 Task: Play online Dominion games in medium mode.
Action: Mouse moved to (242, 520)
Screenshot: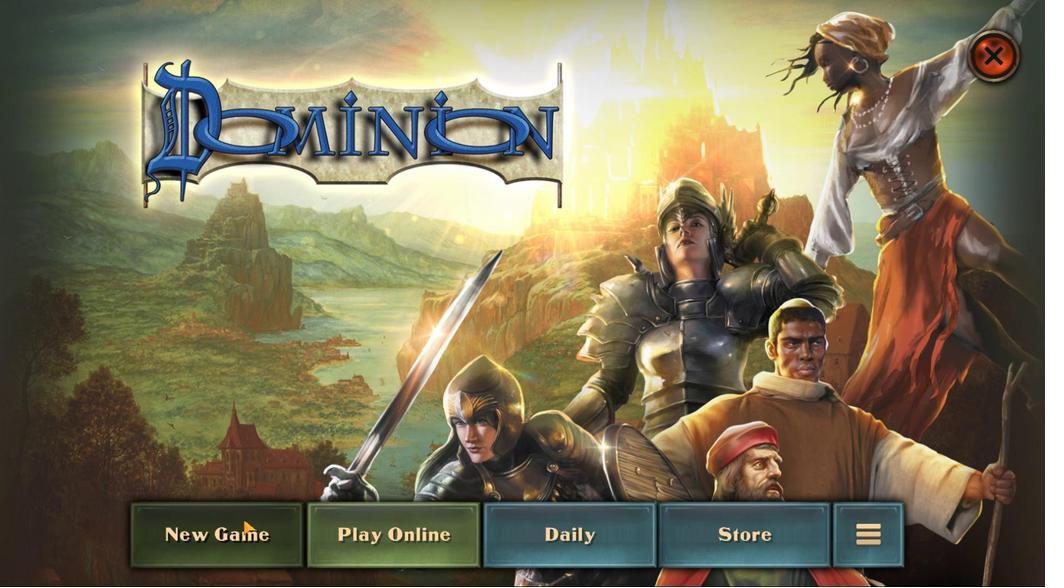 
Action: Mouse pressed left at (242, 520)
Screenshot: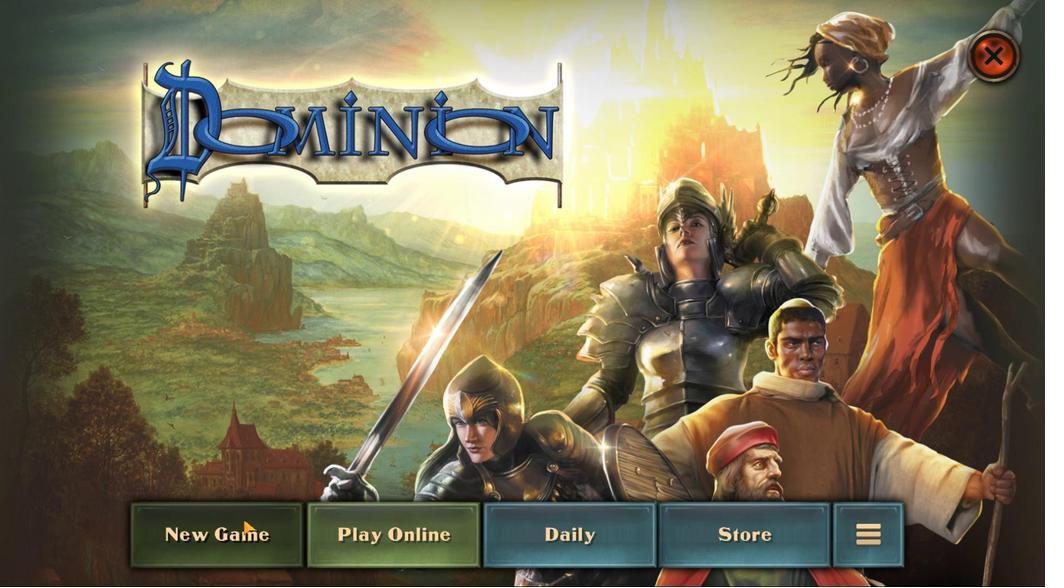 
Action: Mouse moved to (495, 240)
Screenshot: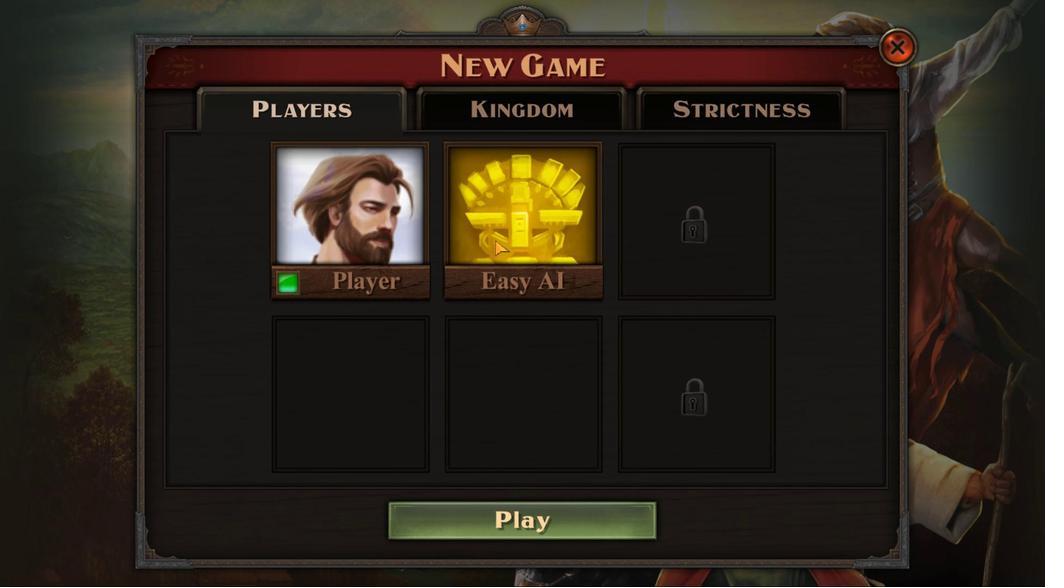 
Action: Mouse pressed left at (495, 240)
Screenshot: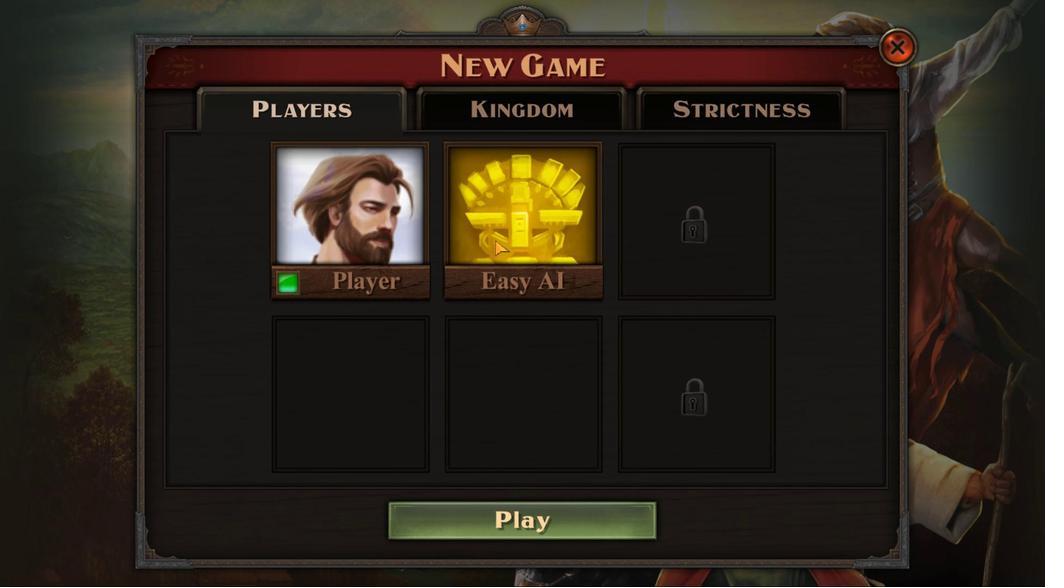 
Action: Mouse moved to (322, 377)
Screenshot: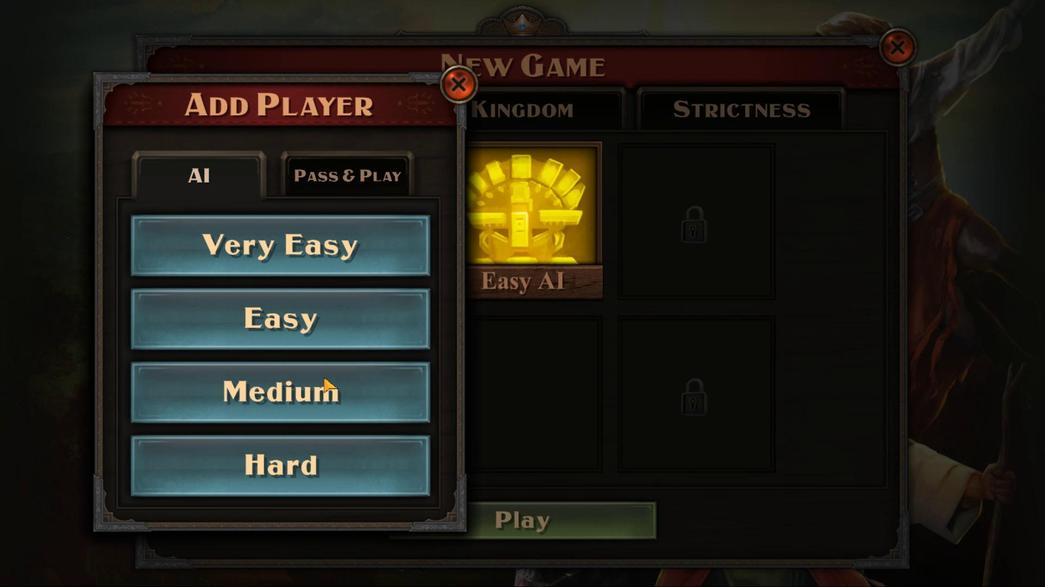 
Action: Mouse pressed left at (322, 377)
Screenshot: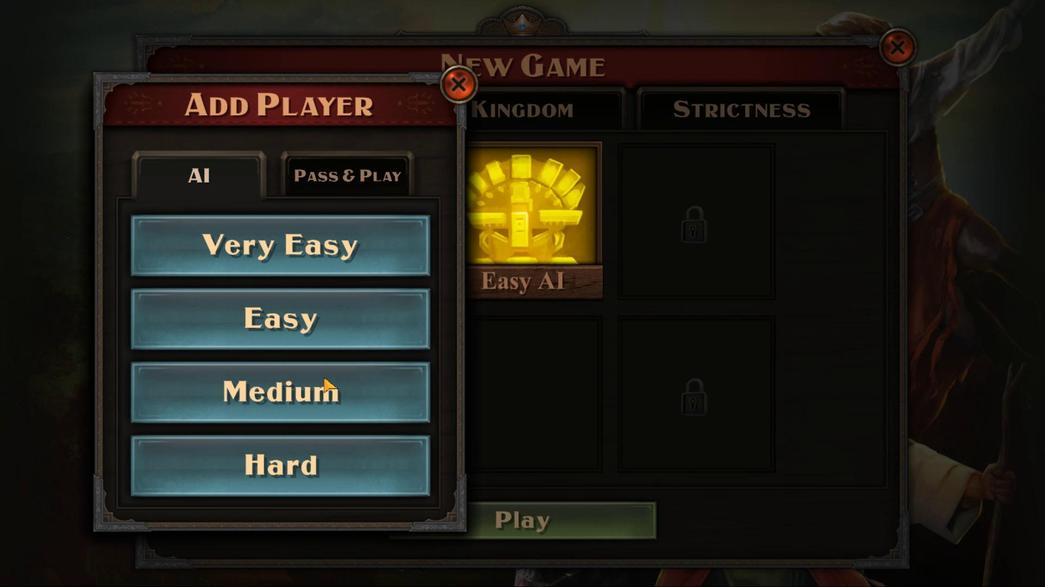 
Action: Mouse moved to (490, 520)
Screenshot: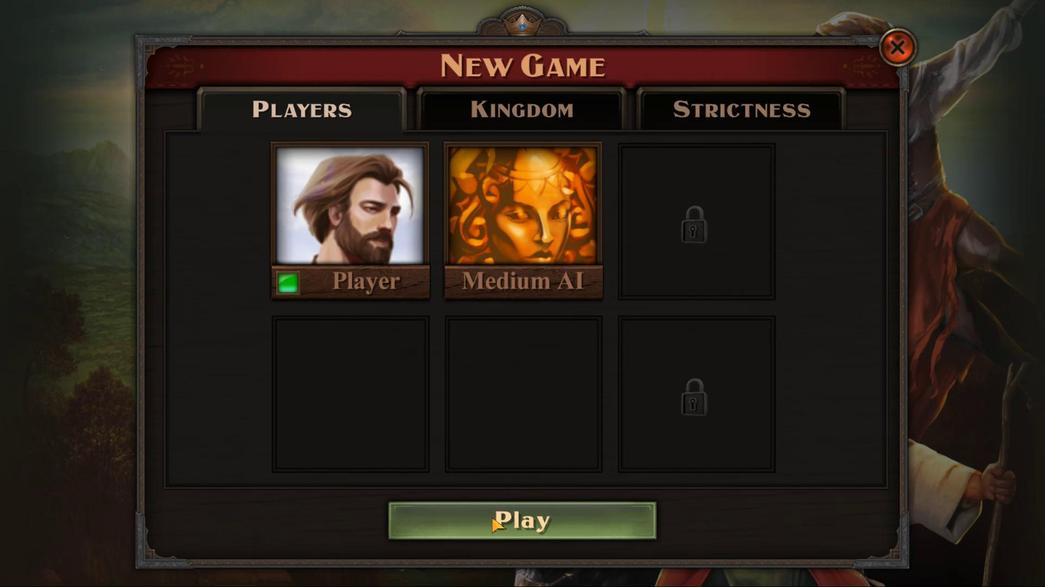 
Action: Mouse pressed left at (490, 520)
Screenshot: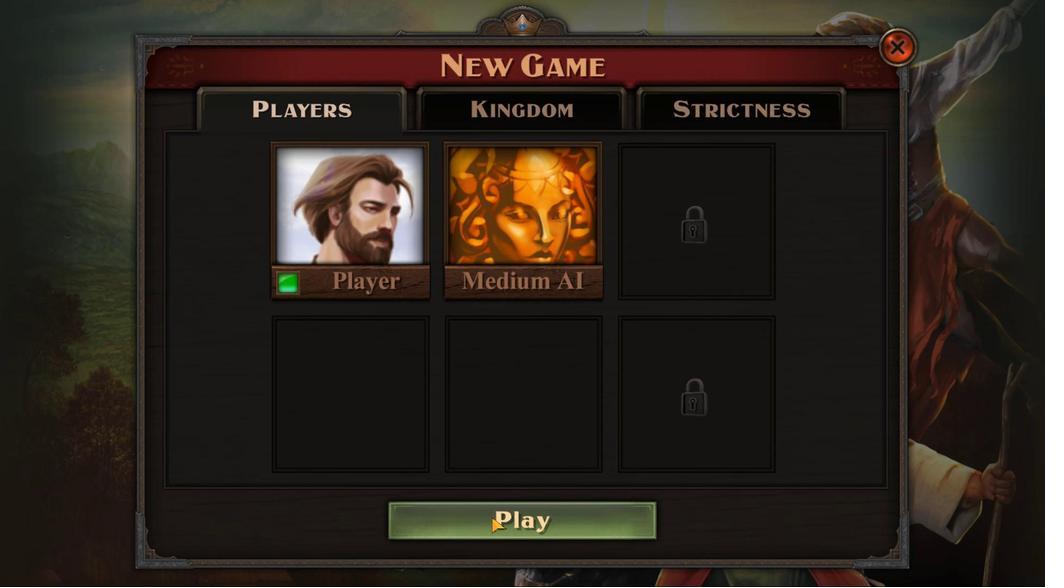 
Action: Mouse moved to (382, 533)
Screenshot: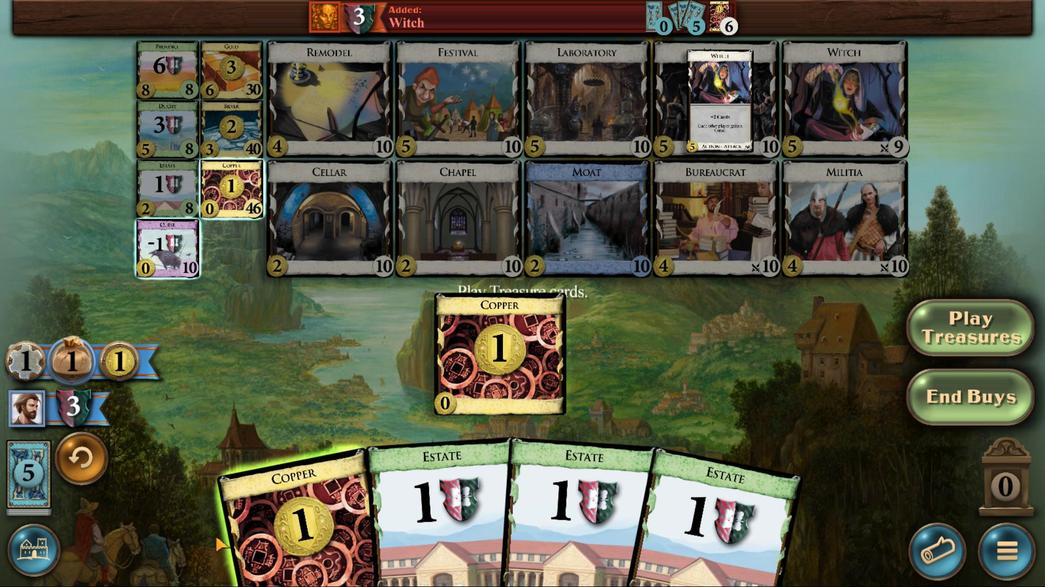 
Action: Mouse scrolled (382, 532) with delta (0, 0)
Screenshot: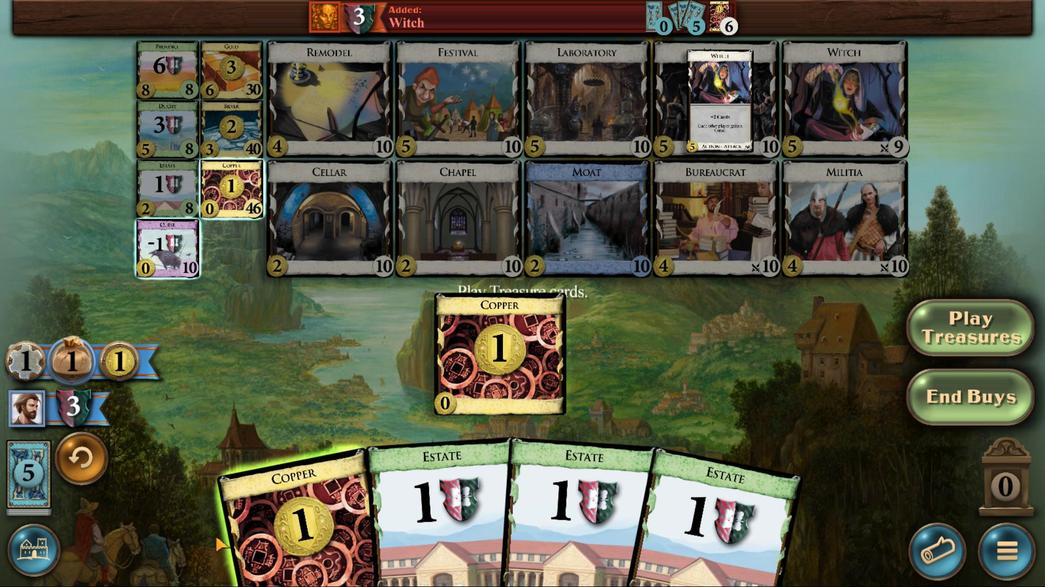 
Action: Mouse moved to (231, 532)
Screenshot: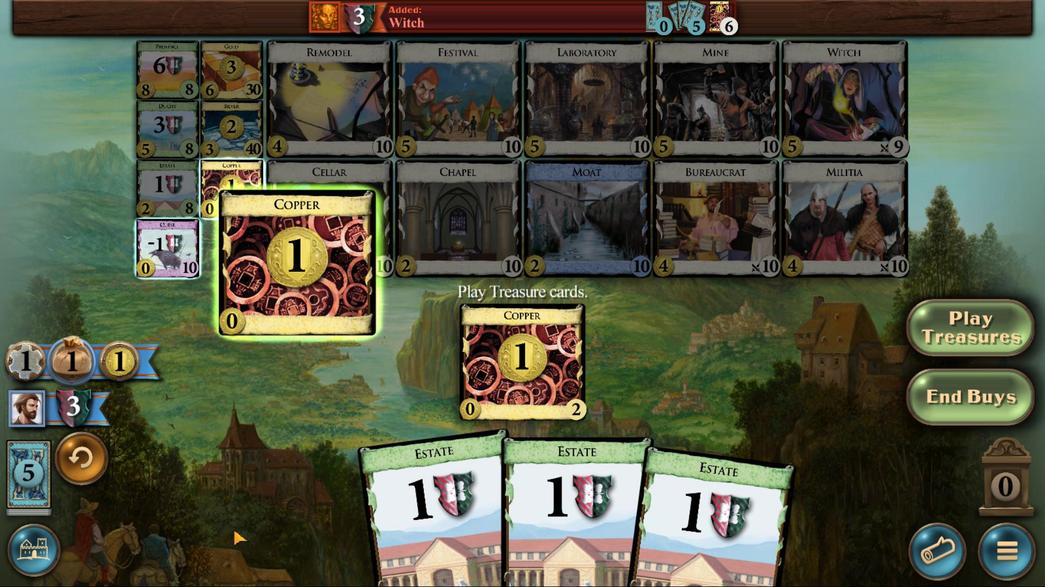 
Action: Mouse scrolled (231, 531) with delta (0, 0)
Screenshot: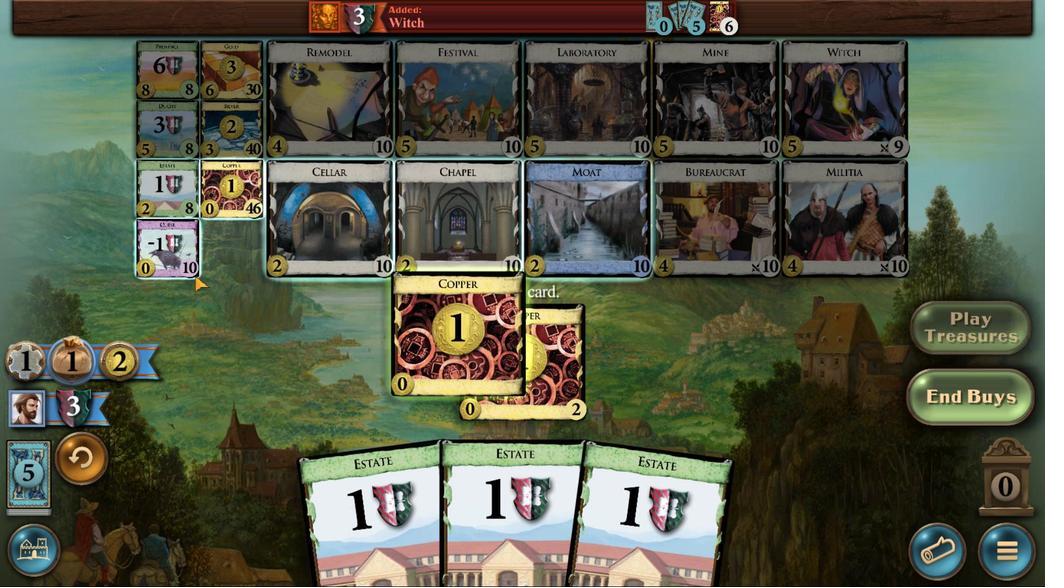 
Action: Mouse moved to (232, 532)
Screenshot: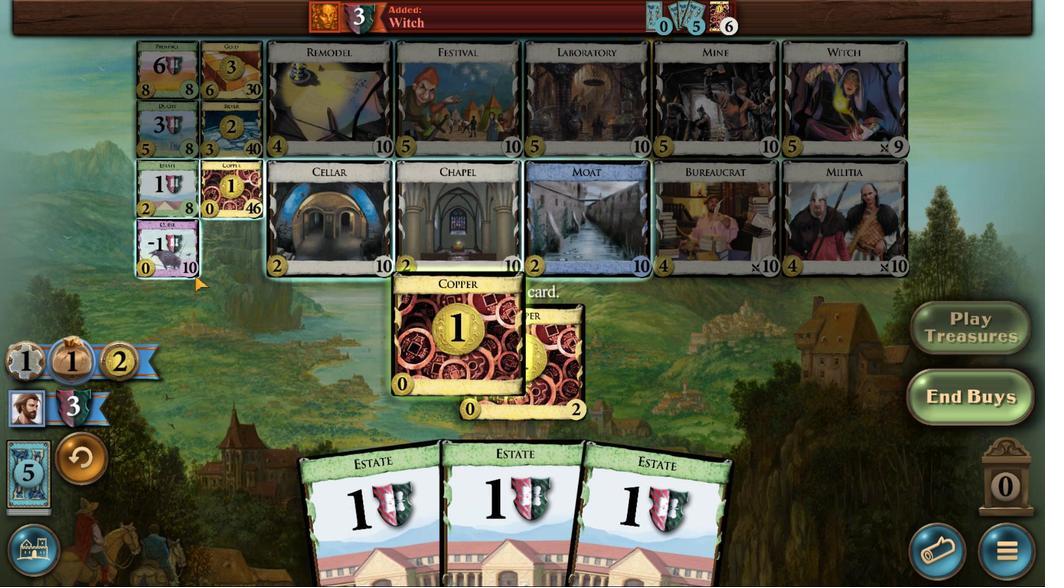 
Action: Mouse scrolled (232, 531) with delta (0, 0)
Screenshot: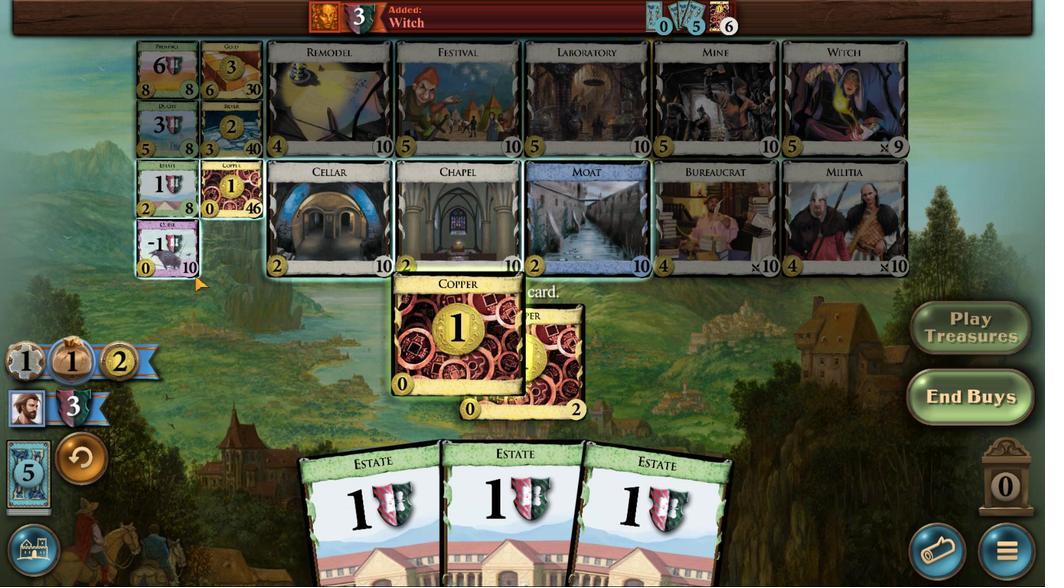 
Action: Mouse moved to (165, 178)
Screenshot: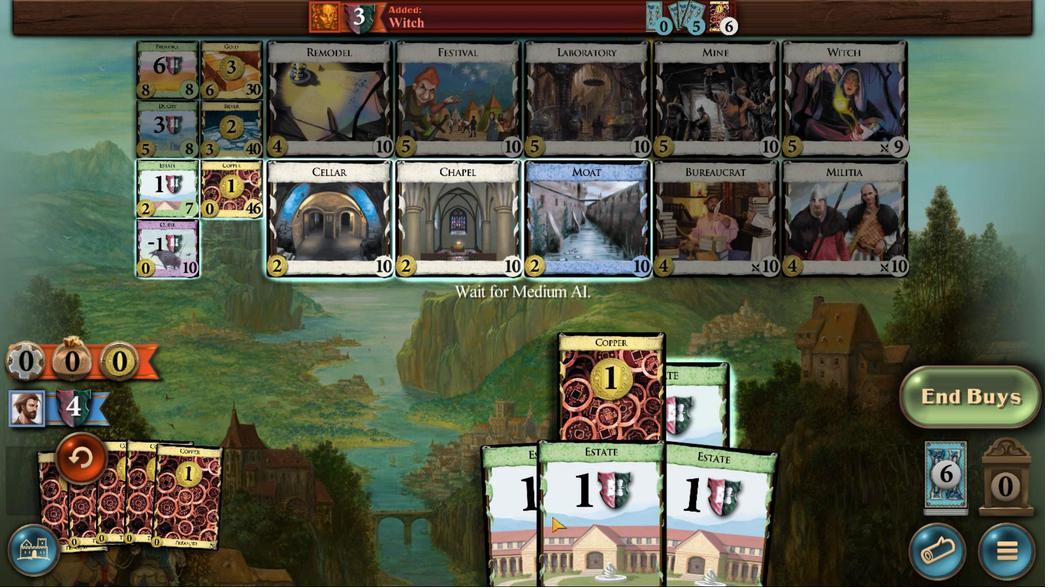 
Action: Mouse pressed left at (165, 178)
Screenshot: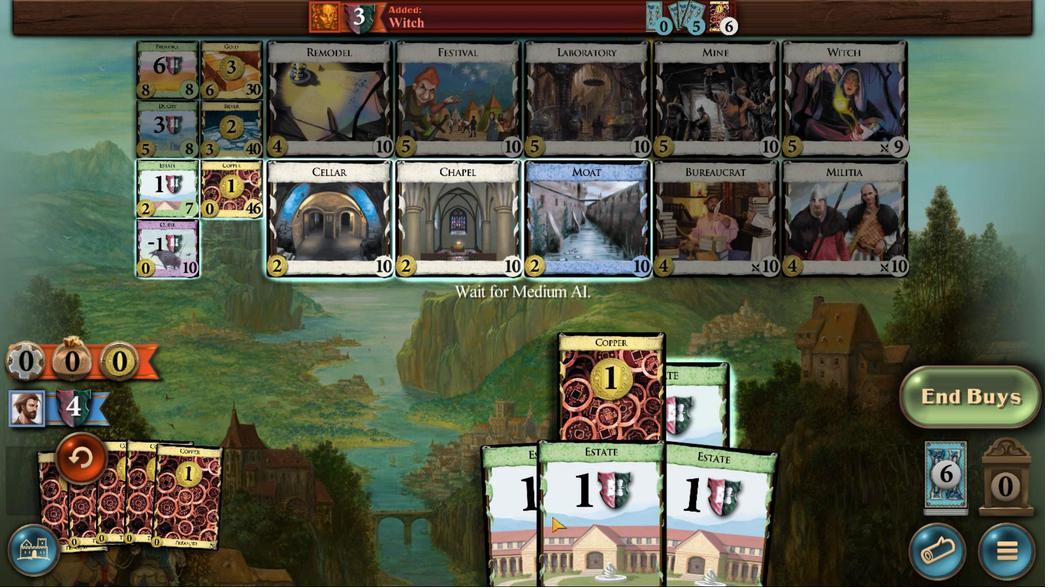 
Action: Mouse moved to (809, 560)
Screenshot: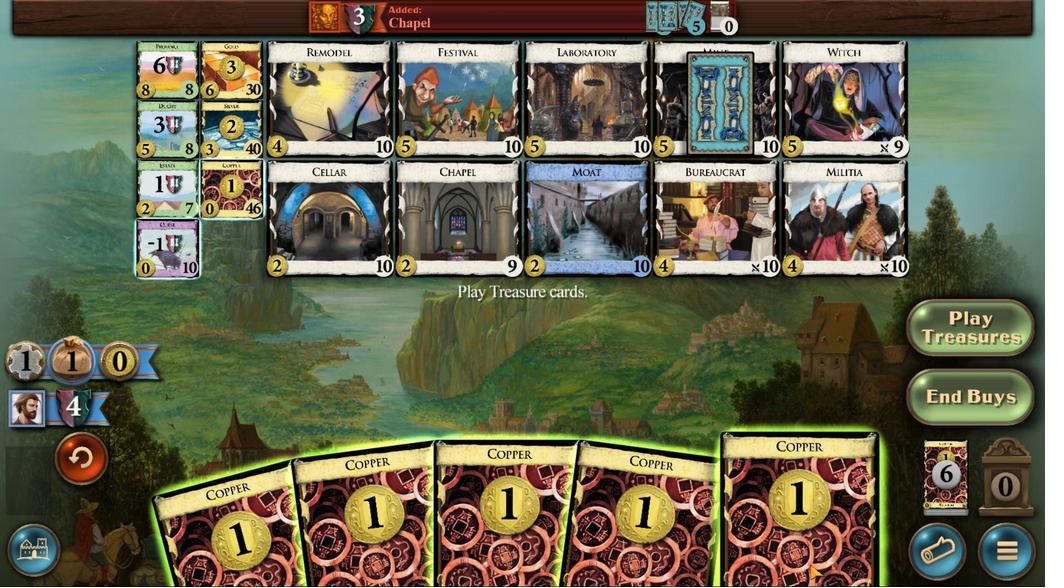 
Action: Mouse scrolled (809, 559) with delta (0, 0)
Screenshot: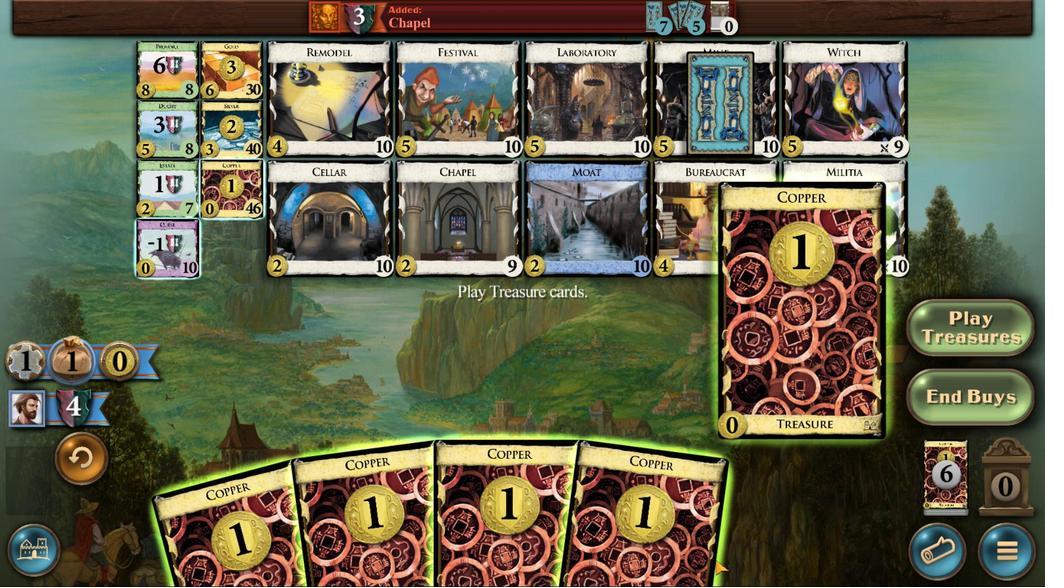 
Action: Mouse moved to (809, 562)
Screenshot: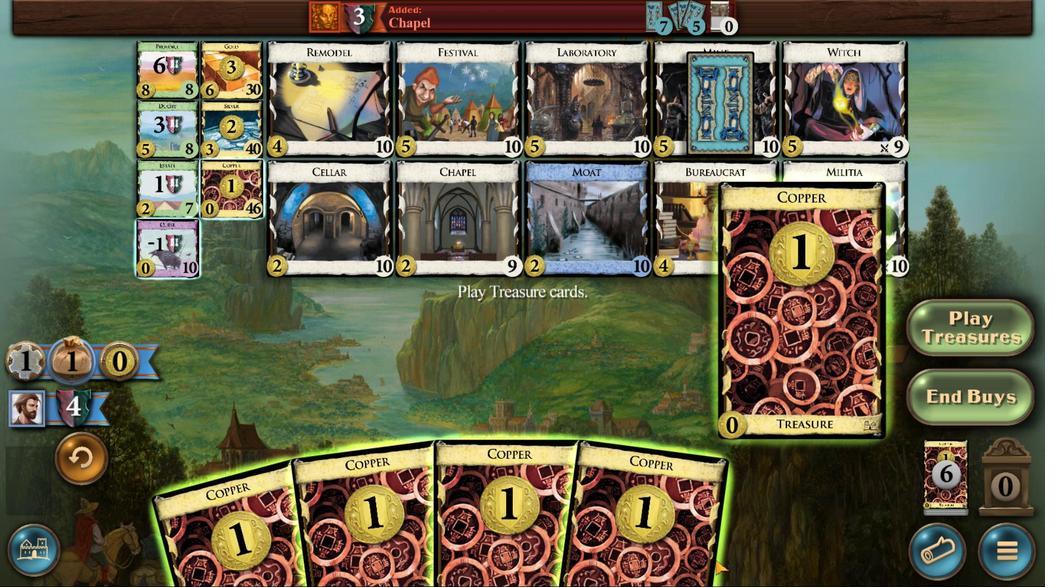 
Action: Mouse scrolled (809, 562) with delta (0, 0)
Screenshot: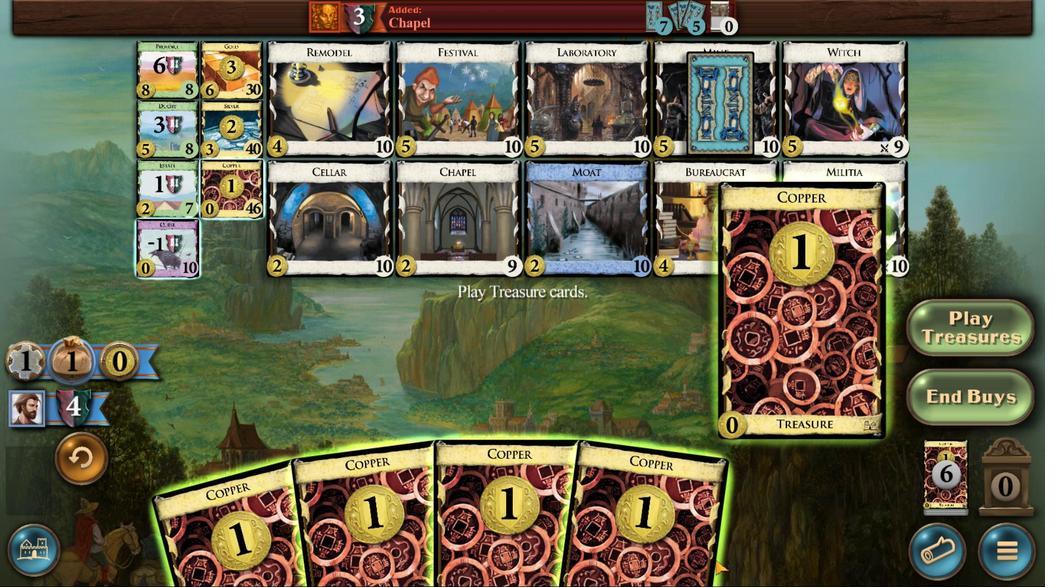 
Action: Mouse moved to (693, 553)
Screenshot: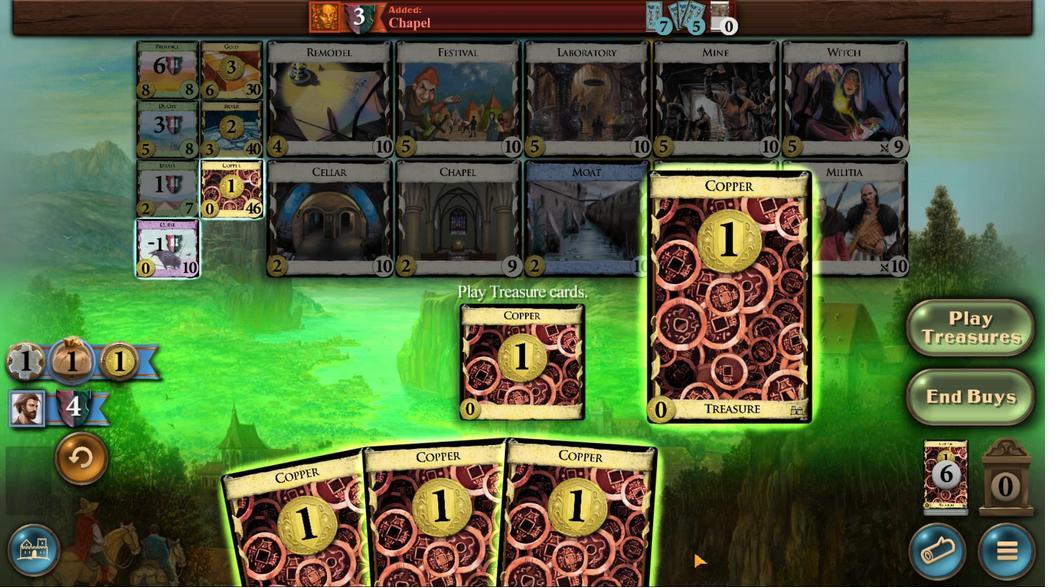 
Action: Mouse scrolled (693, 553) with delta (0, 0)
Screenshot: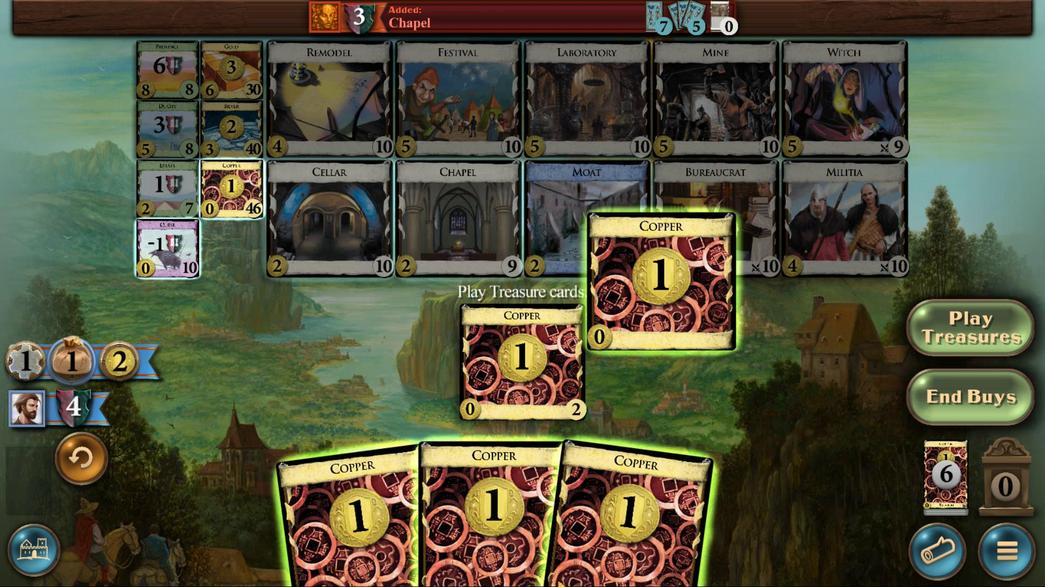 
Action: Mouse scrolled (693, 553) with delta (0, 0)
Screenshot: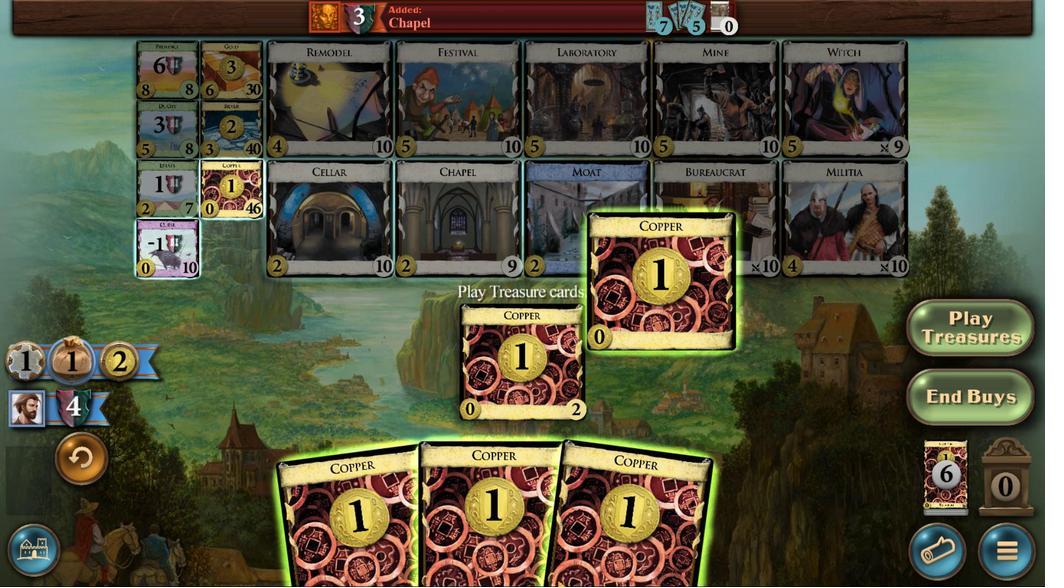 
Action: Mouse moved to (624, 554)
Screenshot: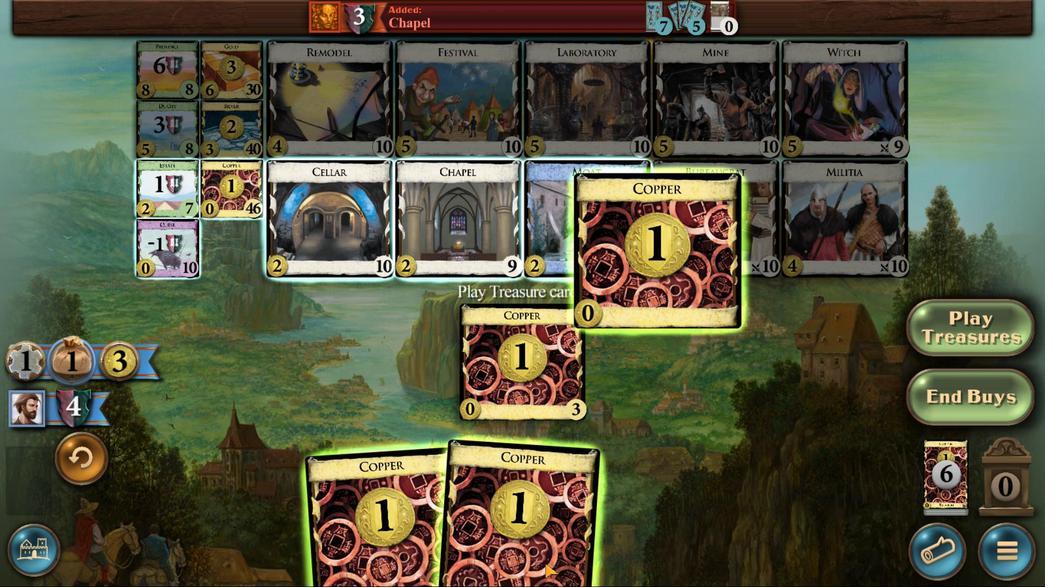
Action: Mouse scrolled (624, 554) with delta (0, 0)
Screenshot: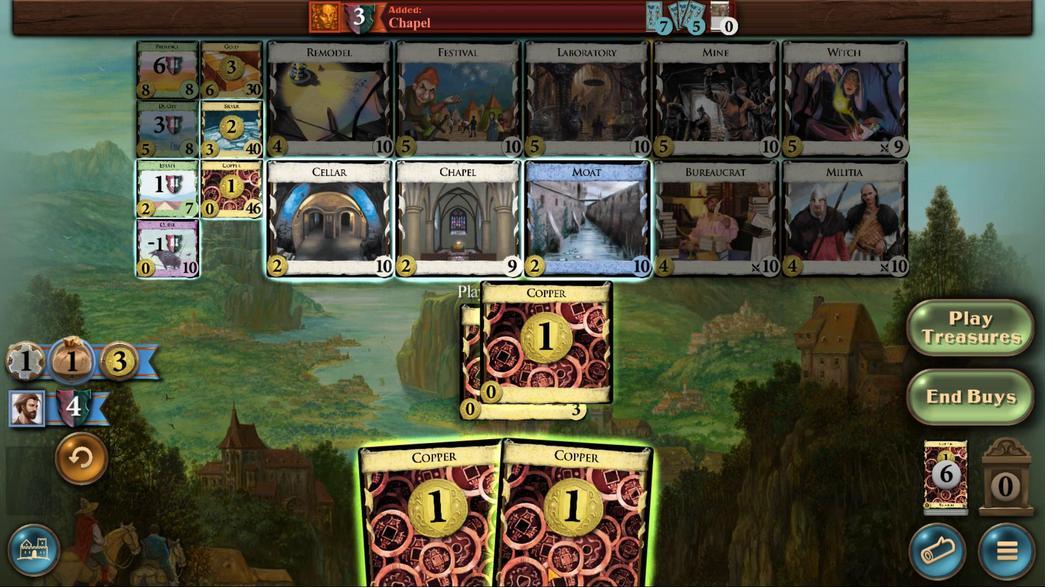 
Action: Mouse moved to (625, 555)
Screenshot: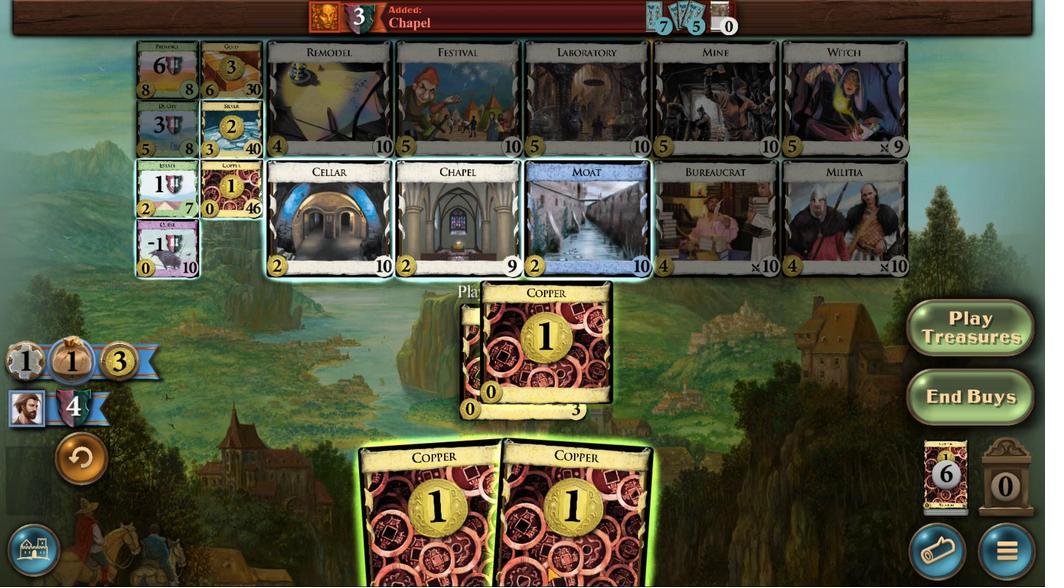 
Action: Mouse scrolled (625, 555) with delta (0, 0)
Screenshot: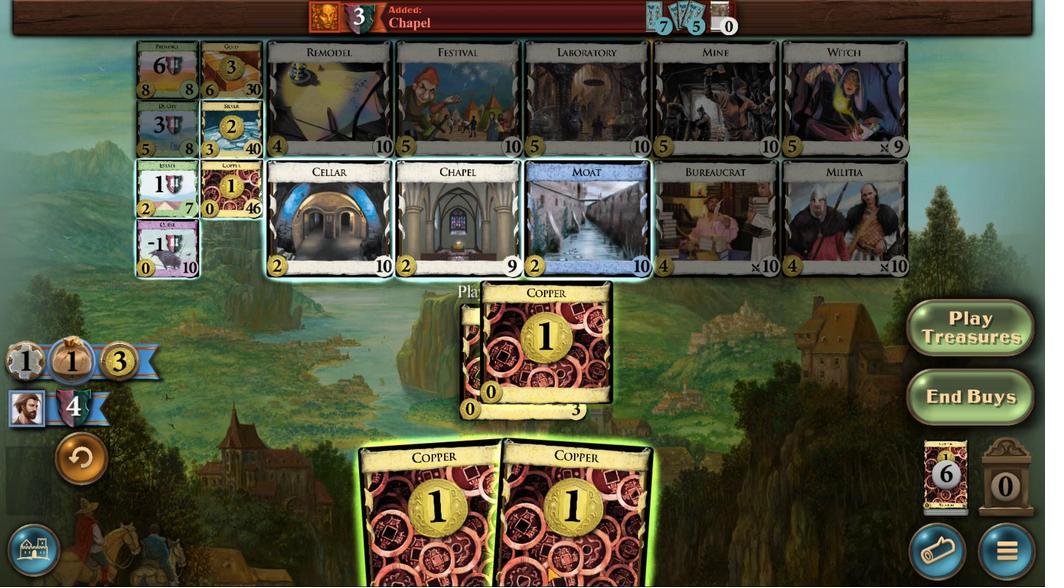 
Action: Mouse moved to (547, 567)
Screenshot: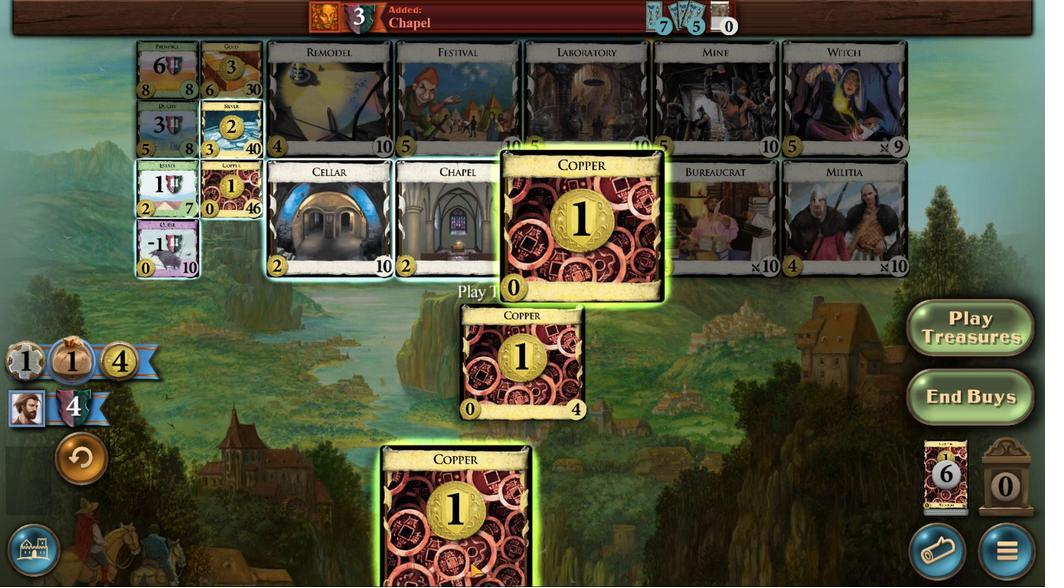 
Action: Mouse scrolled (547, 566) with delta (0, 0)
Screenshot: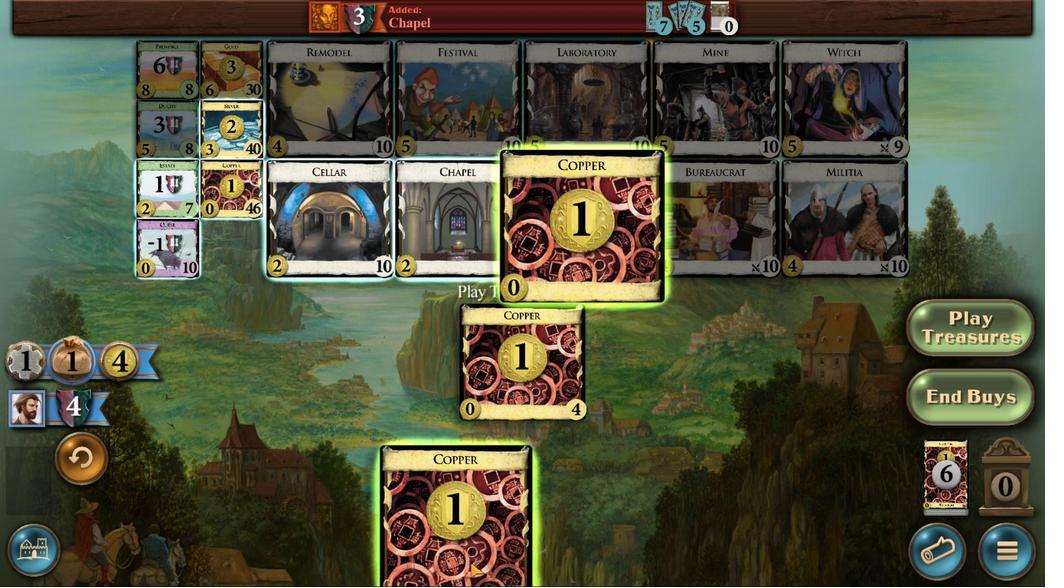 
Action: Mouse moved to (547, 567)
Screenshot: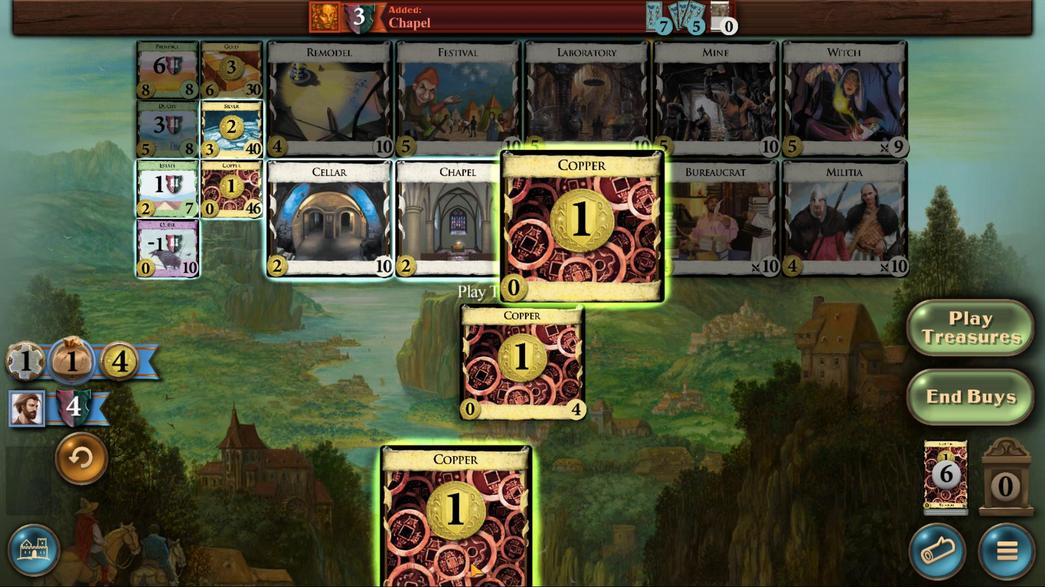 
Action: Mouse scrolled (547, 567) with delta (0, 0)
Screenshot: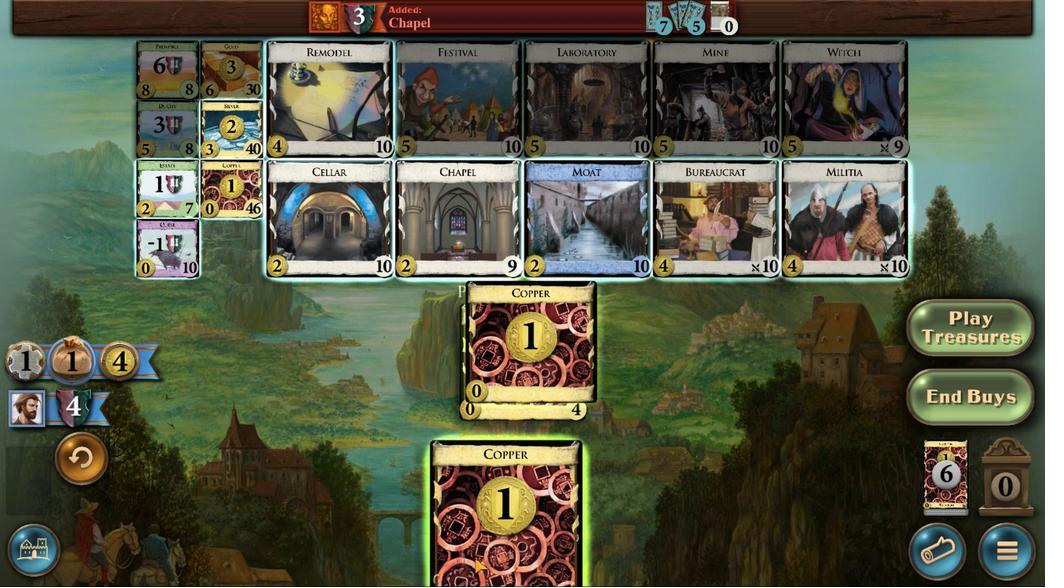 
Action: Mouse scrolled (547, 567) with delta (0, 0)
Screenshot: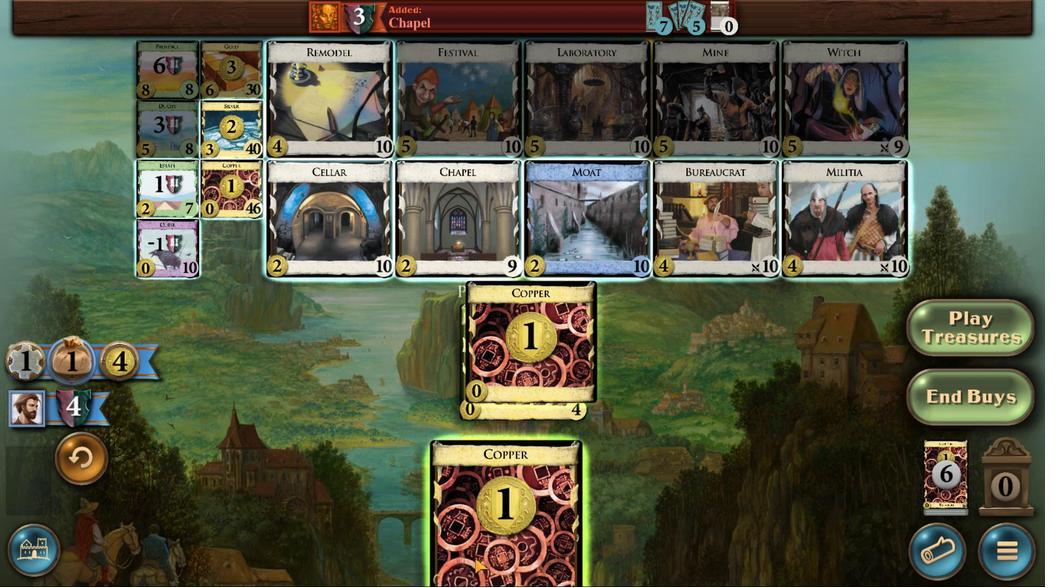 
Action: Mouse moved to (474, 558)
Screenshot: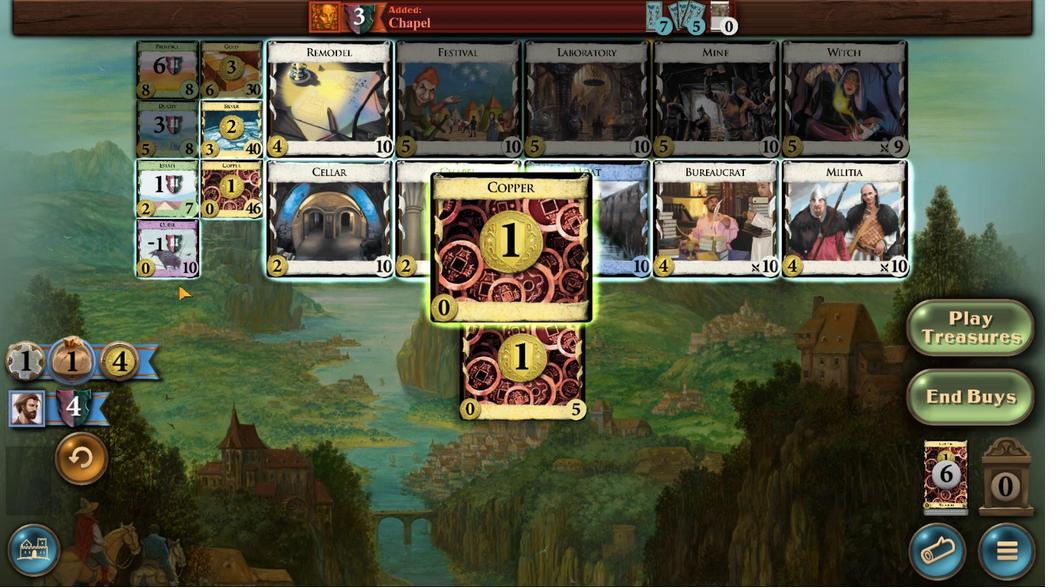 
Action: Mouse scrolled (474, 558) with delta (0, 0)
Screenshot: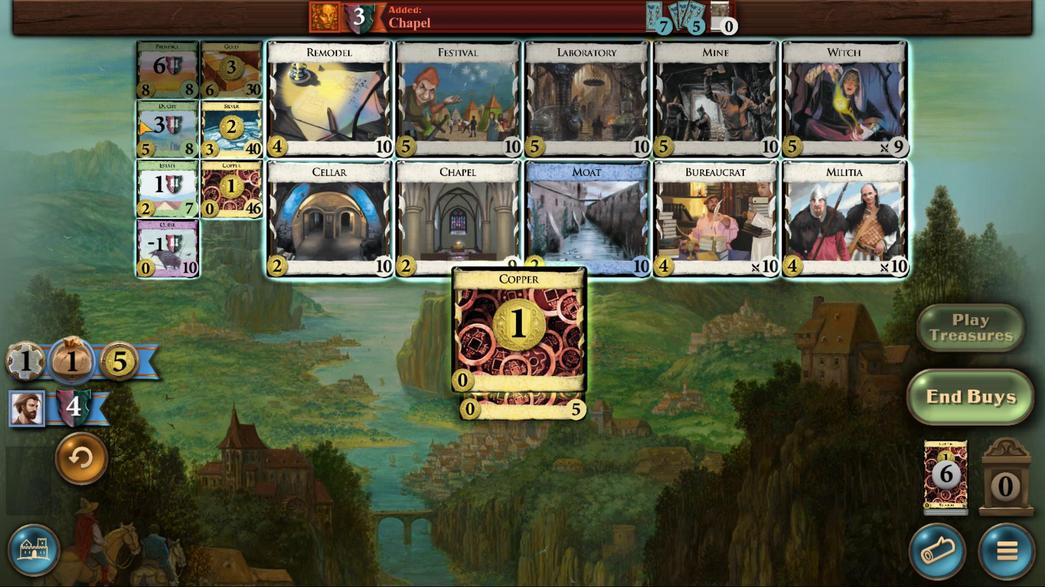 
Action: Mouse scrolled (474, 558) with delta (0, 0)
Screenshot: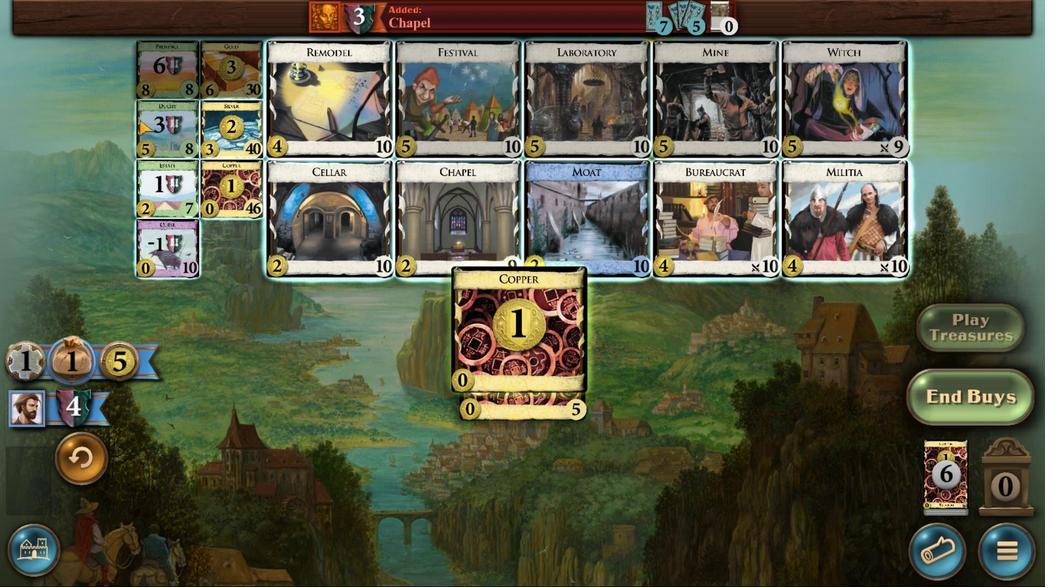 
Action: Mouse scrolled (474, 558) with delta (0, 0)
Screenshot: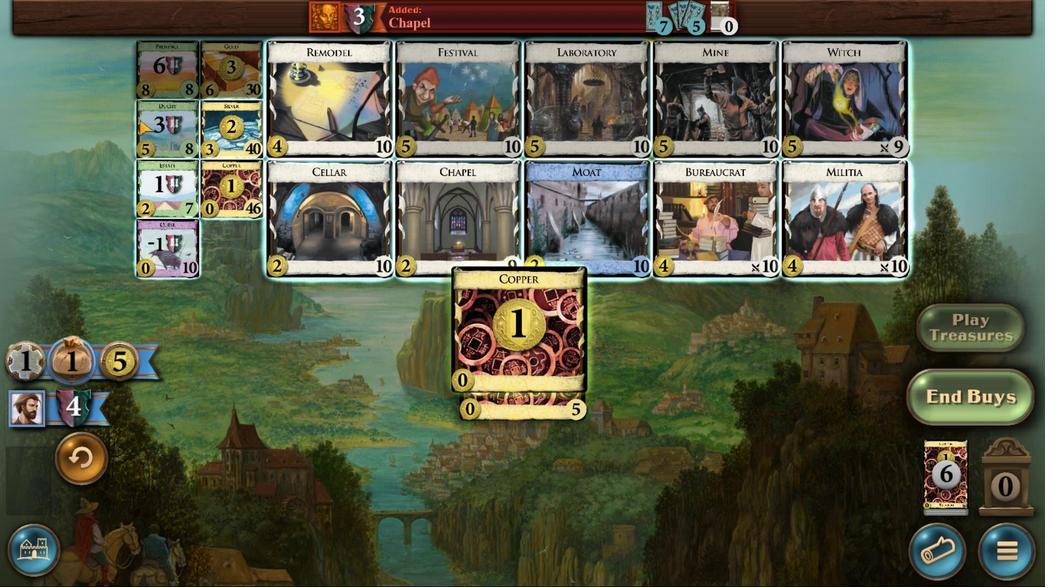 
Action: Mouse scrolled (474, 558) with delta (0, 0)
Screenshot: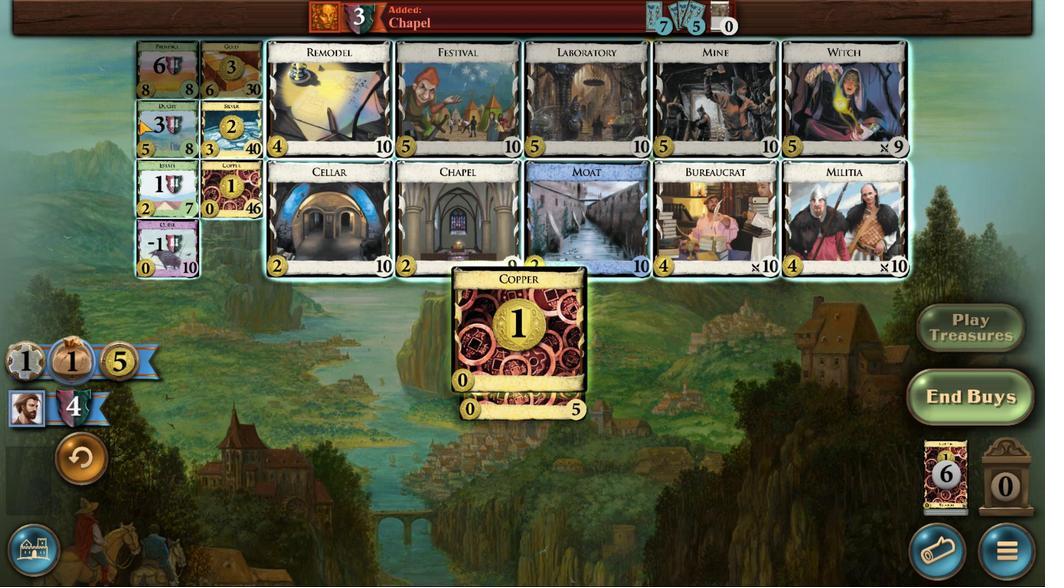 
Action: Mouse moved to (166, 132)
Screenshot: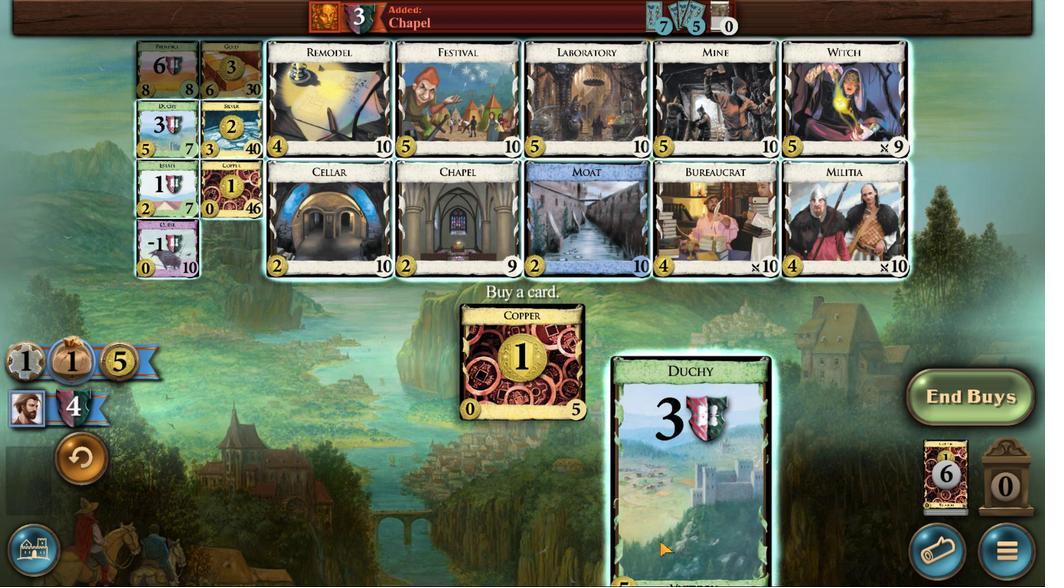 
Action: Mouse pressed left at (166, 132)
Screenshot: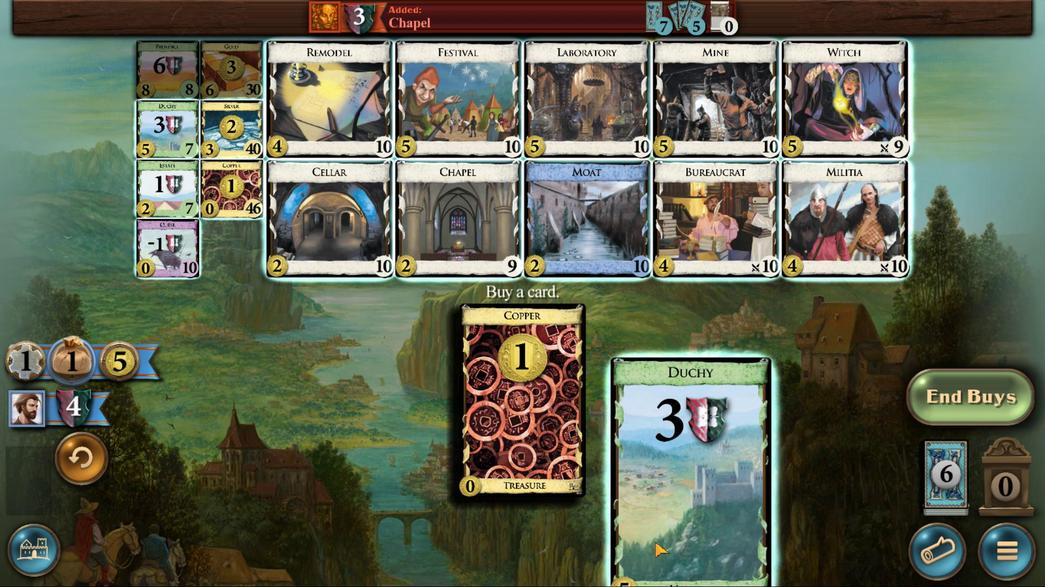 
Action: Mouse moved to (615, 531)
Screenshot: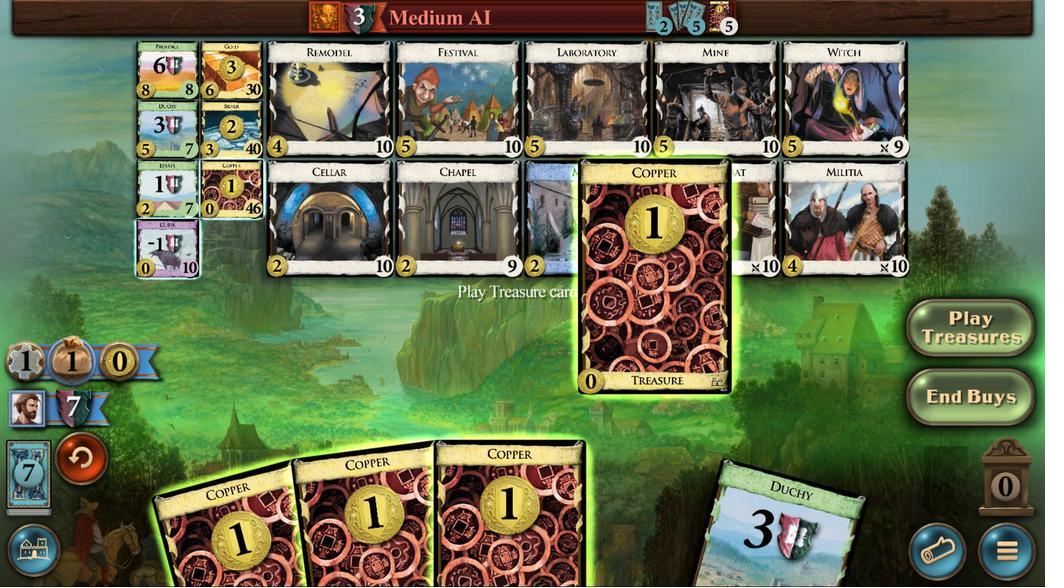 
Action: Mouse scrolled (615, 530) with delta (0, 0)
Screenshot: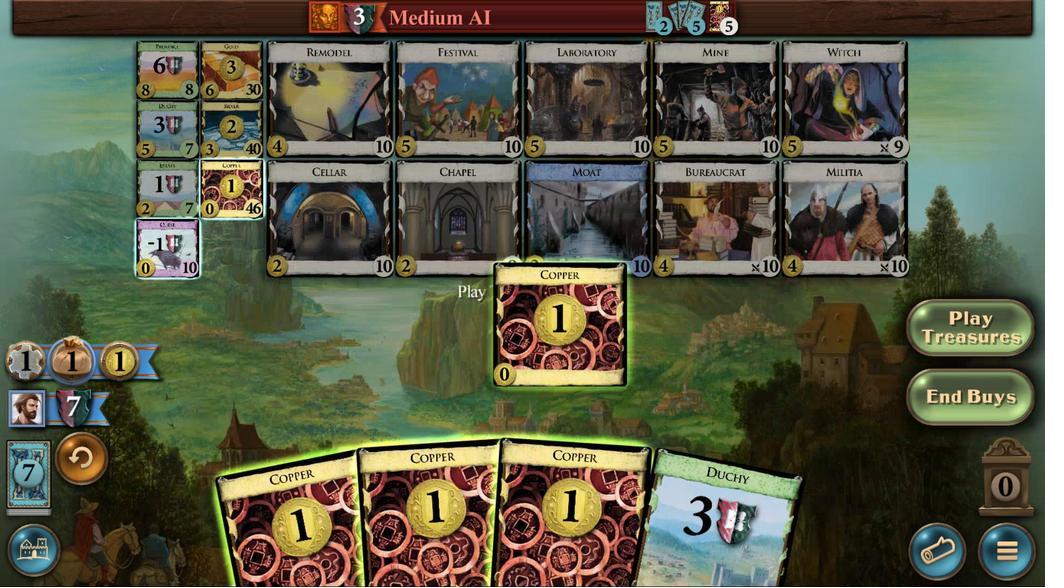 
Action: Mouse moved to (615, 532)
Screenshot: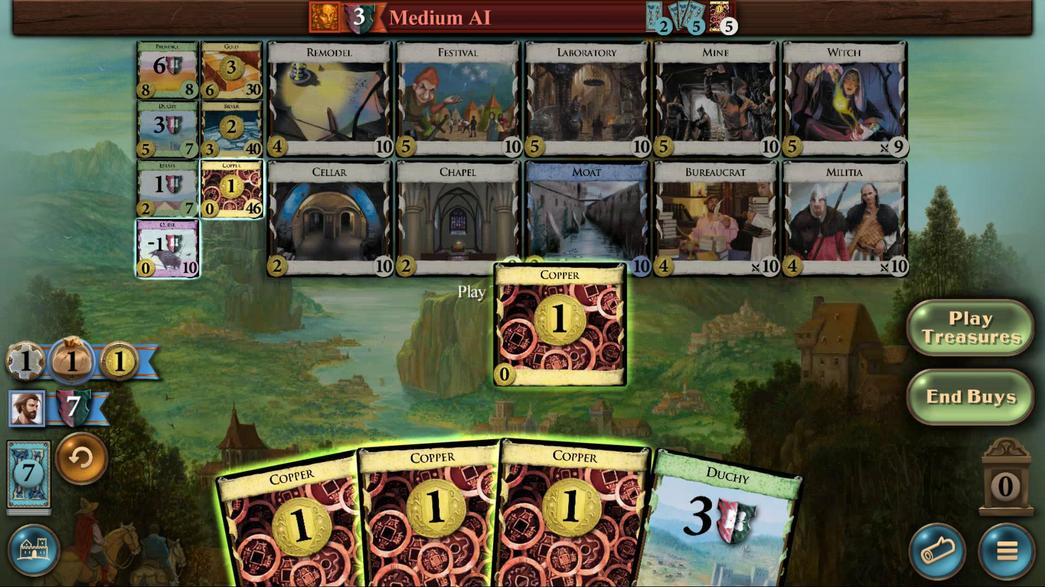 
Action: Mouse scrolled (615, 532) with delta (0, 0)
Screenshot: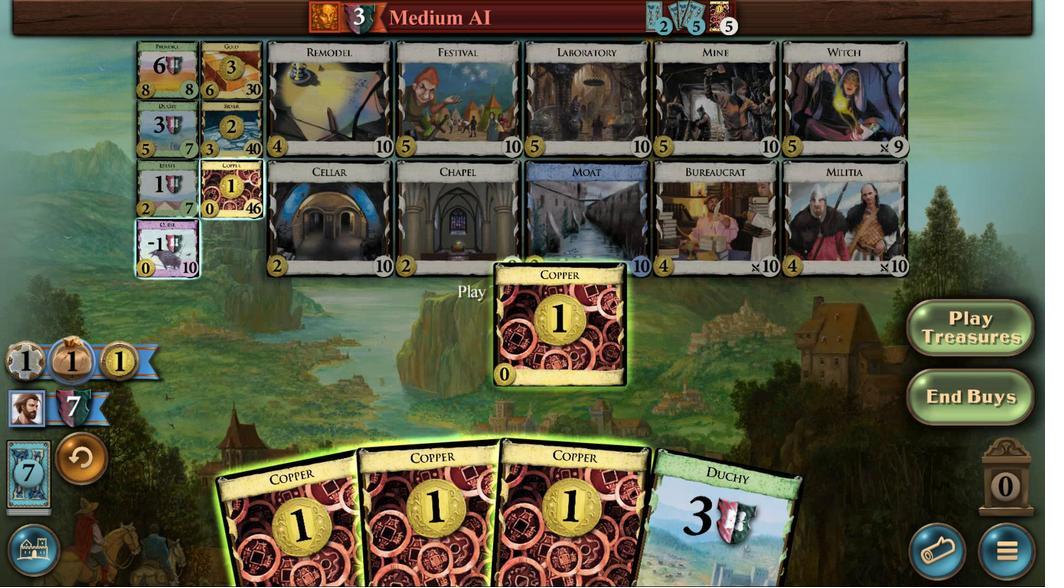 
Action: Mouse moved to (615, 532)
Screenshot: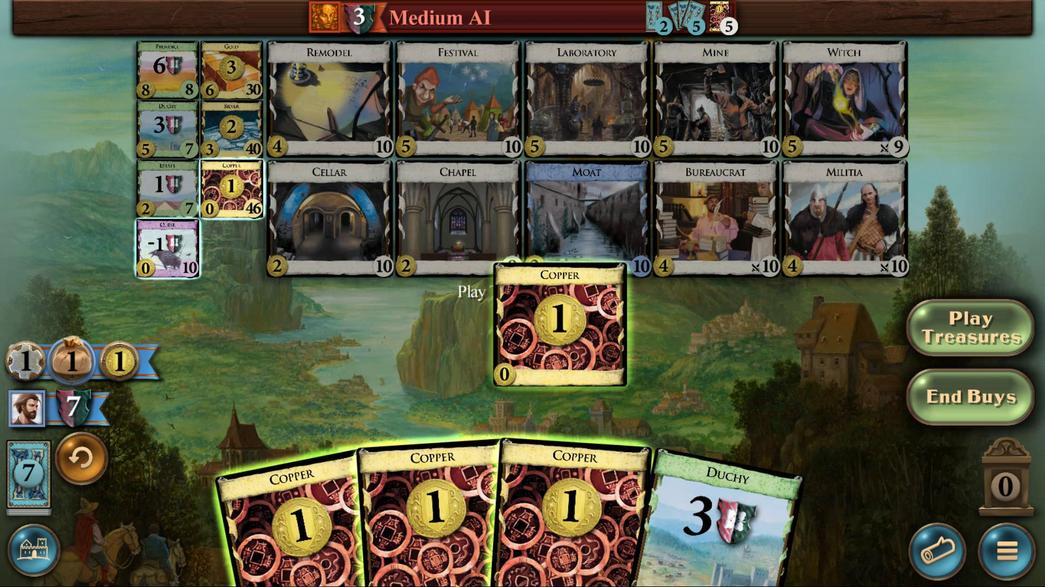 
Action: Mouse scrolled (615, 532) with delta (0, 0)
Screenshot: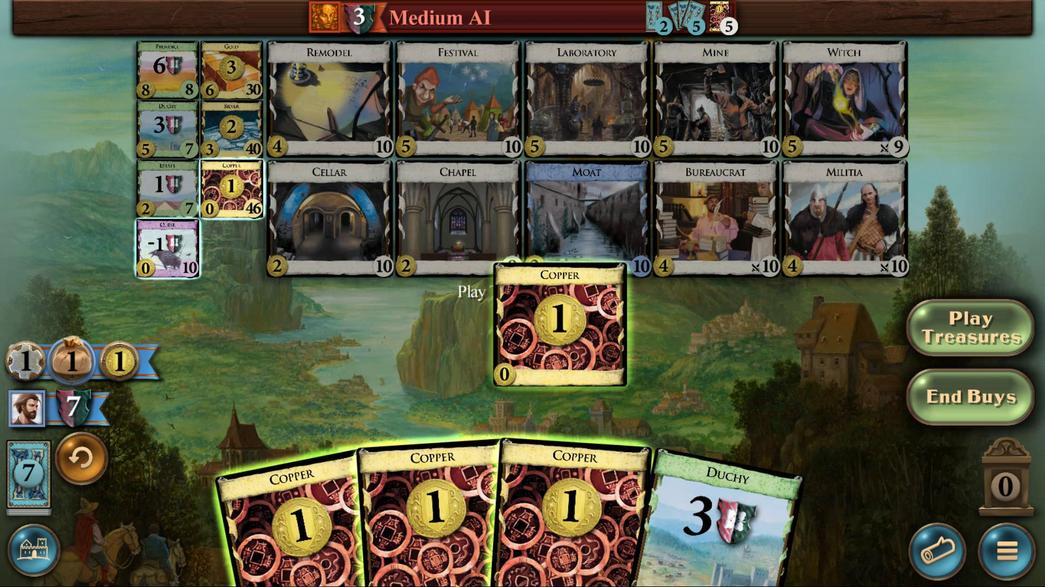 
Action: Mouse moved to (462, 579)
Screenshot: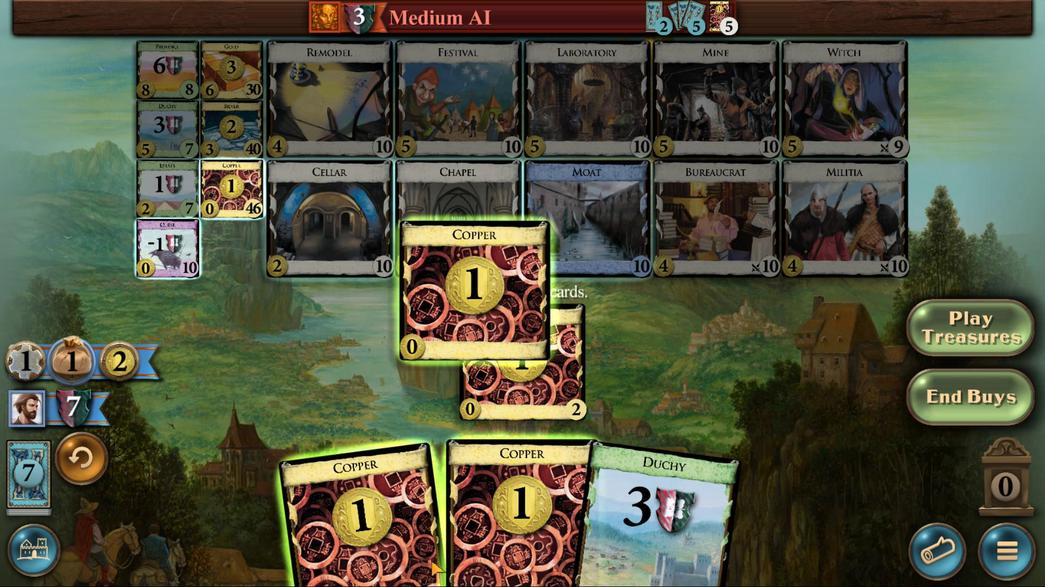
Action: Mouse scrolled (462, 579) with delta (0, 0)
Screenshot: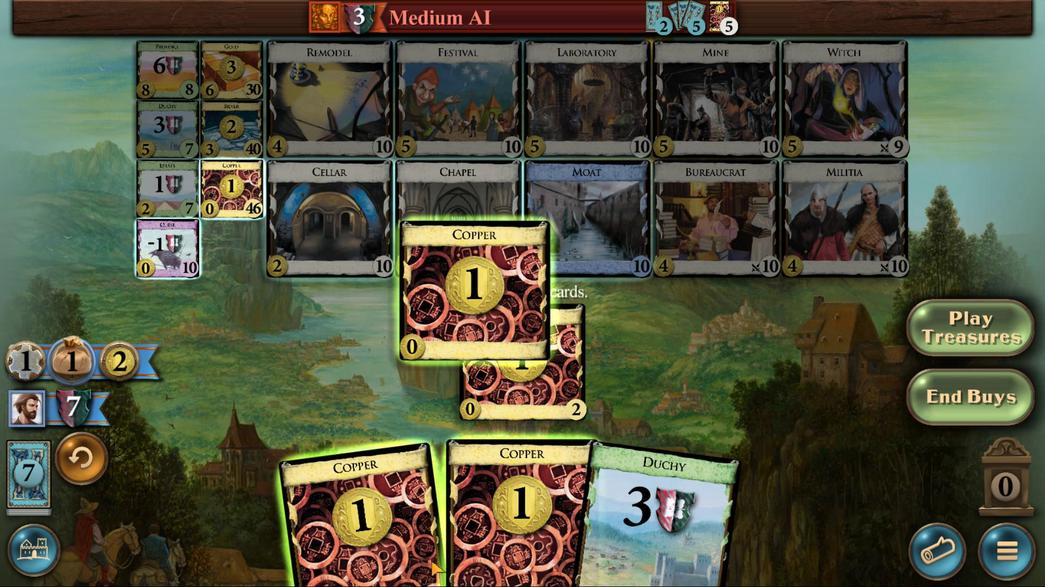 
Action: Mouse moved to (462, 579)
Screenshot: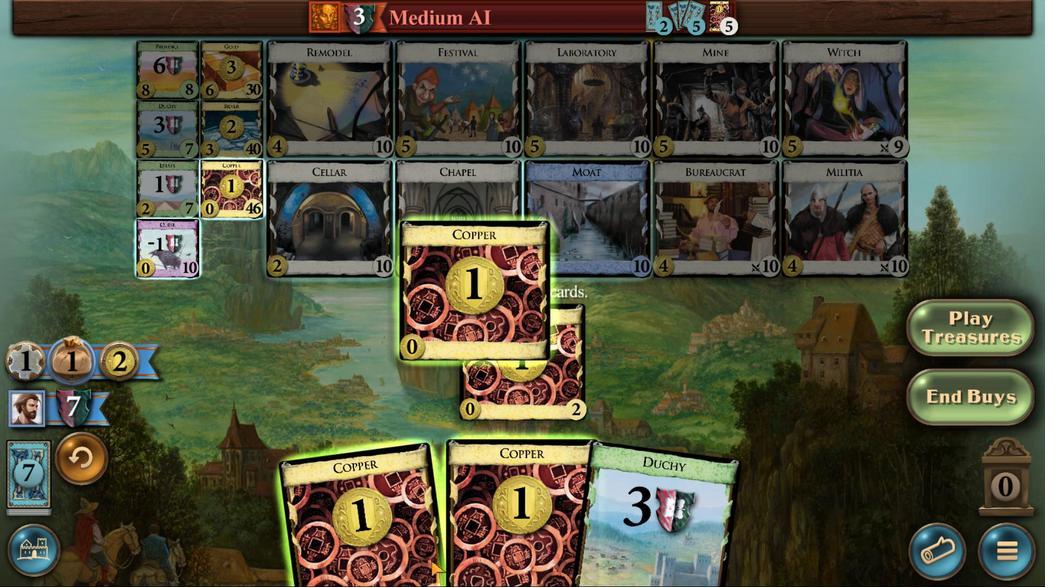 
Action: Mouse scrolled (462, 578) with delta (0, 0)
Screenshot: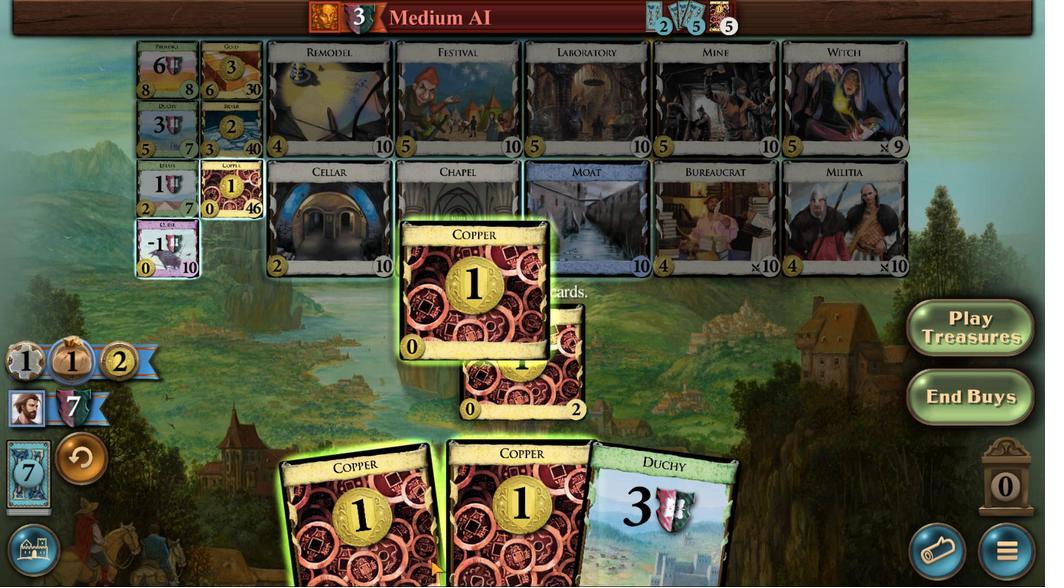 
Action: Mouse moved to (413, 555)
Screenshot: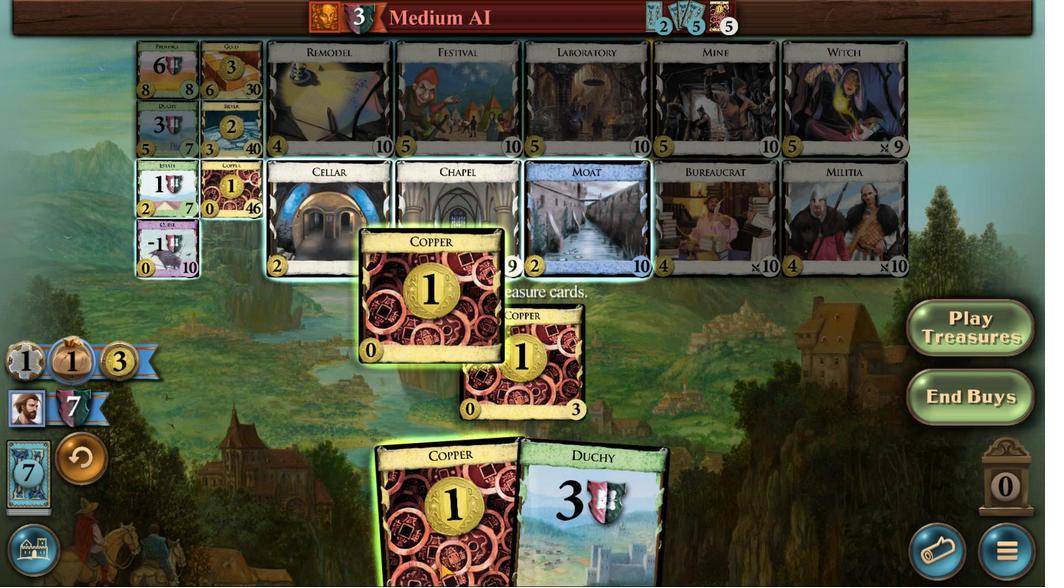 
Action: Mouse scrolled (413, 555) with delta (0, 0)
Screenshot: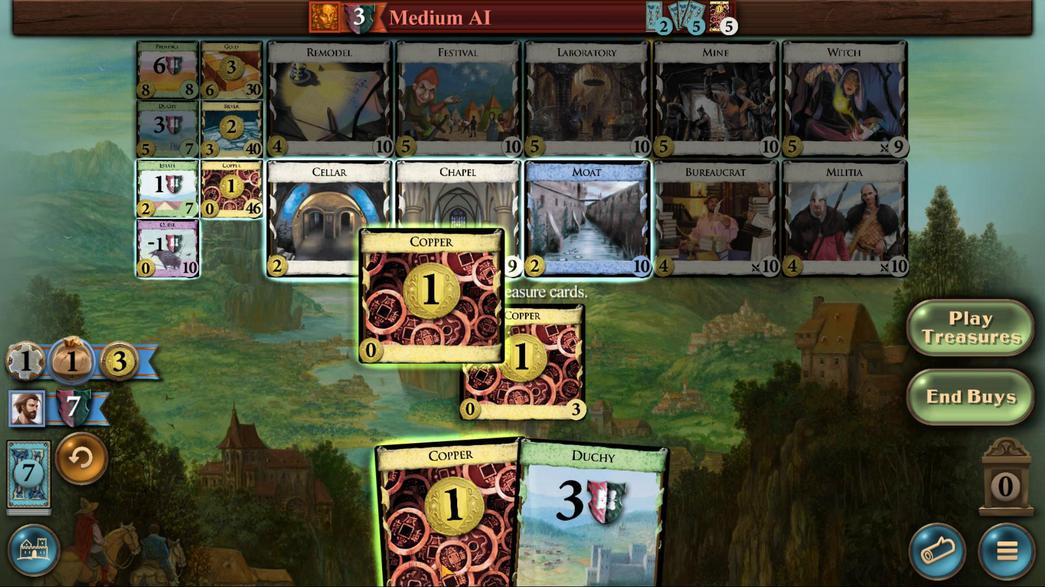 
Action: Mouse moved to (413, 556)
Screenshot: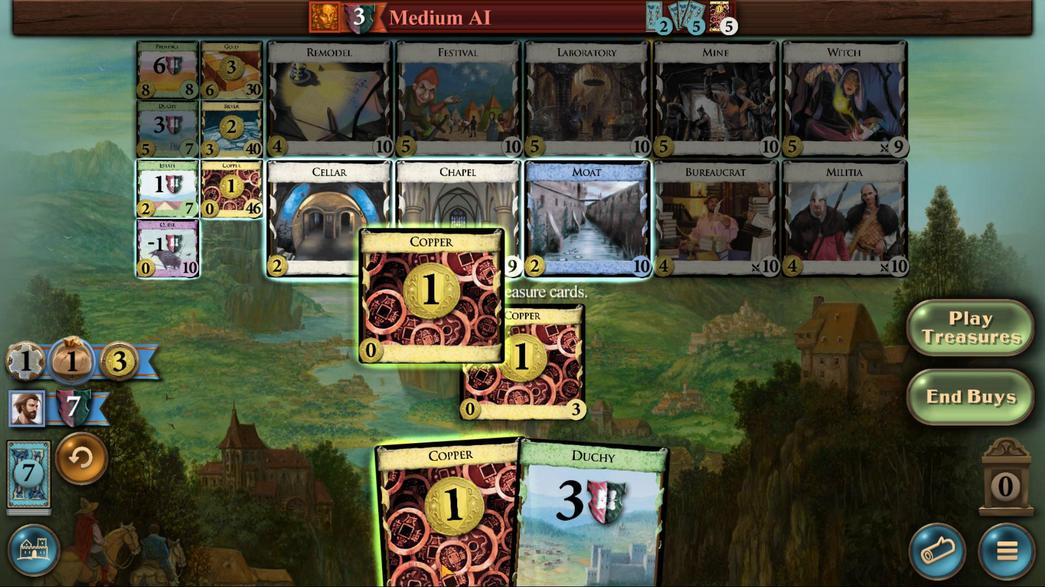 
Action: Mouse scrolled (413, 555) with delta (0, 0)
Screenshot: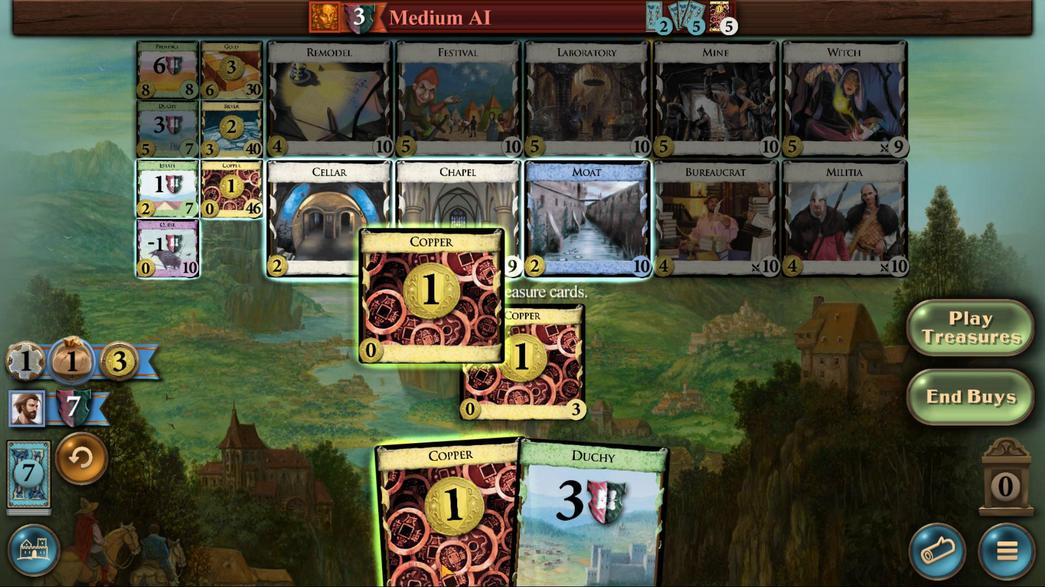 
Action: Mouse scrolled (413, 555) with delta (0, 0)
Screenshot: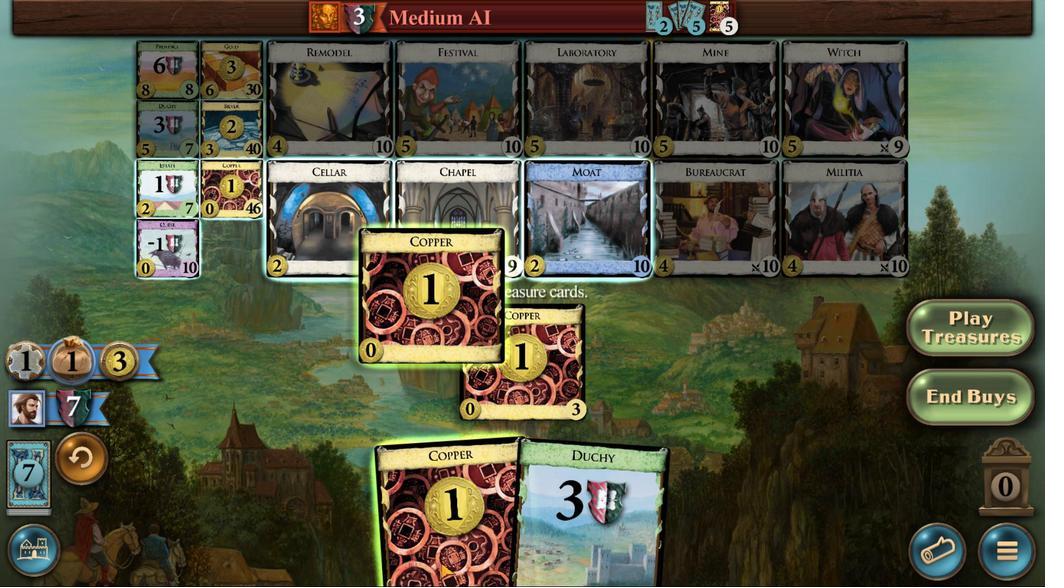 
Action: Mouse moved to (440, 563)
Screenshot: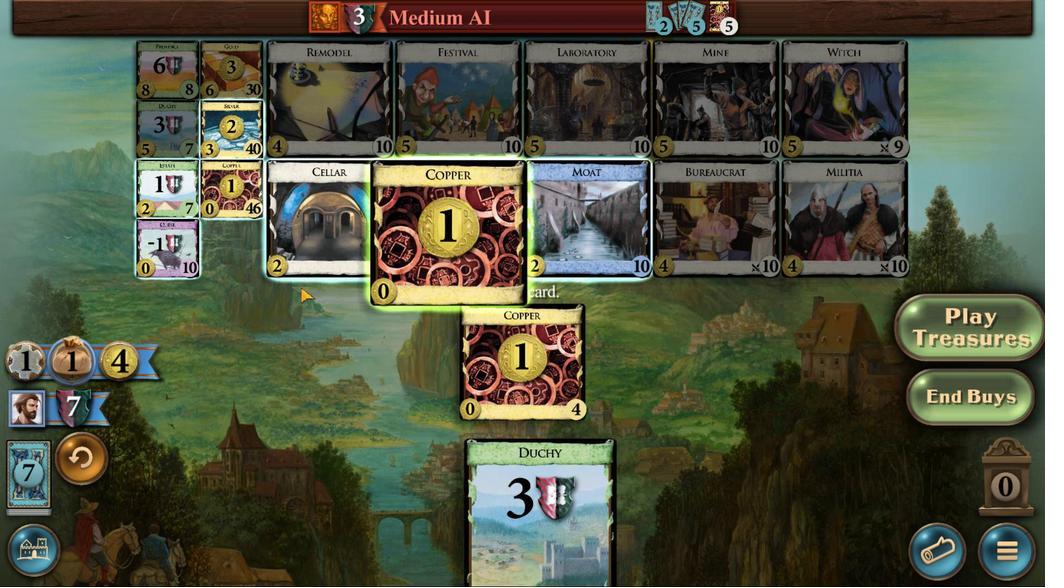 
Action: Mouse scrolled (440, 563) with delta (0, 0)
Screenshot: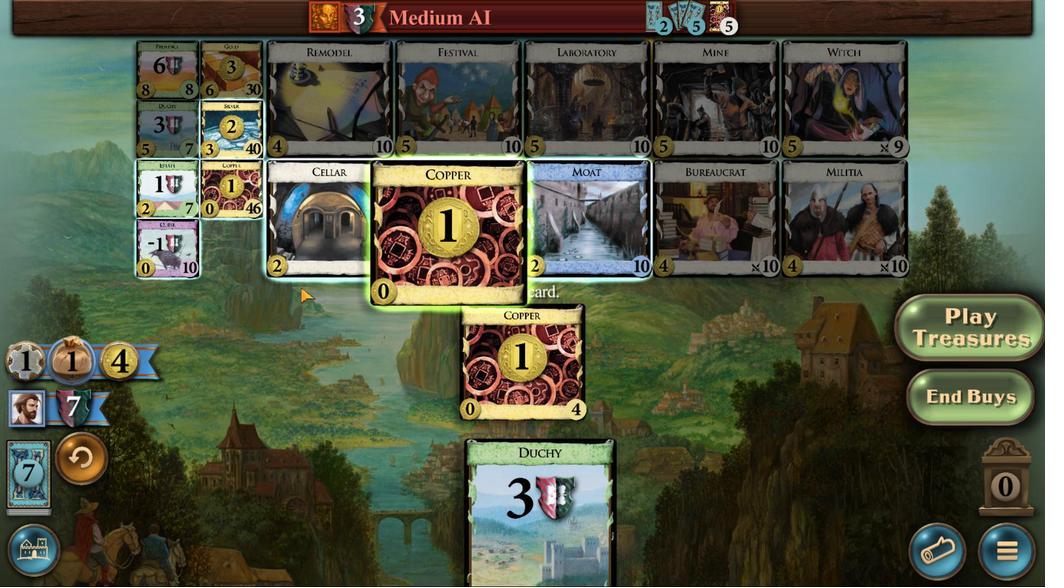 
Action: Mouse scrolled (440, 563) with delta (0, 0)
Screenshot: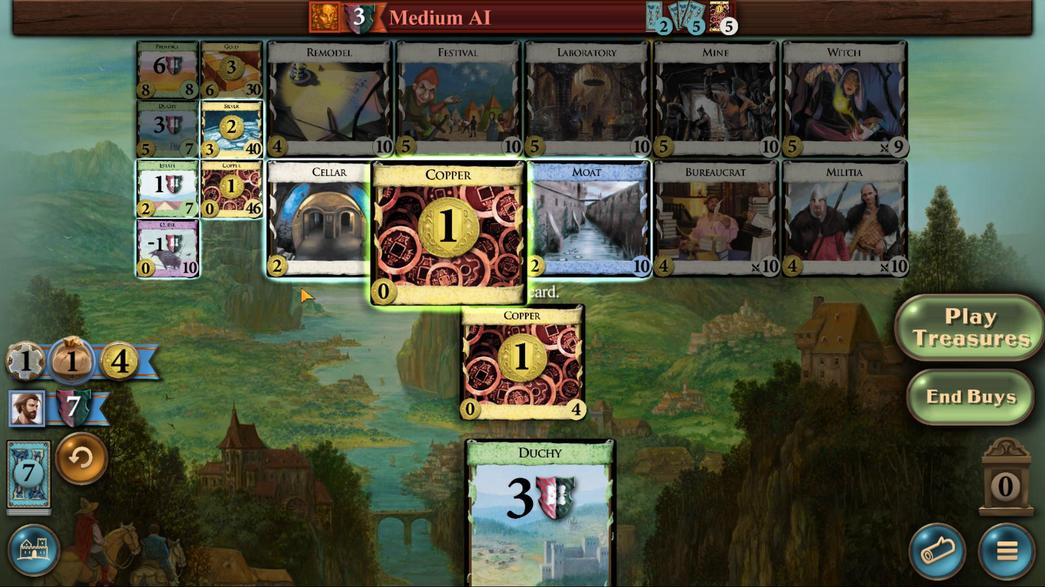 
Action: Mouse scrolled (440, 563) with delta (0, 0)
Screenshot: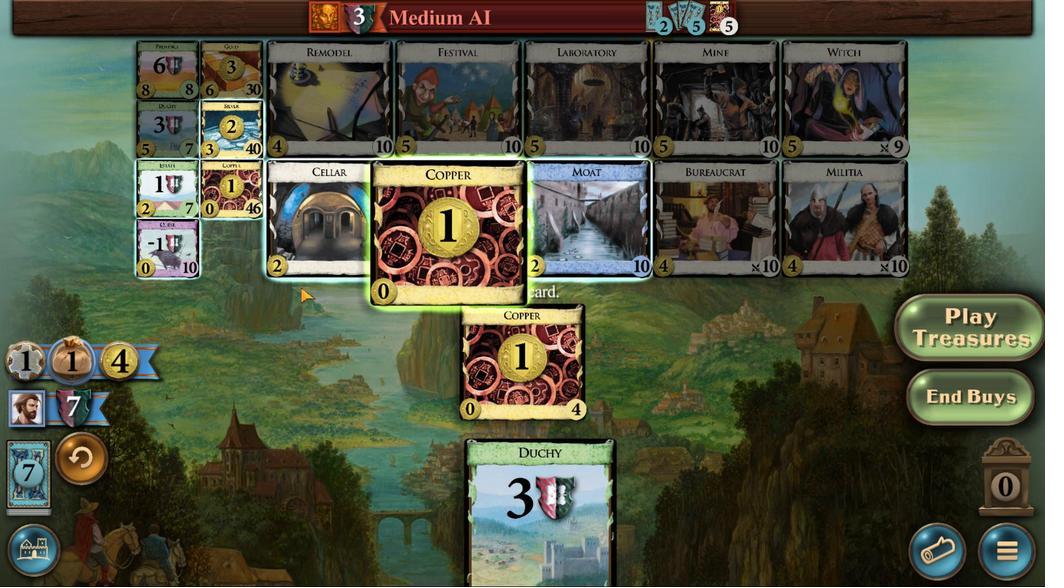 
Action: Mouse scrolled (440, 563) with delta (0, 0)
Screenshot: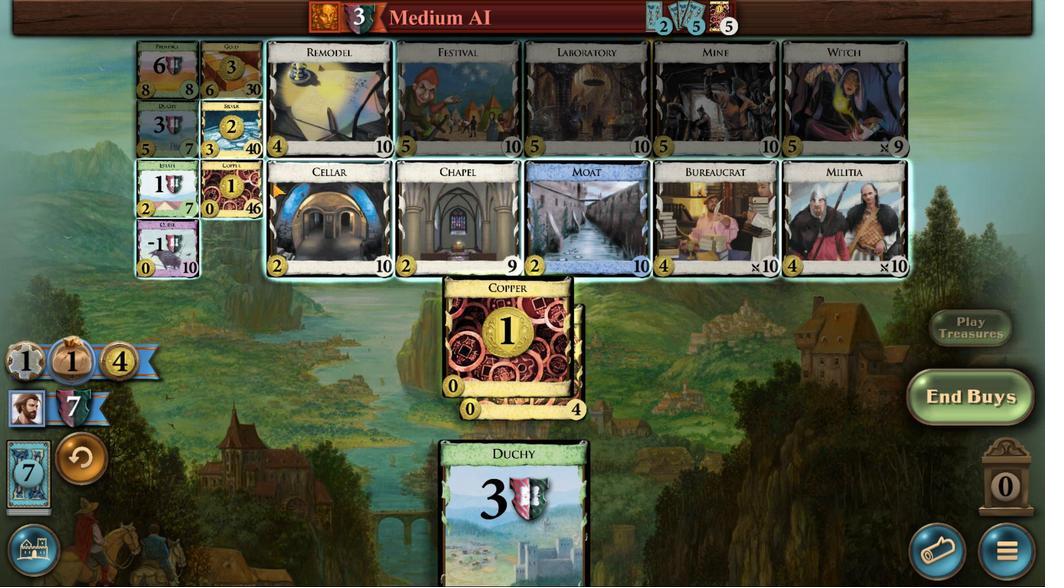 
Action: Mouse moved to (219, 125)
Screenshot: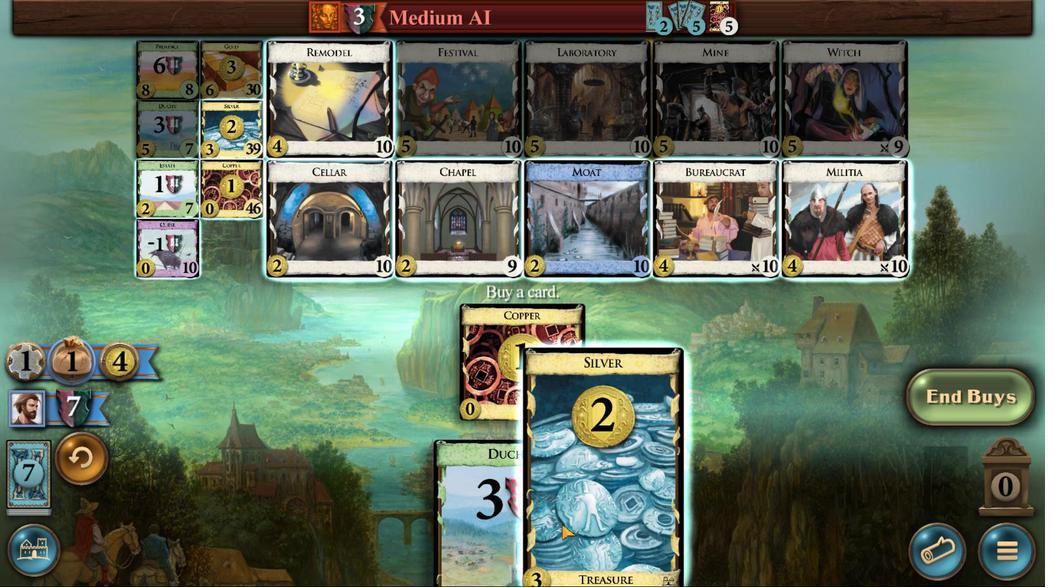 
Action: Mouse pressed left at (219, 125)
Screenshot: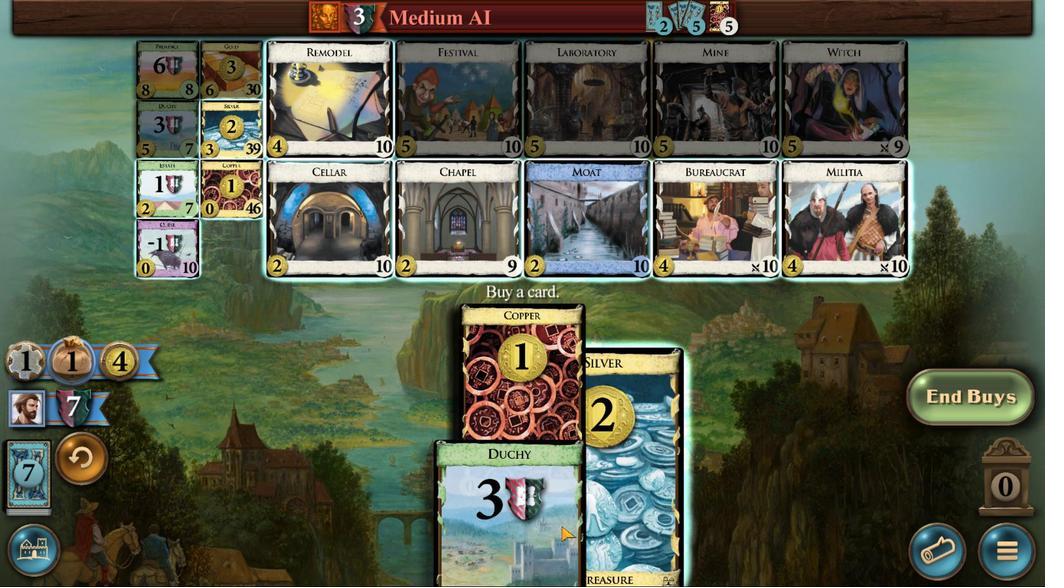 
Action: Mouse moved to (472, 525)
Screenshot: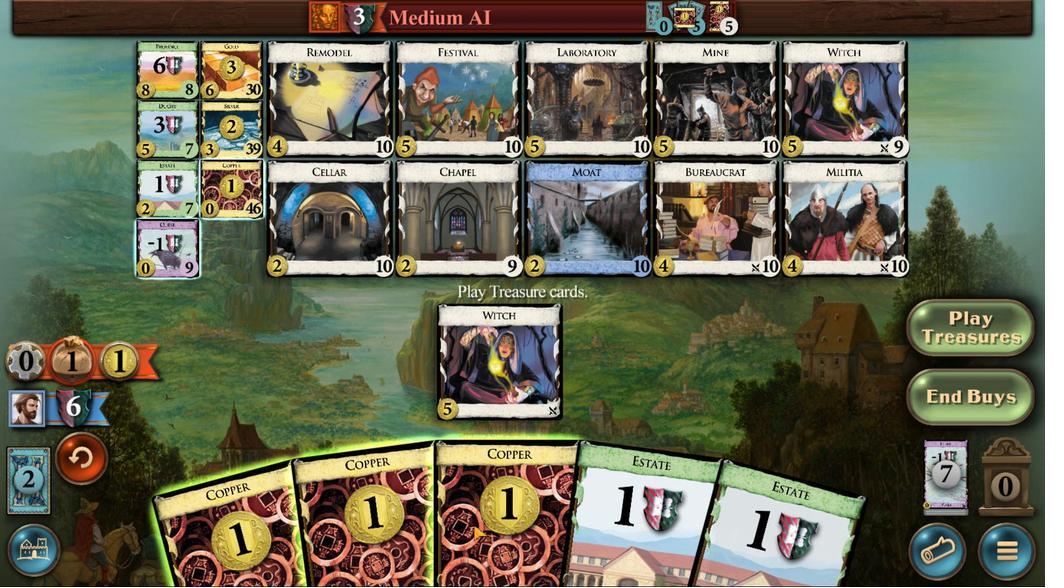 
Action: Mouse scrolled (472, 525) with delta (0, 0)
Screenshot: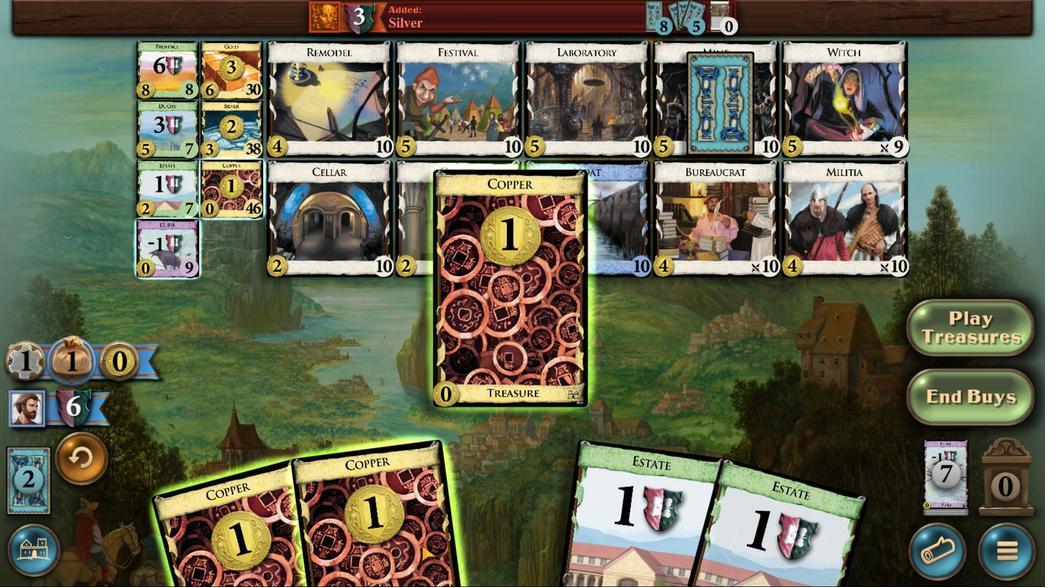 
Action: Mouse scrolled (472, 525) with delta (0, 0)
Screenshot: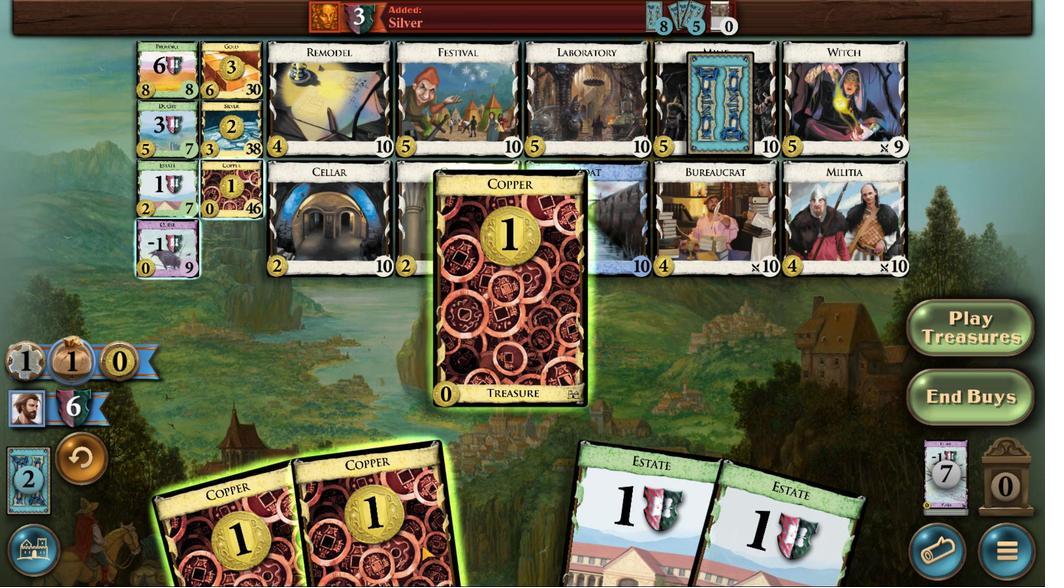 
Action: Mouse moved to (422, 547)
Screenshot: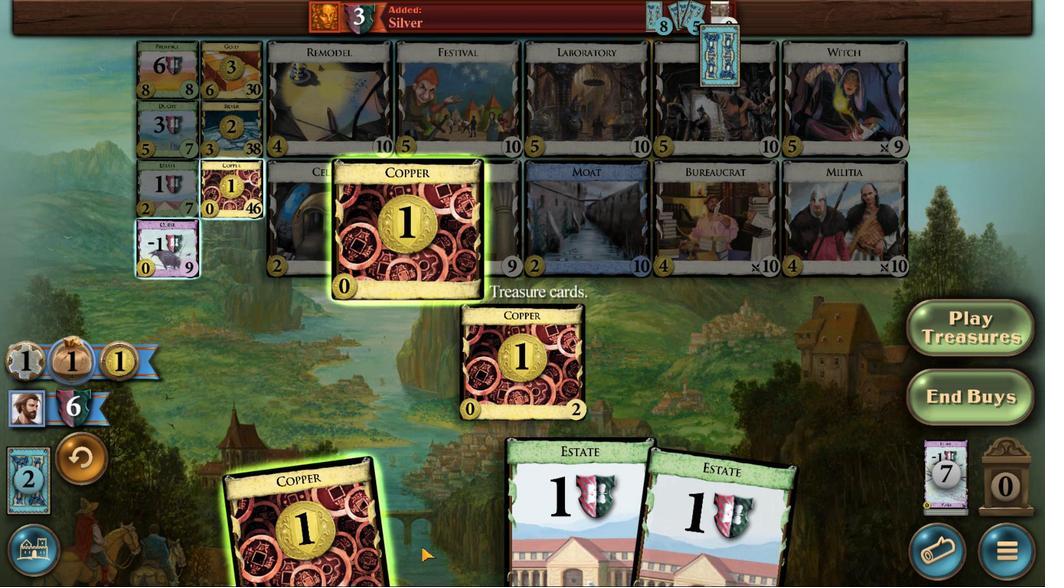 
Action: Mouse scrolled (422, 547) with delta (0, 0)
Screenshot: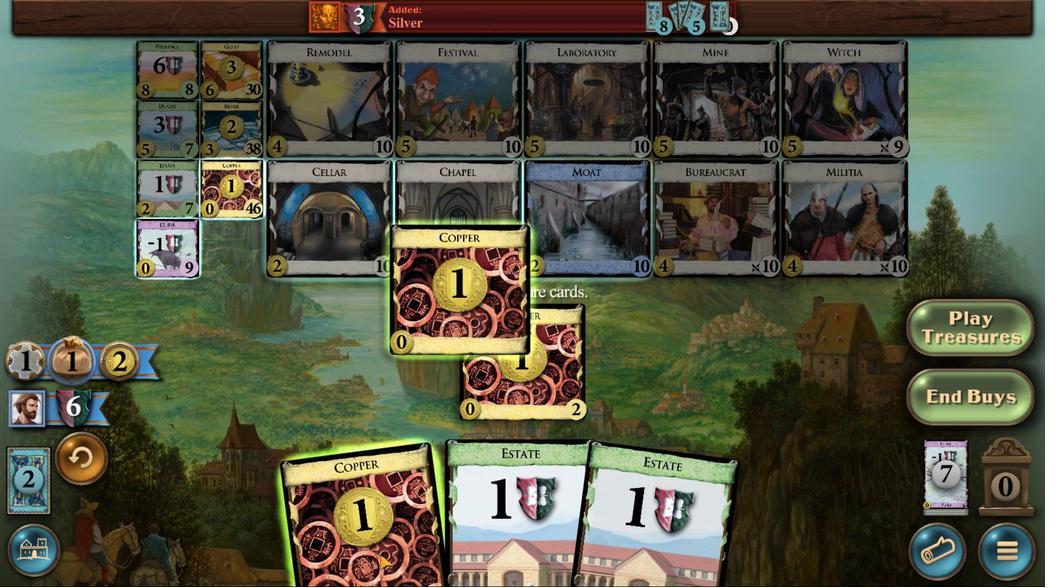 
Action: Mouse scrolled (422, 547) with delta (0, 0)
Screenshot: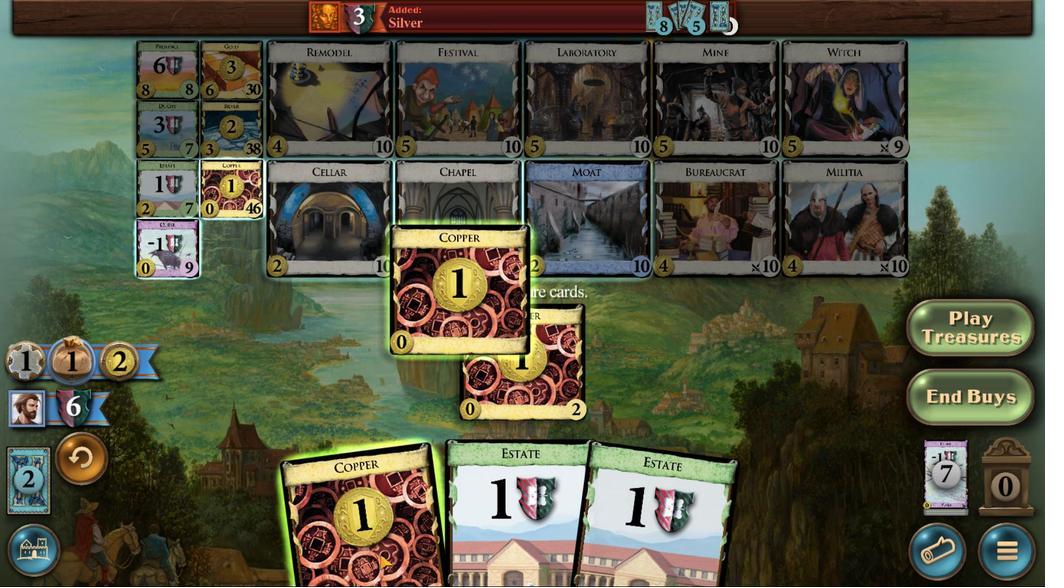 
Action: Mouse moved to (376, 557)
Screenshot: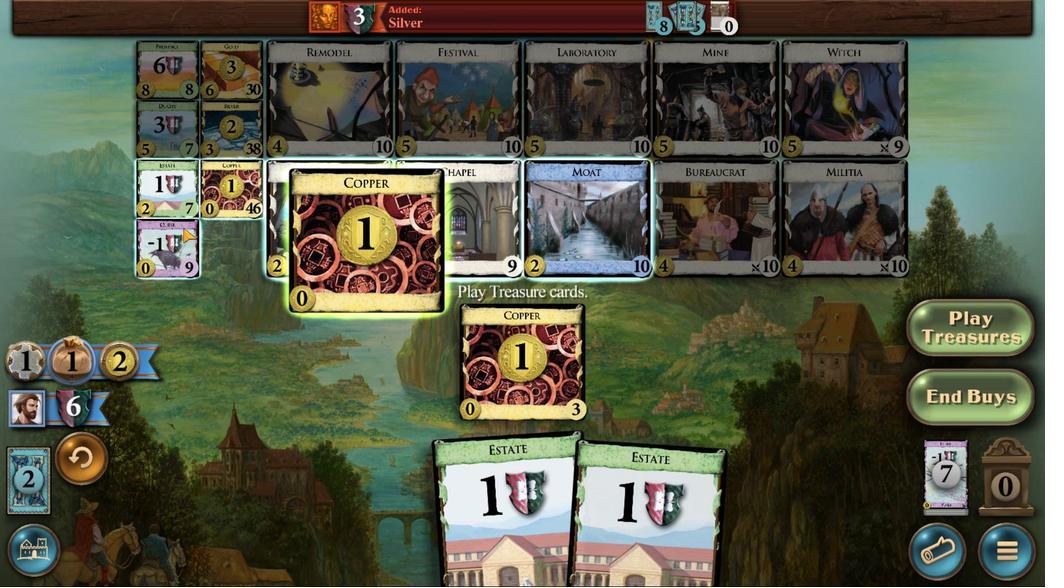 
Action: Mouse scrolled (376, 557) with delta (0, 0)
Screenshot: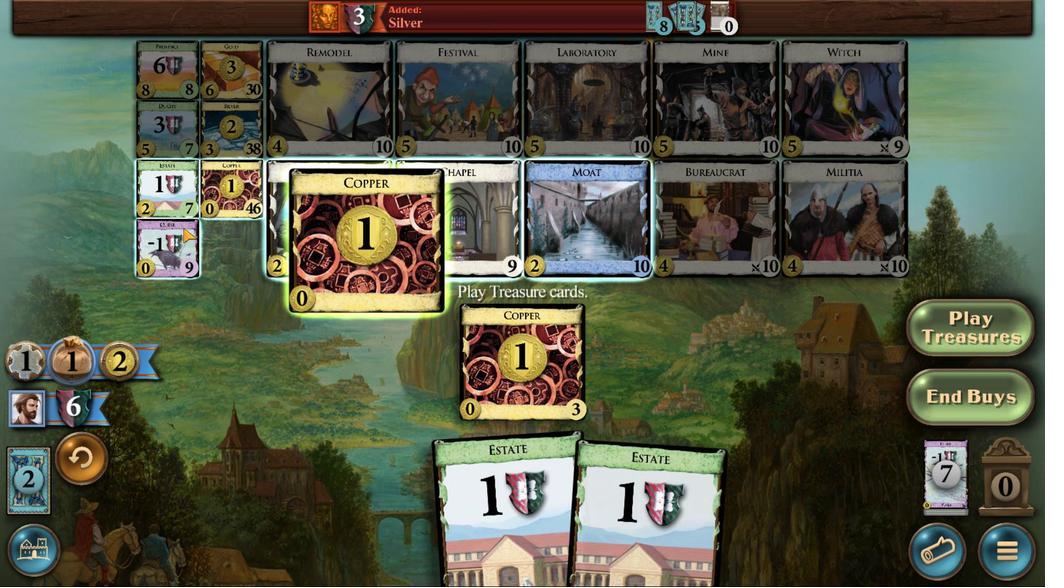 
Action: Mouse scrolled (376, 557) with delta (0, 0)
Screenshot: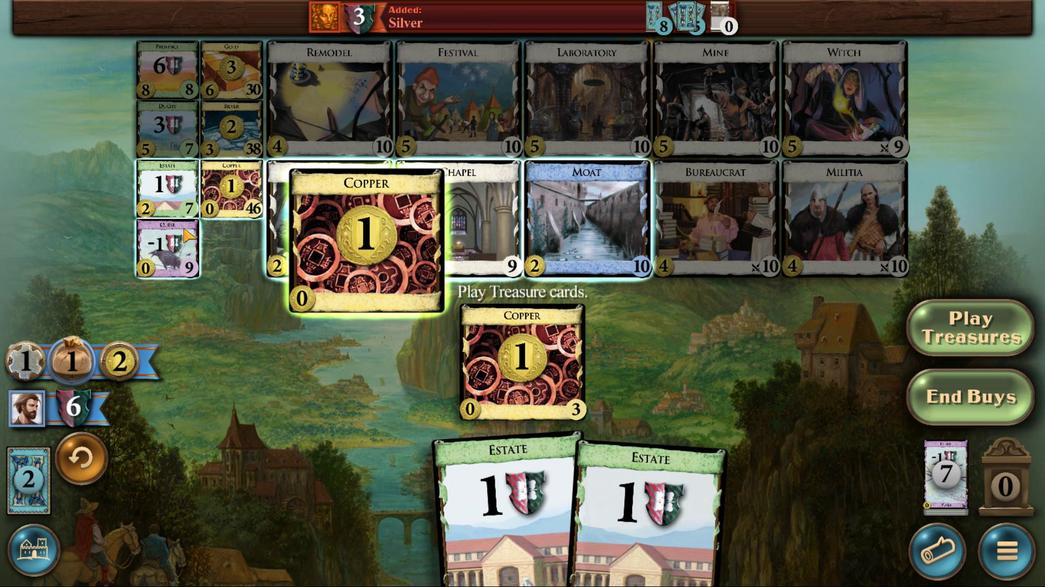 
Action: Mouse scrolled (376, 557) with delta (0, 0)
Screenshot: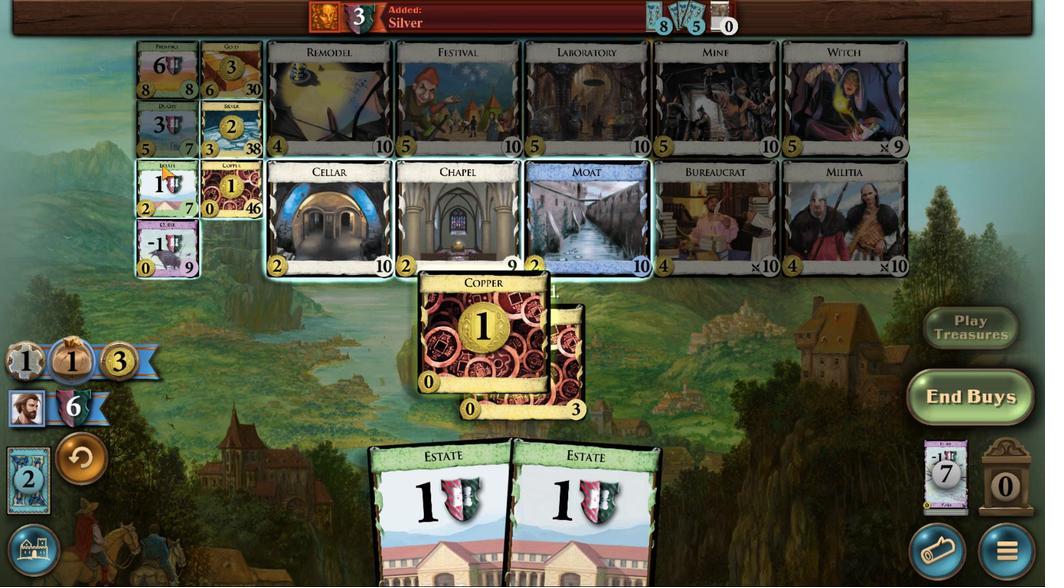 
Action: Mouse moved to (232, 119)
Screenshot: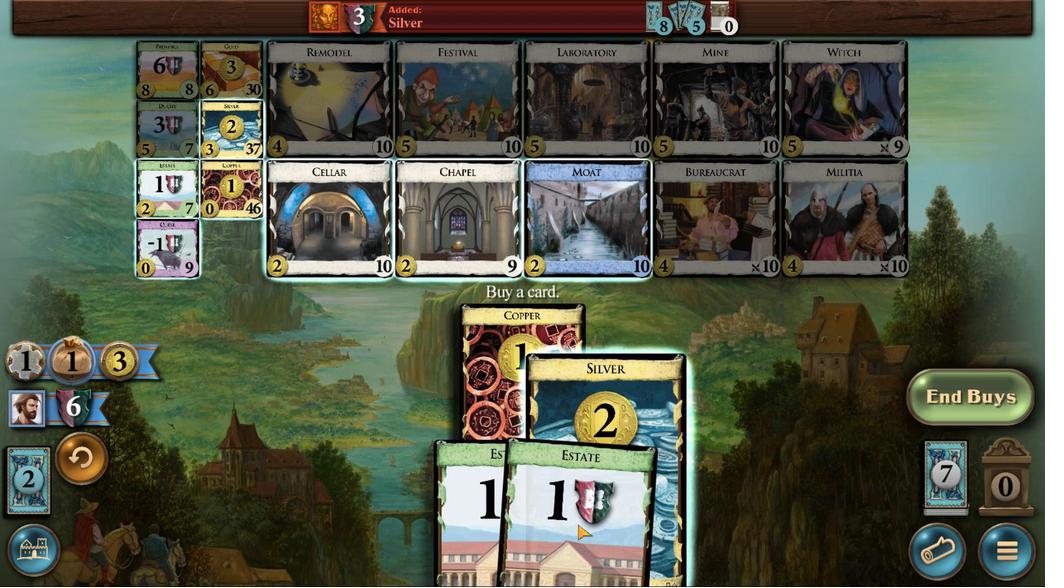 
Action: Mouse pressed left at (232, 119)
Screenshot: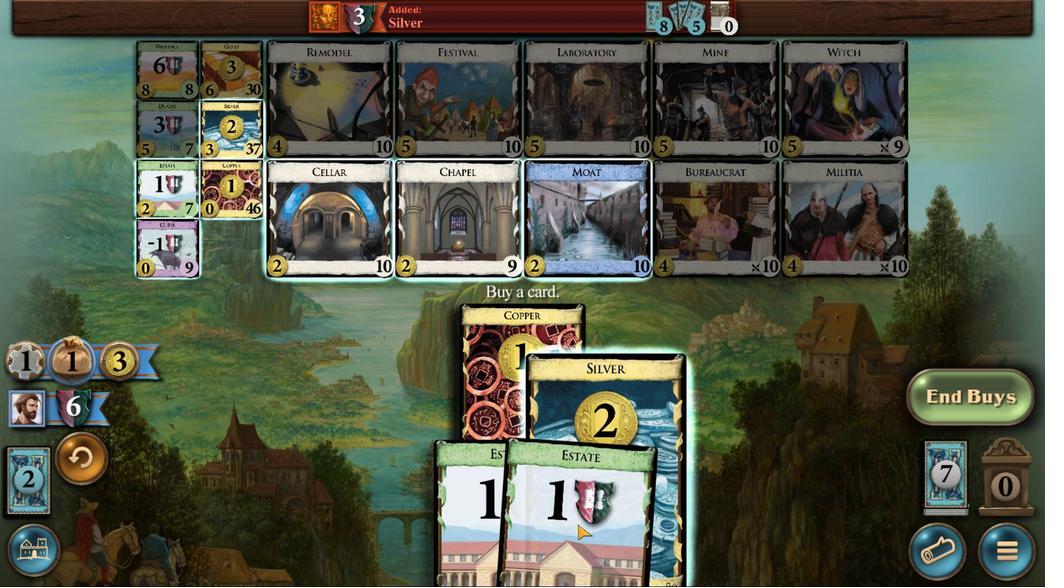 
Action: Mouse moved to (366, 508)
Screenshot: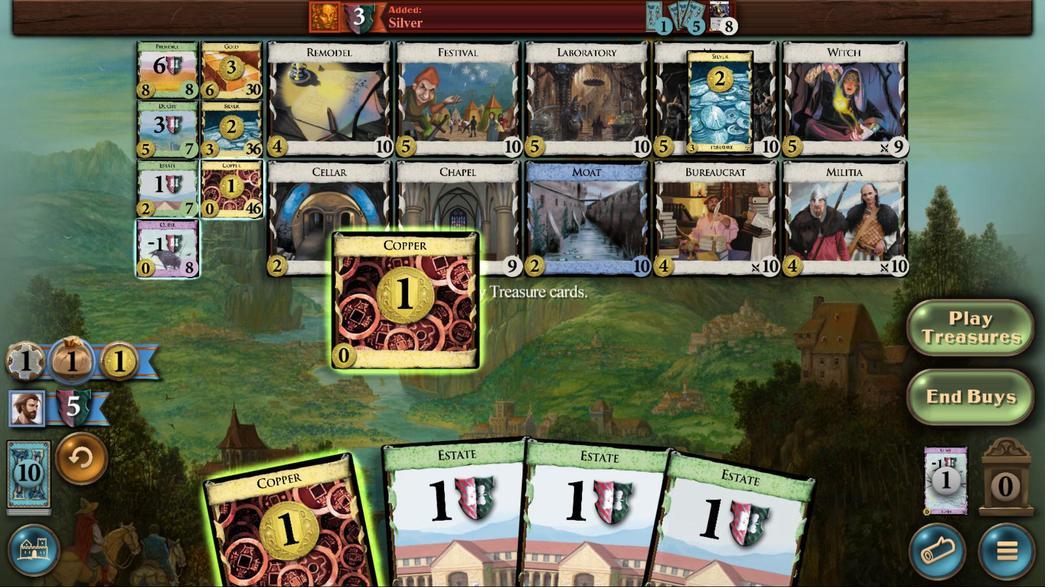 
Action: Mouse scrolled (366, 507) with delta (0, 0)
Screenshot: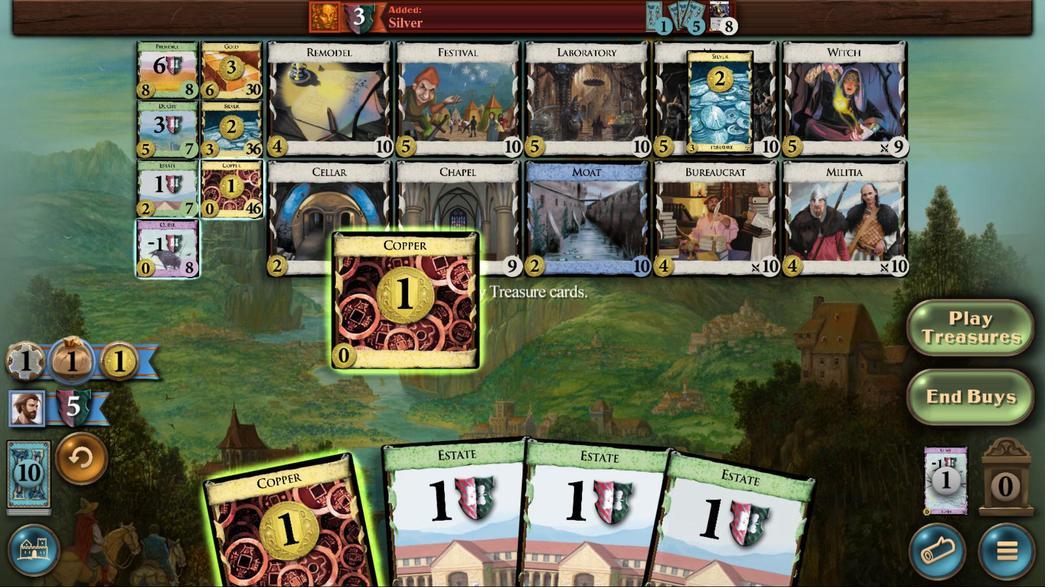 
Action: Mouse moved to (366, 508)
Screenshot: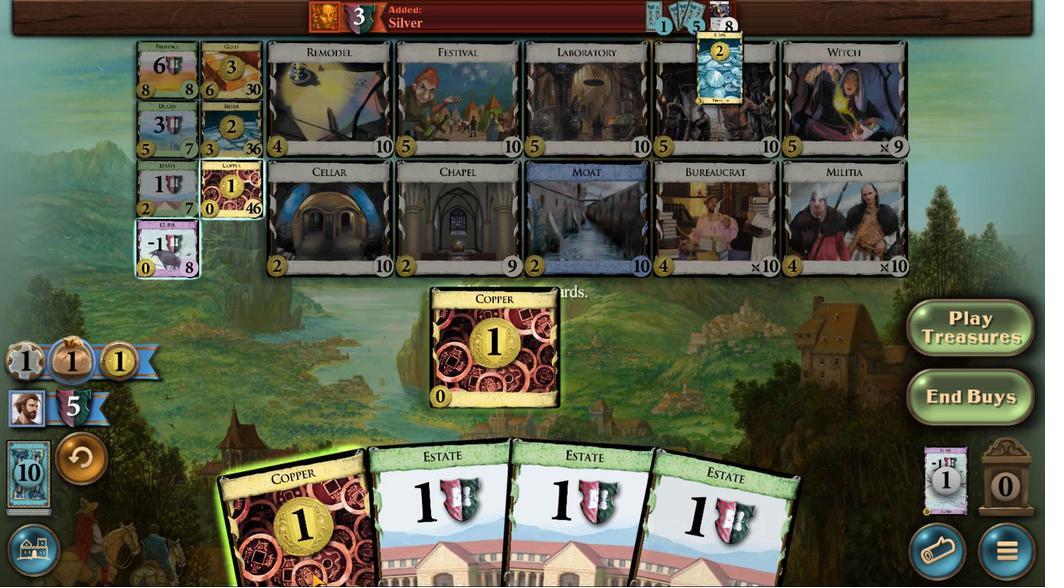 
Action: Mouse scrolled (366, 508) with delta (0, 0)
Screenshot: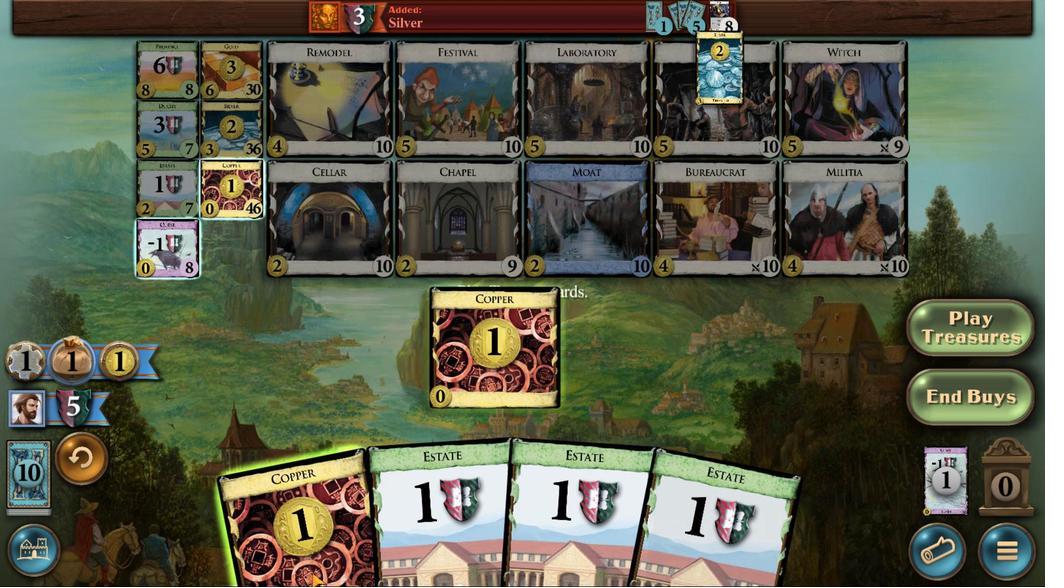 
Action: Mouse moved to (272, 555)
Screenshot: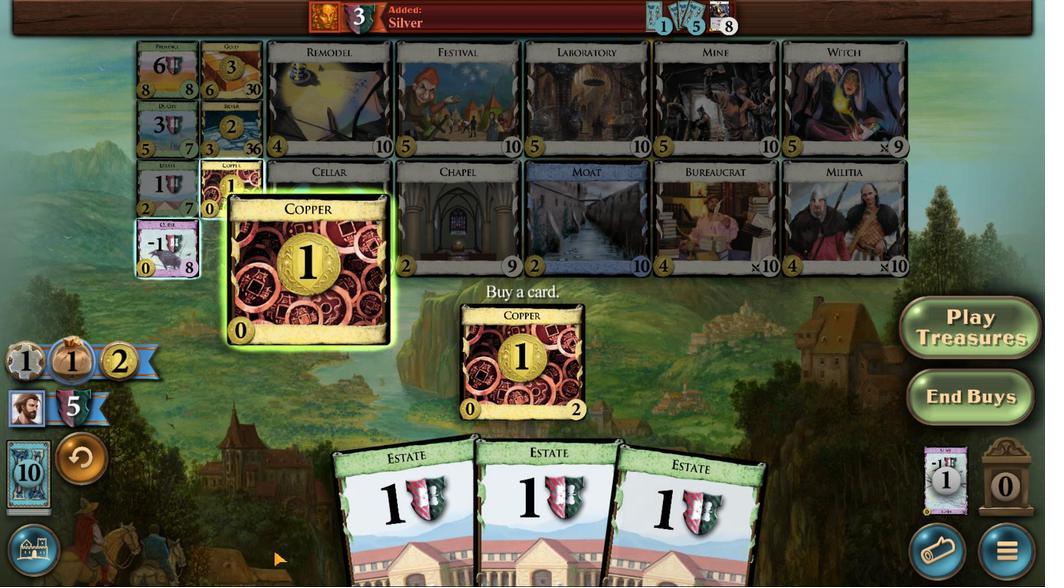 
Action: Mouse scrolled (272, 555) with delta (0, 0)
Screenshot: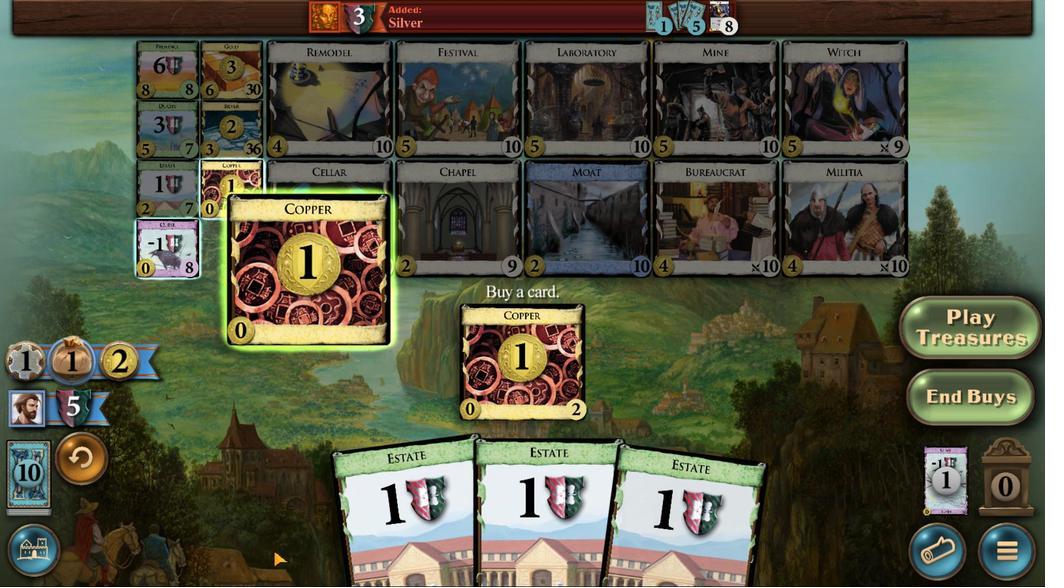 
Action: Mouse scrolled (272, 555) with delta (0, 0)
Screenshot: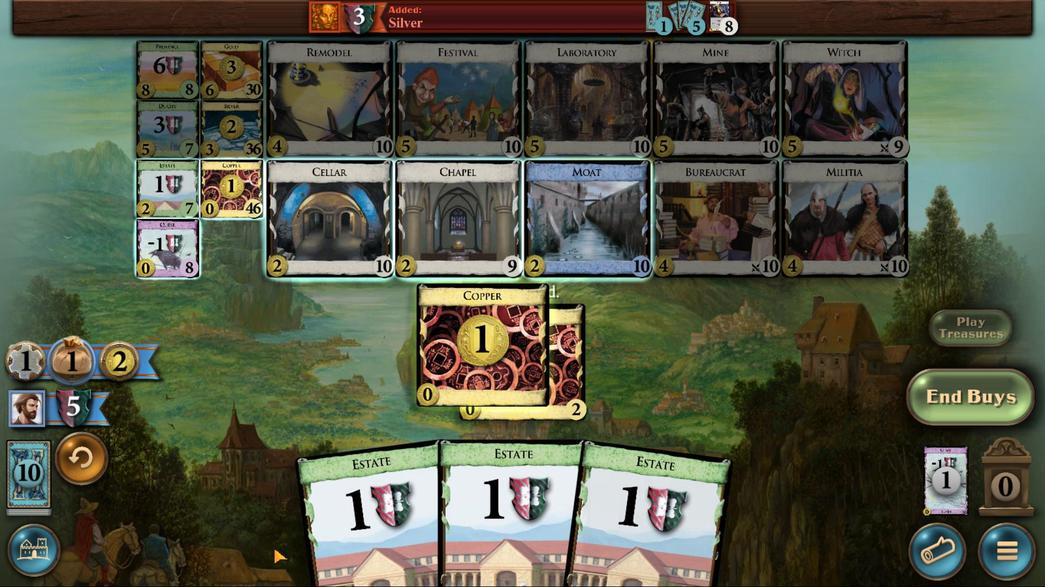 
Action: Mouse moved to (162, 198)
Screenshot: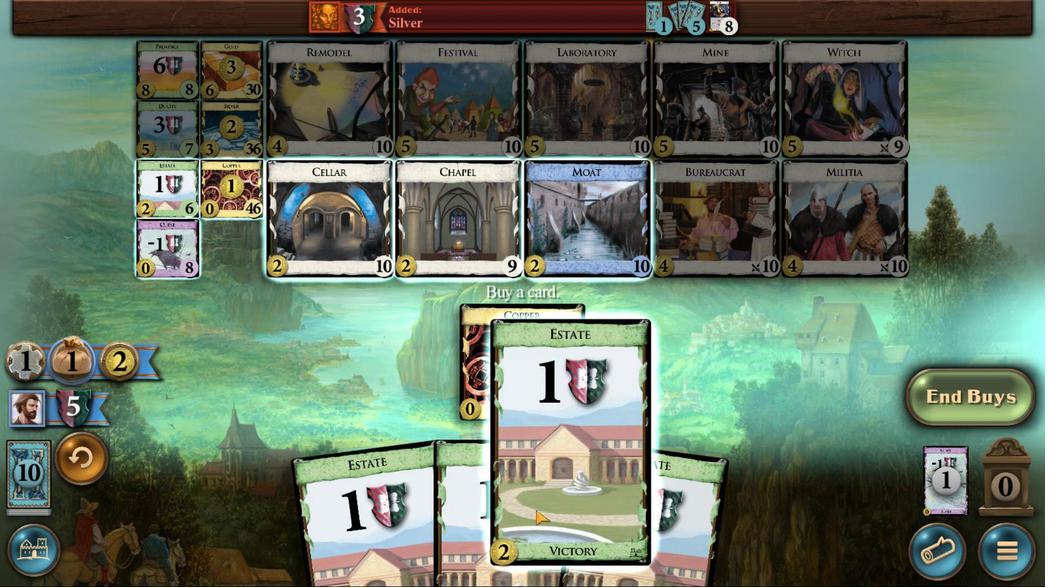 
Action: Mouse pressed left at (162, 198)
Screenshot: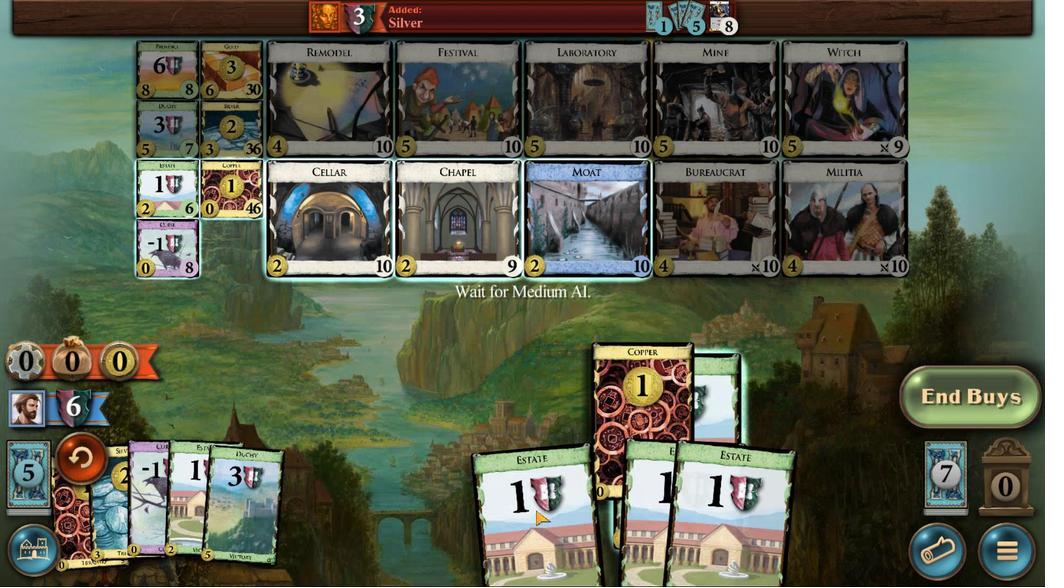 
Action: Mouse moved to (346, 533)
Screenshot: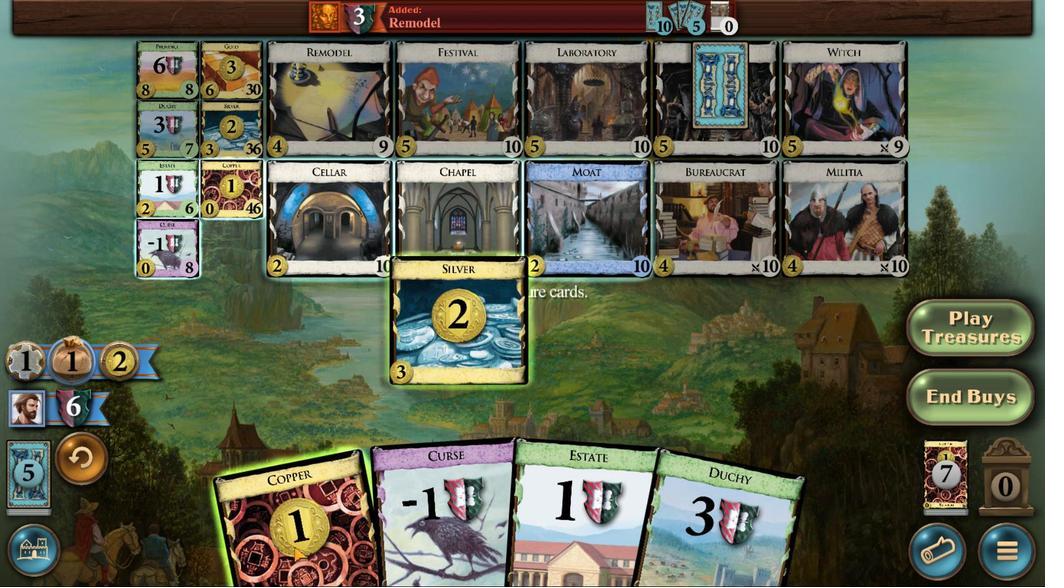 
Action: Mouse scrolled (346, 533) with delta (0, 0)
Screenshot: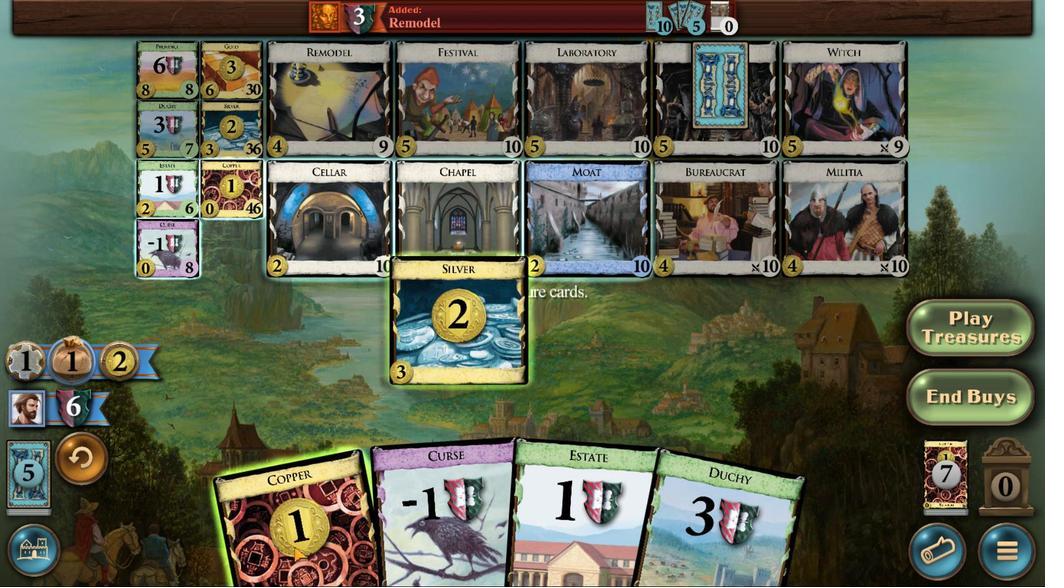 
Action: Mouse scrolled (346, 533) with delta (0, 0)
Screenshot: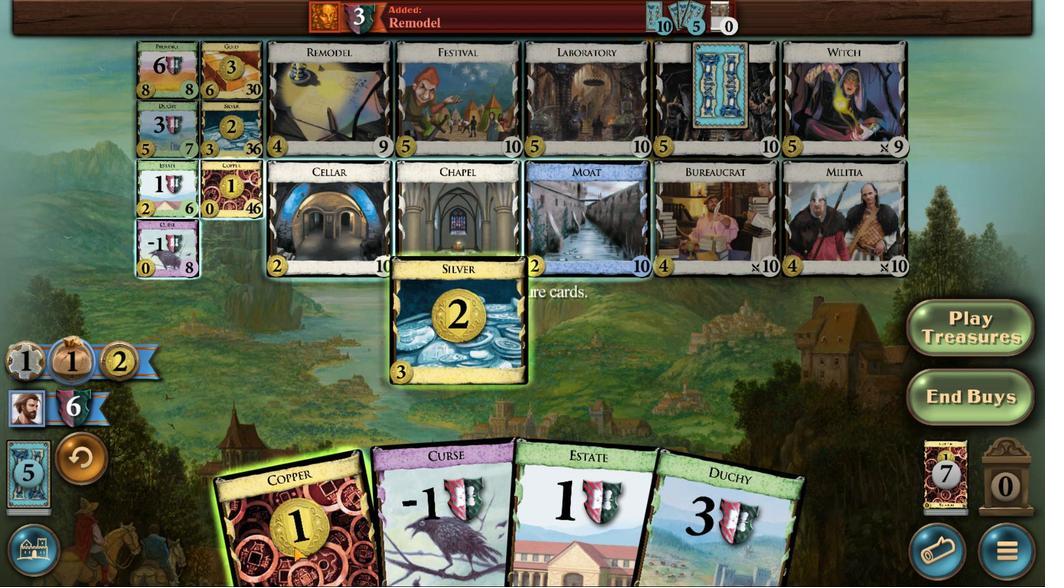 
Action: Mouse moved to (245, 549)
Screenshot: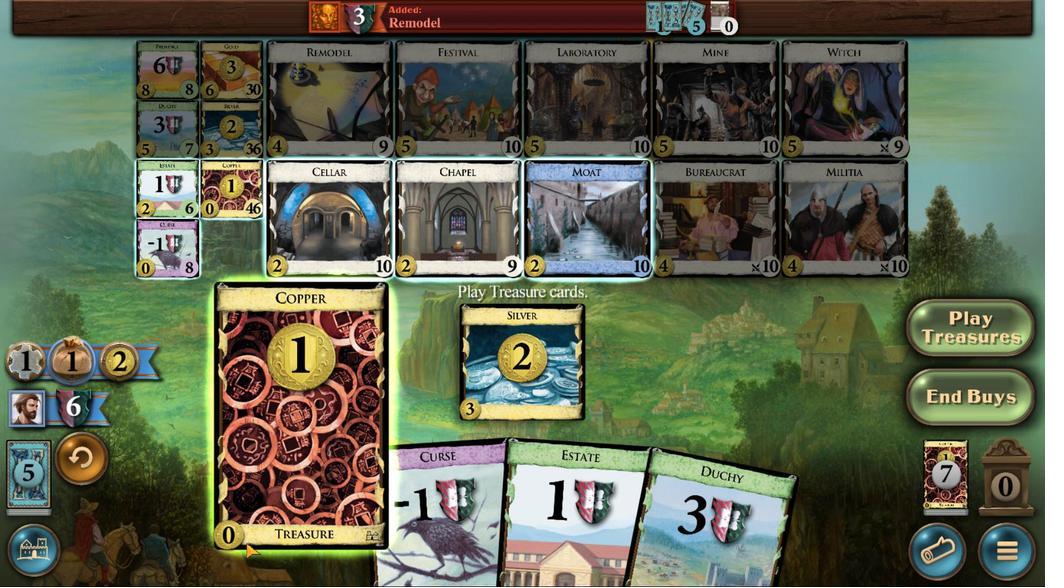 
Action: Mouse scrolled (245, 549) with delta (0, 0)
Screenshot: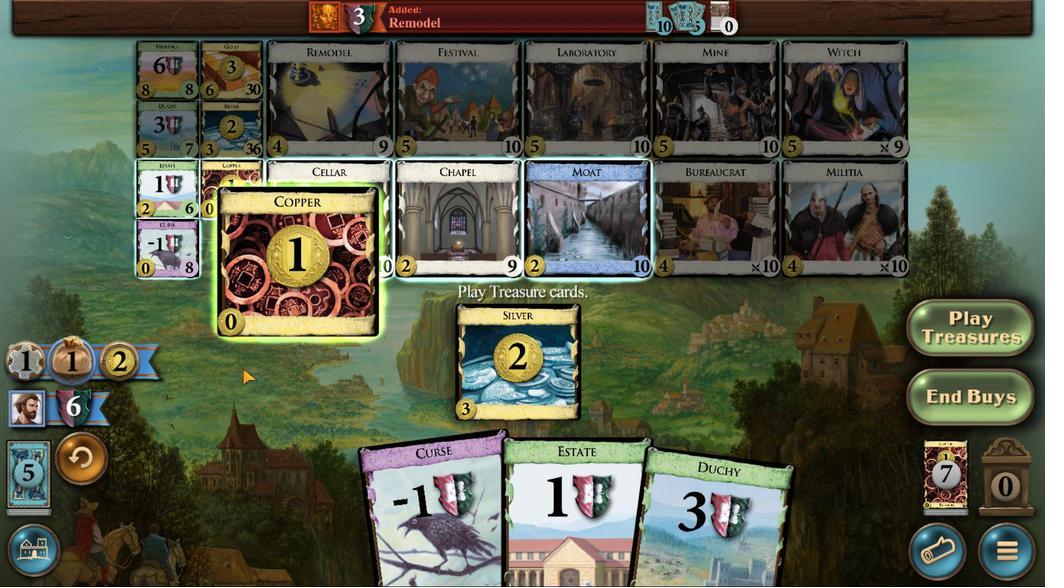 
Action: Mouse moved to (247, 549)
Screenshot: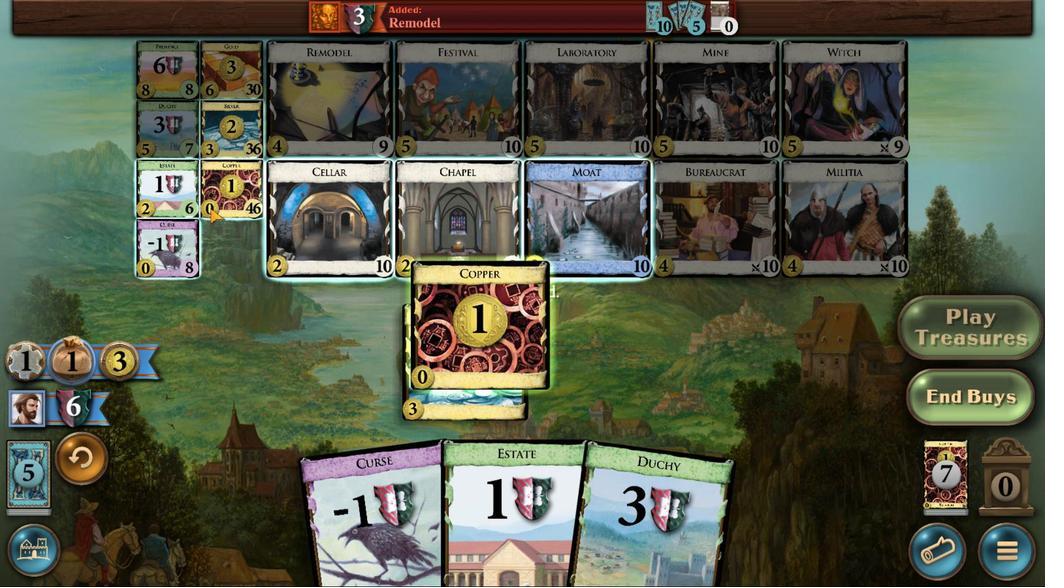 
Action: Mouse scrolled (247, 549) with delta (0, 0)
Screenshot: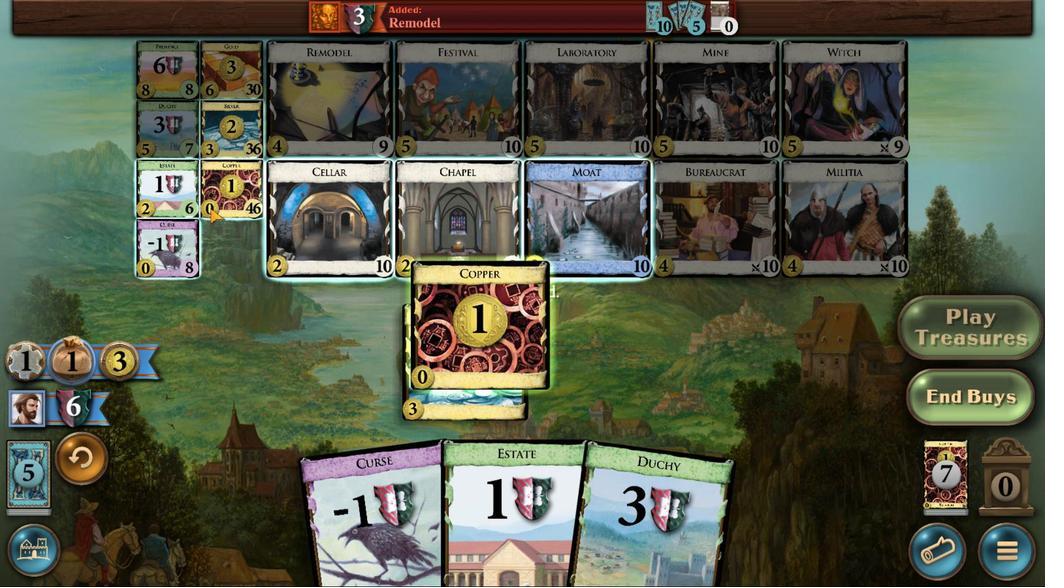 
Action: Mouse moved to (248, 549)
Screenshot: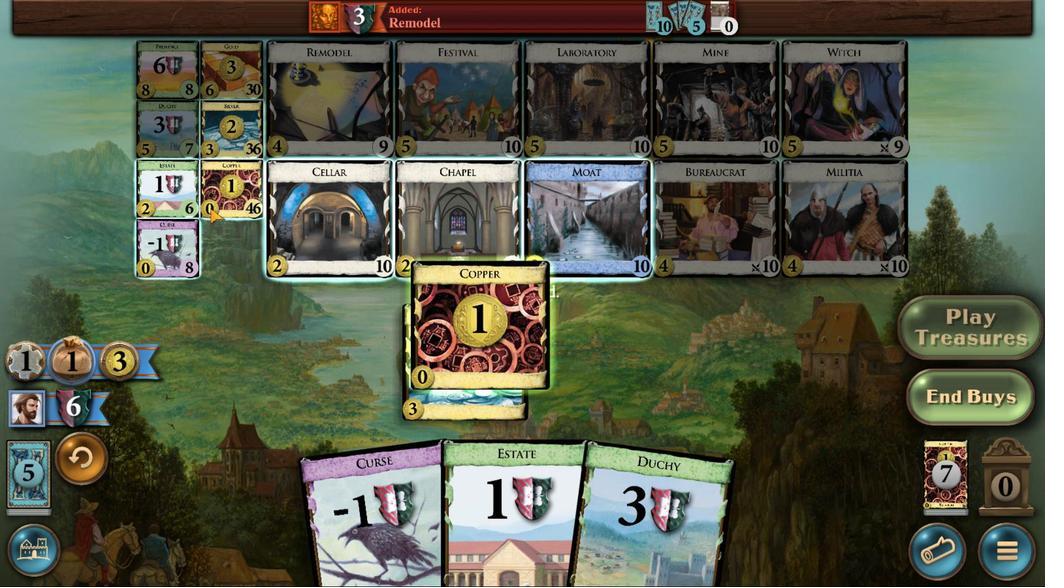 
Action: Mouse scrolled (248, 549) with delta (0, 0)
Screenshot: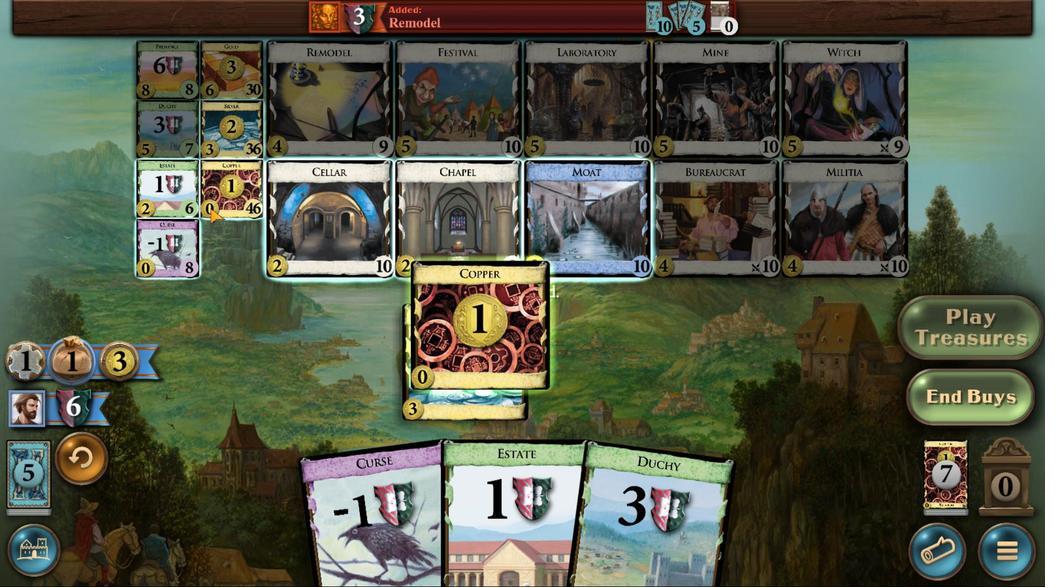 
Action: Mouse moved to (225, 128)
Screenshot: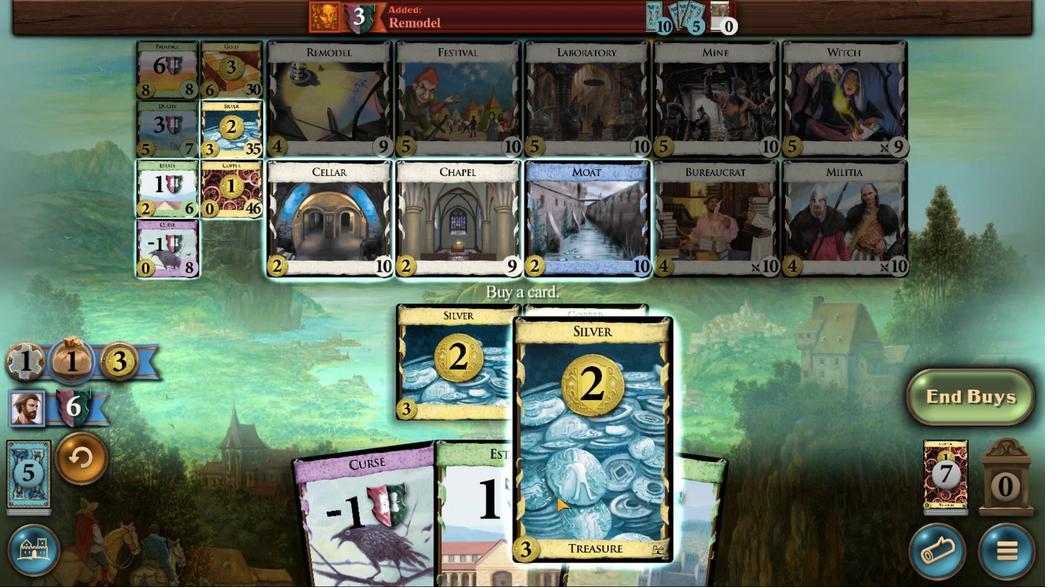 
Action: Mouse pressed left at (225, 128)
Screenshot: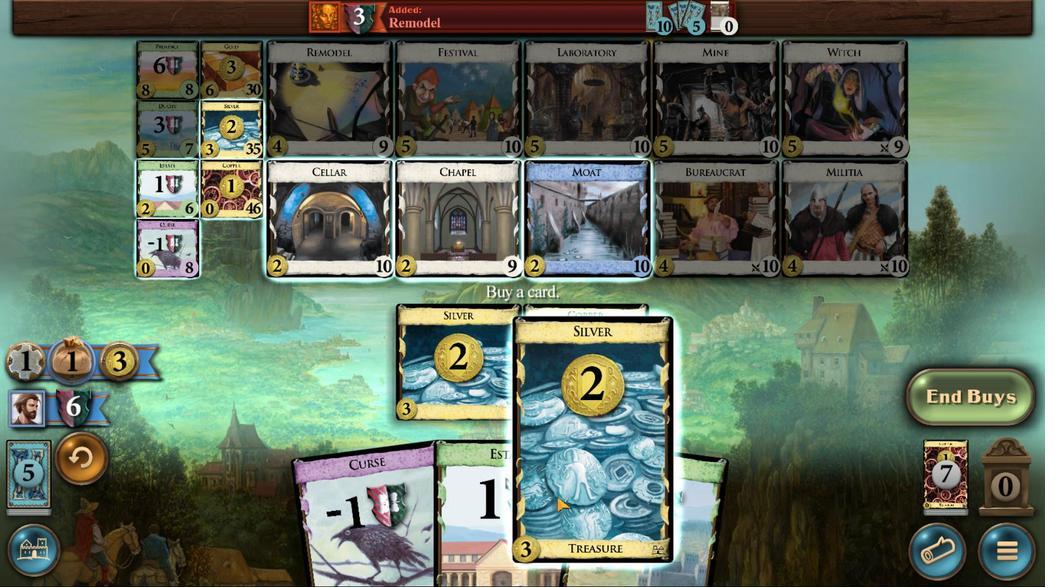 
Action: Mouse moved to (783, 587)
Screenshot: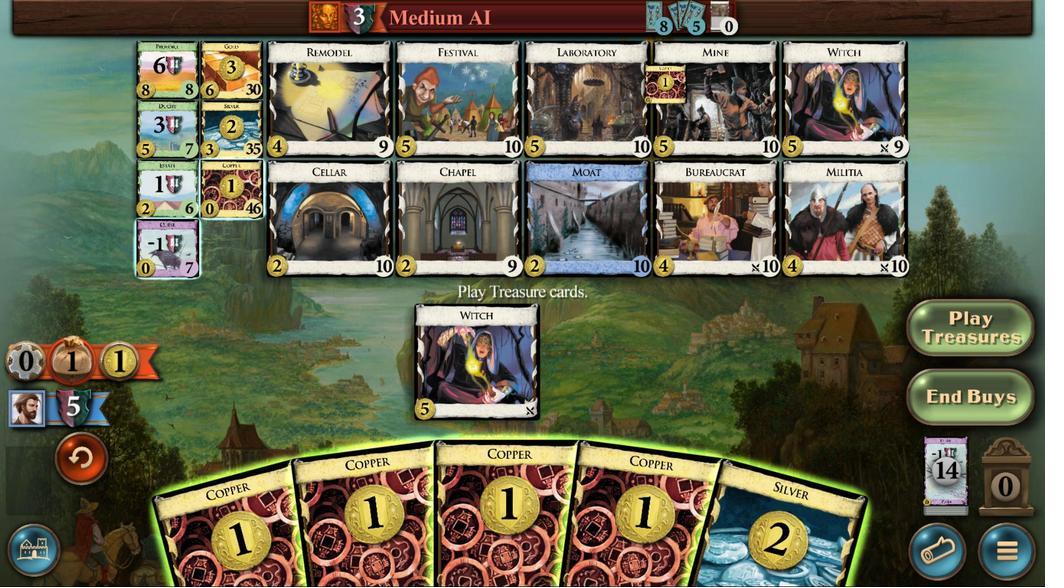 
Action: Mouse scrolled (783, 586) with delta (0, 0)
Screenshot: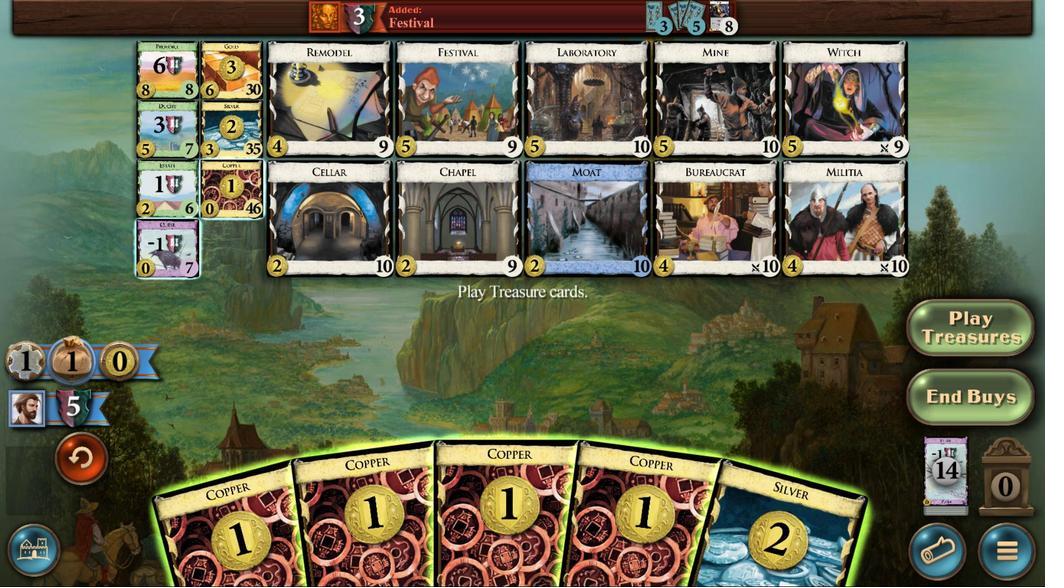 
Action: Mouse moved to (770, 563)
Screenshot: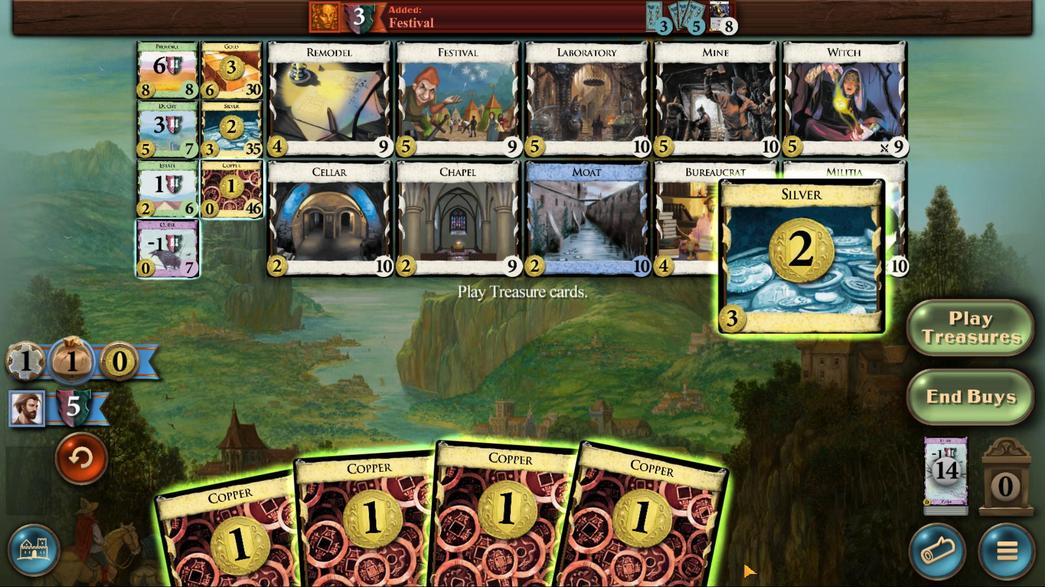 
Action: Mouse scrolled (770, 562) with delta (0, 0)
Screenshot: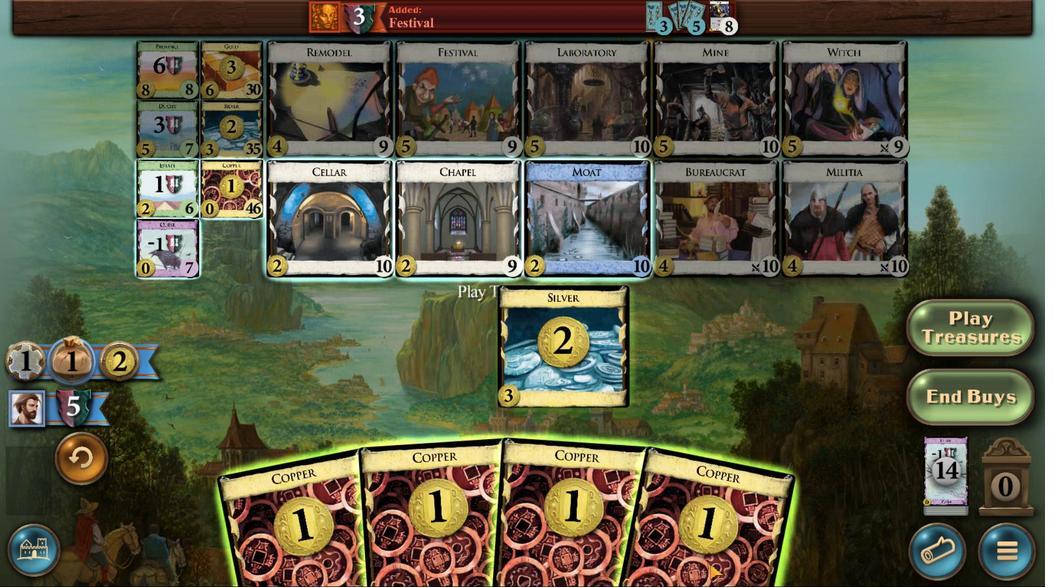 
Action: Mouse moved to (770, 563)
Screenshot: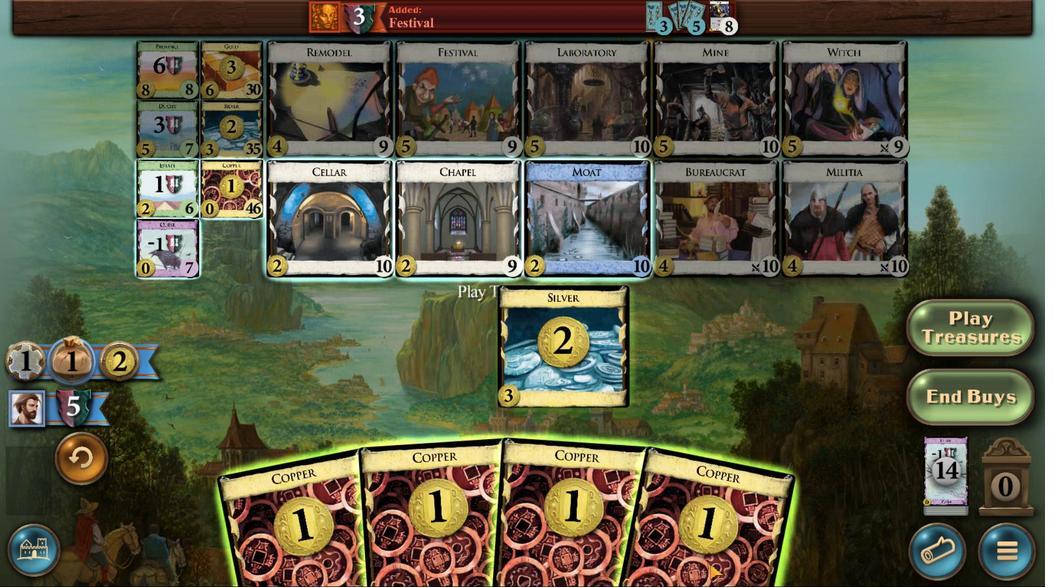 
Action: Mouse scrolled (770, 562) with delta (0, 0)
Screenshot: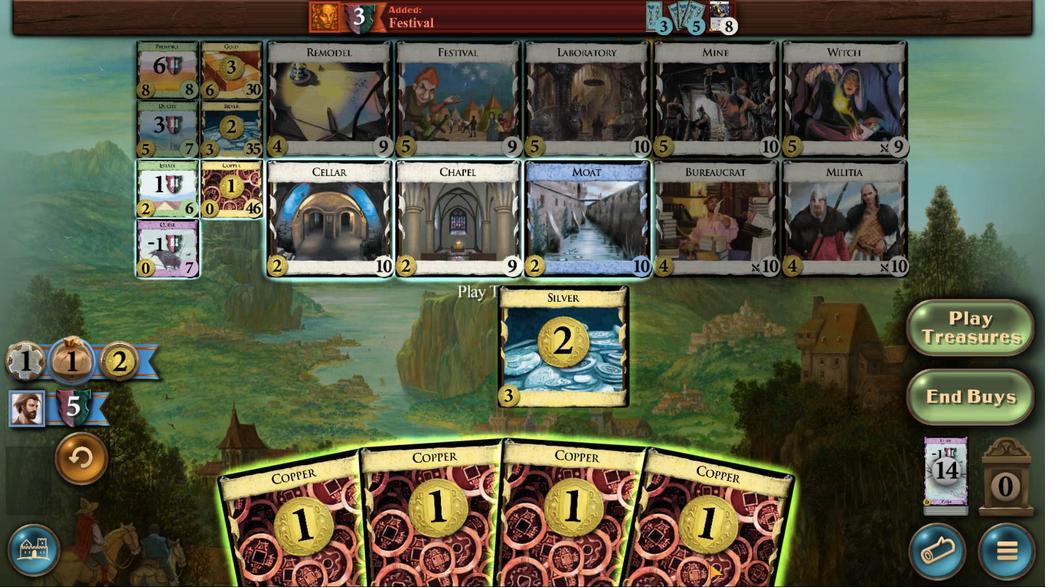 
Action: Mouse moved to (708, 566)
Screenshot: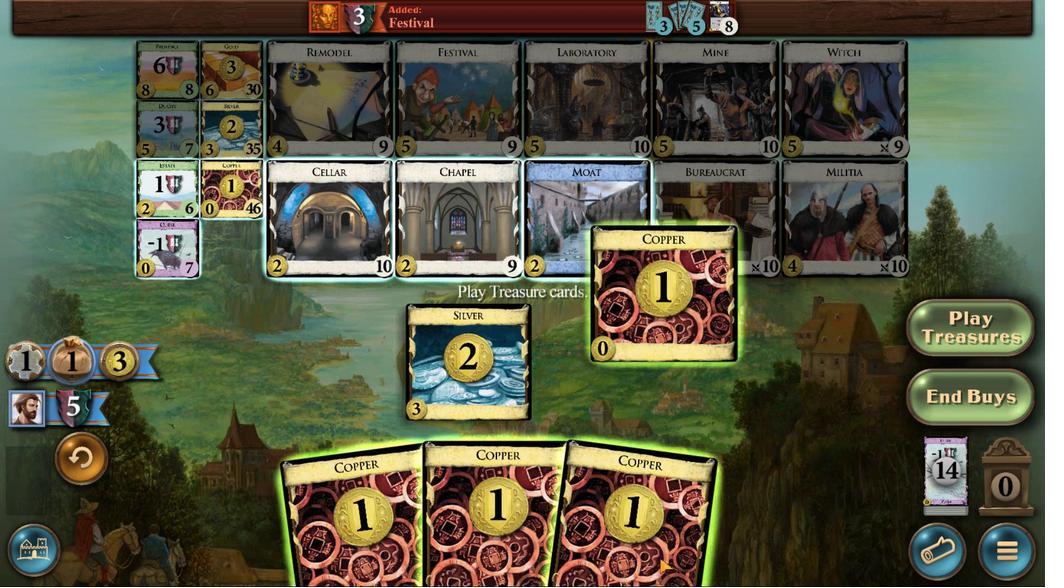 
Action: Mouse scrolled (708, 565) with delta (0, 0)
Screenshot: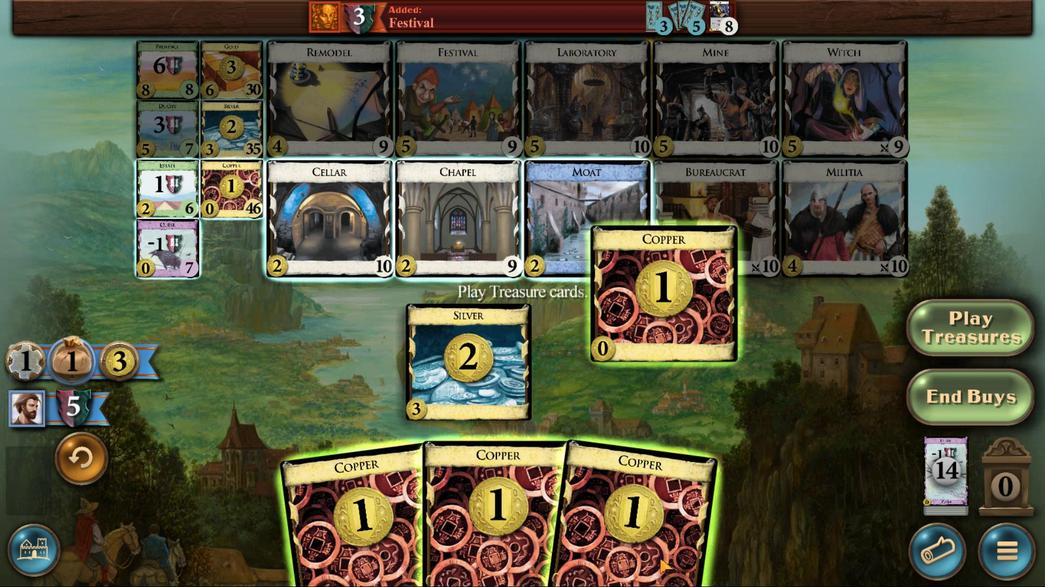 
Action: Mouse moved to (708, 567)
Screenshot: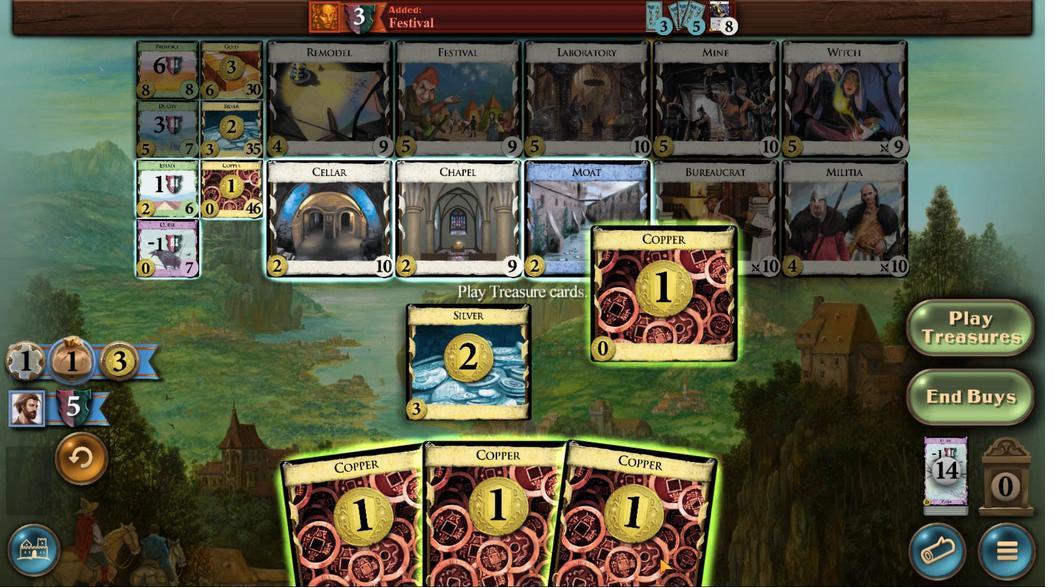 
Action: Mouse scrolled (708, 566) with delta (0, 0)
Screenshot: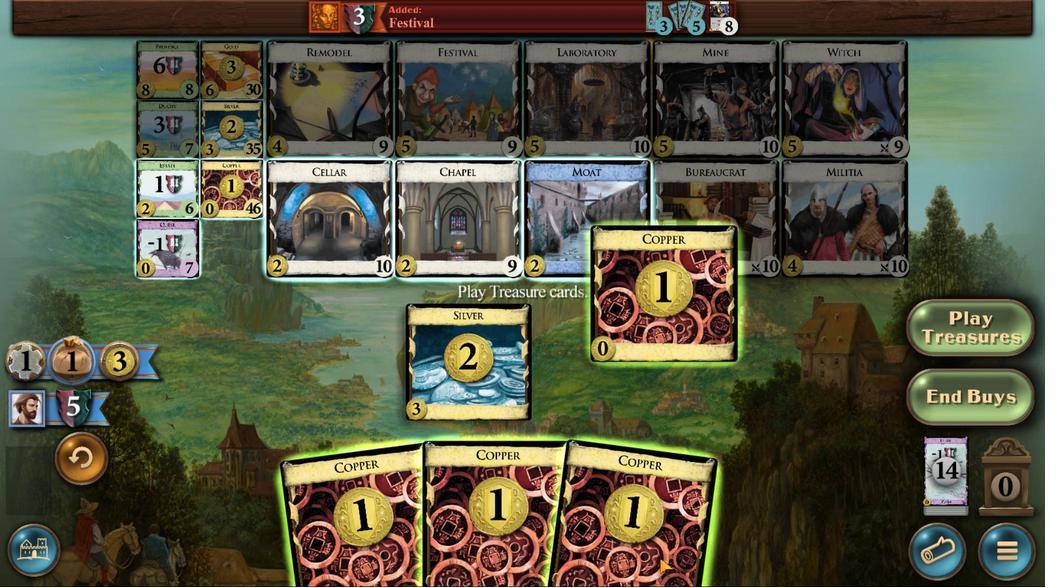 
Action: Mouse moved to (659, 558)
Screenshot: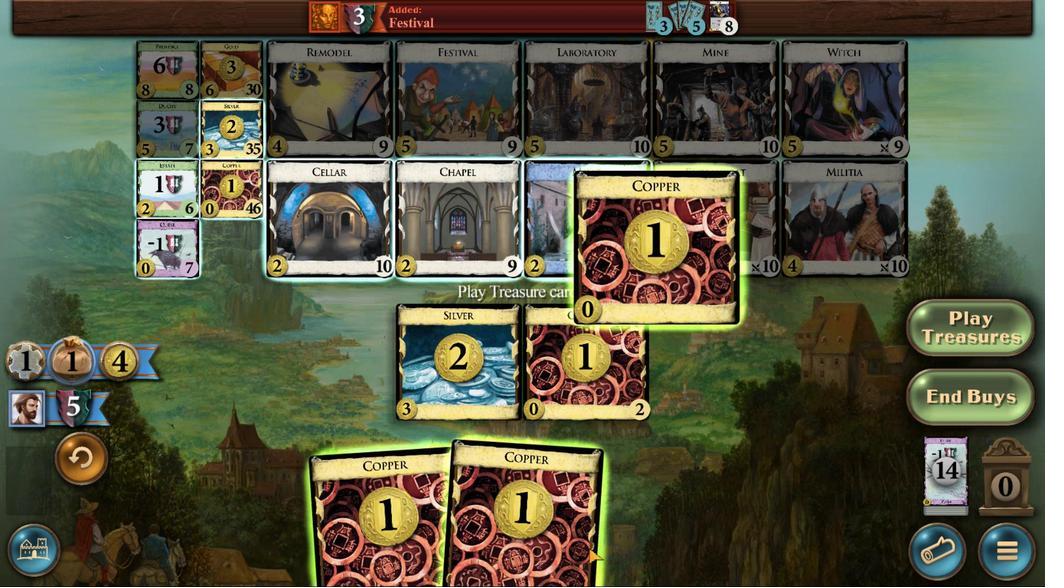 
Action: Mouse scrolled (659, 558) with delta (0, 0)
Screenshot: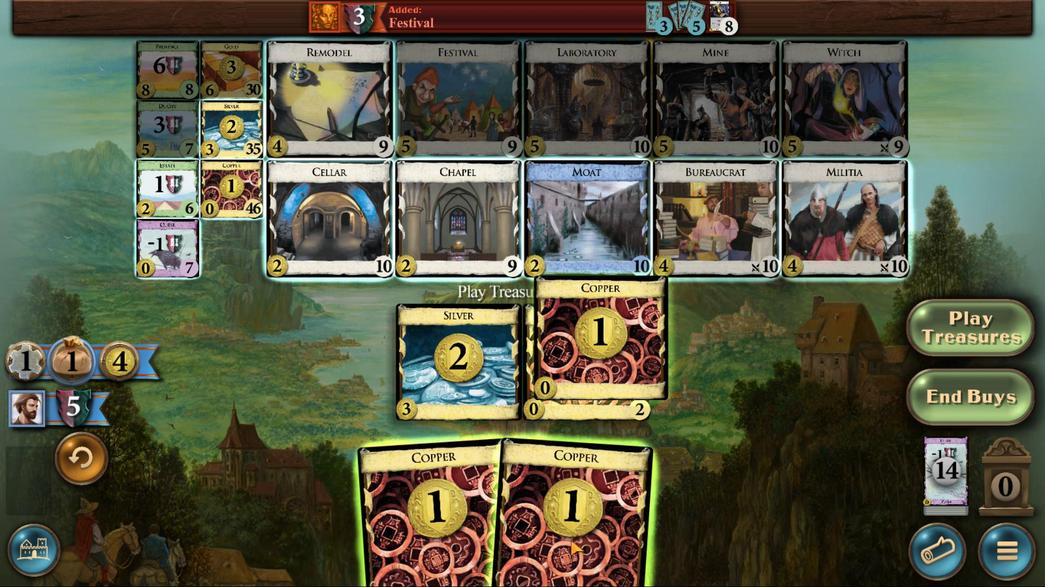 
Action: Mouse moved to (658, 558)
Screenshot: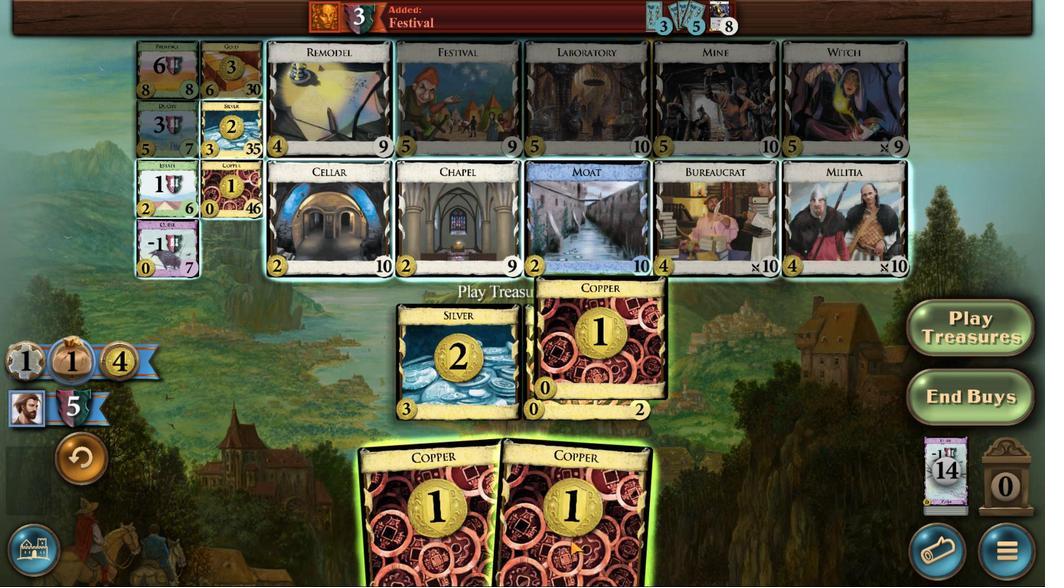 
Action: Mouse scrolled (658, 558) with delta (0, 0)
Screenshot: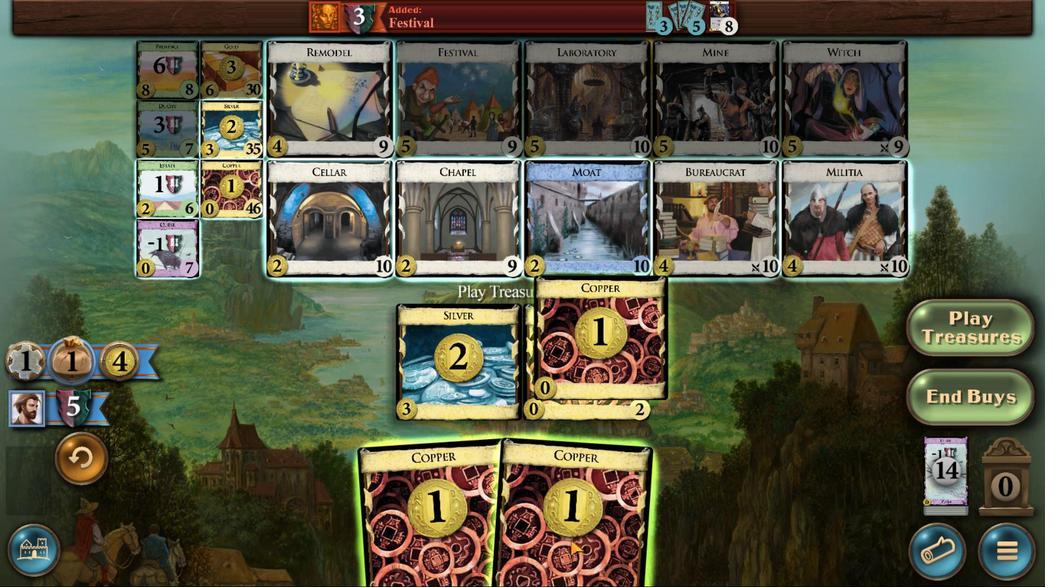 
Action: Mouse moved to (569, 541)
Screenshot: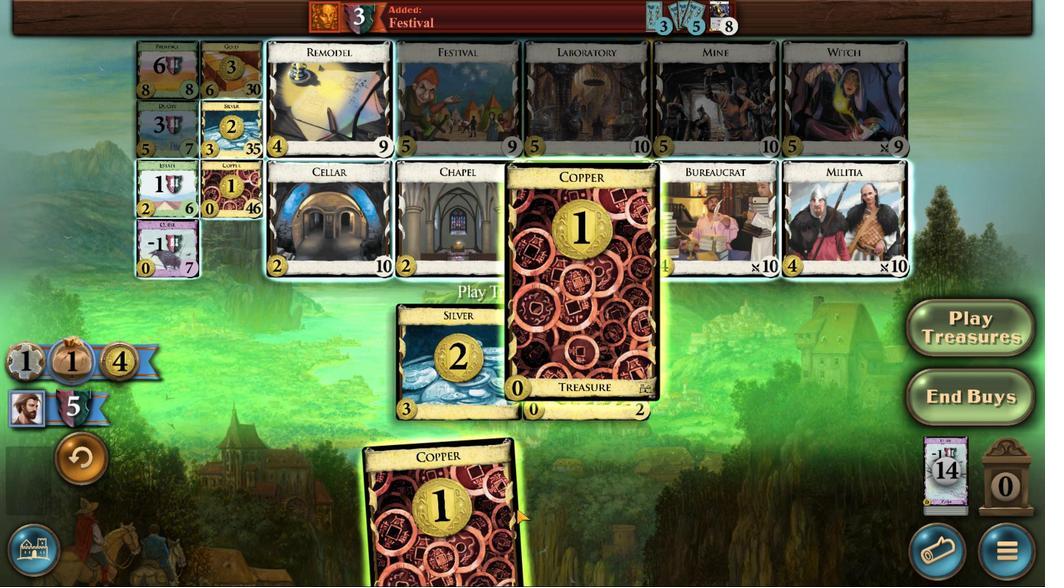 
Action: Mouse scrolled (569, 540) with delta (0, 0)
Screenshot: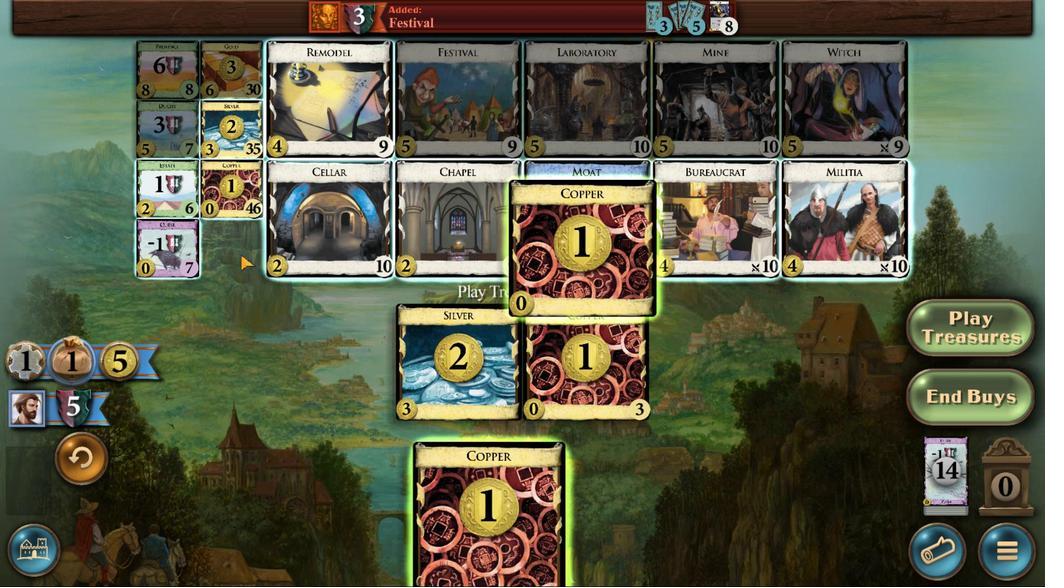 
Action: Mouse scrolled (569, 540) with delta (0, 0)
Screenshot: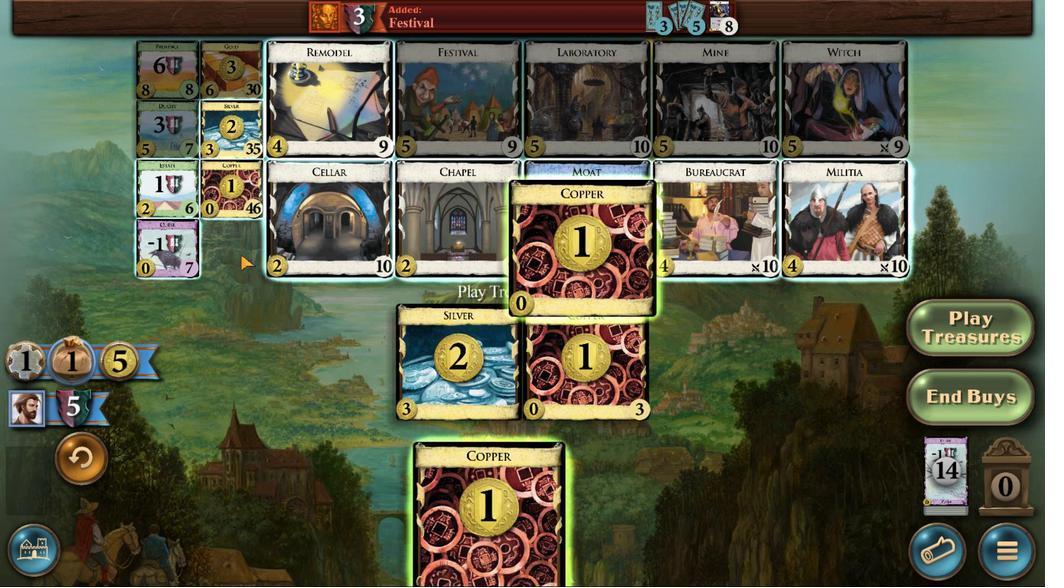 
Action: Mouse scrolled (569, 540) with delta (0, 0)
Screenshot: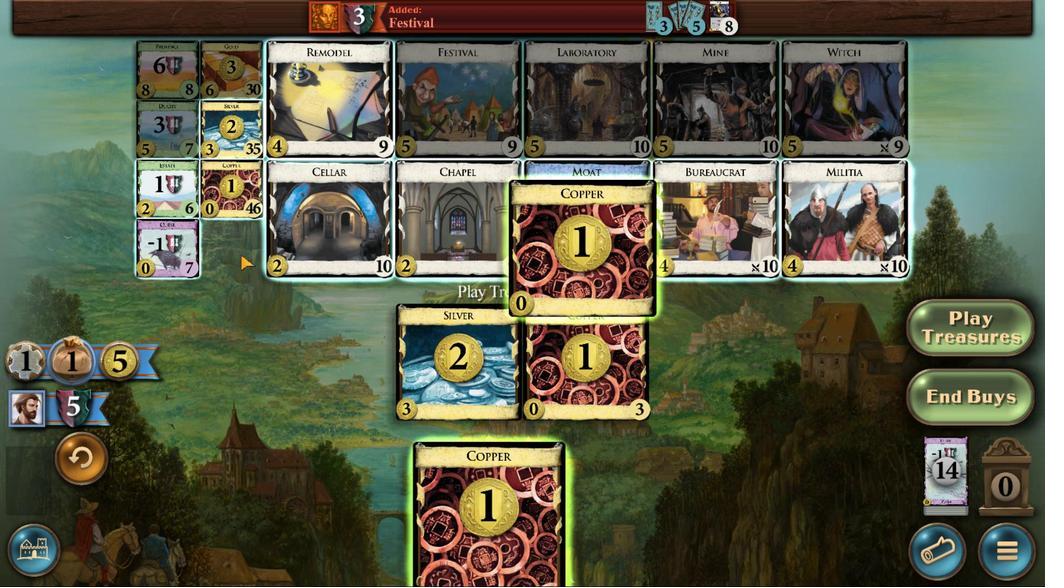 
Action: Mouse scrolled (569, 540) with delta (0, 0)
Screenshot: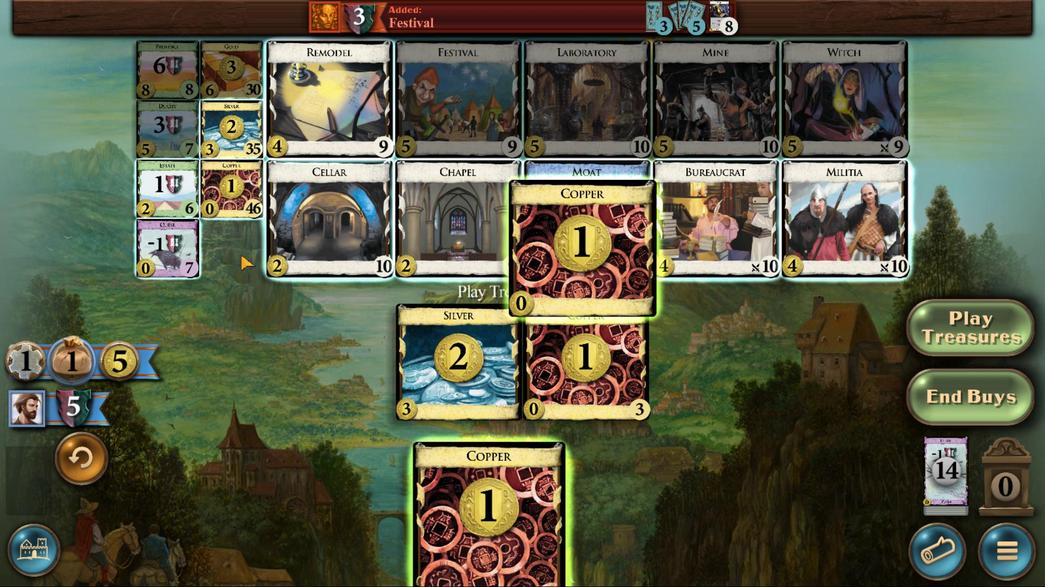 
Action: Mouse moved to (148, 121)
Screenshot: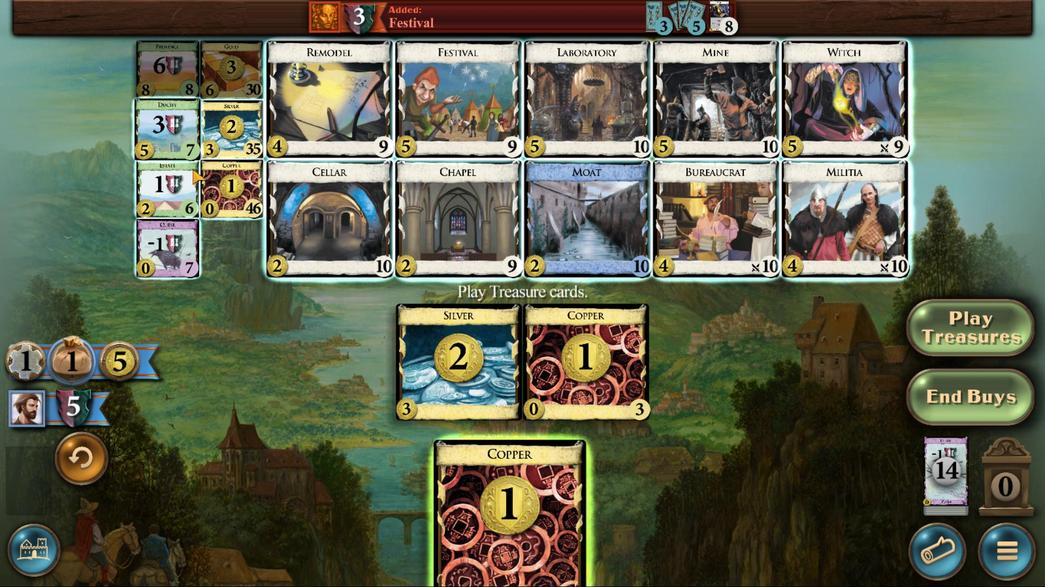 
Action: Mouse pressed left at (148, 121)
Screenshot: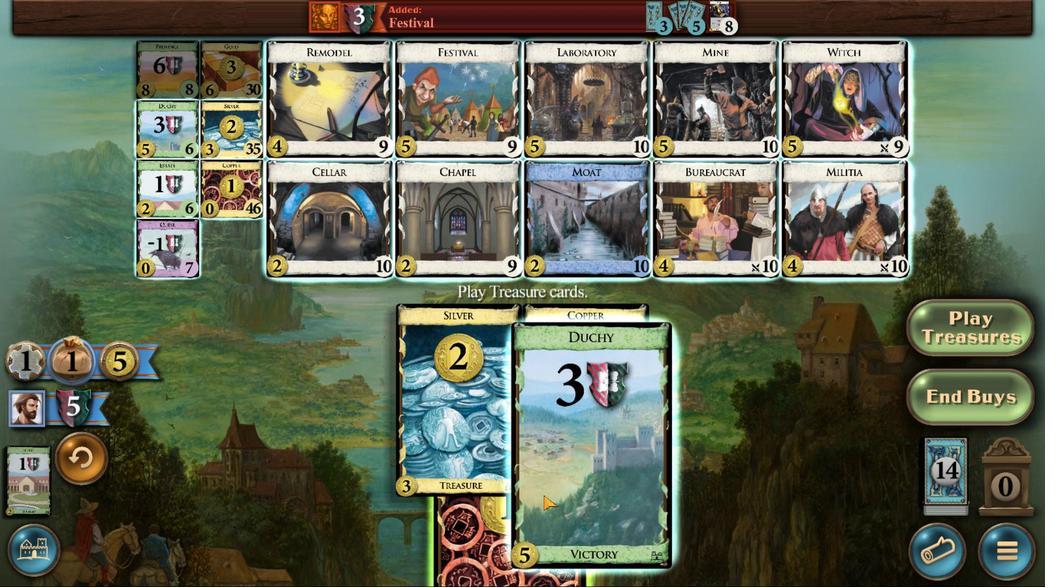 
Action: Mouse moved to (353, 567)
Screenshot: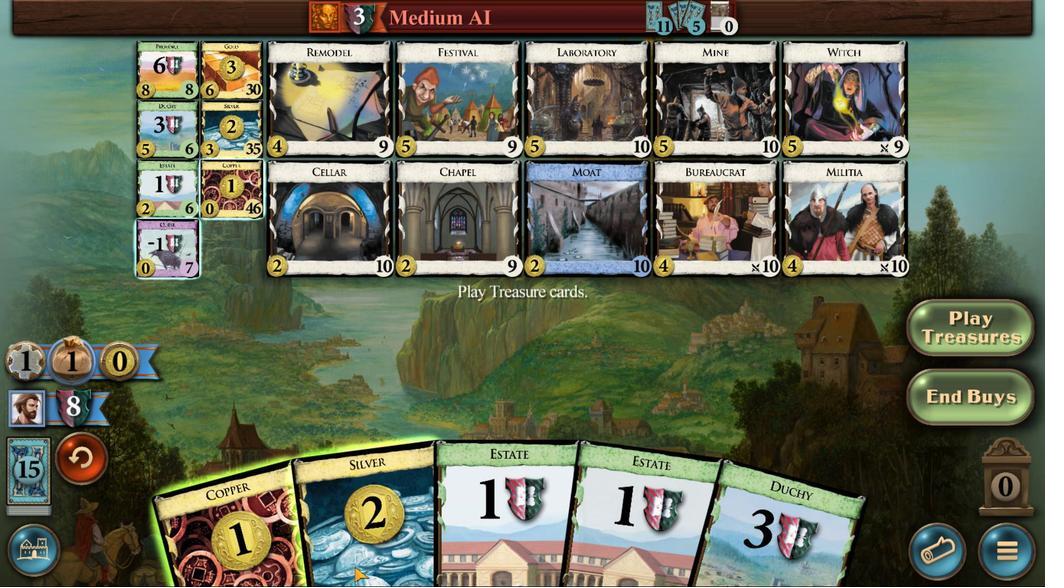 
Action: Mouse scrolled (353, 567) with delta (0, 0)
Screenshot: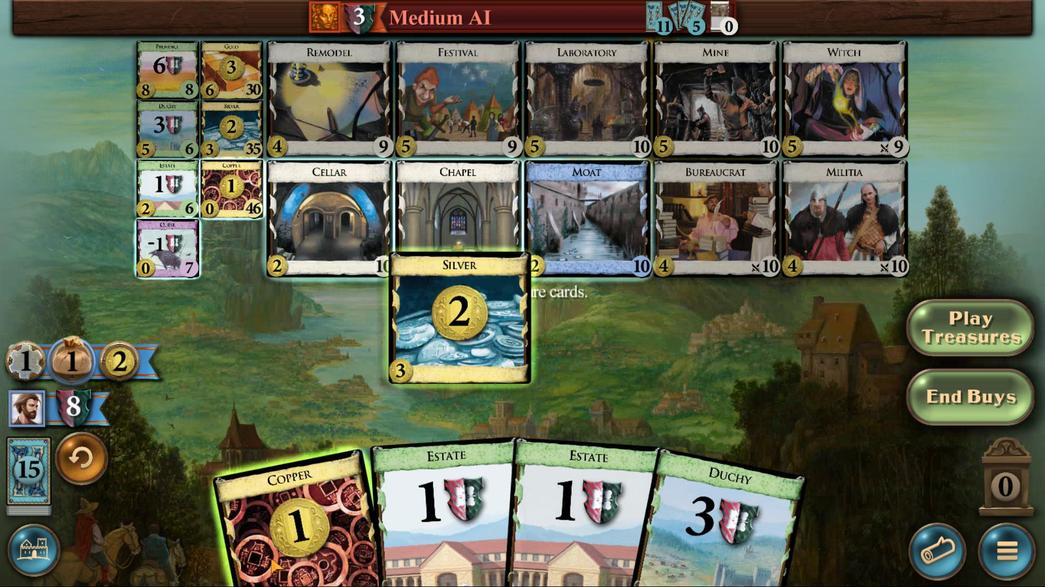 
Action: Mouse scrolled (353, 567) with delta (0, 0)
Screenshot: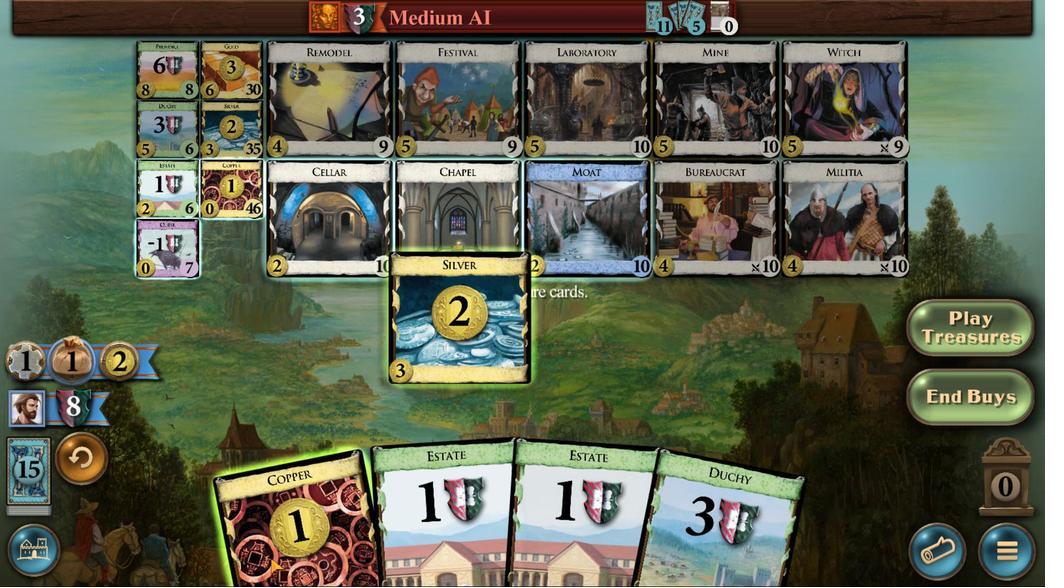 
Action: Mouse moved to (269, 558)
Screenshot: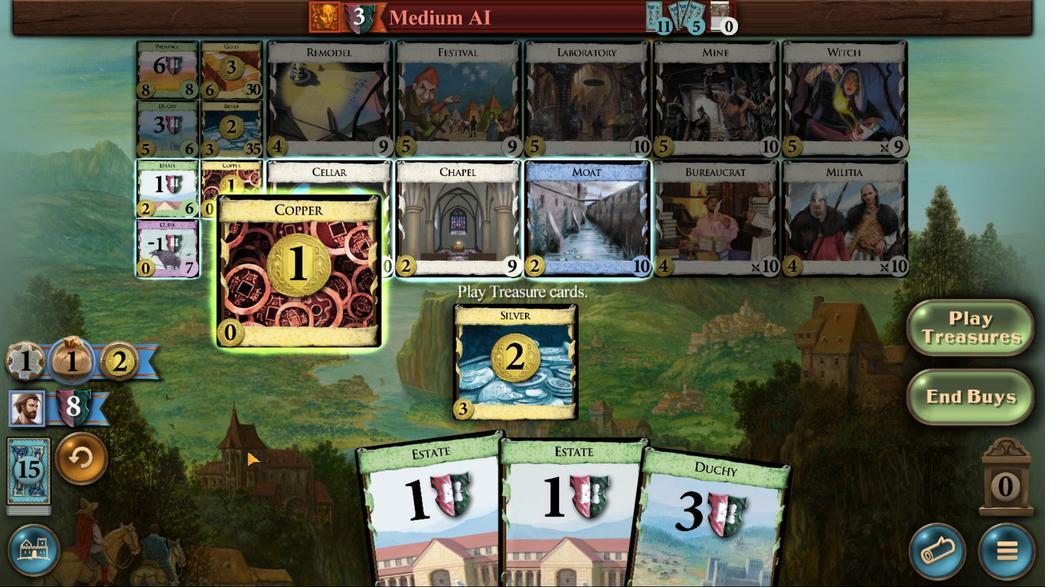 
Action: Mouse scrolled (269, 558) with delta (0, 0)
Screenshot: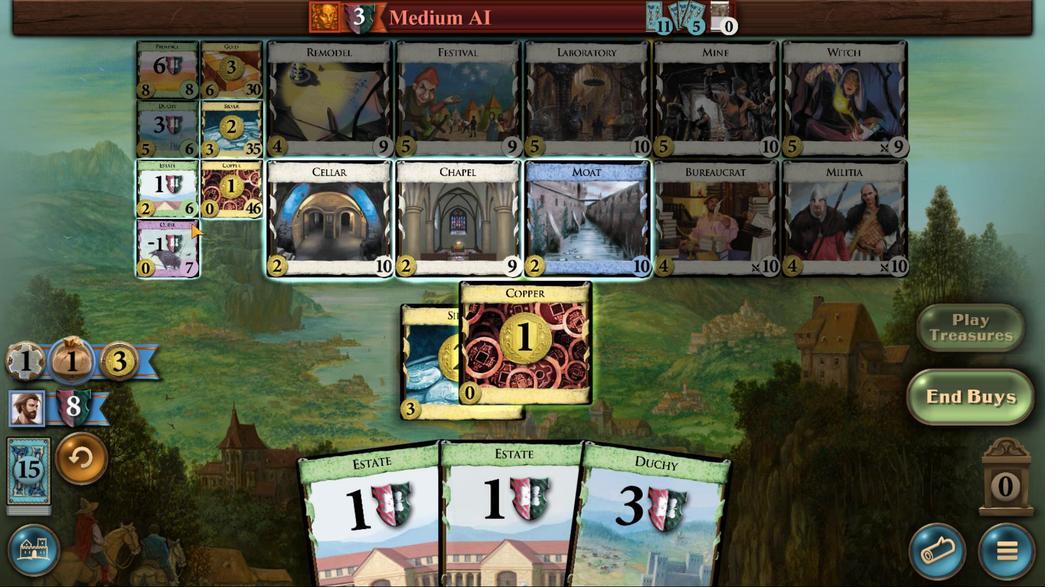 
Action: Mouse scrolled (269, 558) with delta (0, 0)
Screenshot: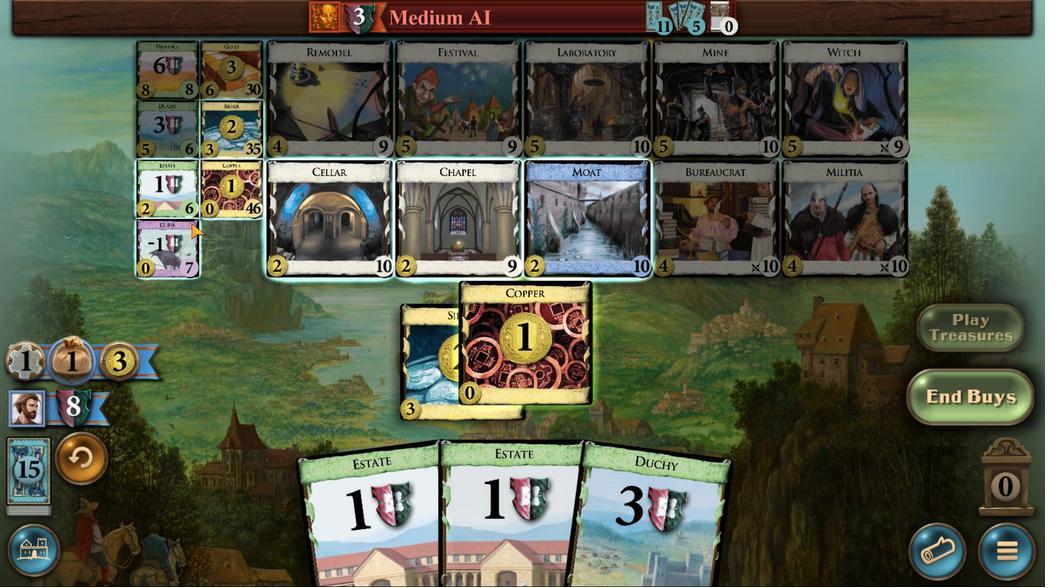 
Action: Mouse scrolled (269, 558) with delta (0, 0)
Screenshot: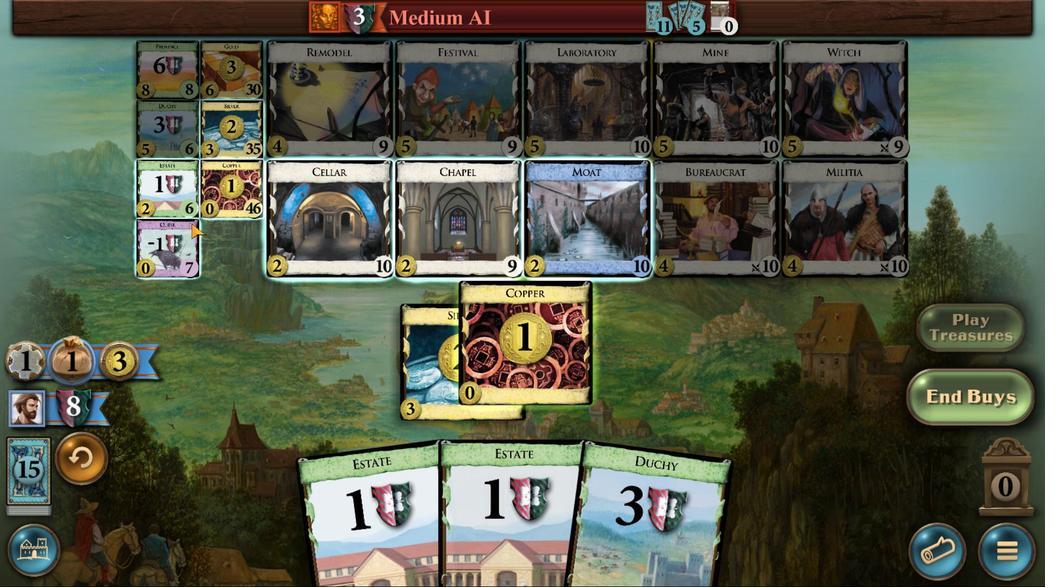
Action: Mouse moved to (216, 135)
Screenshot: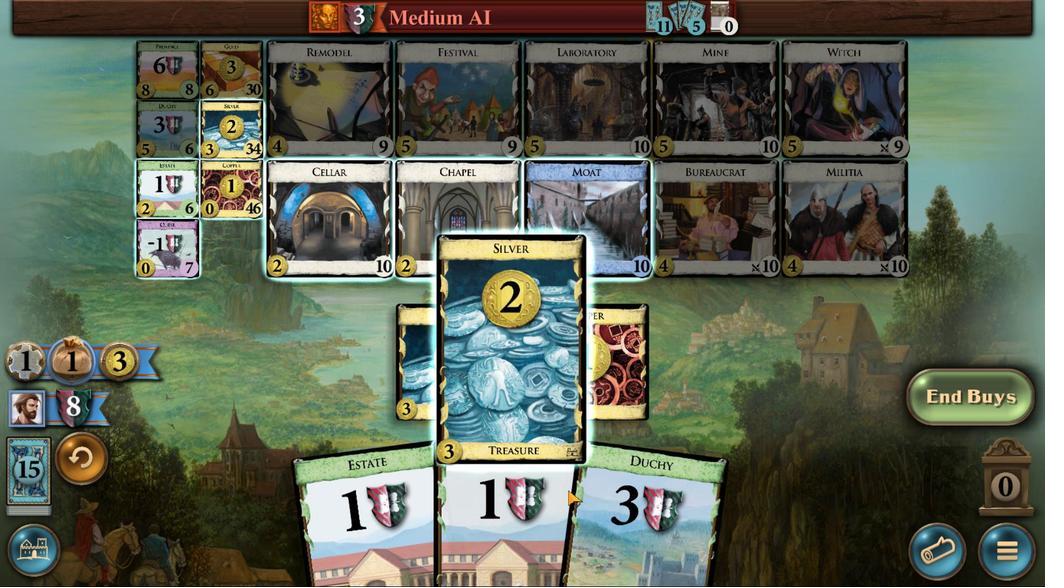 
Action: Mouse pressed left at (216, 135)
Screenshot: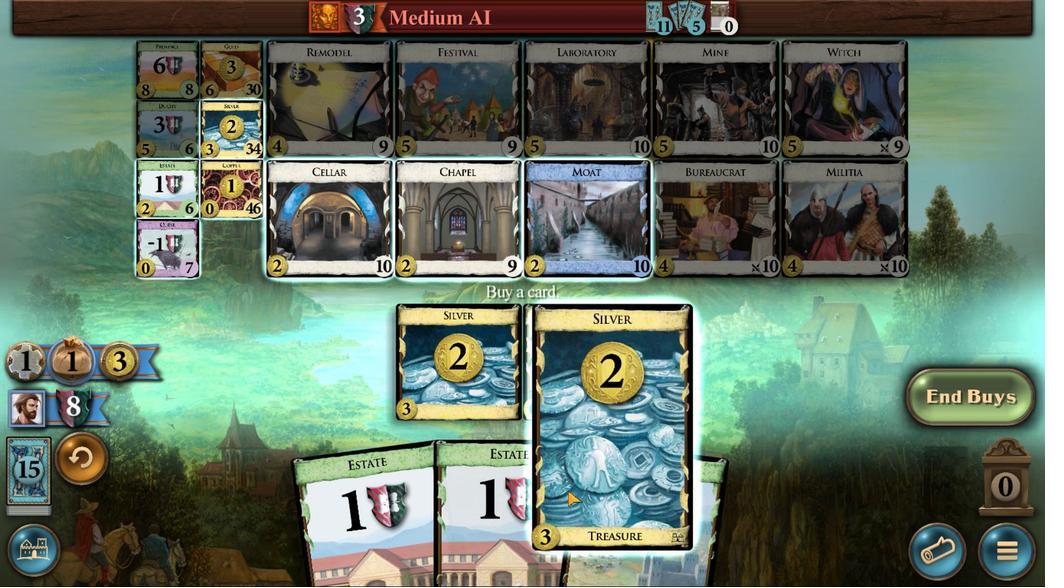 
Action: Mouse moved to (462, 522)
Screenshot: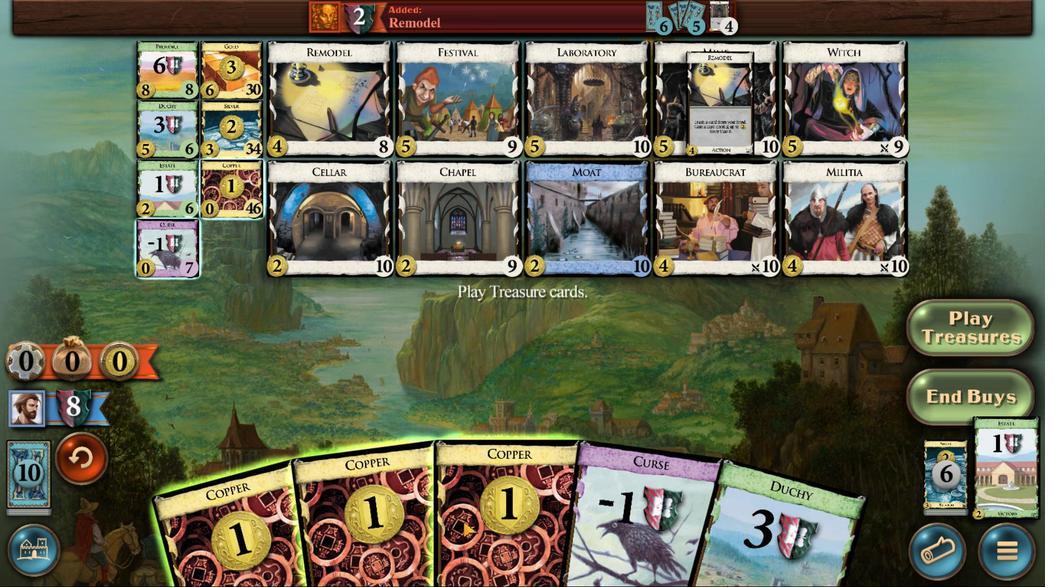 
Action: Mouse scrolled (462, 521) with delta (0, 0)
Screenshot: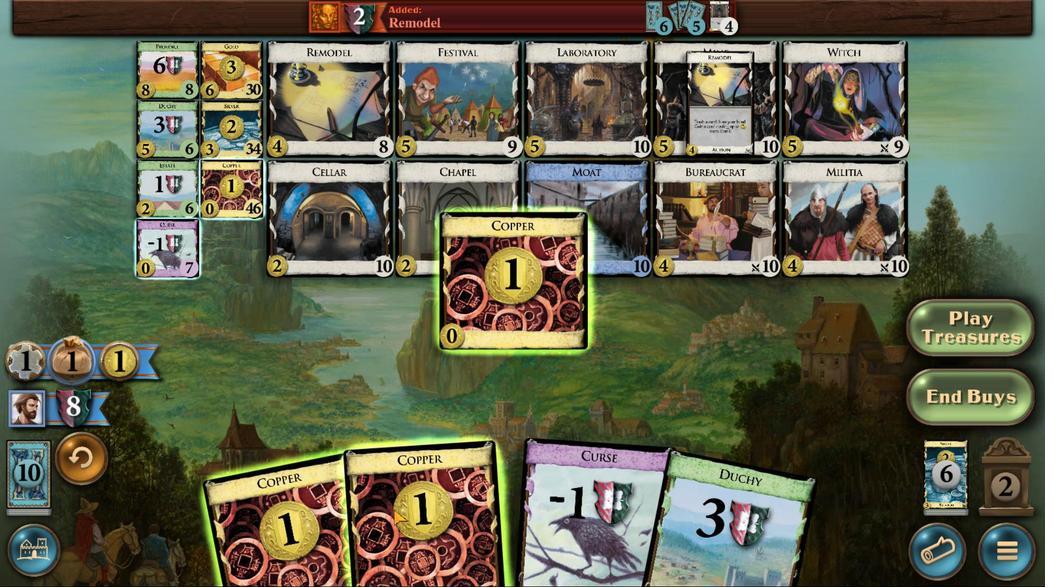 
Action: Mouse scrolled (462, 521) with delta (0, 0)
Screenshot: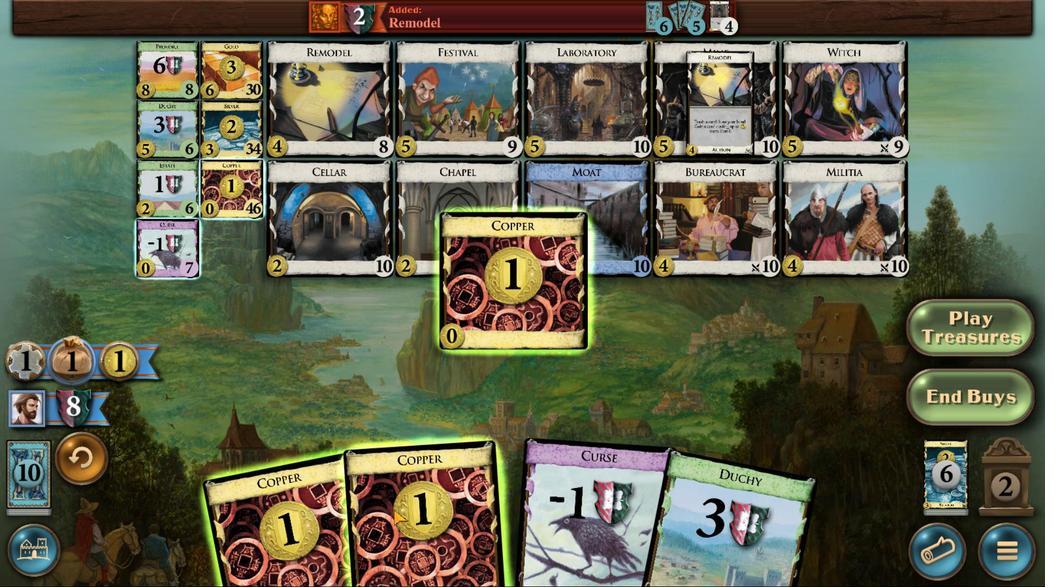 
Action: Mouse scrolled (462, 521) with delta (0, 0)
Screenshot: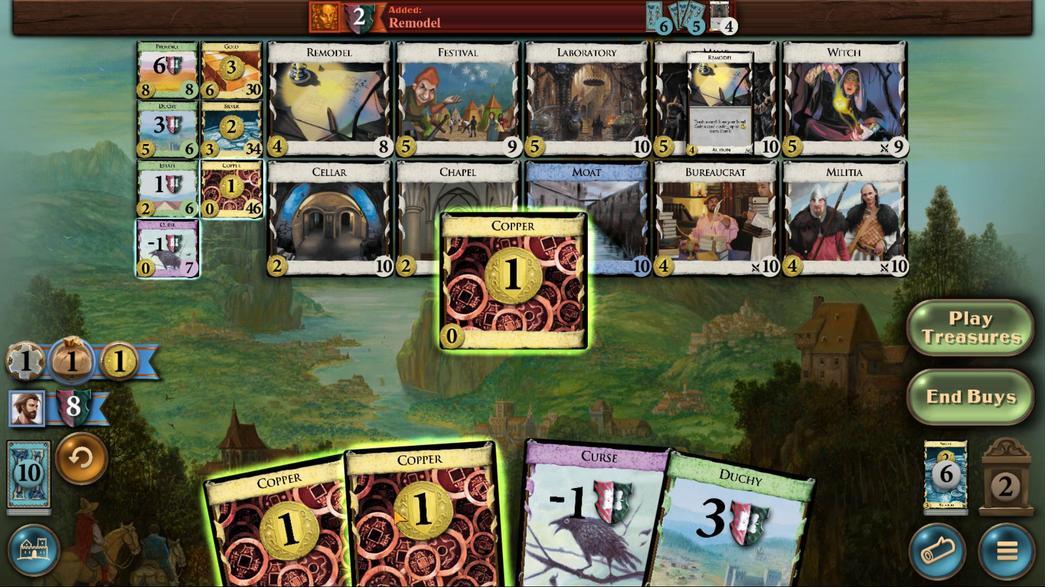 
Action: Mouse moved to (388, 510)
Screenshot: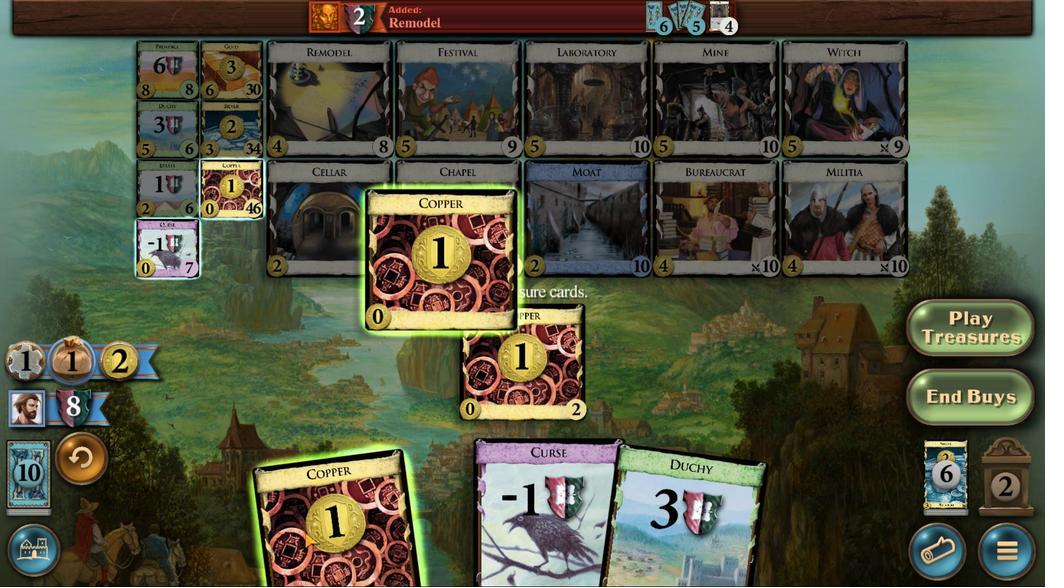 
Action: Mouse scrolled (388, 510) with delta (0, 0)
Screenshot: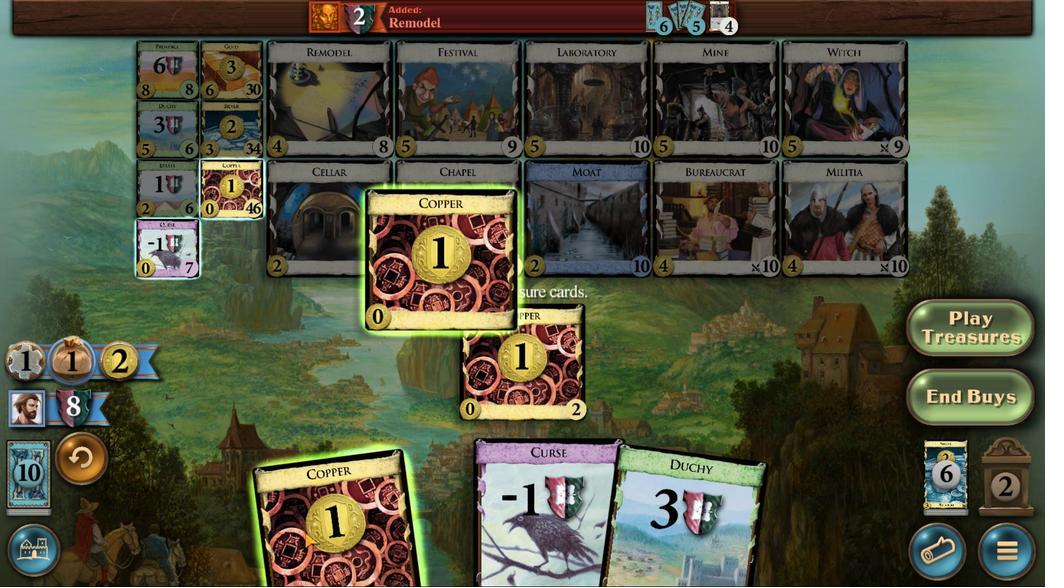 
Action: Mouse moved to (388, 511)
Screenshot: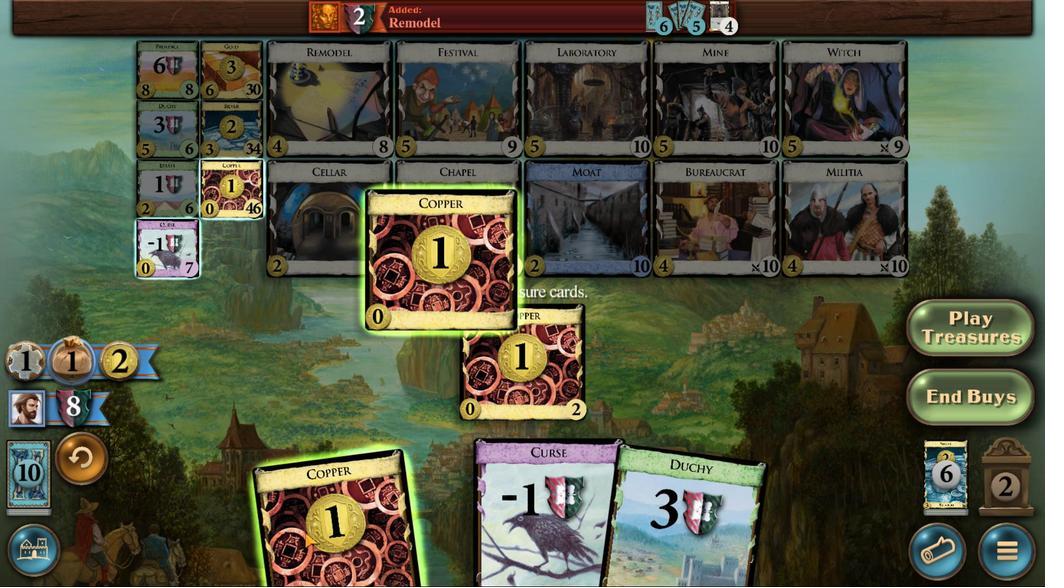 
Action: Mouse scrolled (388, 511) with delta (0, 0)
Screenshot: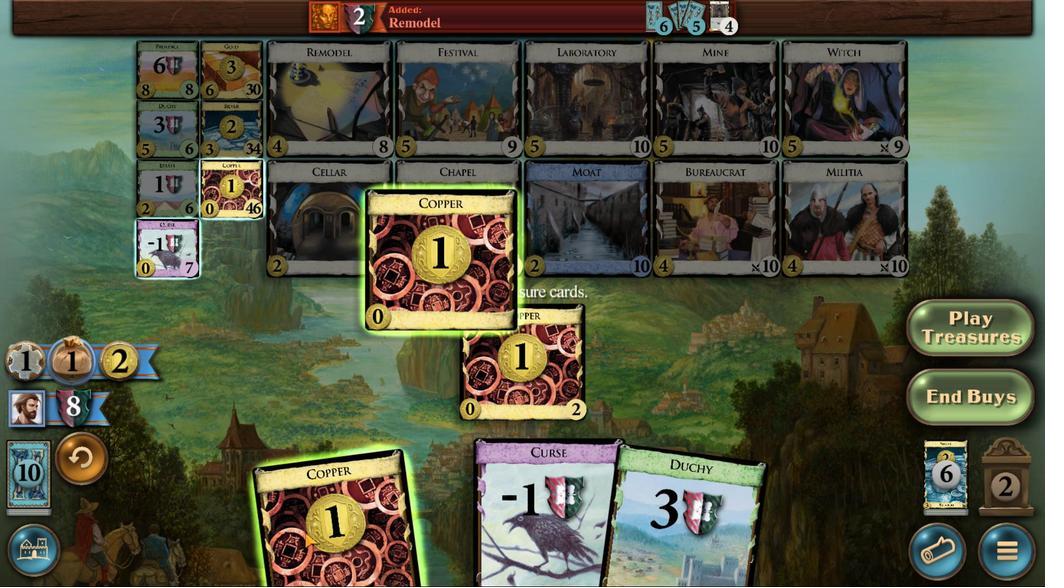 
Action: Mouse moved to (389, 512)
Screenshot: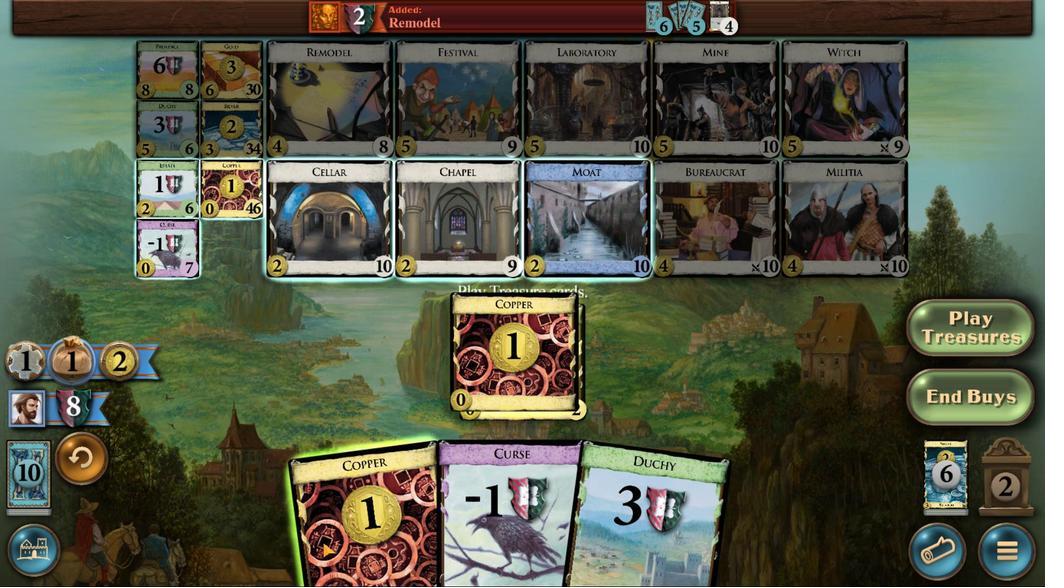 
Action: Mouse scrolled (389, 512) with delta (0, 0)
Screenshot: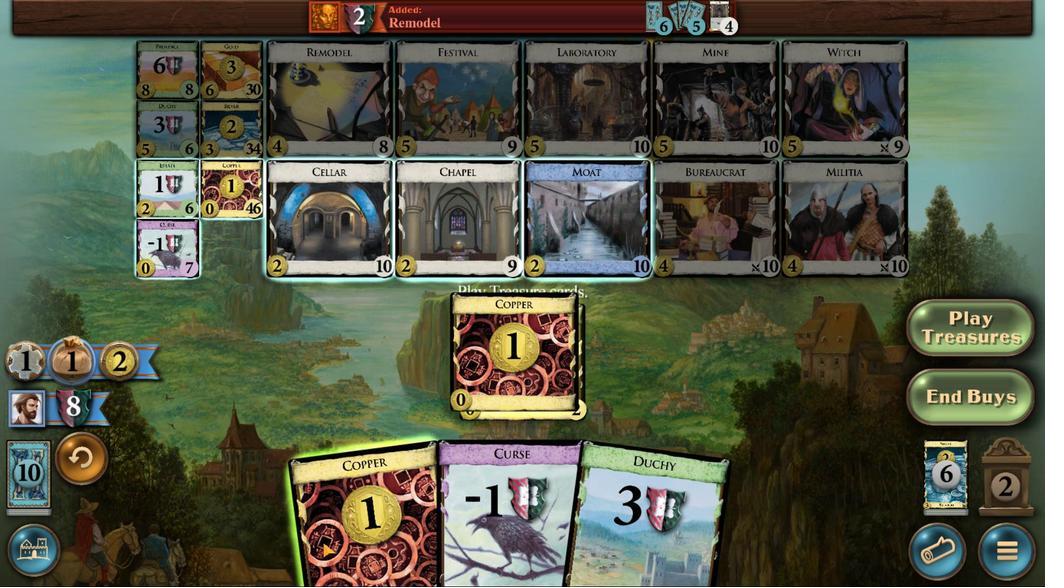 
Action: Mouse moved to (322, 543)
Screenshot: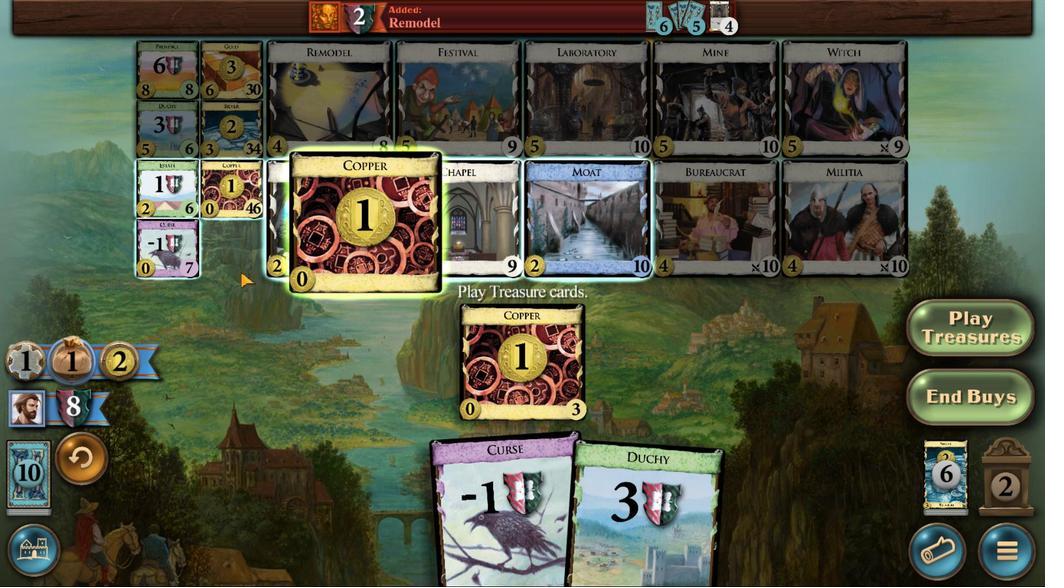 
Action: Mouse scrolled (322, 542) with delta (0, 0)
Screenshot: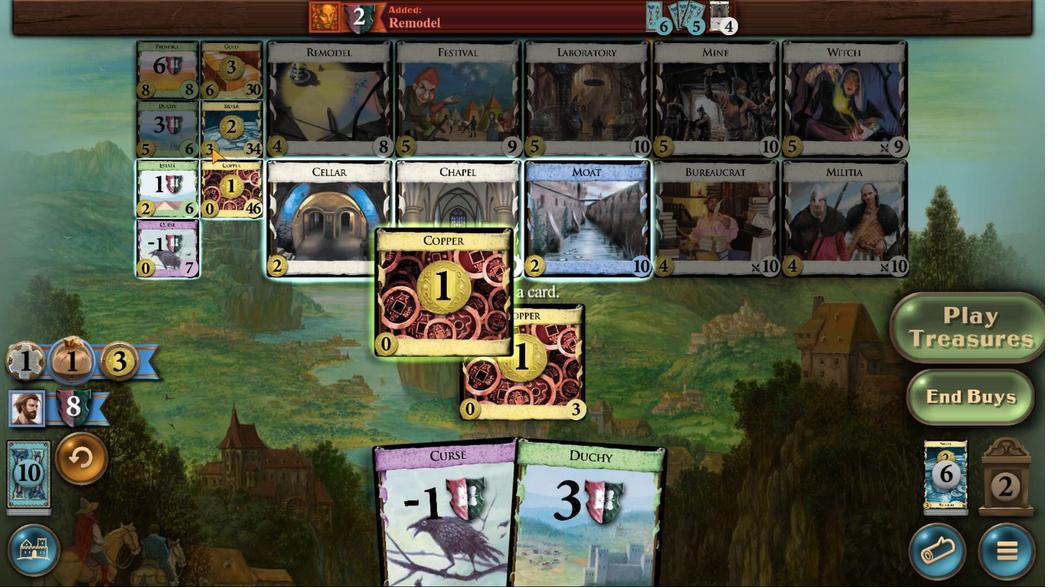 
Action: Mouse scrolled (322, 542) with delta (0, 0)
Screenshot: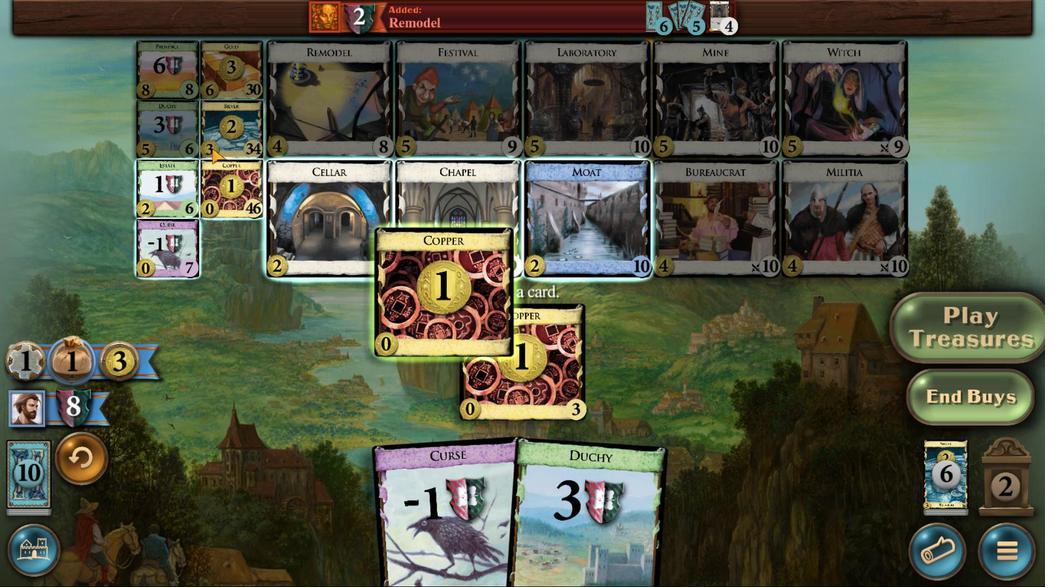 
Action: Mouse scrolled (322, 542) with delta (0, 0)
Screenshot: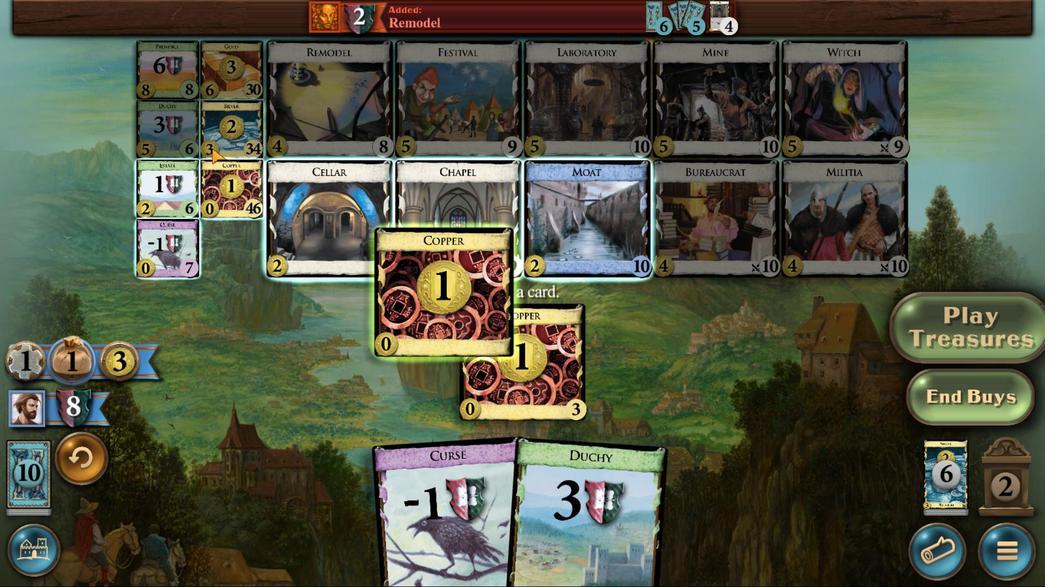 
Action: Mouse moved to (222, 139)
Screenshot: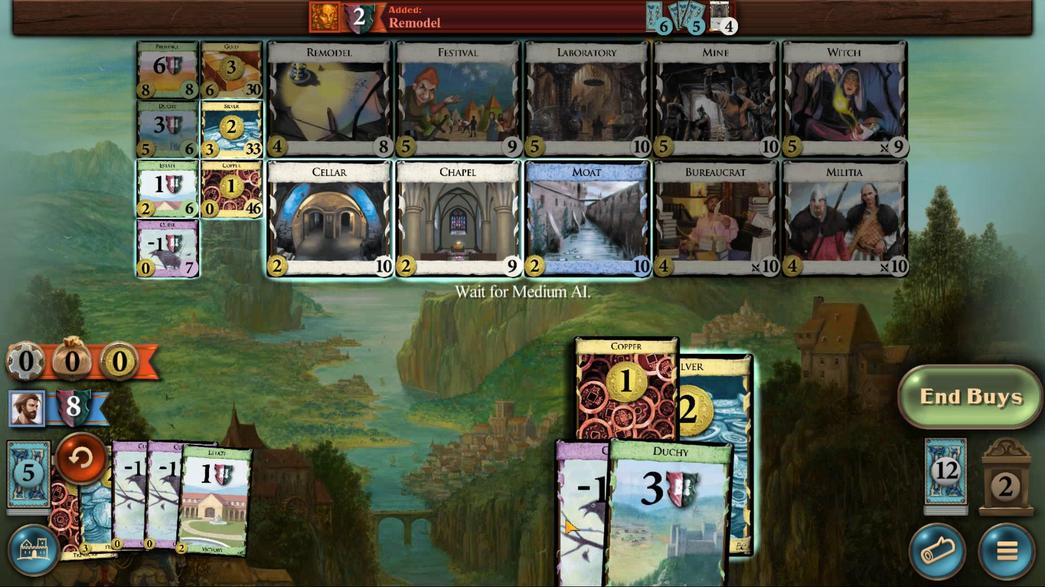 
Action: Mouse pressed left at (222, 139)
Screenshot: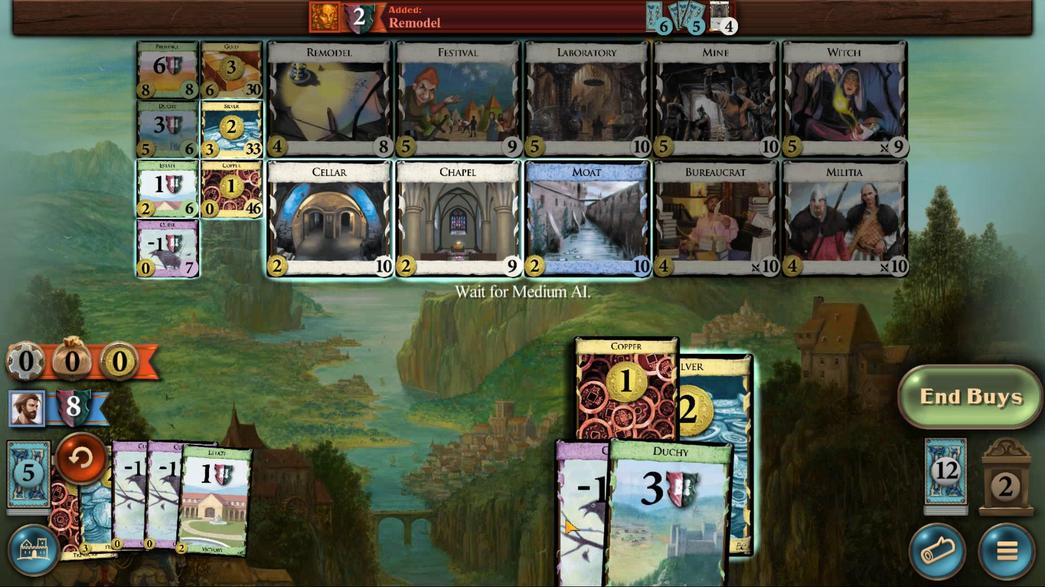 
Action: Mouse moved to (364, 546)
Screenshot: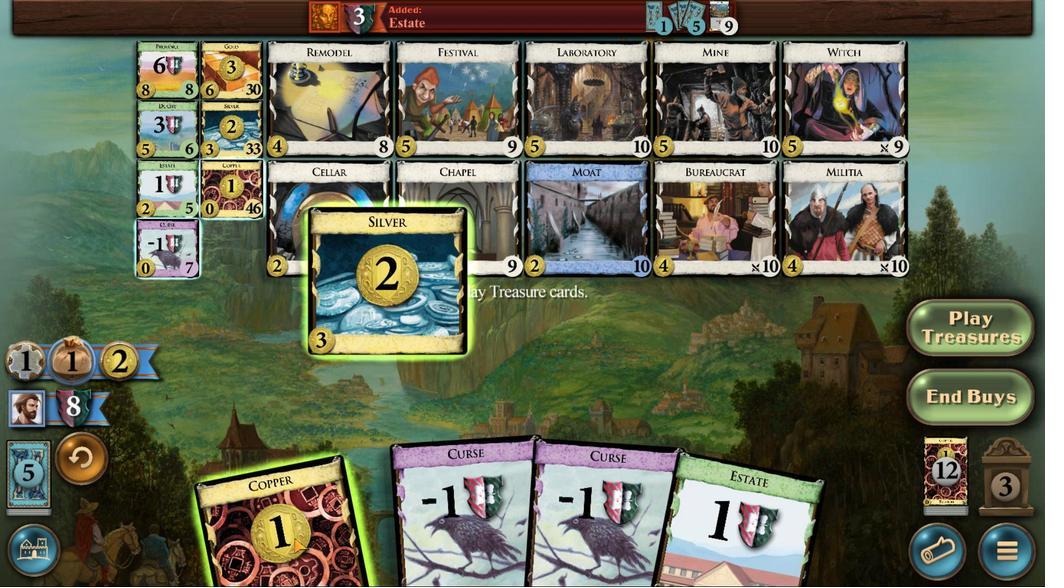 
Action: Mouse scrolled (364, 545) with delta (0, 0)
Screenshot: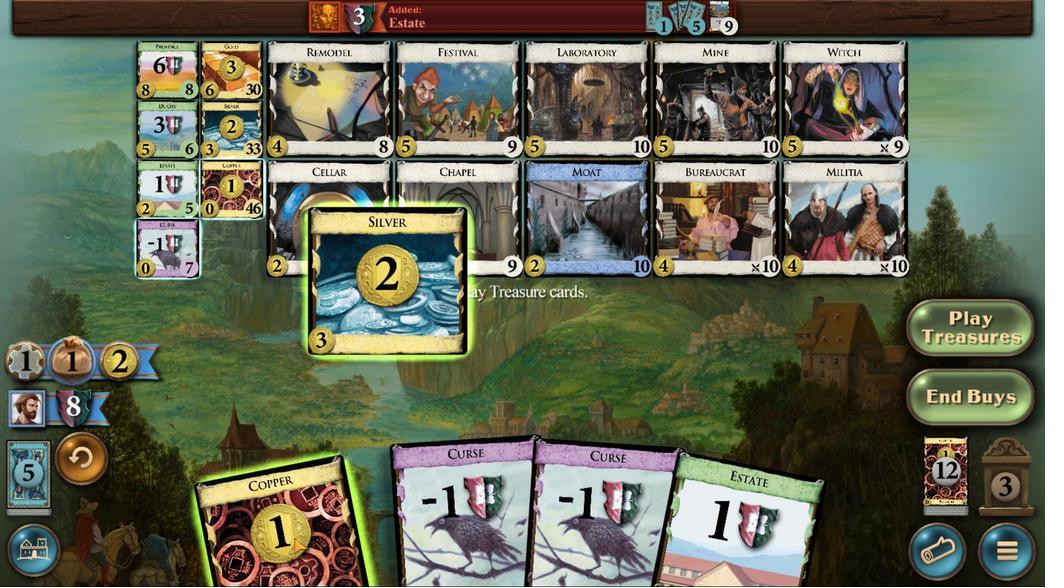 
Action: Mouse moved to (364, 548)
Screenshot: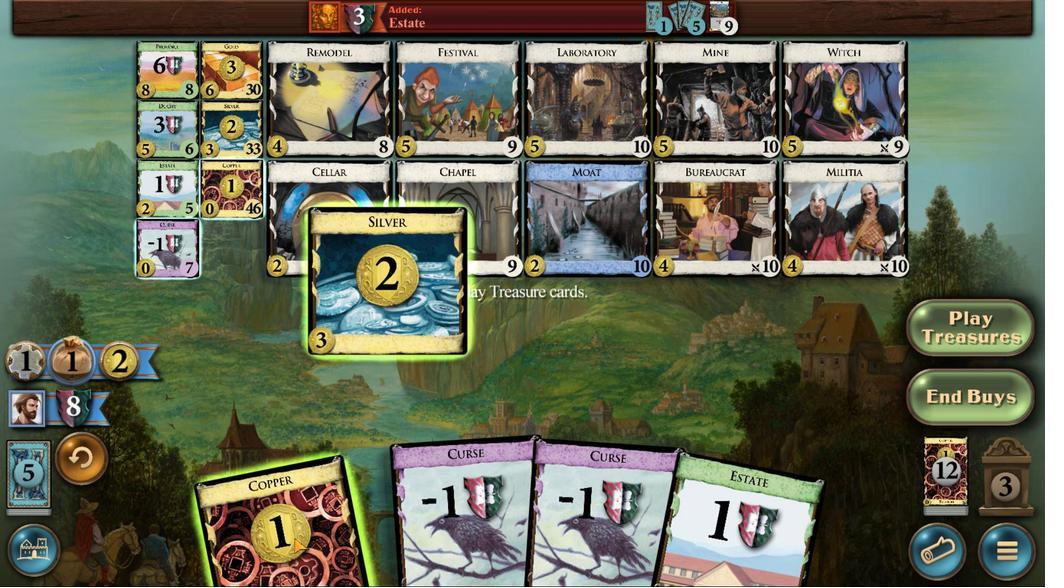 
Action: Mouse scrolled (364, 547) with delta (0, 0)
Screenshot: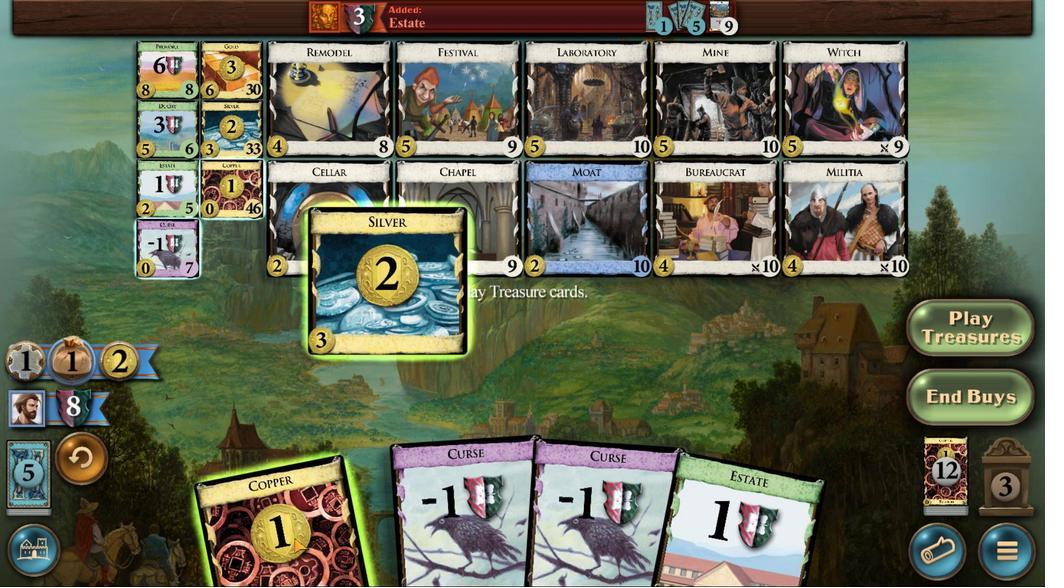 
Action: Mouse moved to (314, 544)
Screenshot: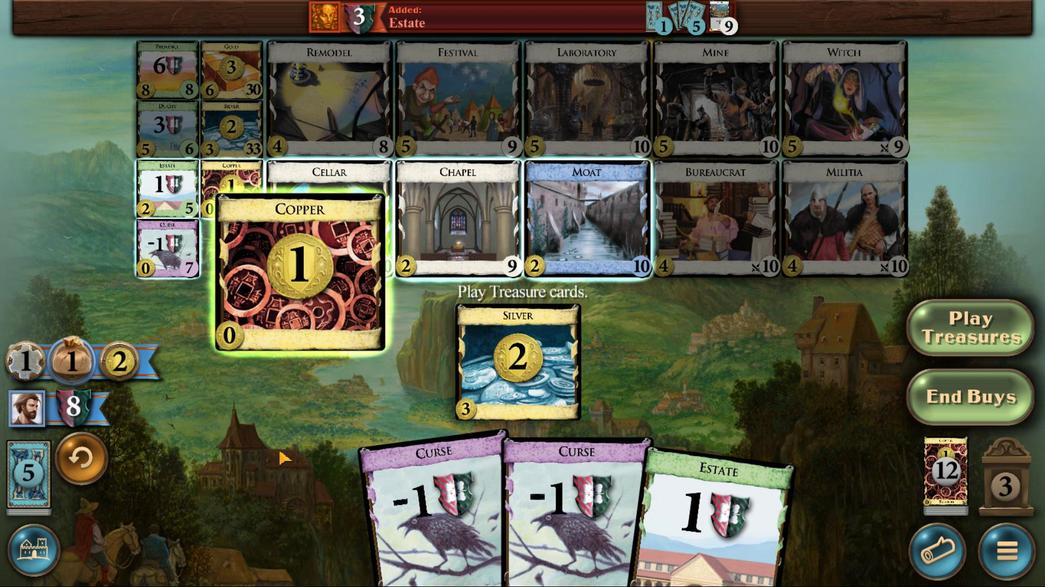 
Action: Mouse scrolled (314, 543) with delta (0, 0)
Screenshot: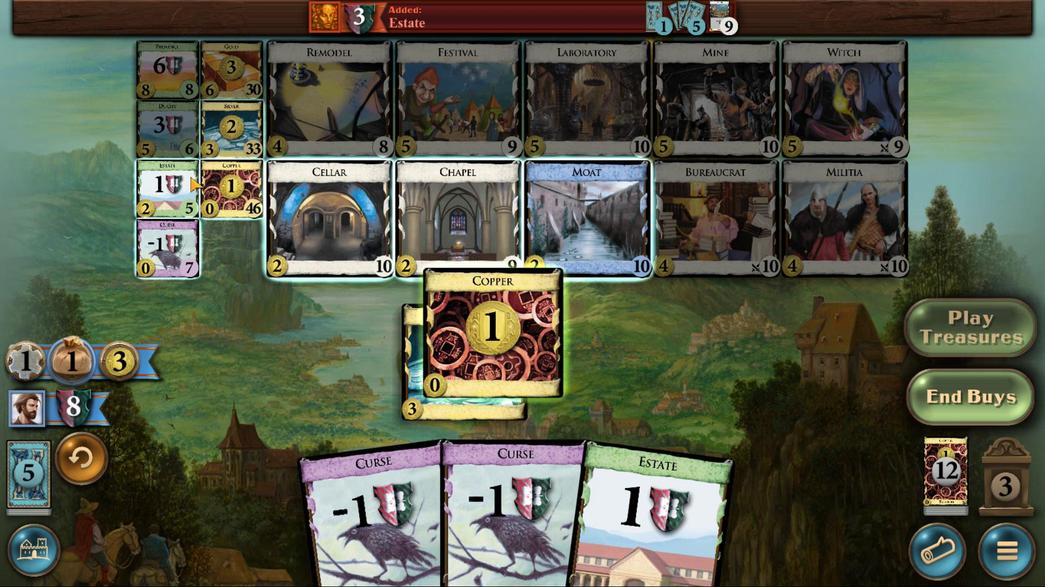 
Action: Mouse scrolled (314, 543) with delta (0, 0)
Screenshot: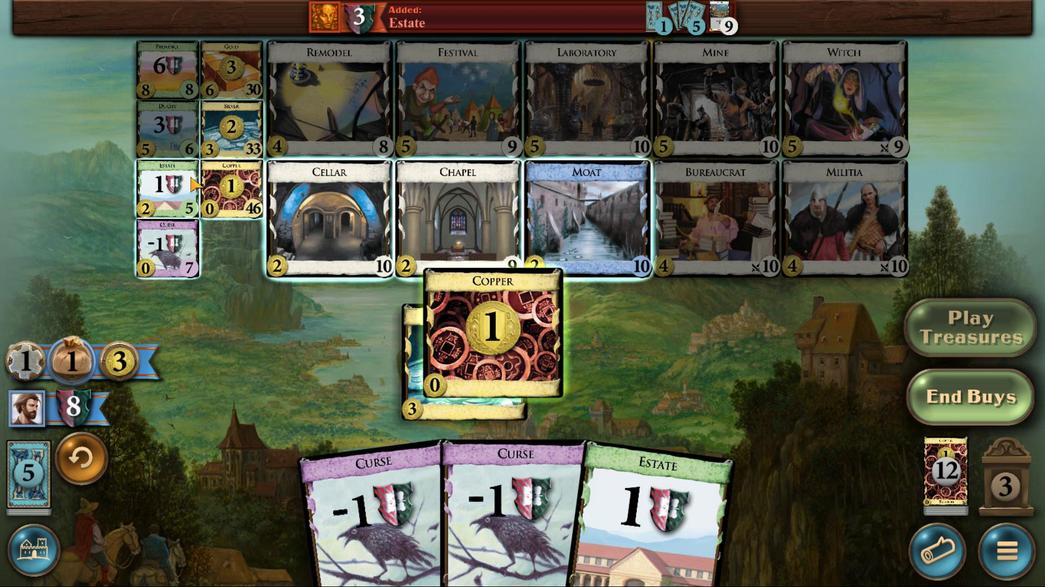 
Action: Mouse scrolled (314, 543) with delta (0, 0)
Screenshot: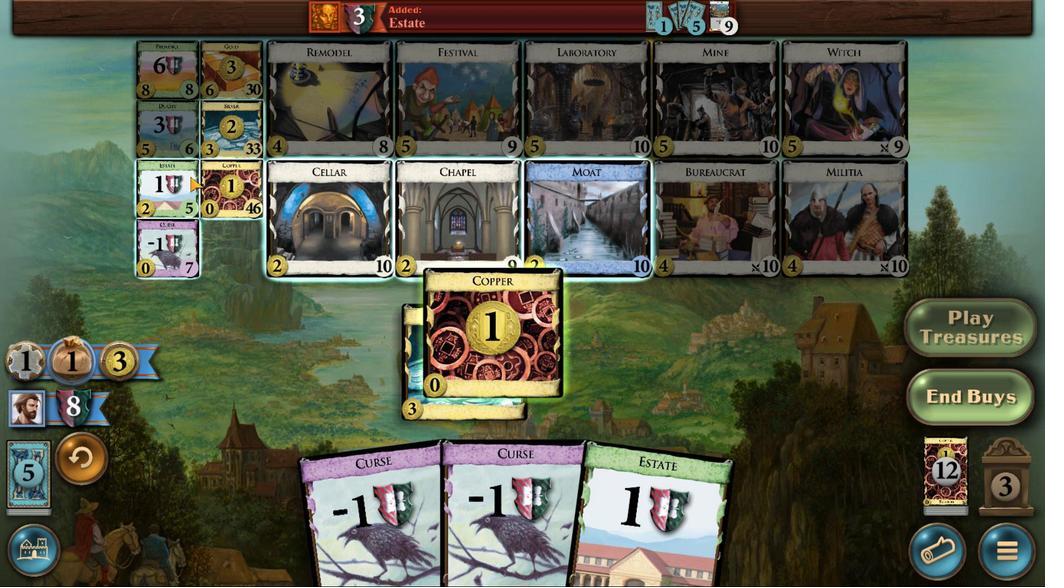 
Action: Mouse moved to (218, 131)
Screenshot: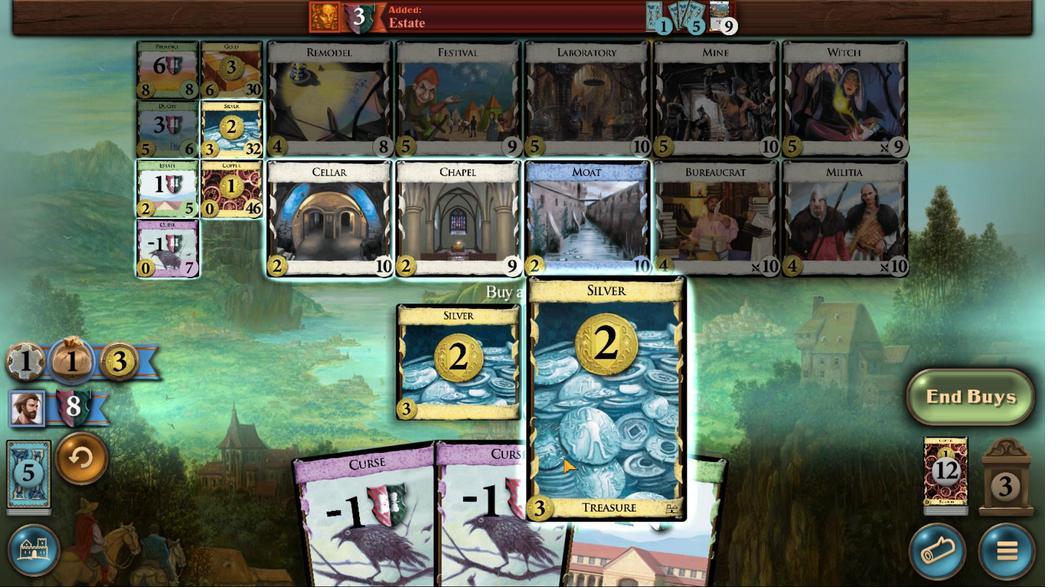 
Action: Mouse pressed left at (218, 131)
Screenshot: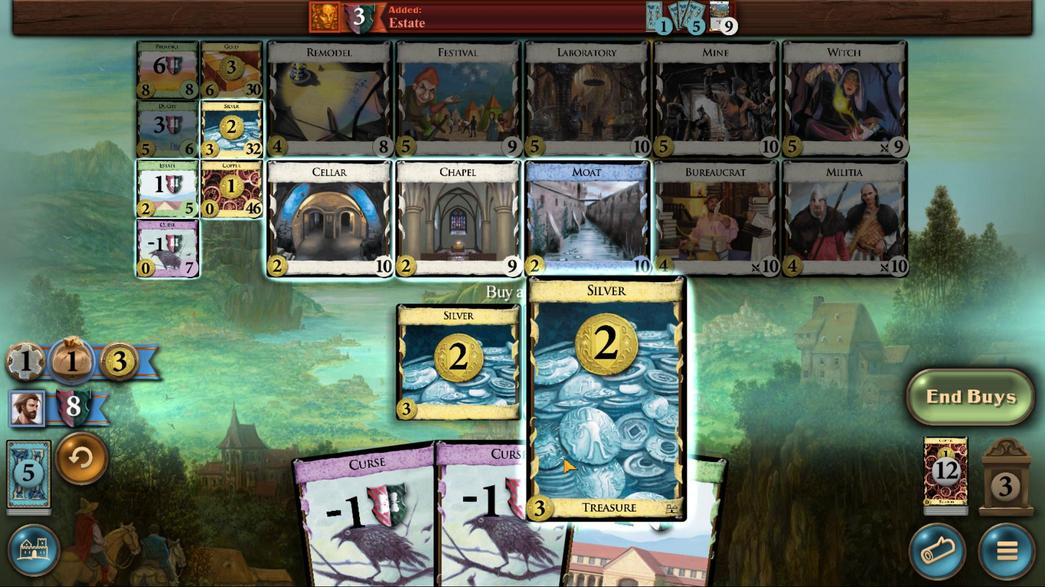 
Action: Mouse moved to (494, 486)
Screenshot: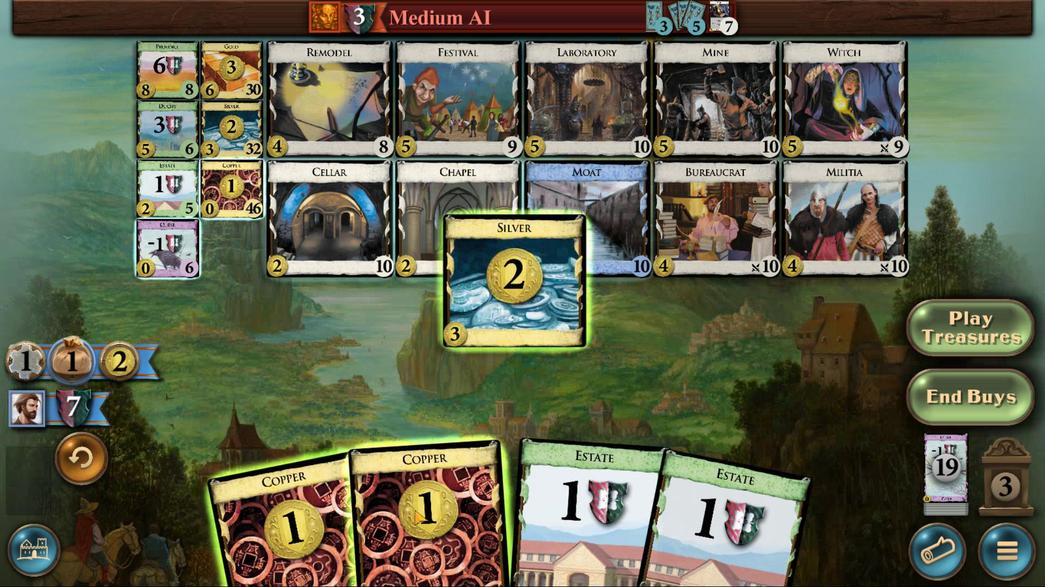 
Action: Mouse scrolled (494, 485) with delta (0, 0)
Screenshot: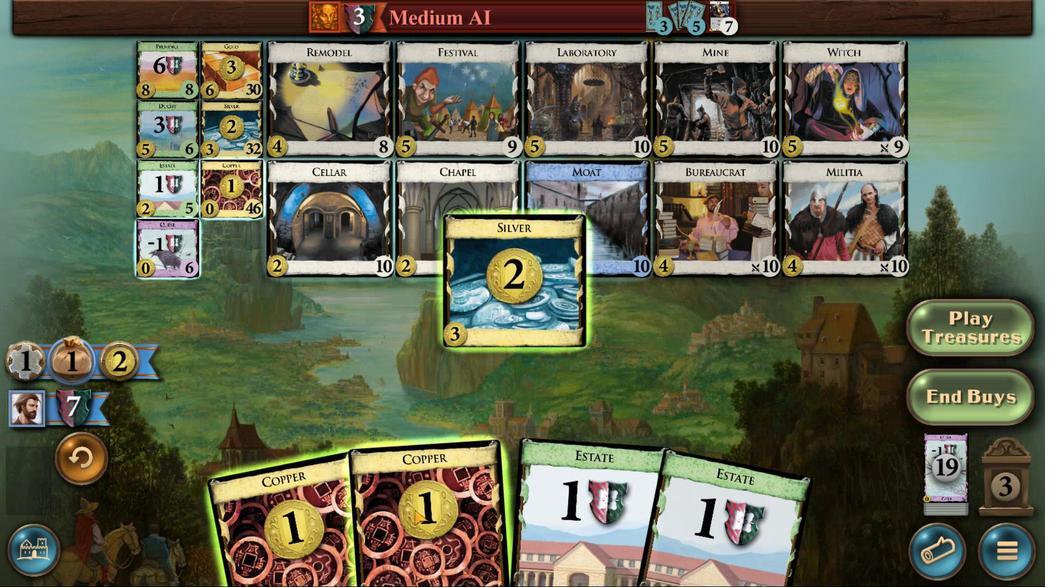 
Action: Mouse moved to (494, 489)
Screenshot: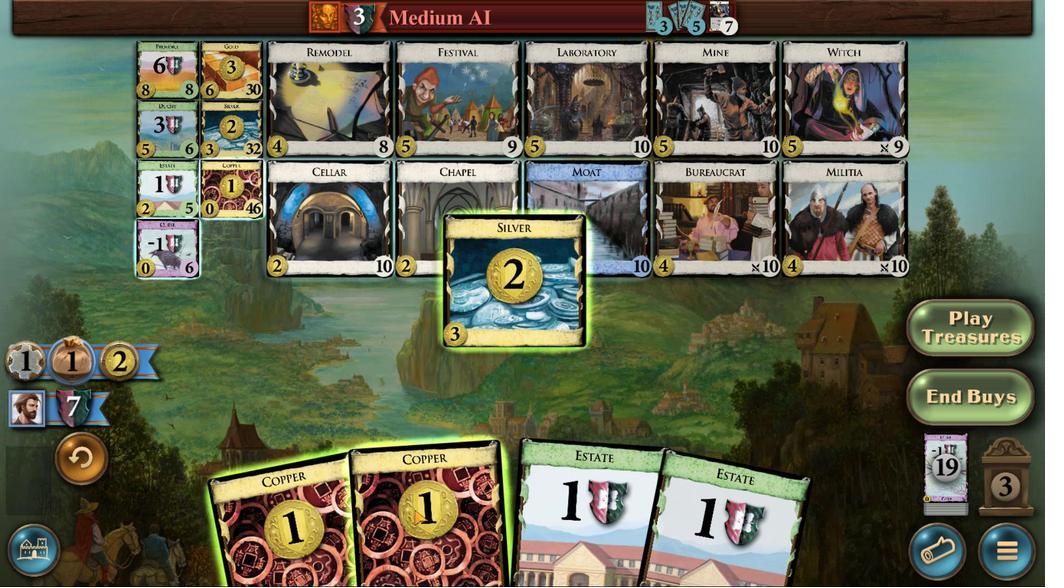 
Action: Mouse scrolled (494, 489) with delta (0, 0)
Screenshot: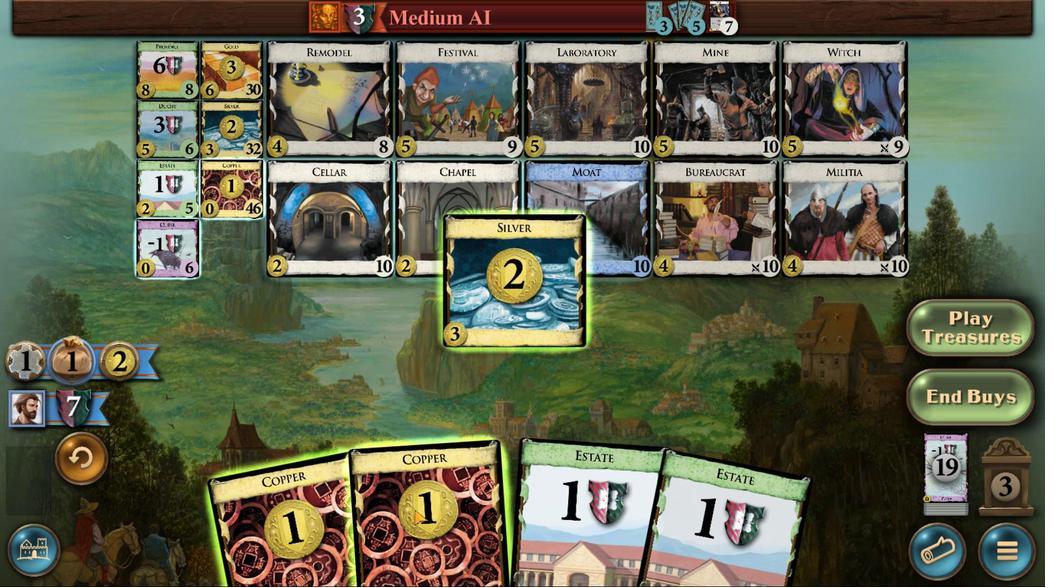 
Action: Mouse moved to (494, 492)
Screenshot: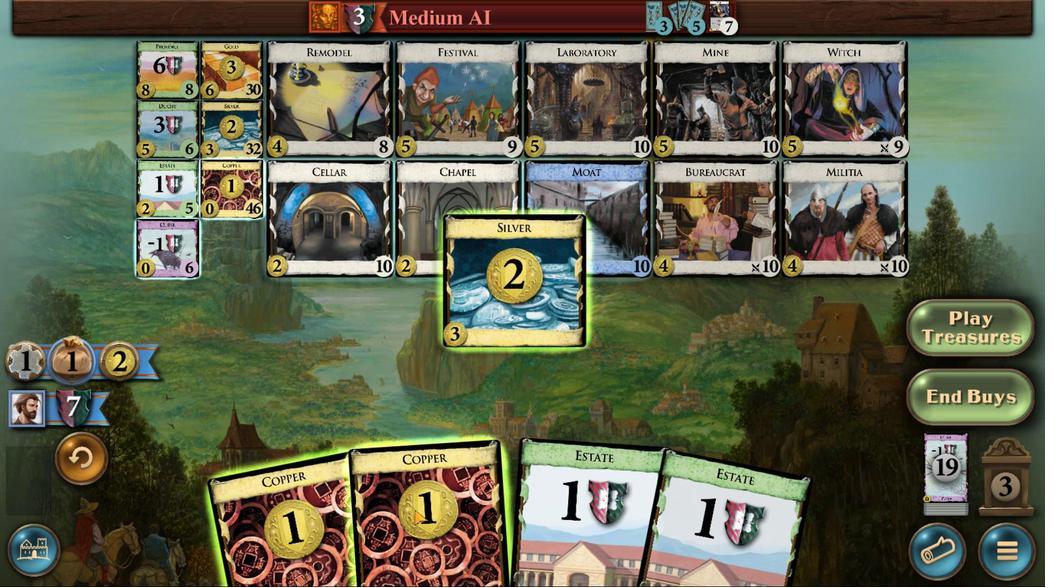 
Action: Mouse scrolled (494, 491) with delta (0, 0)
Screenshot: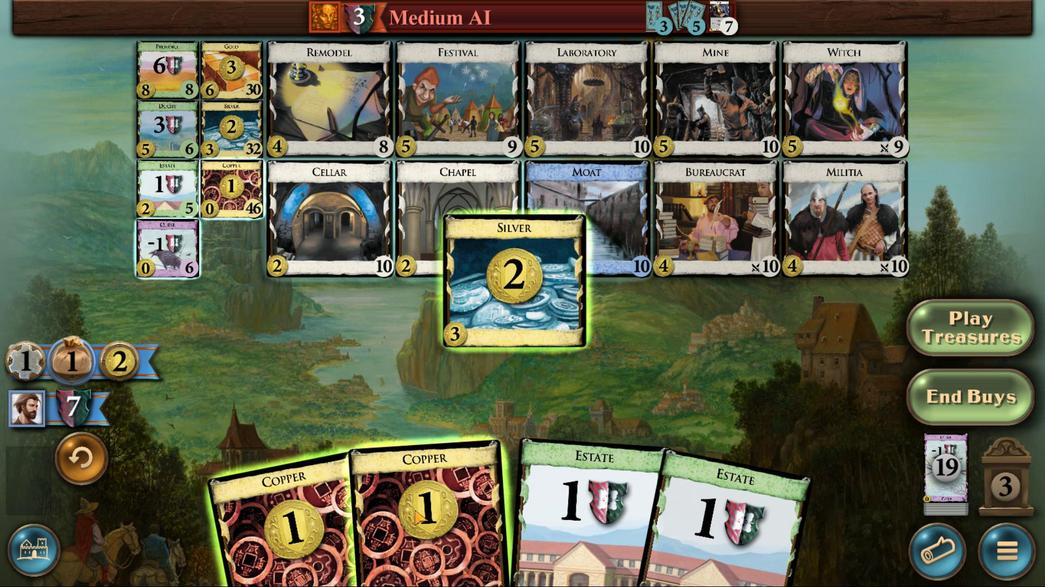 
Action: Mouse moved to (494, 492)
Screenshot: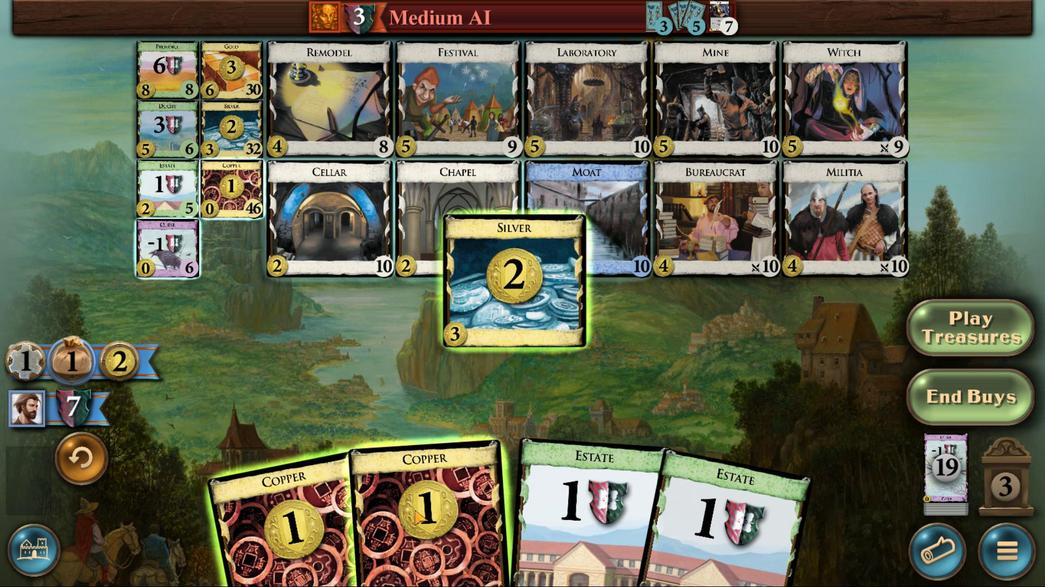 
Action: Mouse scrolled (494, 491) with delta (0, 0)
Screenshot: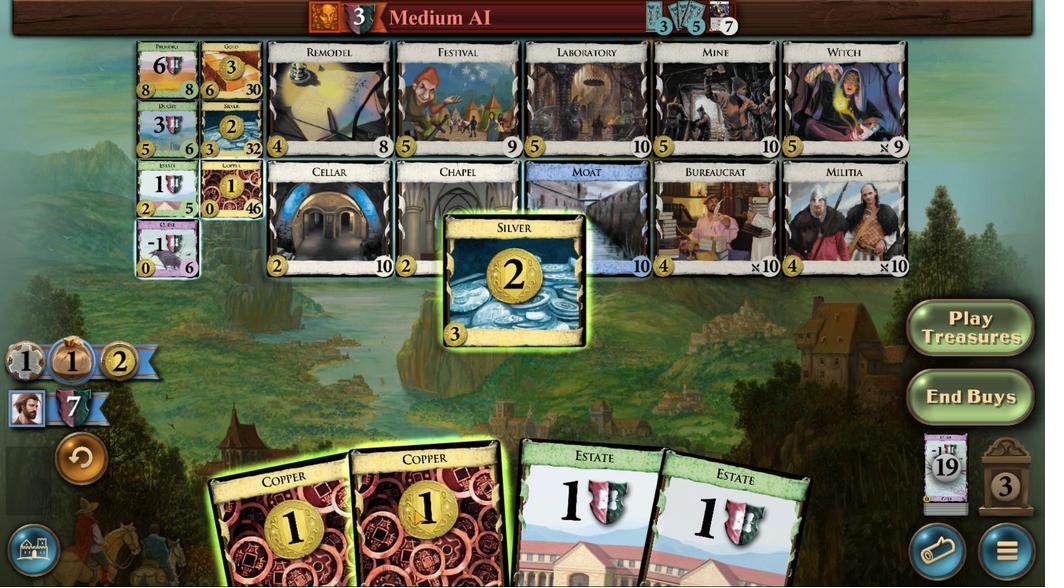 
Action: Mouse moved to (413, 511)
Screenshot: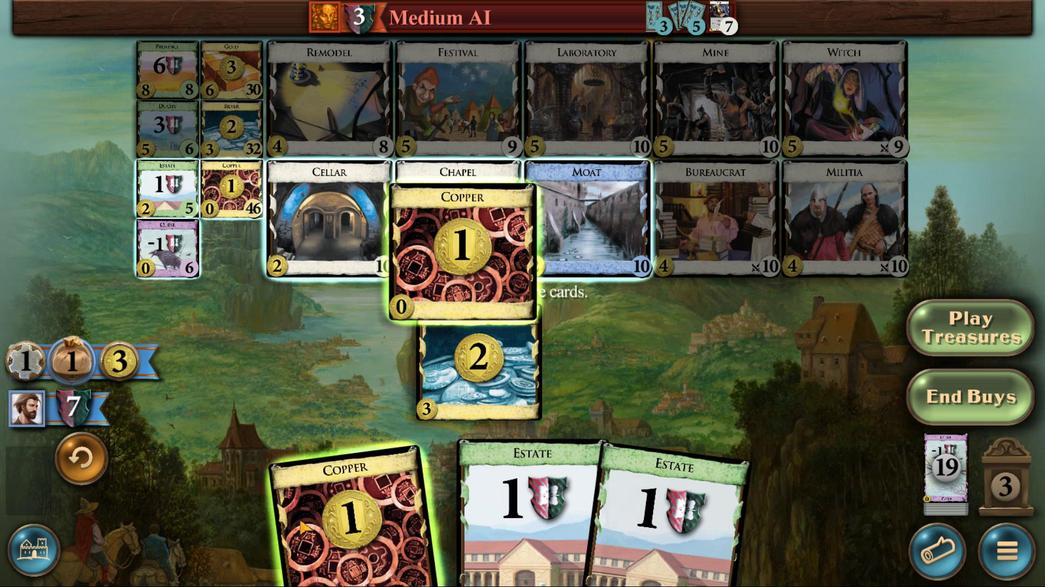 
Action: Mouse scrolled (413, 510) with delta (0, 0)
Screenshot: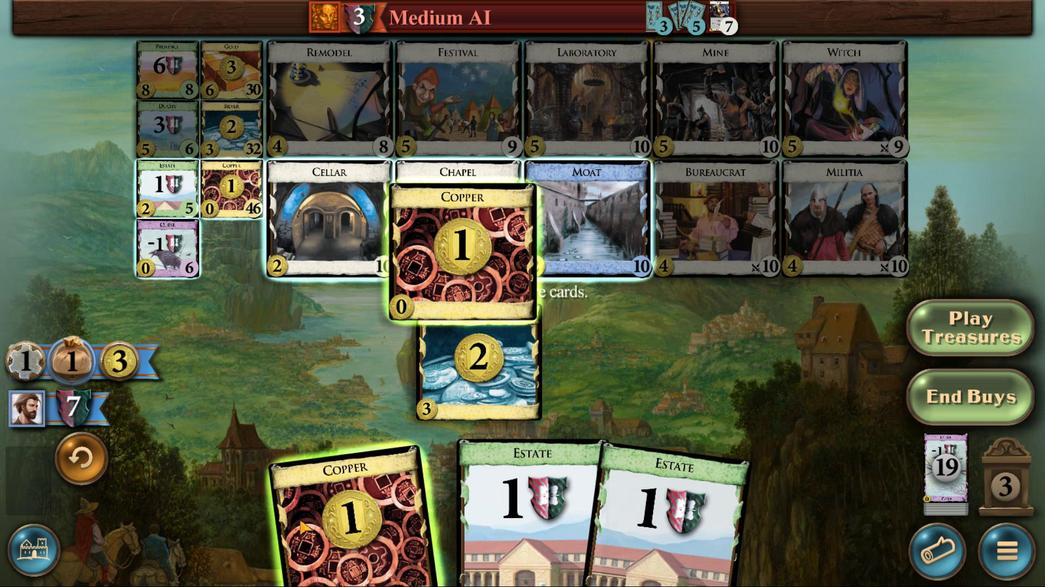 
Action: Mouse moved to (413, 511)
Screenshot: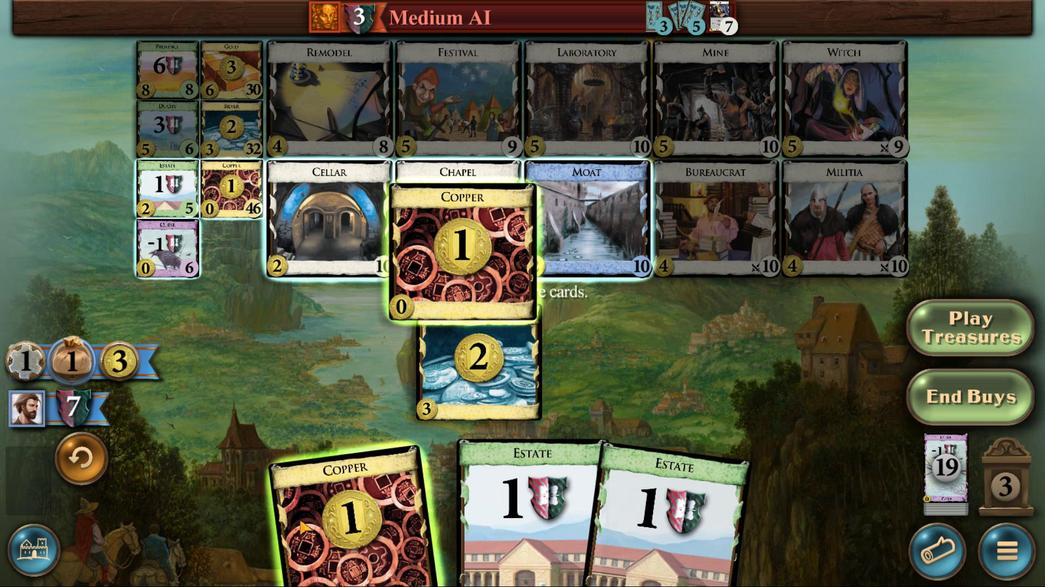 
Action: Mouse scrolled (413, 511) with delta (0, 0)
Screenshot: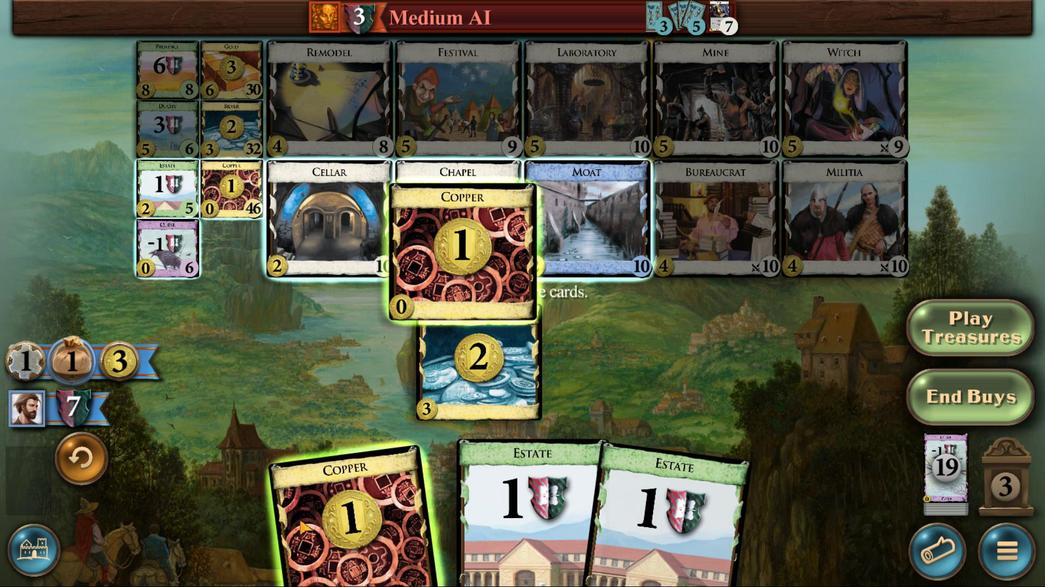 
Action: Mouse scrolled (413, 511) with delta (0, 0)
Screenshot: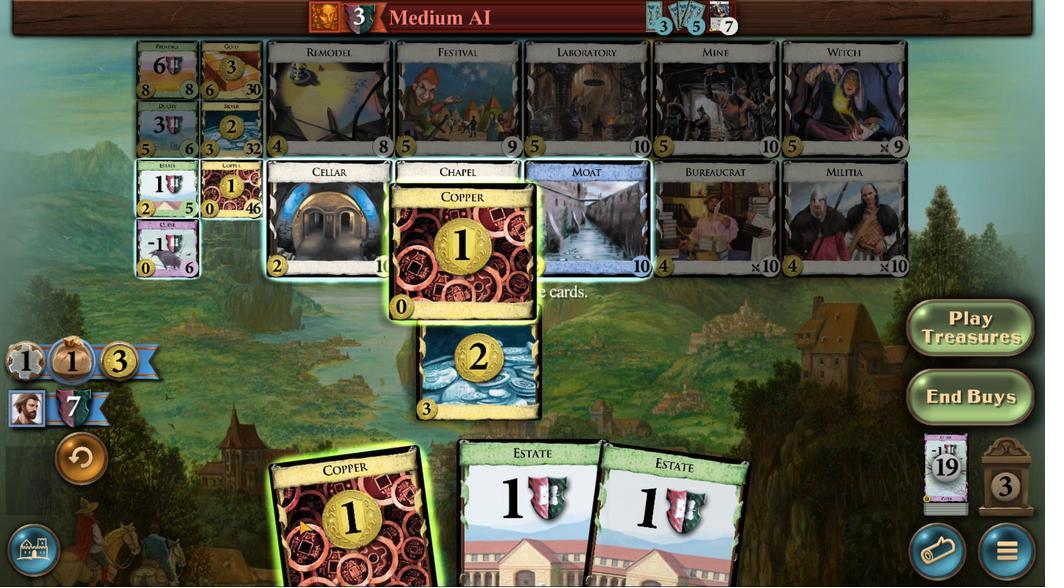 
Action: Mouse moved to (298, 520)
Screenshot: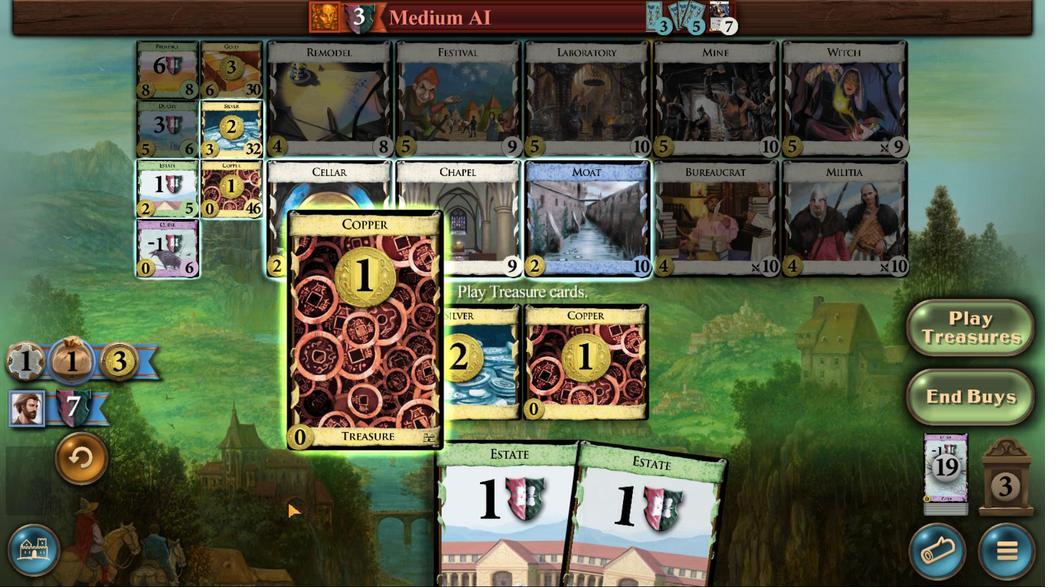 
Action: Mouse scrolled (298, 519) with delta (0, 0)
Screenshot: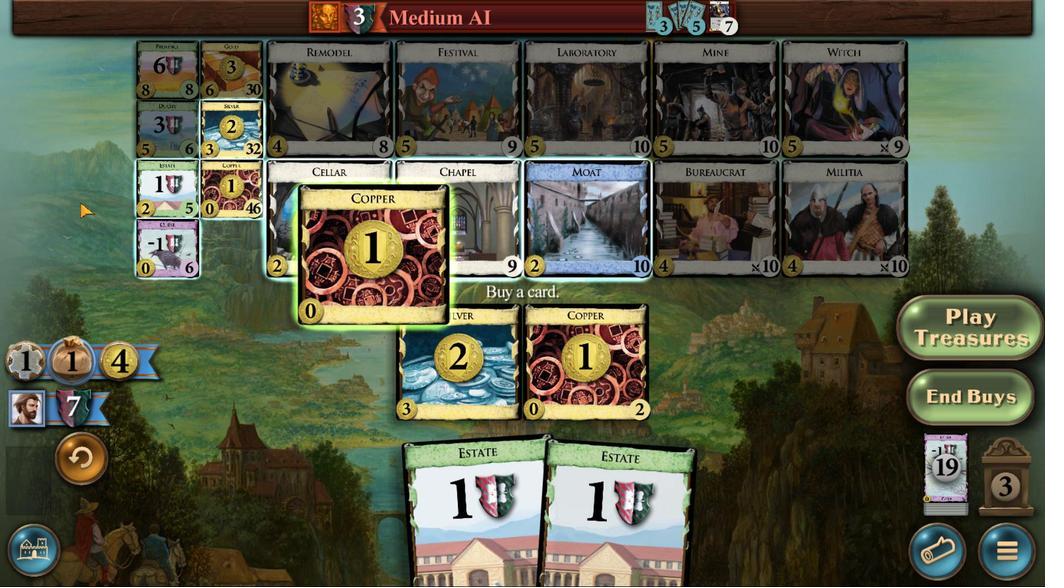 
Action: Mouse scrolled (298, 519) with delta (0, 0)
Screenshot: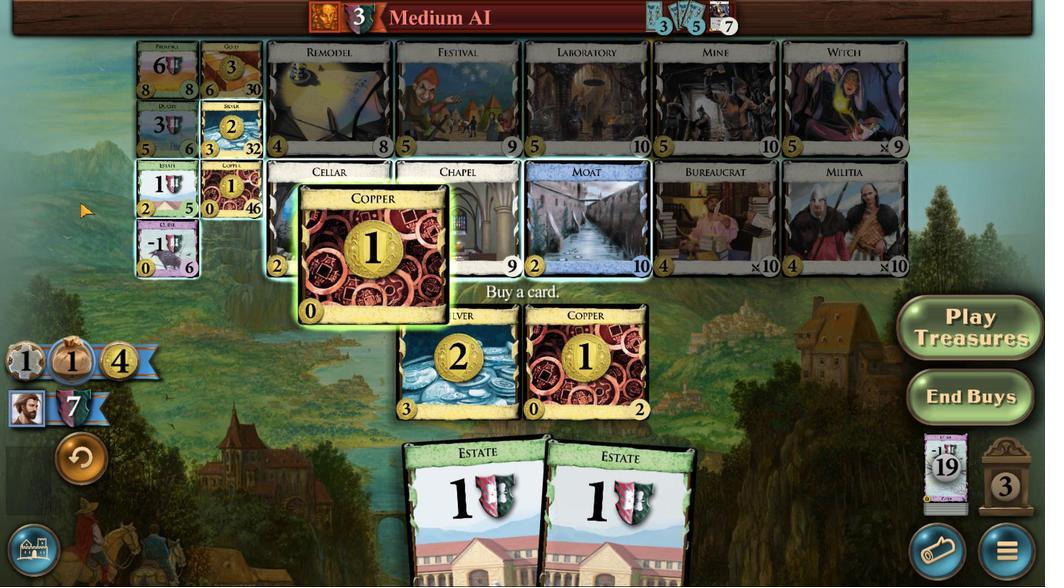 
Action: Mouse scrolled (298, 519) with delta (0, 0)
Screenshot: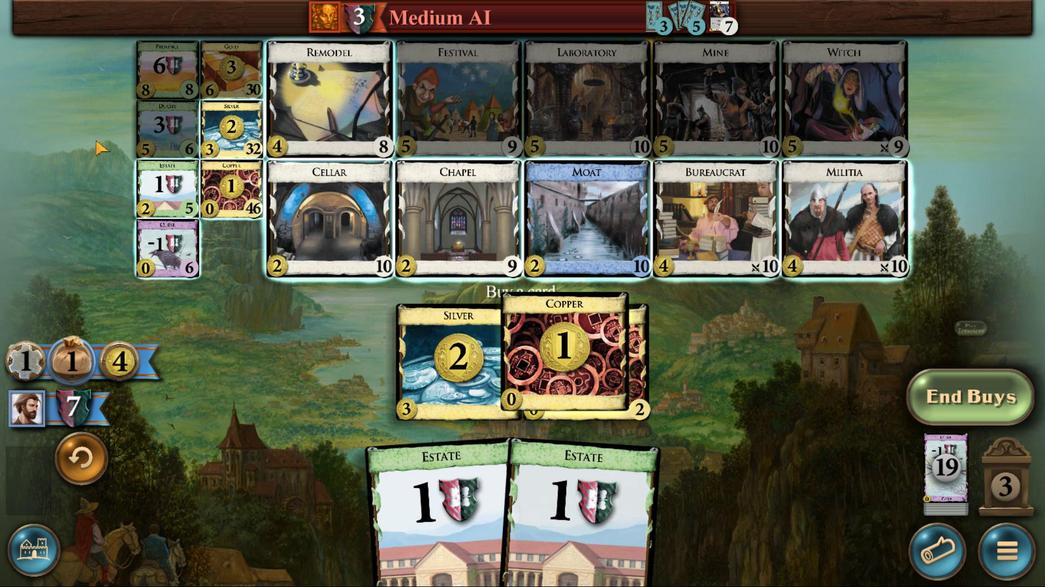 
Action: Mouse moved to (225, 138)
Screenshot: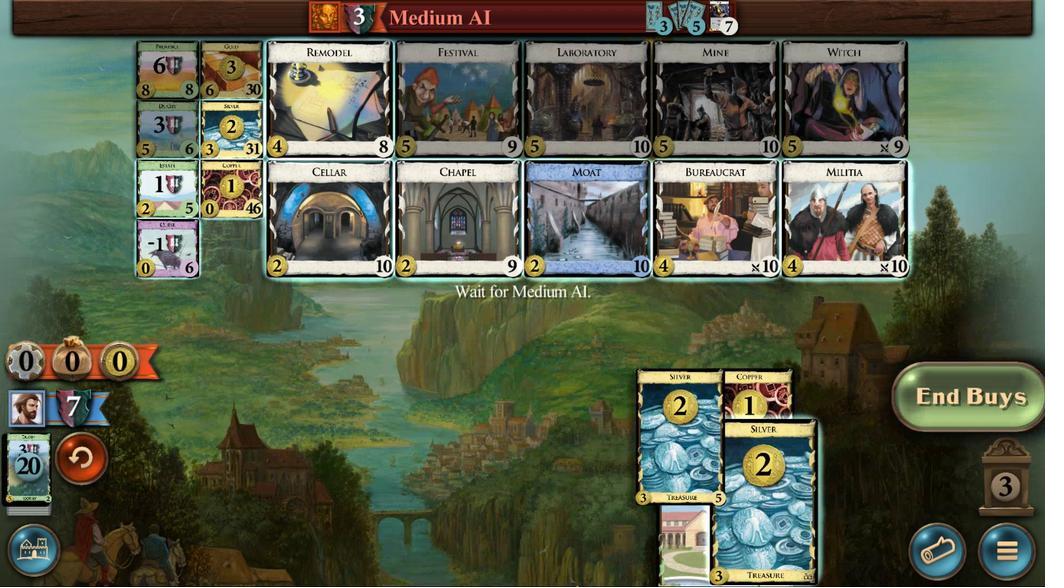 
Action: Mouse pressed left at (225, 138)
Screenshot: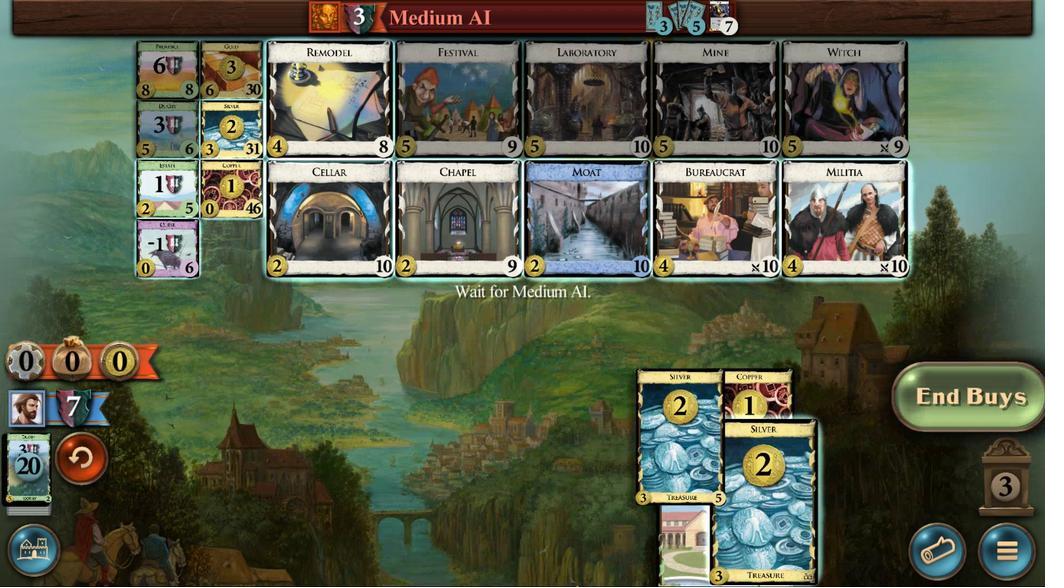 
Action: Mouse moved to (359, 535)
Screenshot: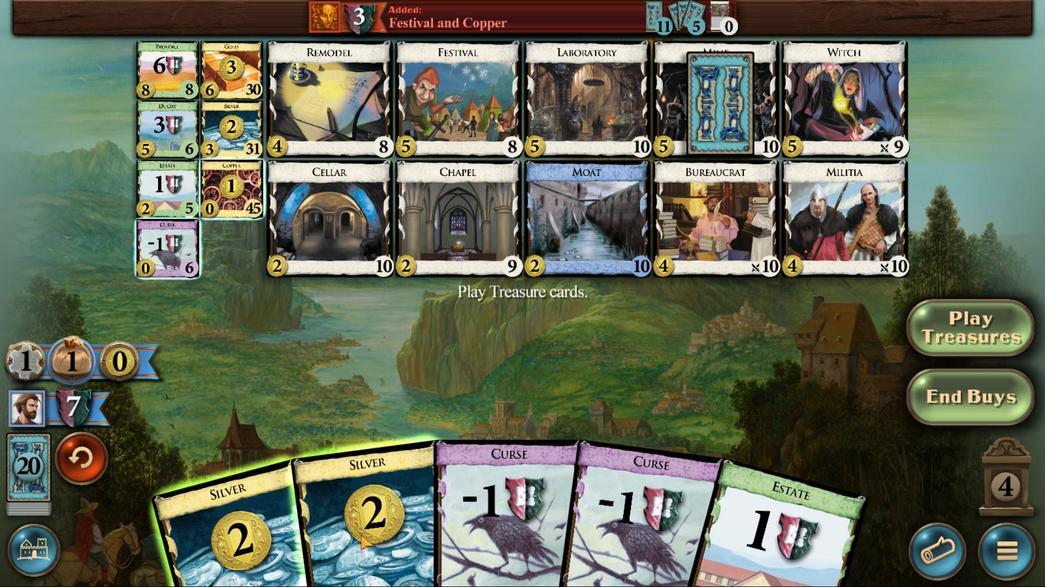 
Action: Mouse scrolled (359, 535) with delta (0, 0)
Screenshot: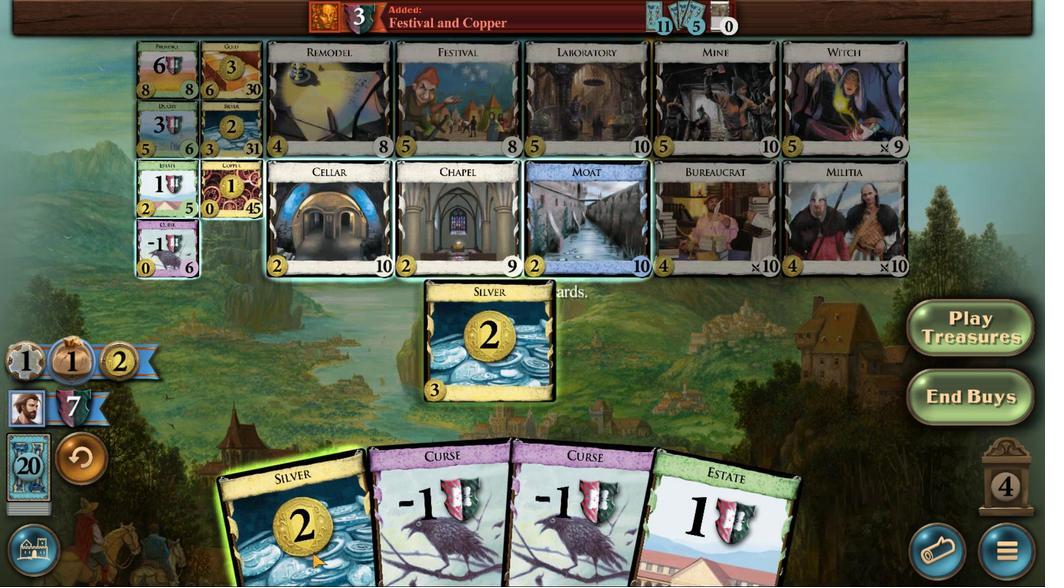 
Action: Mouse moved to (359, 536)
Screenshot: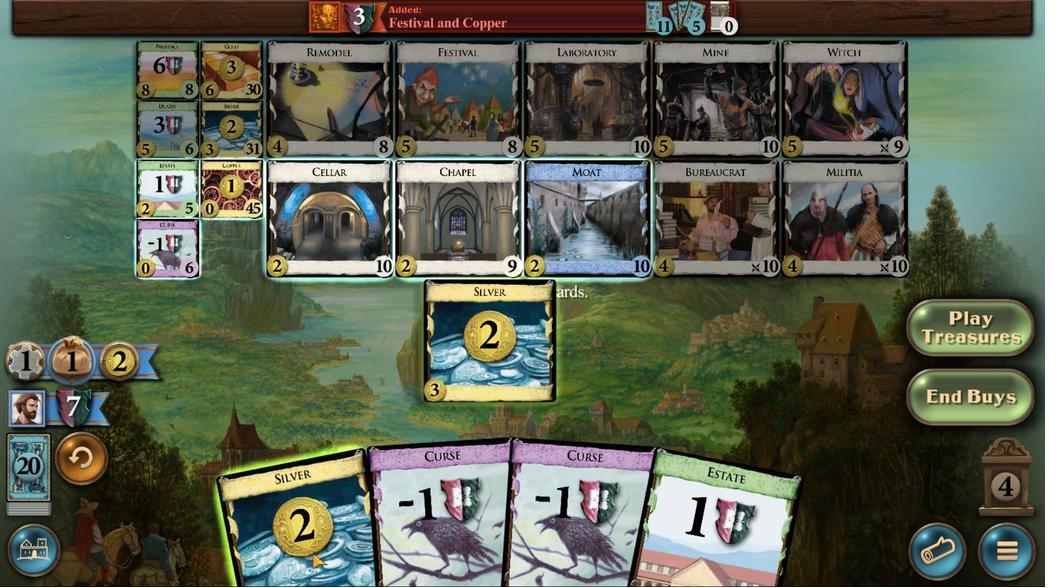 
Action: Mouse scrolled (359, 536) with delta (0, 0)
Screenshot: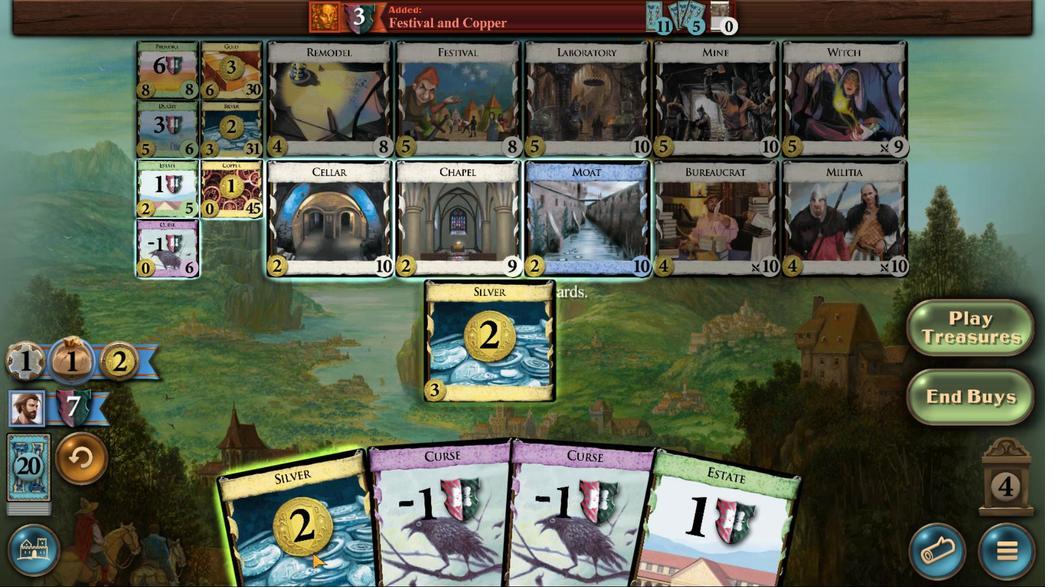 
Action: Mouse moved to (311, 554)
Screenshot: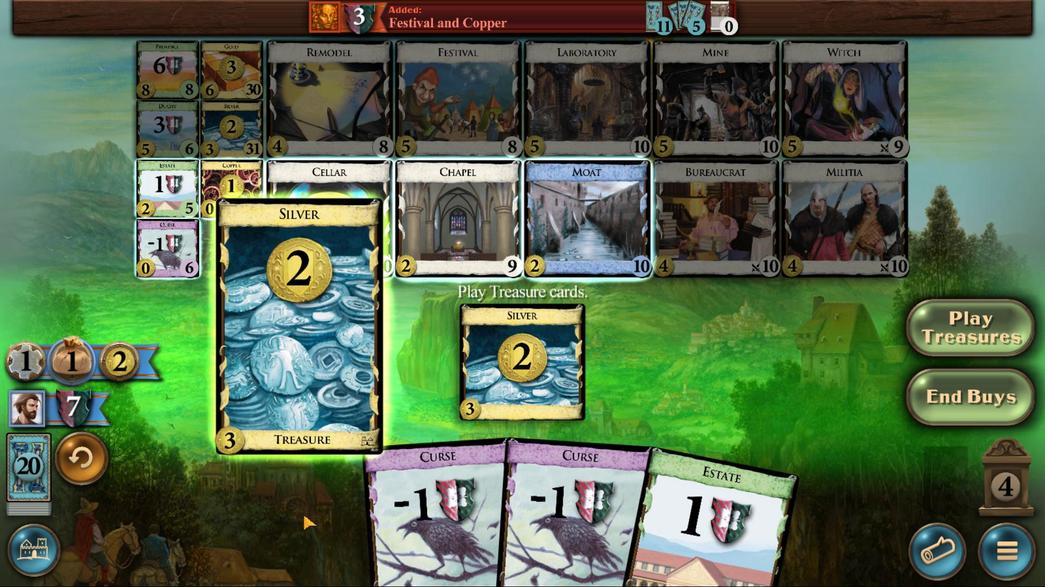 
Action: Mouse scrolled (311, 553) with delta (0, 0)
Screenshot: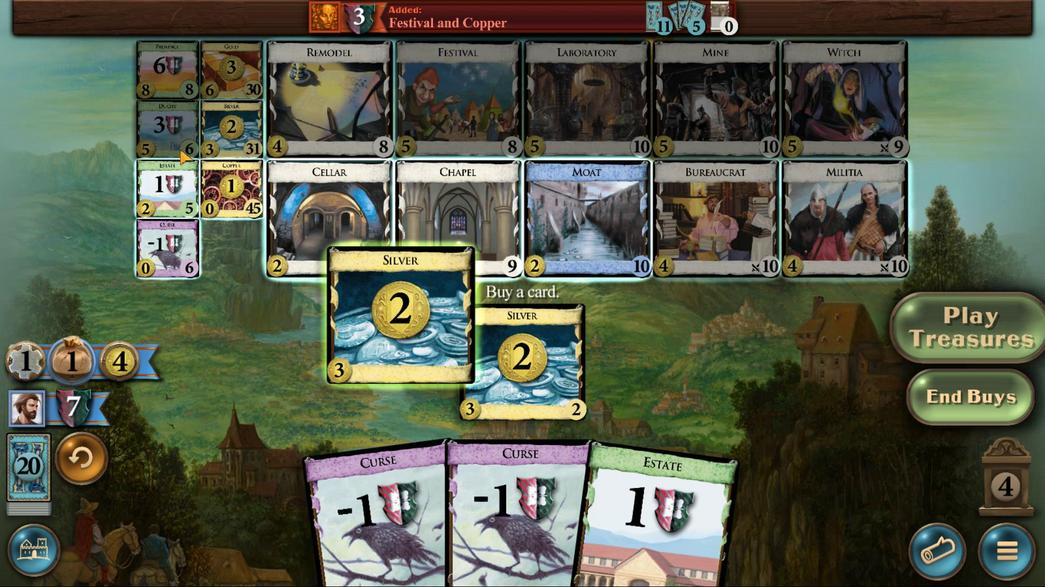 
Action: Mouse scrolled (311, 553) with delta (0, 0)
Screenshot: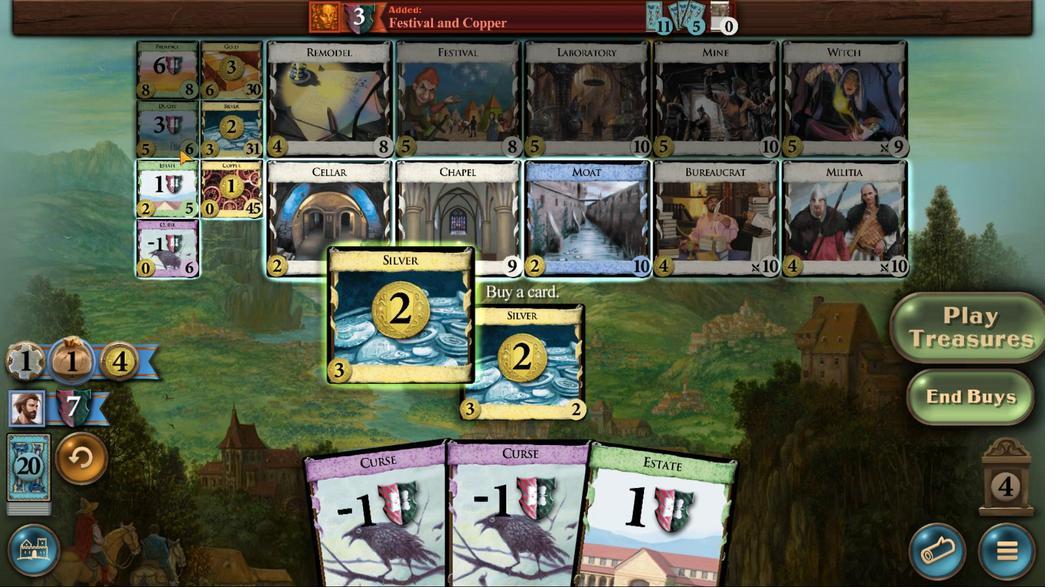
Action: Mouse scrolled (311, 553) with delta (0, 0)
Screenshot: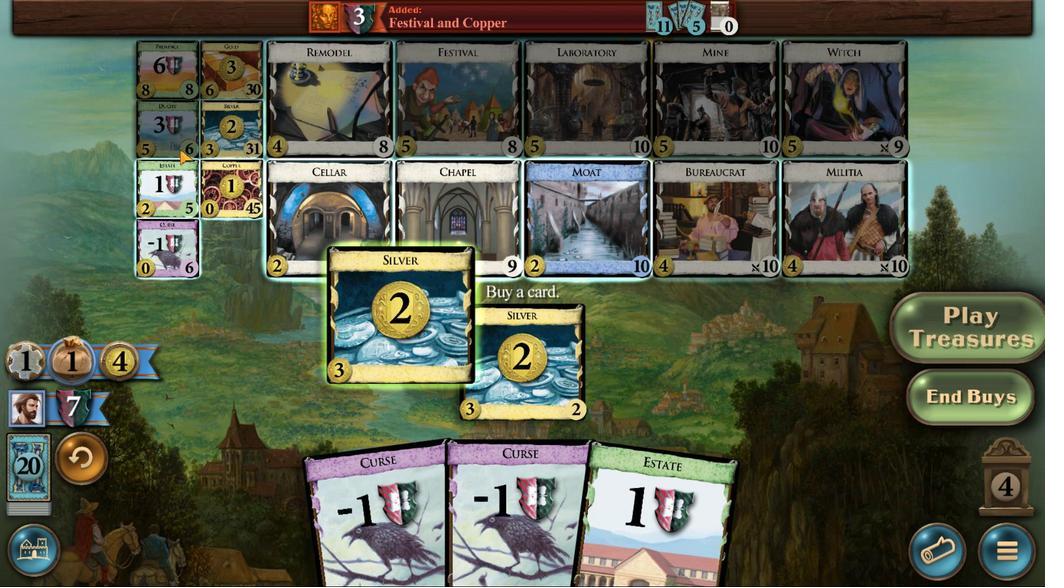 
Action: Mouse moved to (232, 135)
Screenshot: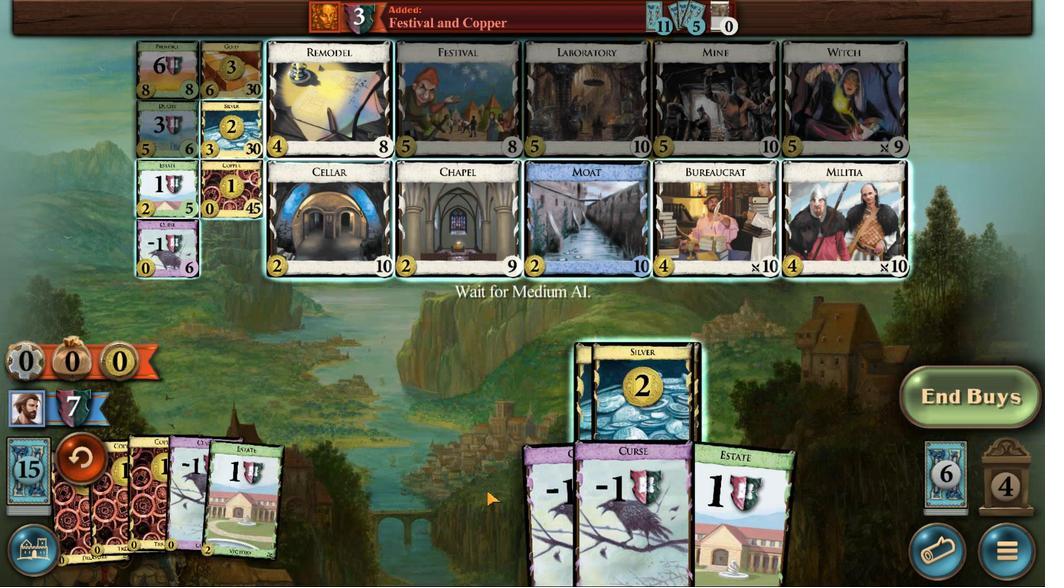 
Action: Mouse pressed left at (232, 135)
Screenshot: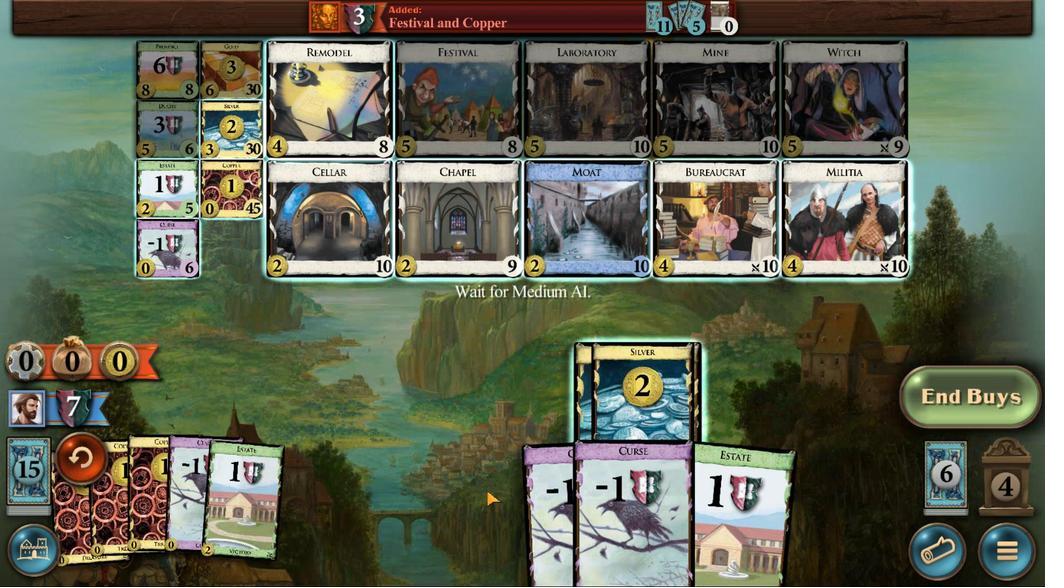 
Action: Mouse moved to (507, 512)
Screenshot: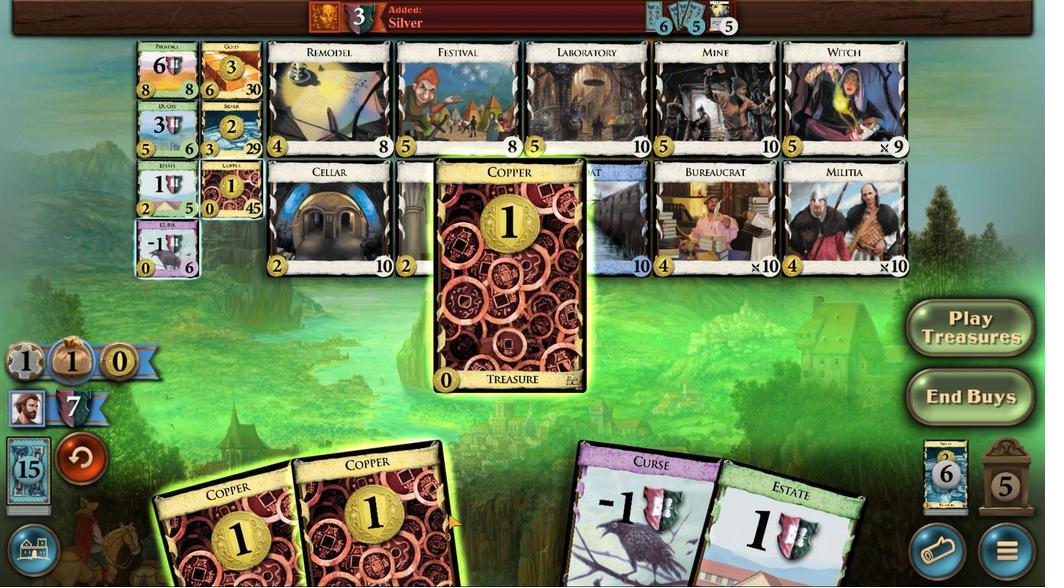 
Action: Mouse scrolled (507, 511) with delta (0, 0)
Screenshot: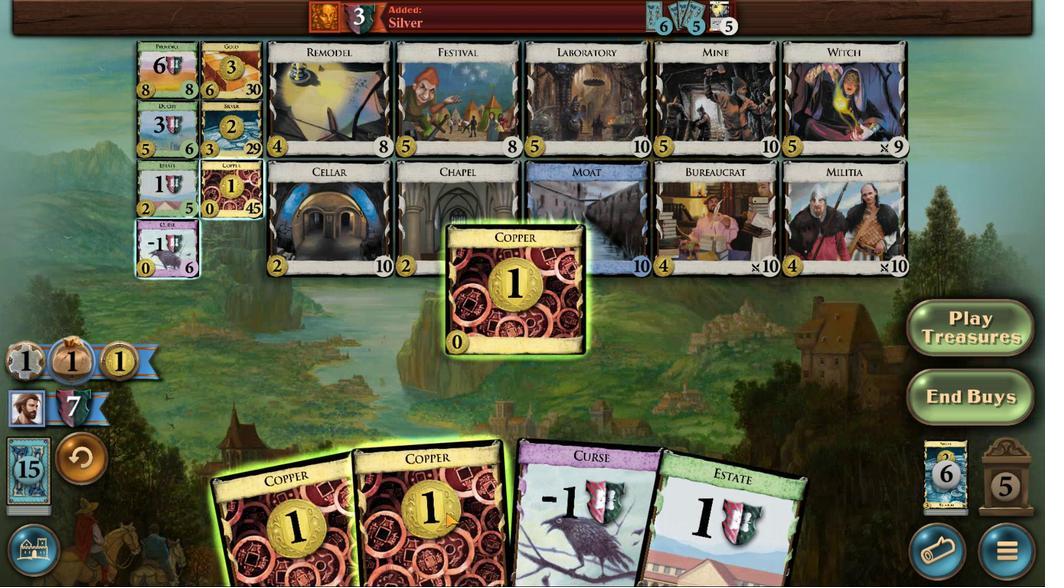 
Action: Mouse moved to (507, 513)
Screenshot: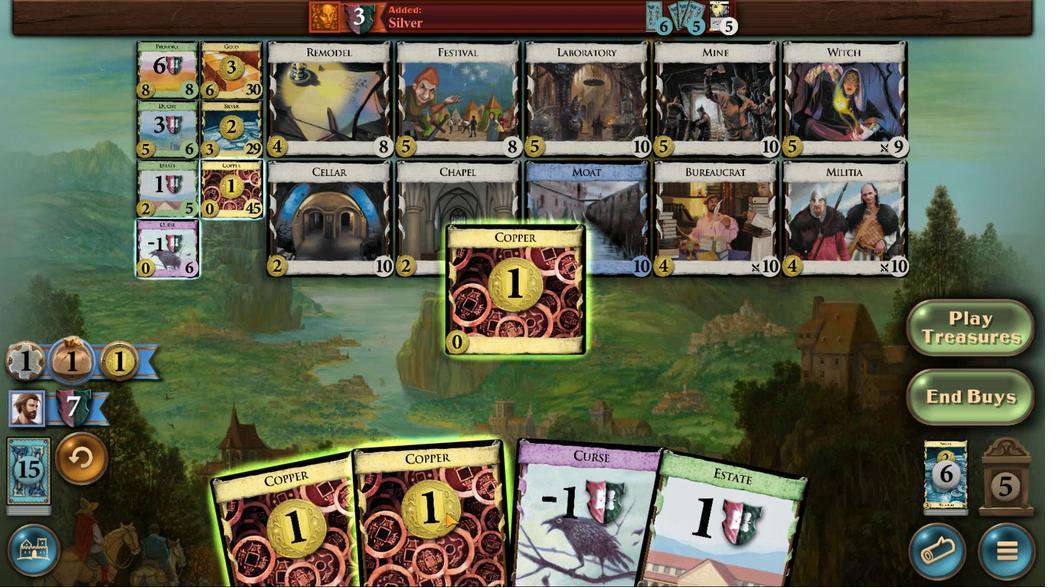 
Action: Mouse scrolled (507, 512) with delta (0, 0)
Screenshot: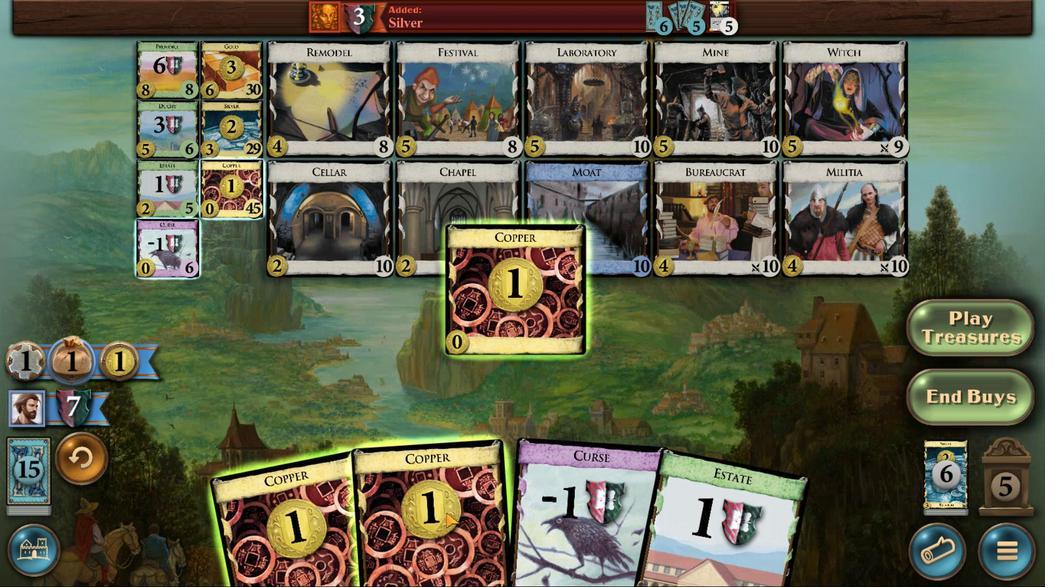 
Action: Mouse moved to (507, 514)
Screenshot: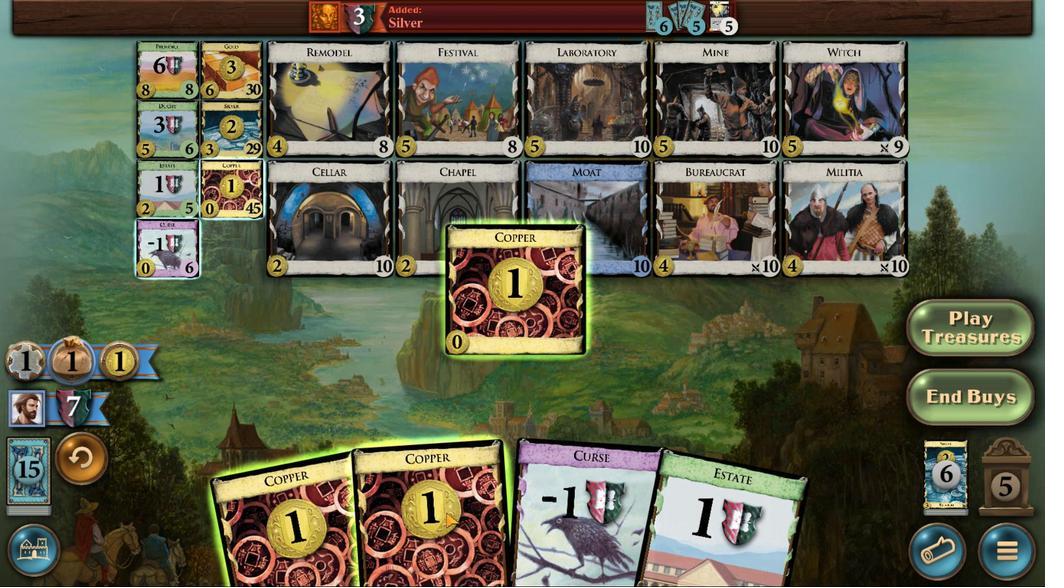
Action: Mouse scrolled (507, 513) with delta (0, 0)
Screenshot: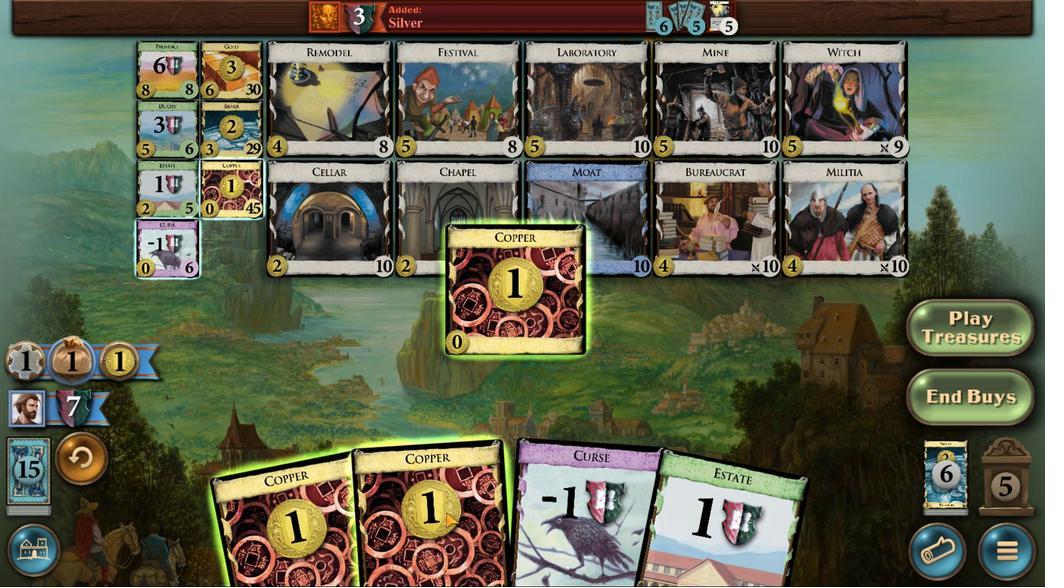 
Action: Mouse moved to (445, 513)
Screenshot: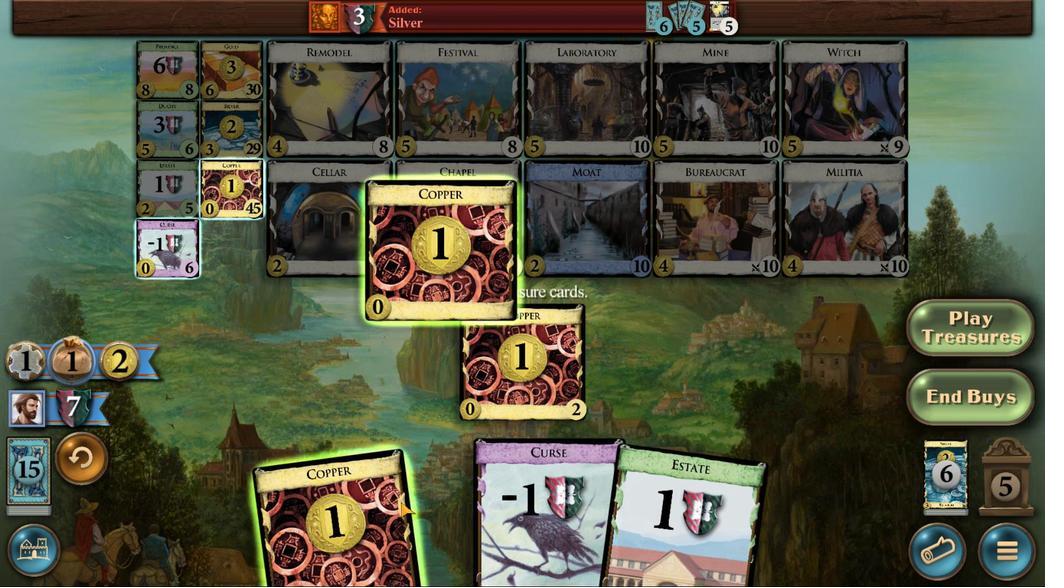 
Action: Mouse scrolled (445, 512) with delta (0, 0)
Screenshot: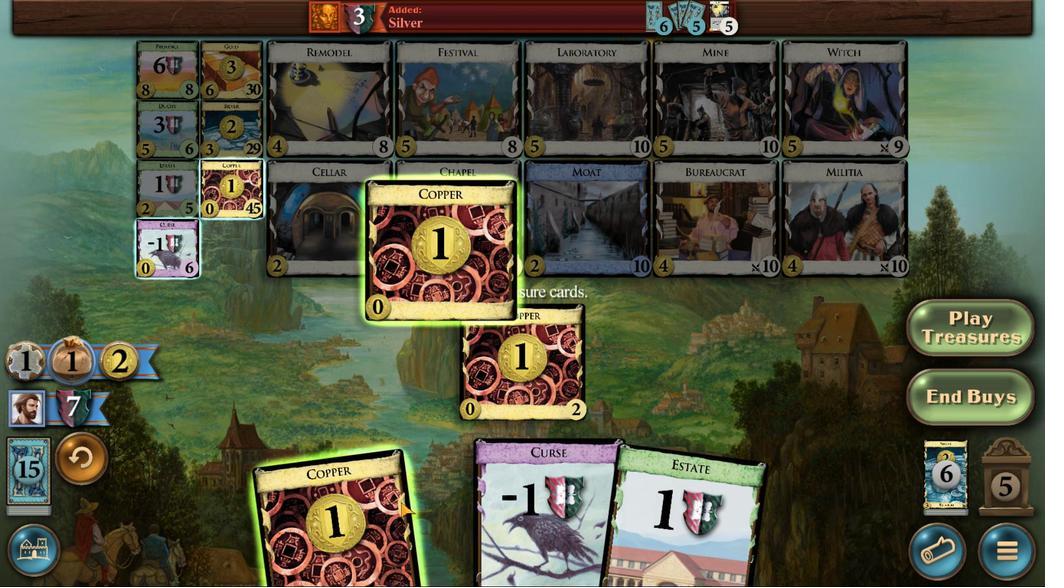 
Action: Mouse scrolled (445, 512) with delta (0, 0)
Screenshot: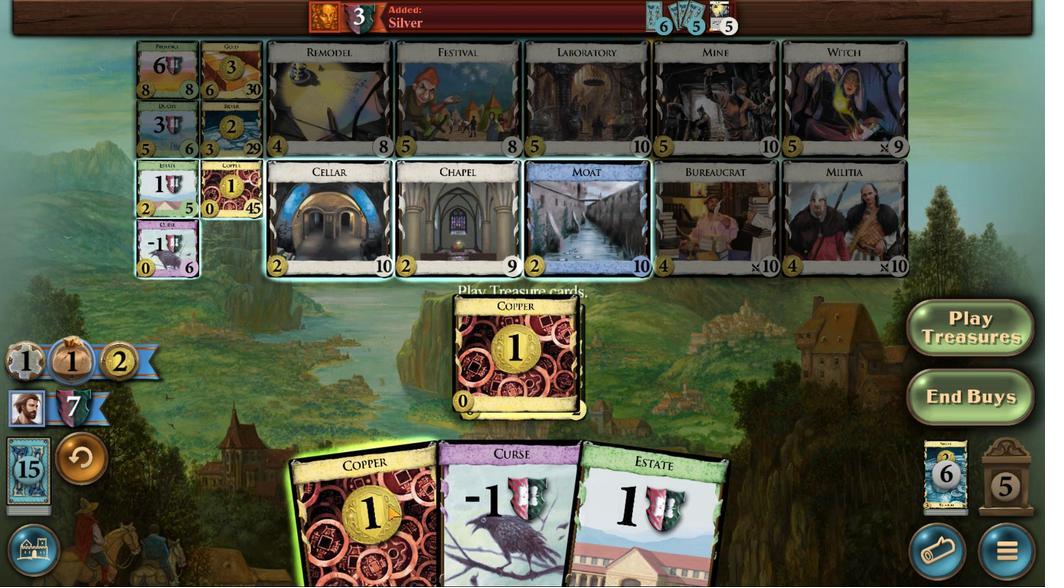 
Action: Mouse moved to (386, 506)
Screenshot: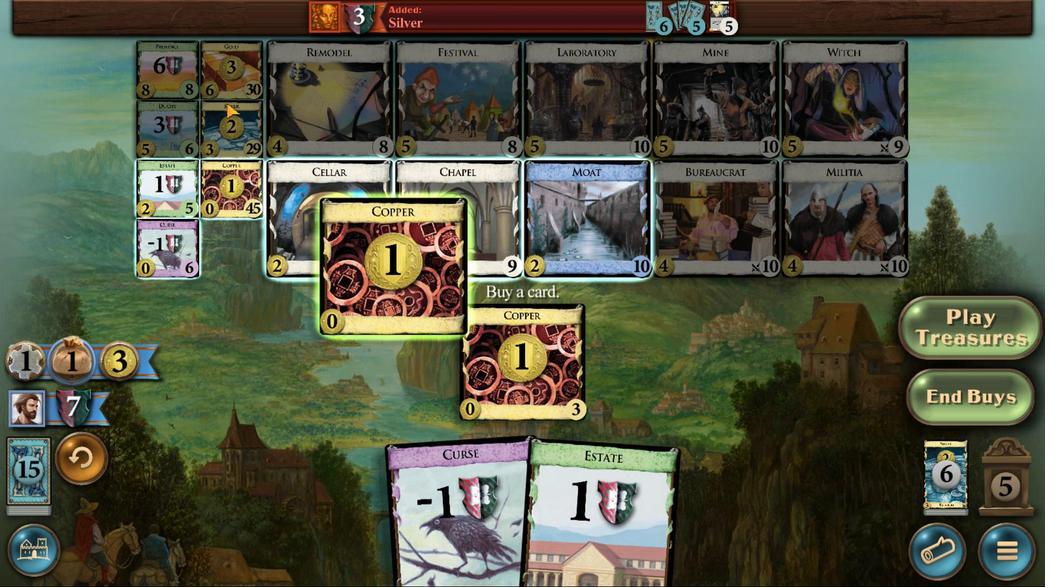 
Action: Mouse scrolled (386, 505) with delta (0, 0)
Screenshot: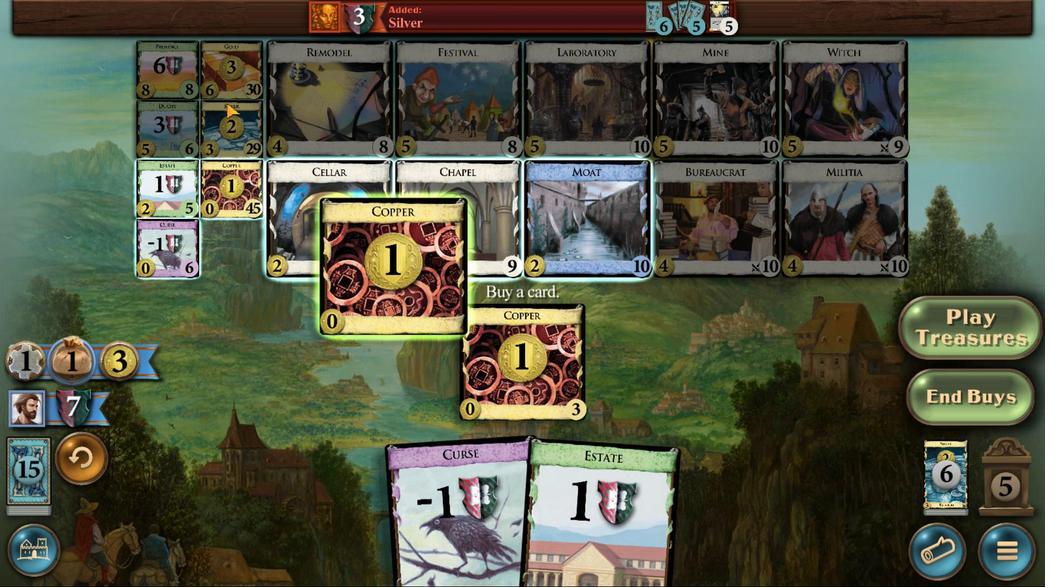 
Action: Mouse moved to (386, 507)
Screenshot: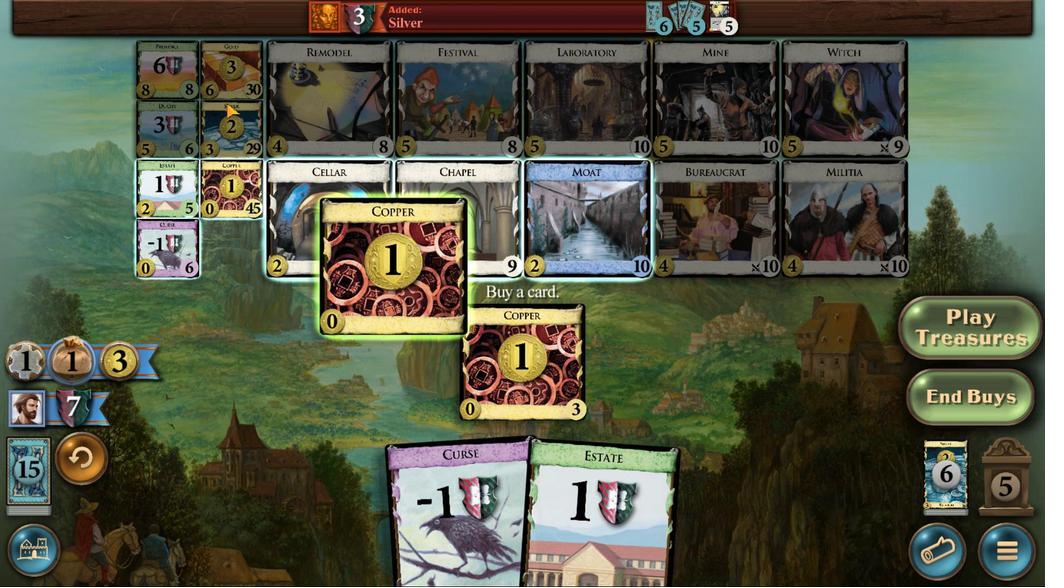 
Action: Mouse scrolled (386, 506) with delta (0, 0)
Screenshot: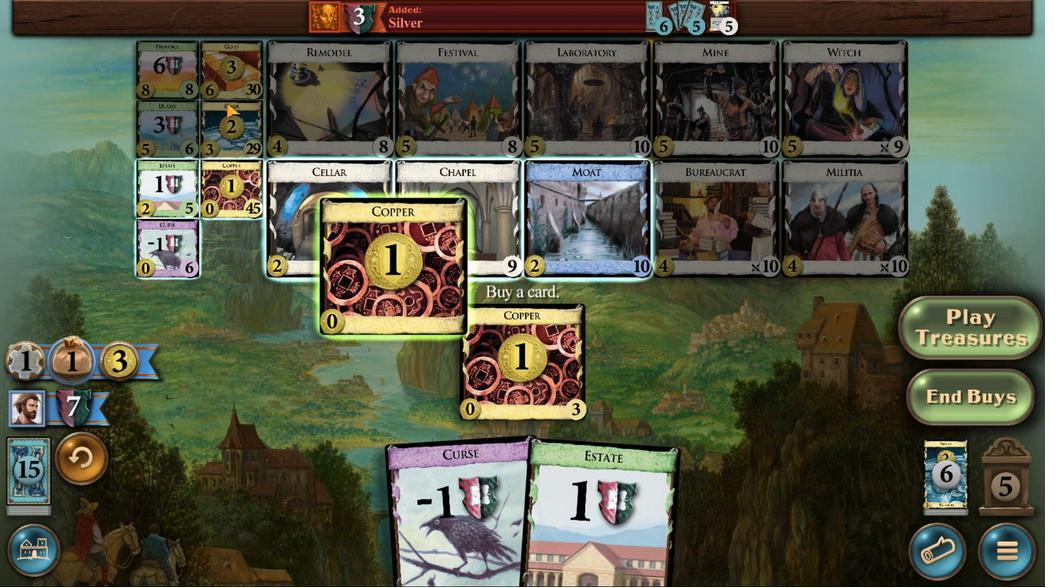 
Action: Mouse moved to (386, 507)
Screenshot: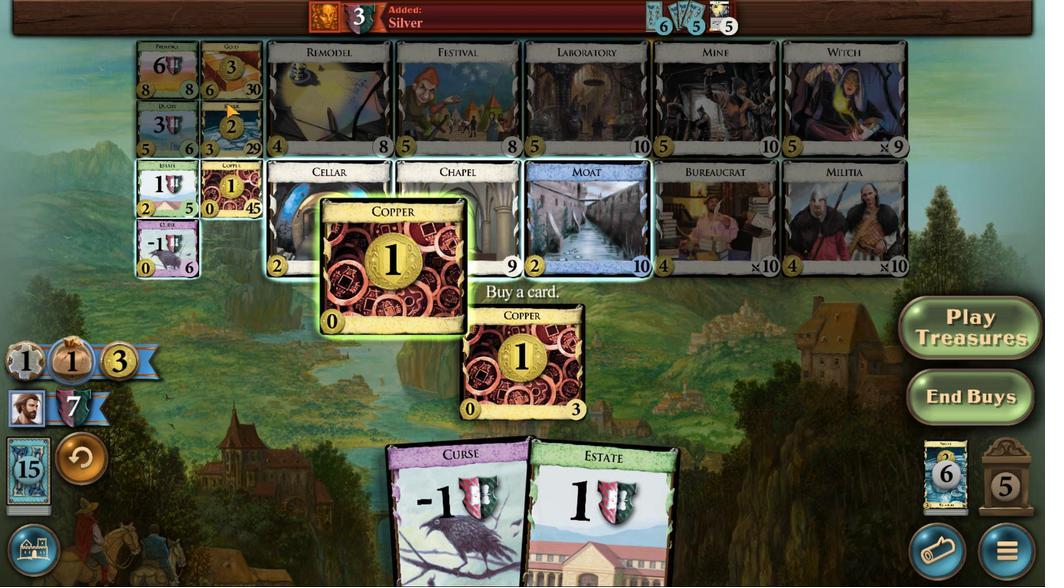 
Action: Mouse scrolled (386, 507) with delta (0, 0)
Screenshot: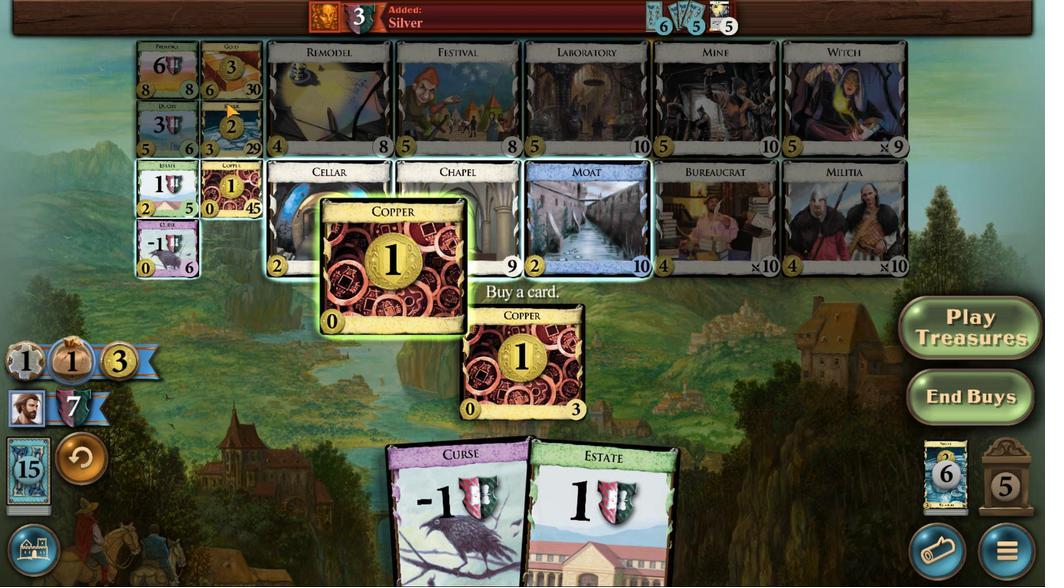 
Action: Mouse moved to (226, 131)
Screenshot: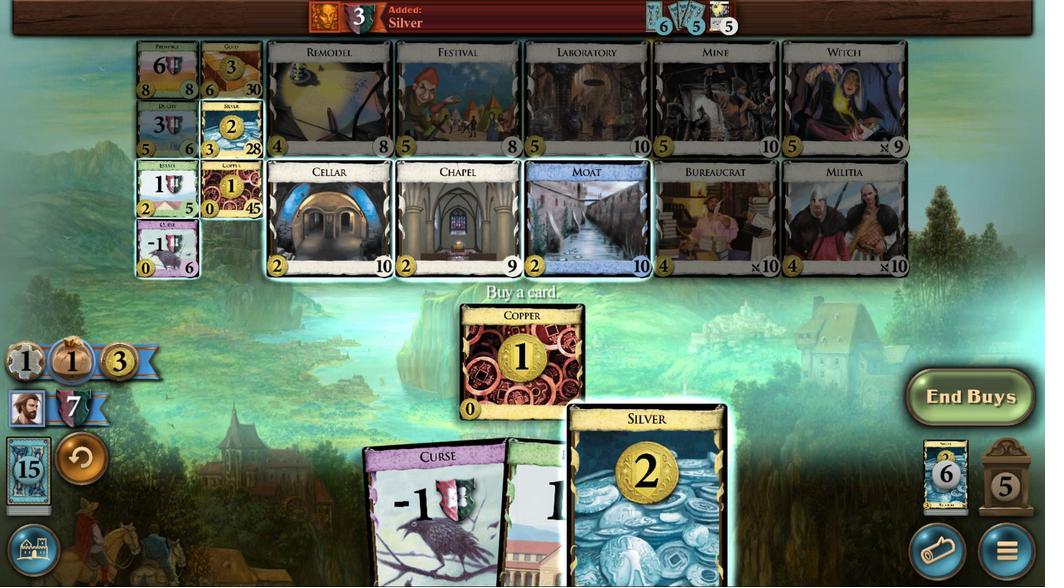 
Action: Mouse pressed left at (226, 131)
Screenshot: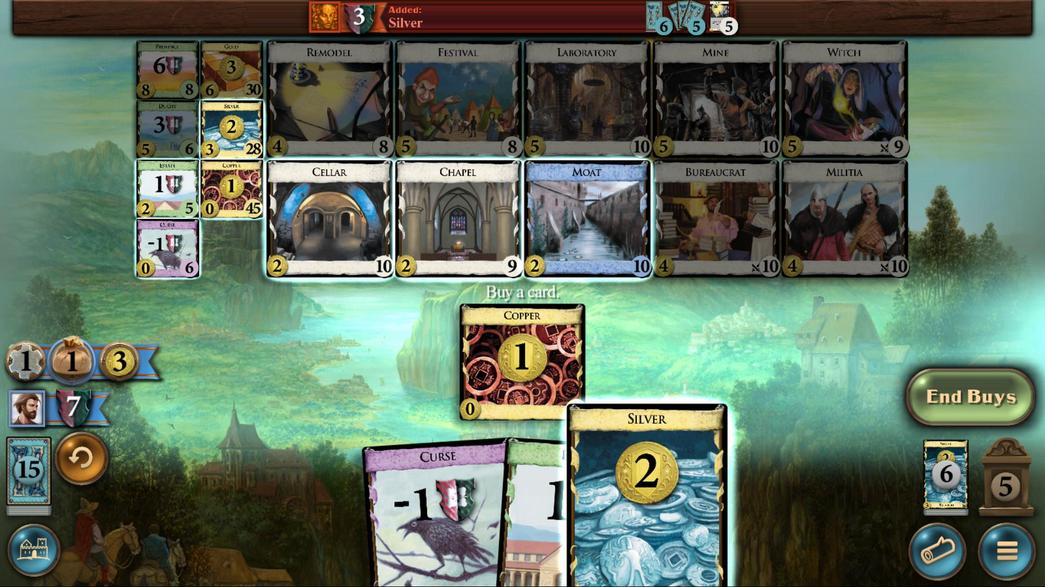 
Action: Mouse moved to (622, 532)
Screenshot: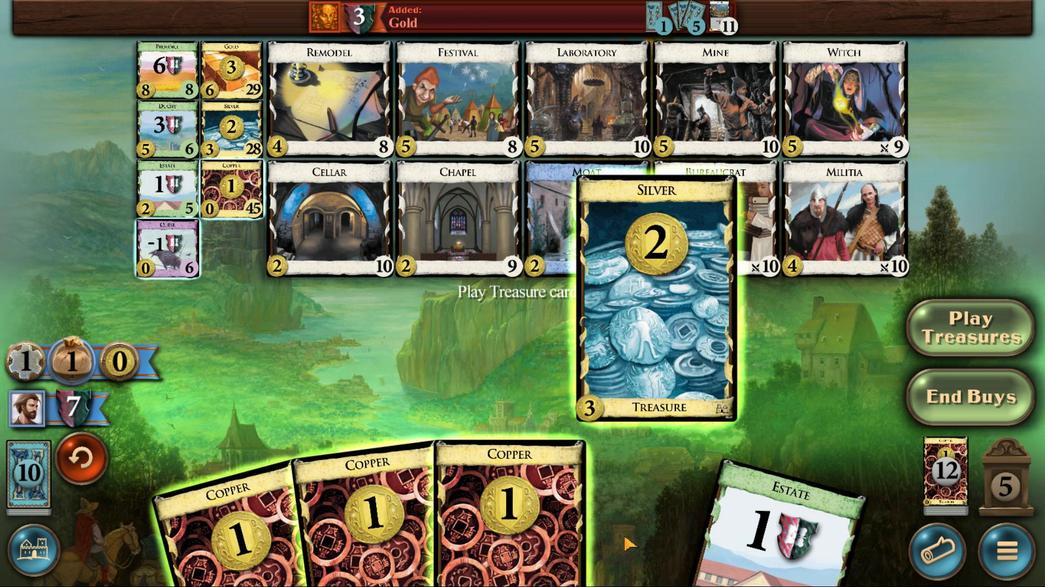 
Action: Mouse scrolled (622, 531) with delta (0, 0)
Screenshot: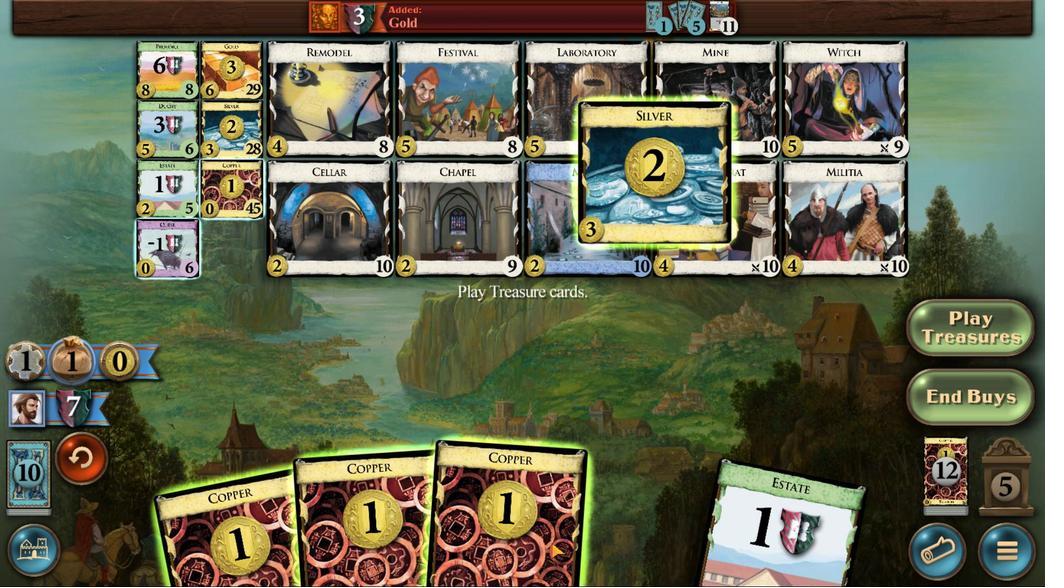 
Action: Mouse moved to (623, 533)
Screenshot: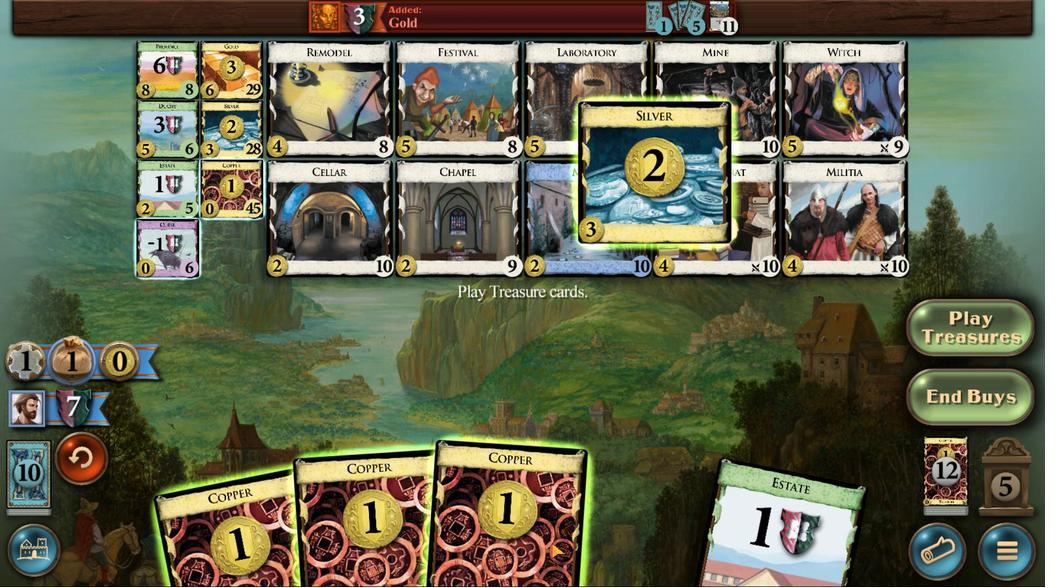 
Action: Mouse scrolled (623, 533) with delta (0, 0)
Screenshot: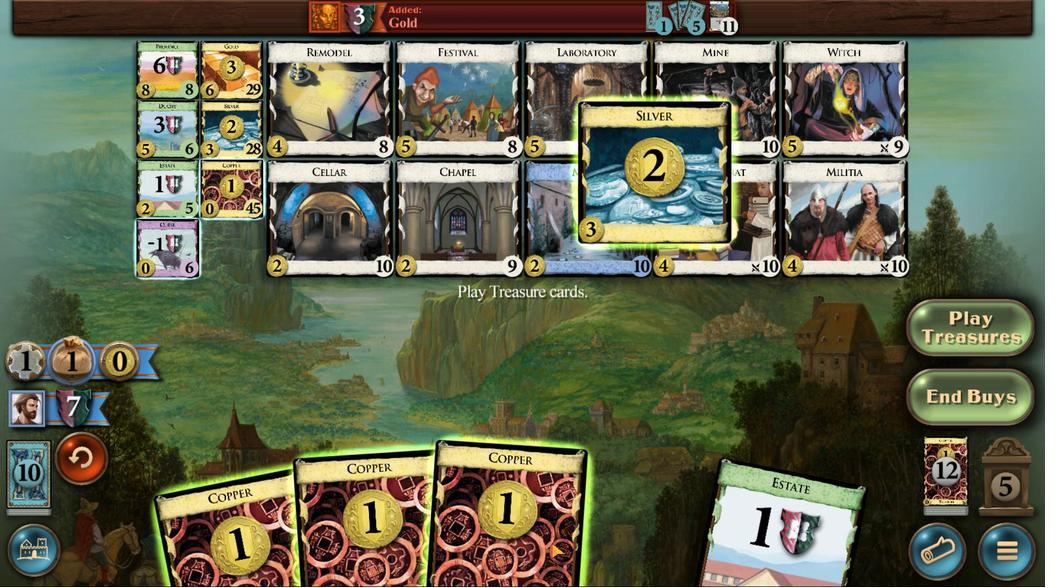 
Action: Mouse moved to (623, 535)
Screenshot: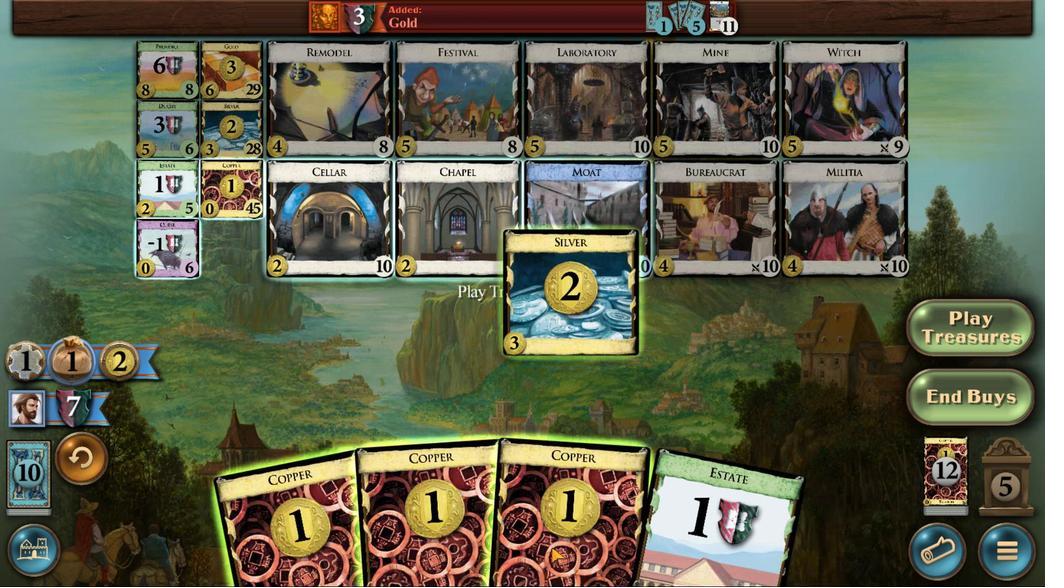 
Action: Mouse scrolled (623, 535) with delta (0, 0)
Screenshot: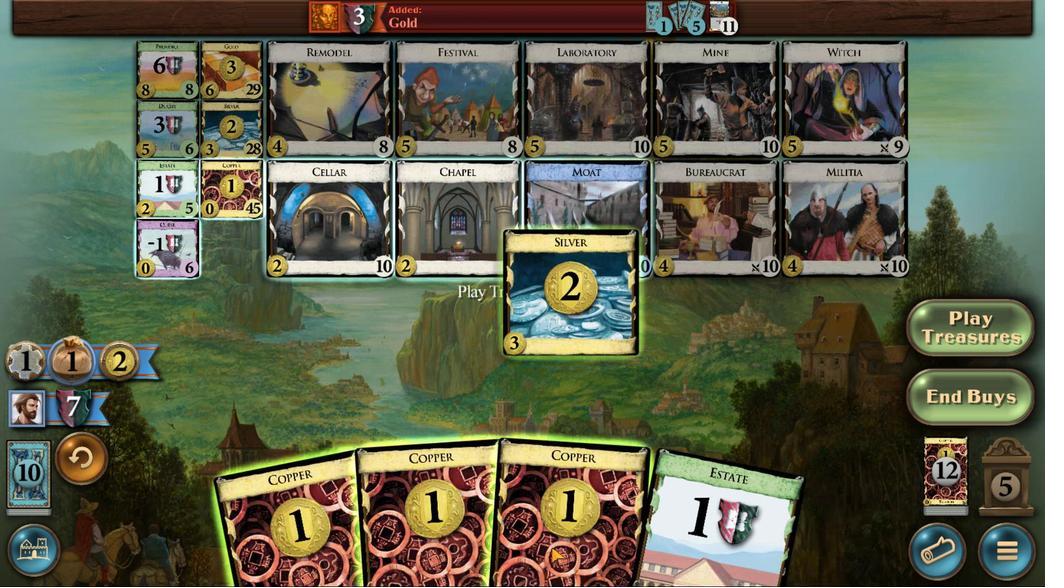 
Action: Mouse moved to (623, 536)
Screenshot: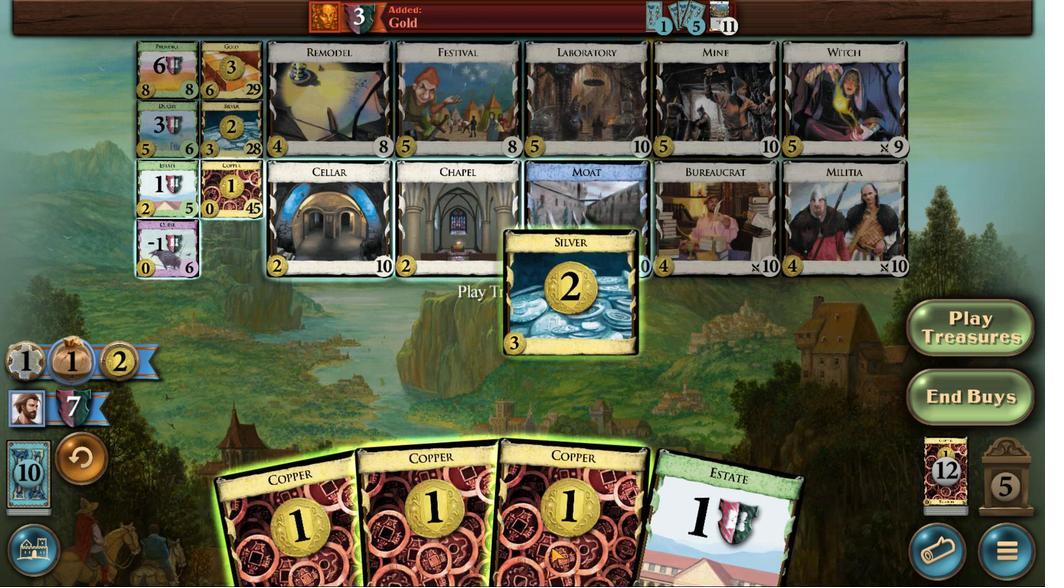 
Action: Mouse scrolled (623, 535) with delta (0, 0)
Screenshot: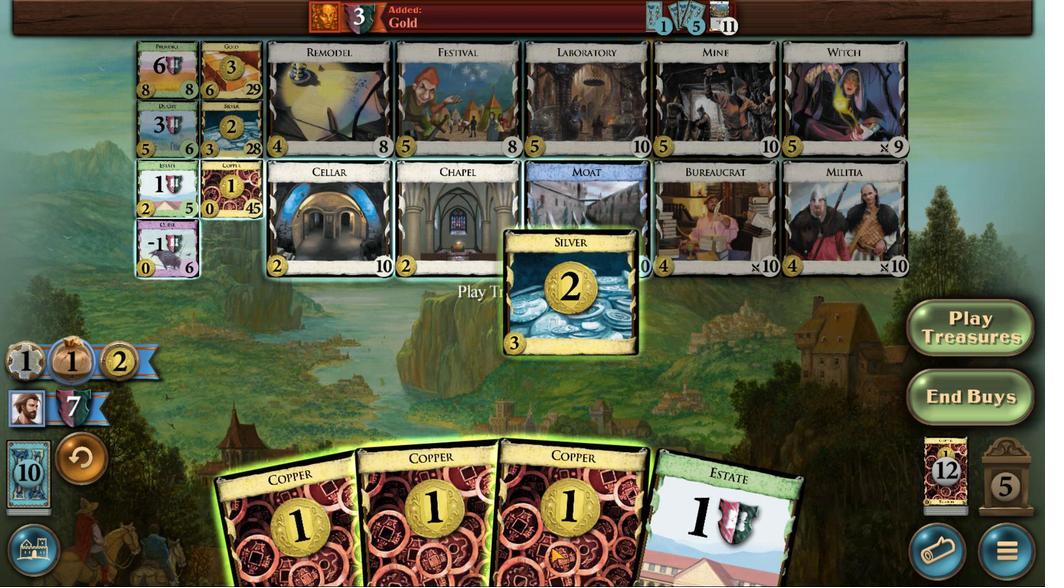 
Action: Mouse moved to (549, 546)
Screenshot: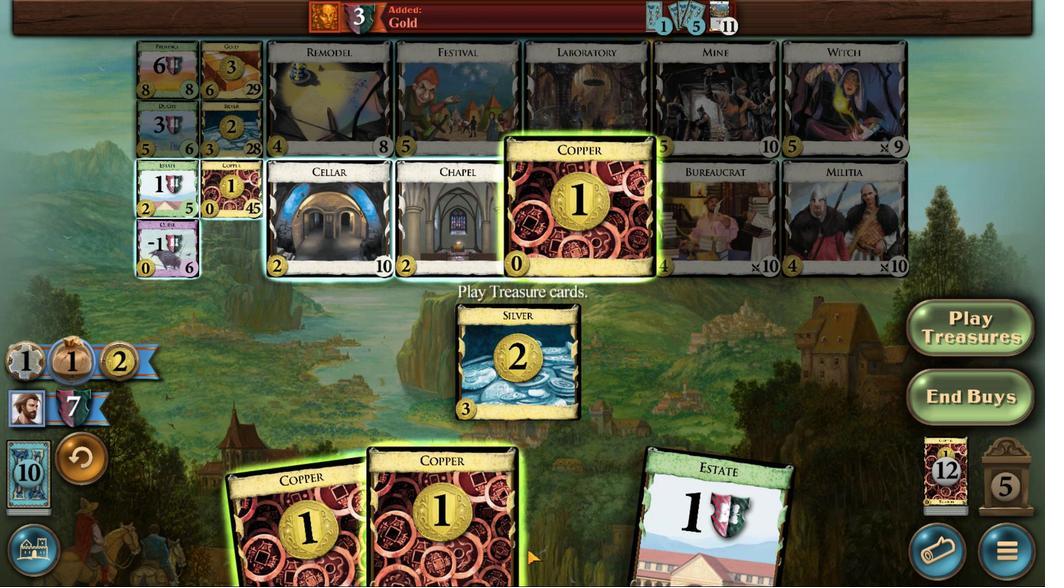 
Action: Mouse scrolled (549, 545) with delta (0, 0)
Screenshot: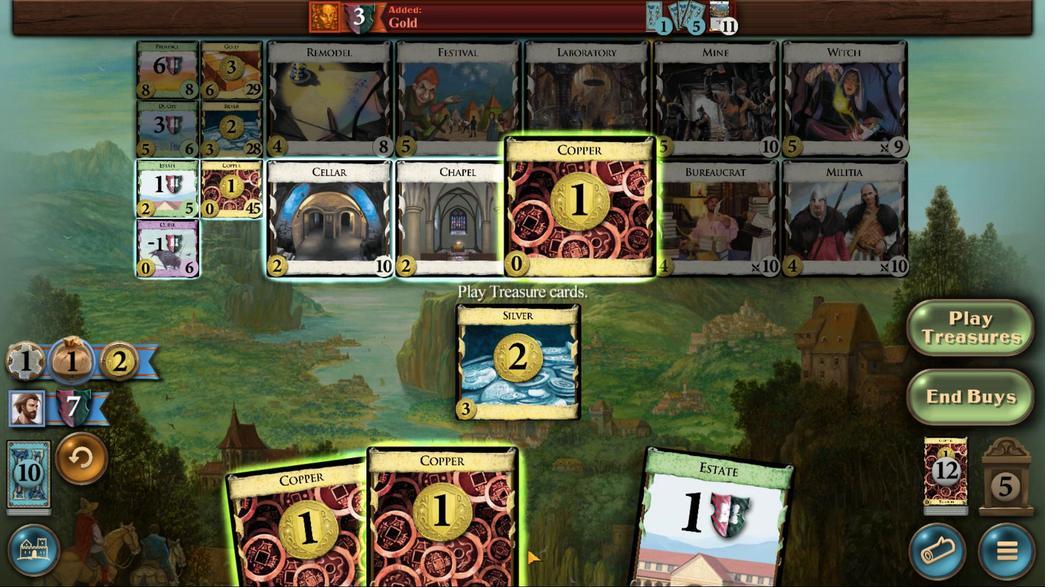 
Action: Mouse moved to (551, 551)
Screenshot: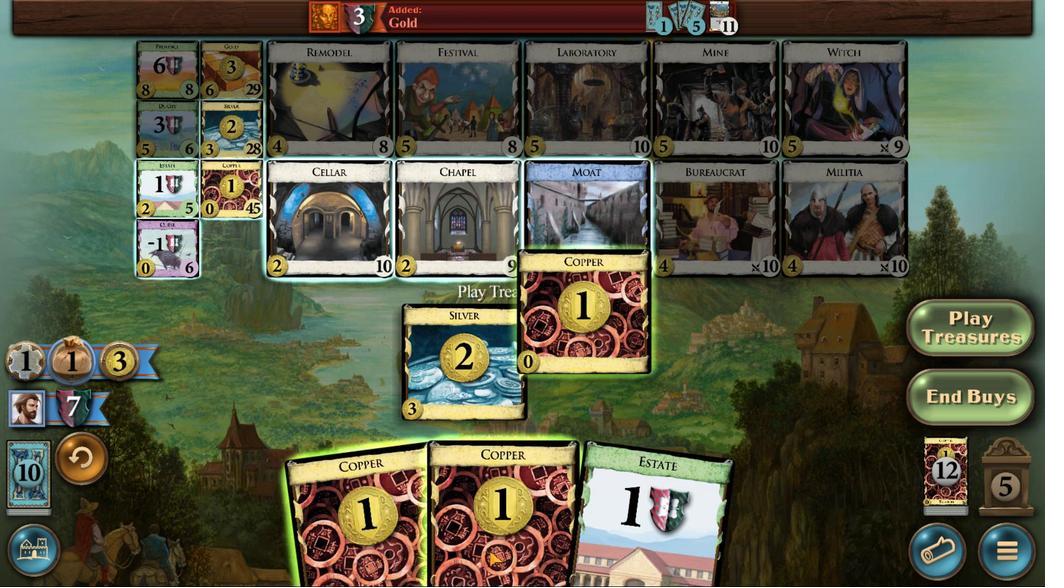 
Action: Mouse scrolled (551, 550) with delta (0, 0)
Screenshot: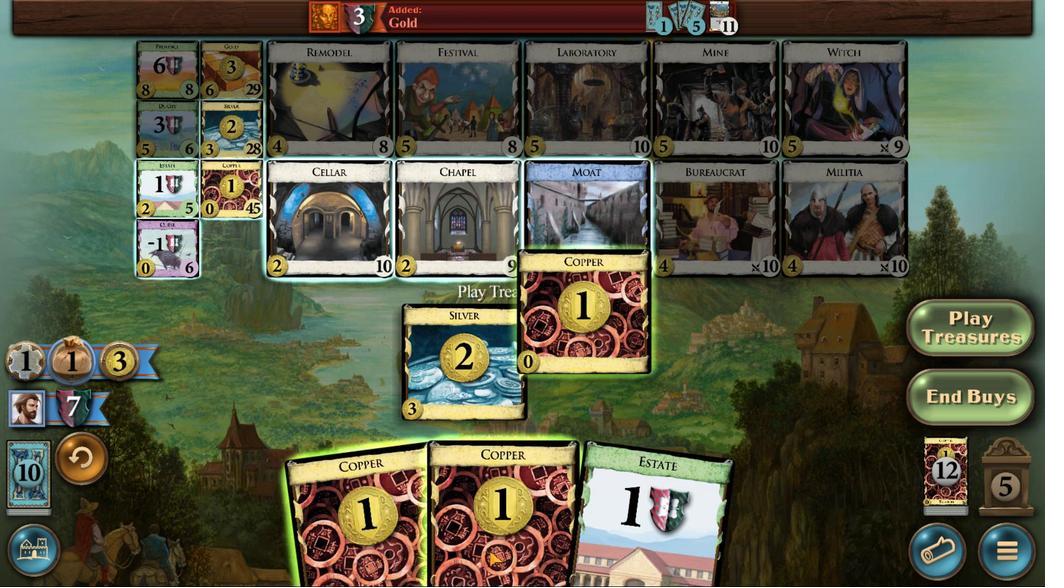 
Action: Mouse moved to (551, 552)
Screenshot: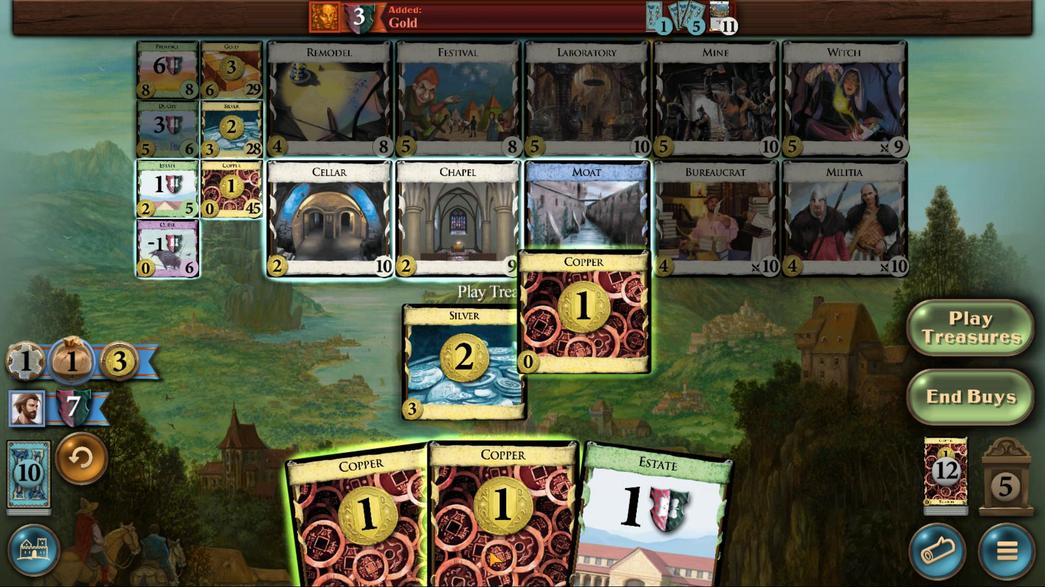 
Action: Mouse scrolled (551, 551) with delta (0, 0)
Screenshot: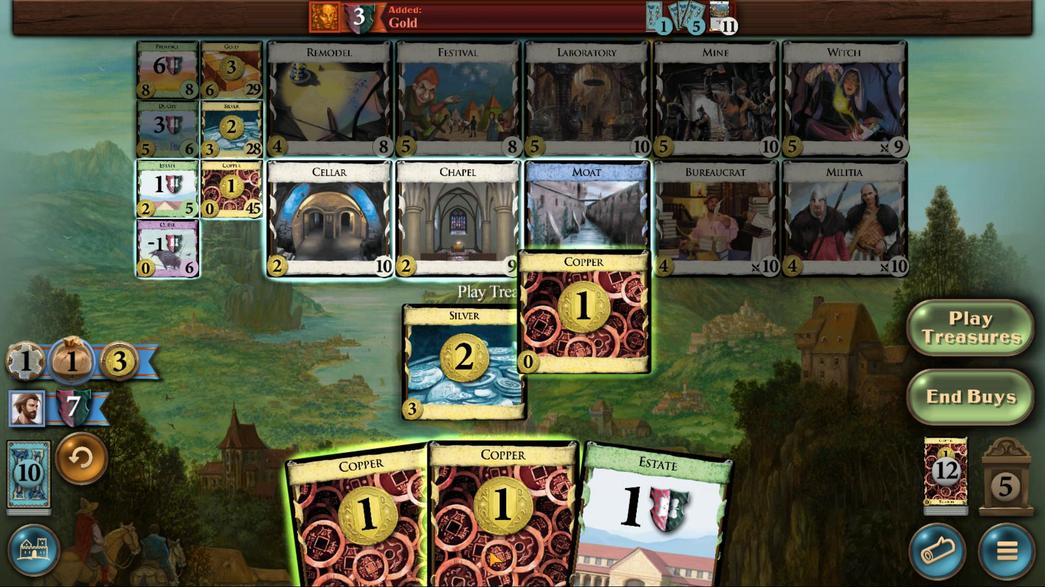 
Action: Mouse moved to (488, 551)
Screenshot: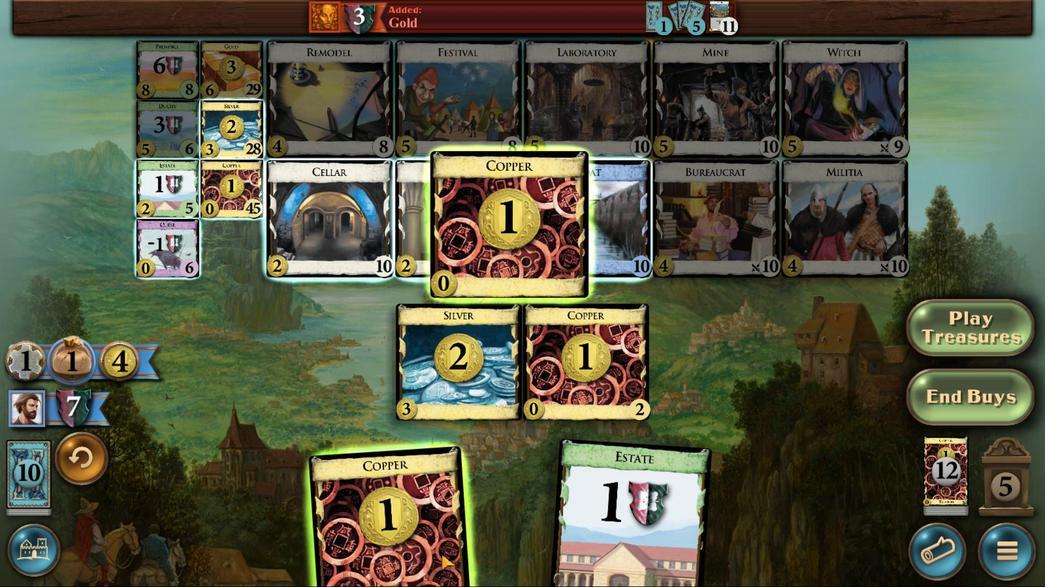 
Action: Mouse scrolled (488, 551) with delta (0, 0)
Screenshot: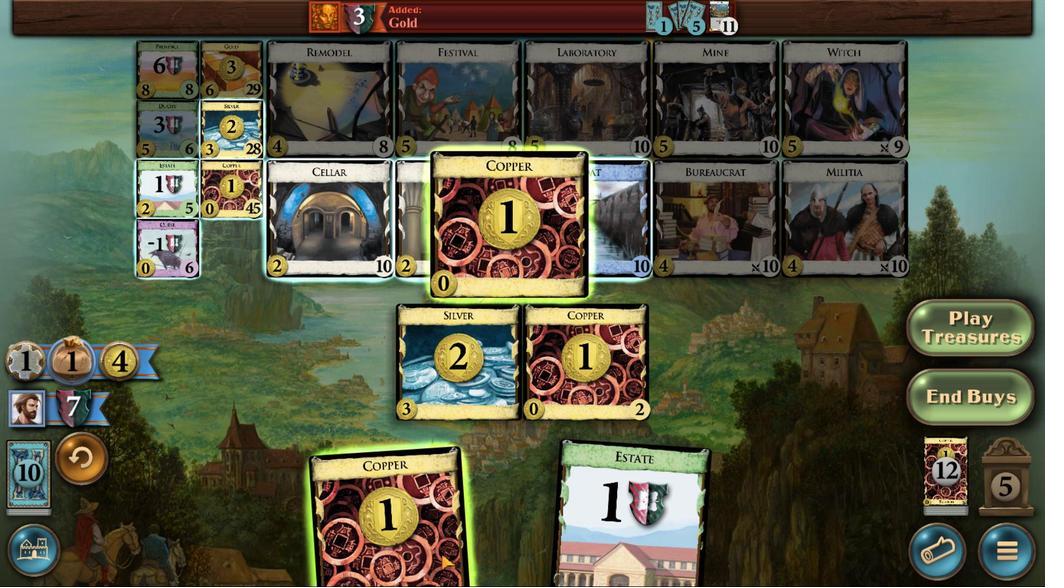
Action: Mouse moved to (488, 552)
Screenshot: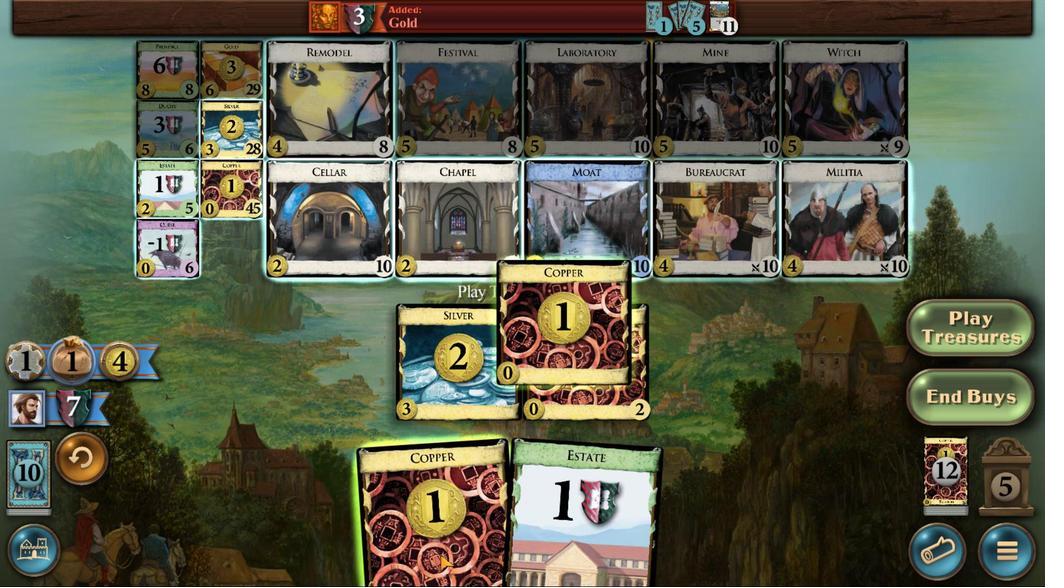 
Action: Mouse scrolled (488, 551) with delta (0, 0)
Screenshot: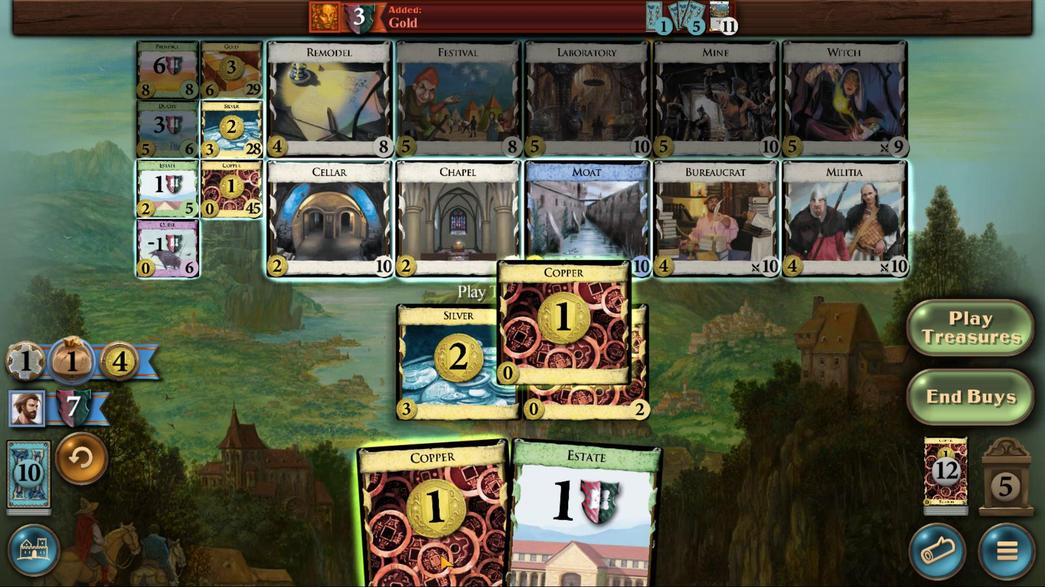 
Action: Mouse moved to (488, 553)
Screenshot: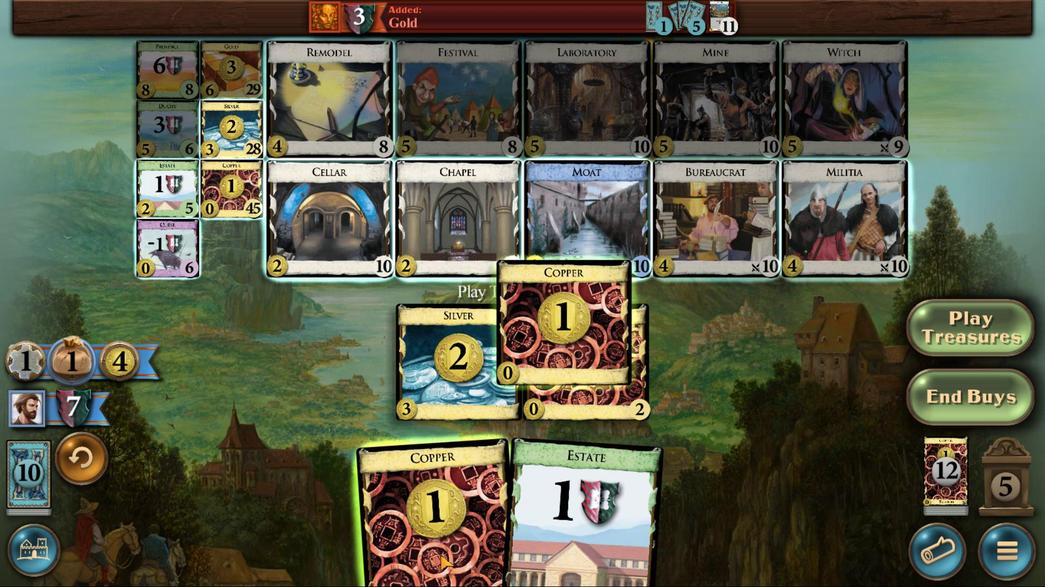 
Action: Mouse scrolled (488, 553) with delta (0, 0)
Screenshot: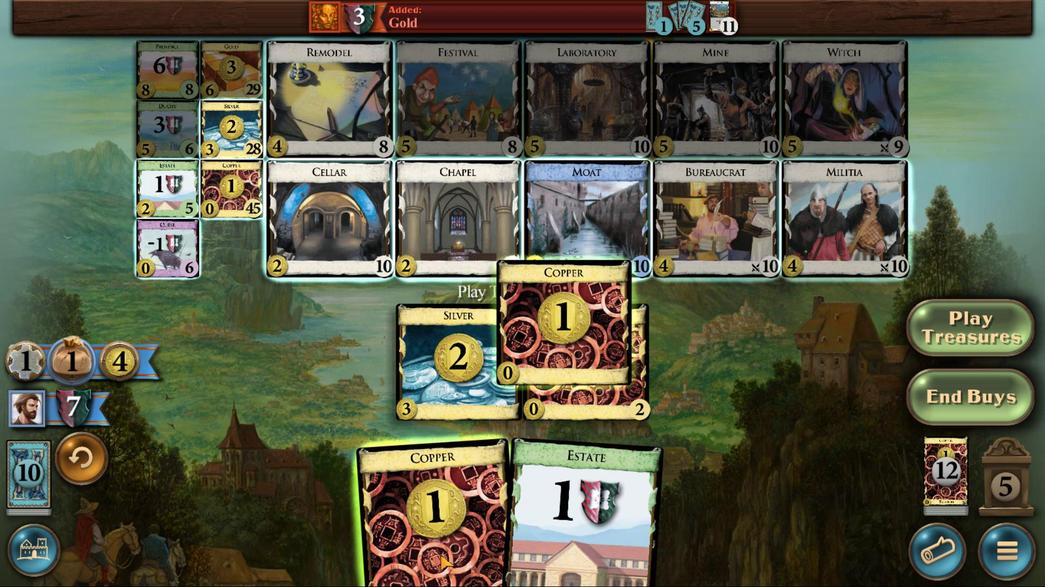 
Action: Mouse moved to (440, 555)
Screenshot: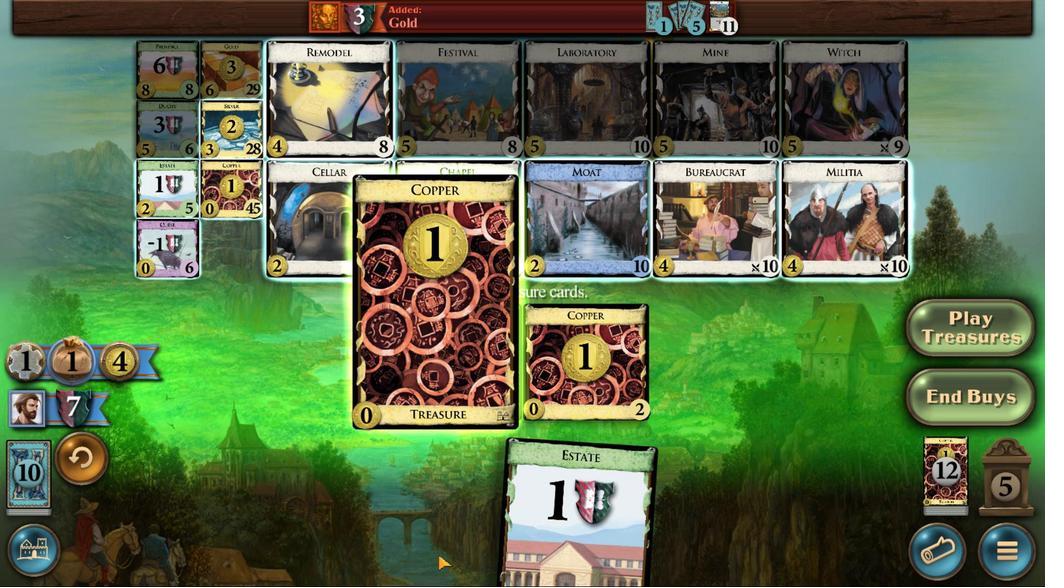 
Action: Mouse scrolled (440, 554) with delta (0, 0)
Screenshot: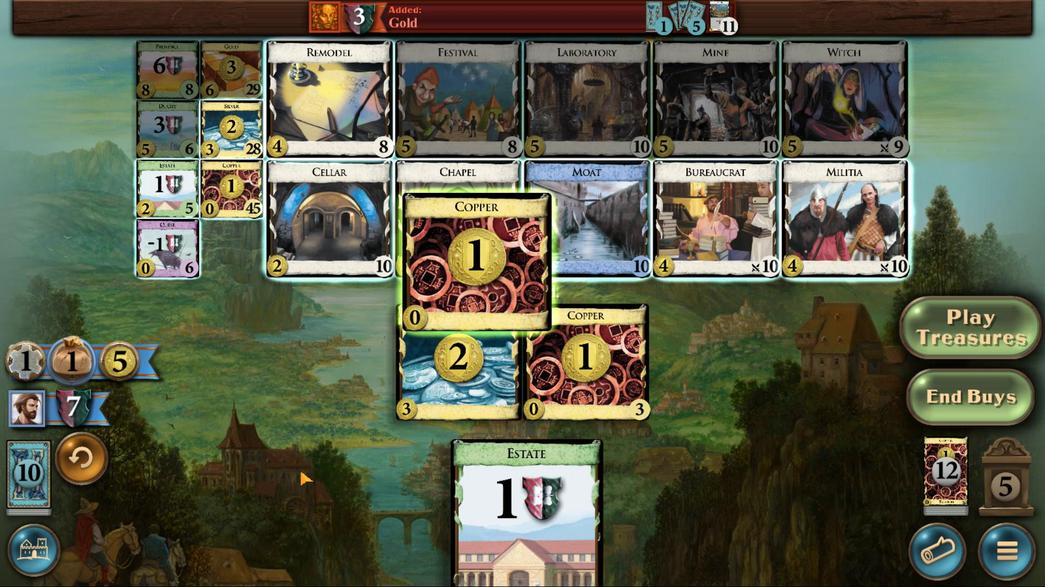 
Action: Mouse scrolled (440, 554) with delta (0, 0)
Screenshot: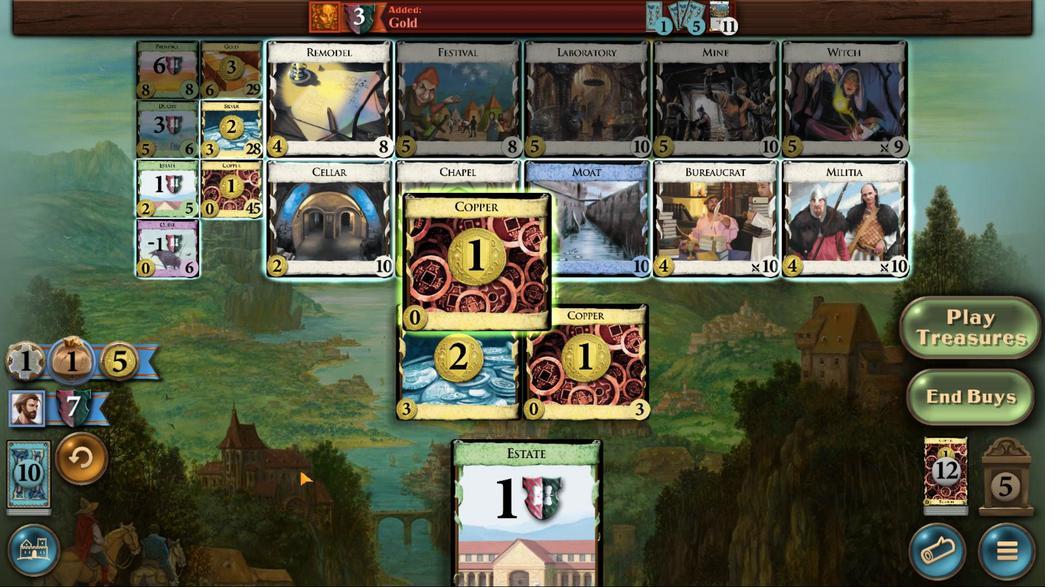 
Action: Mouse moved to (439, 555)
Screenshot: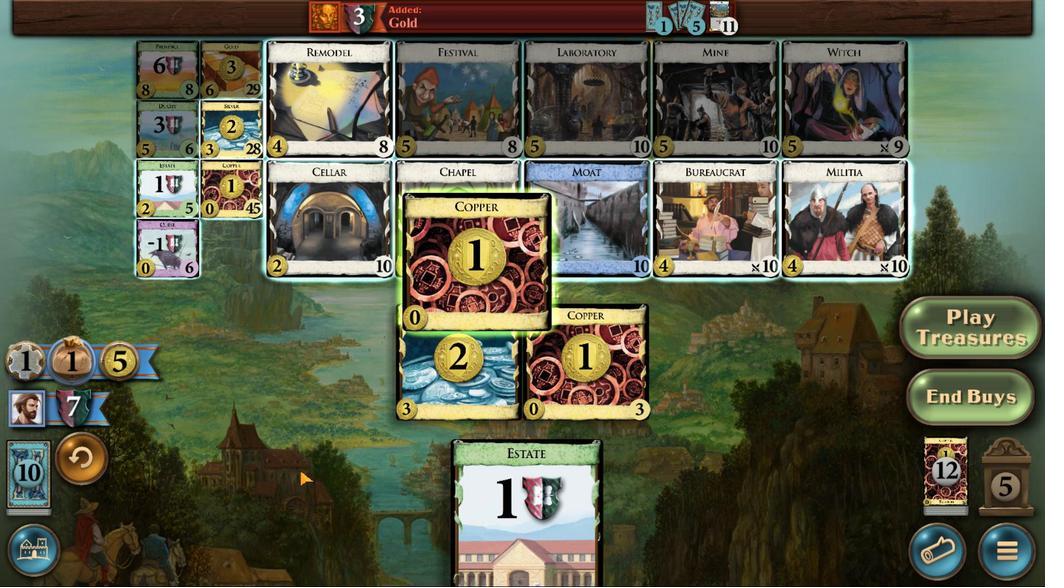 
Action: Mouse scrolled (439, 555) with delta (0, 0)
Screenshot: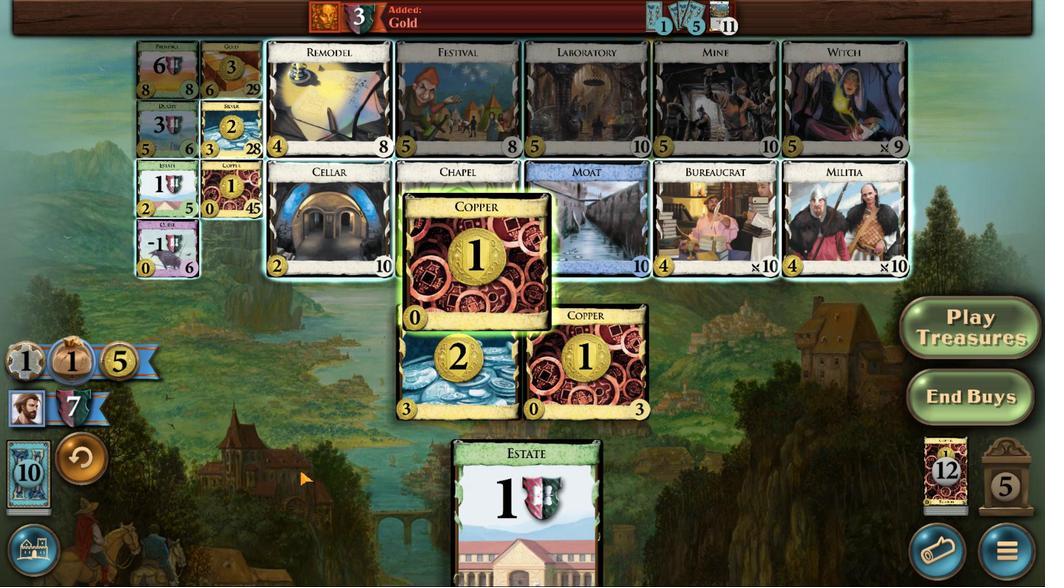 
Action: Mouse moved to (155, 139)
Screenshot: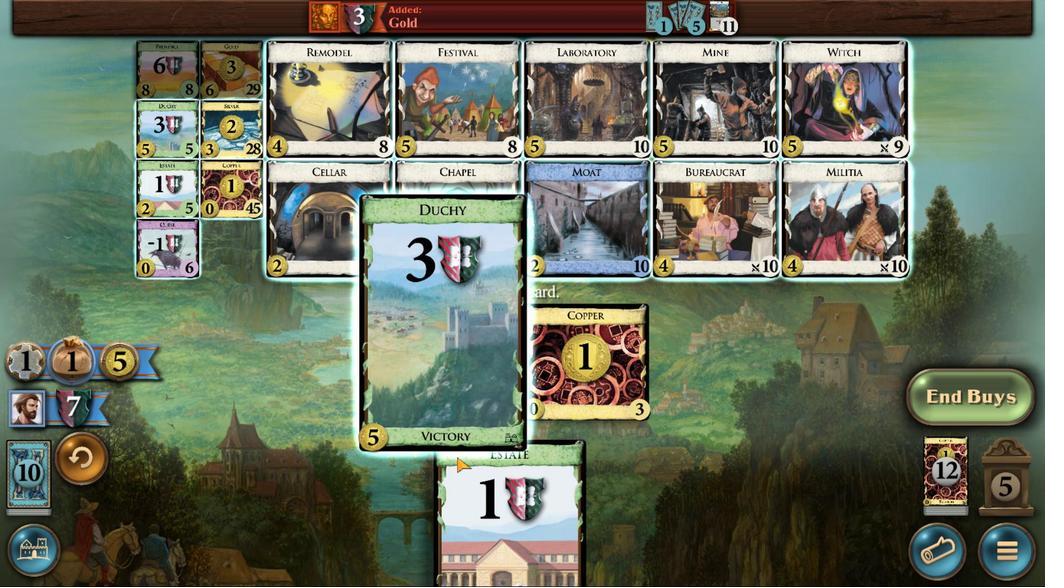 
Action: Mouse pressed left at (155, 139)
Screenshot: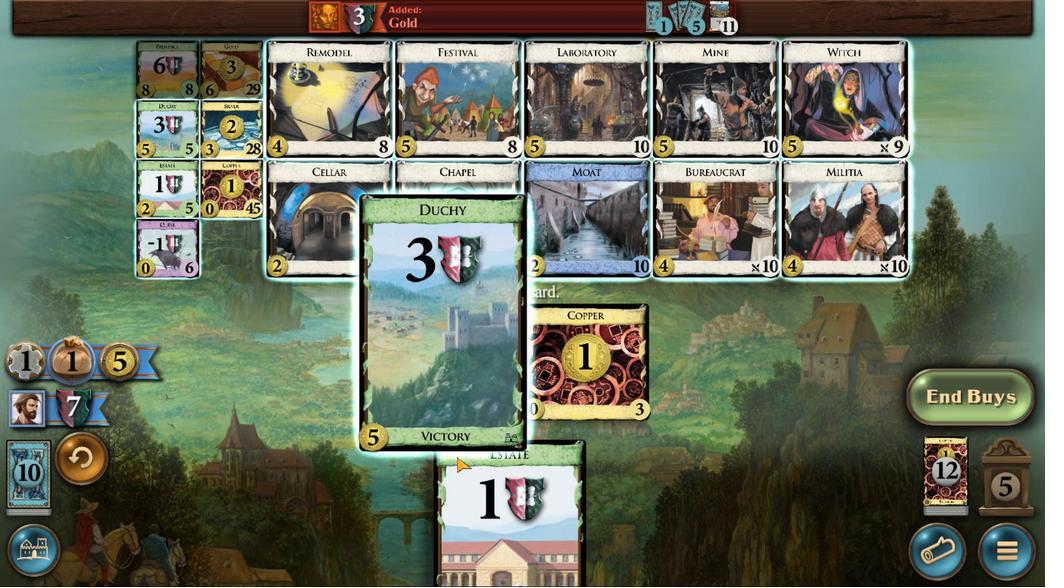 
Action: Mouse moved to (469, 513)
Screenshot: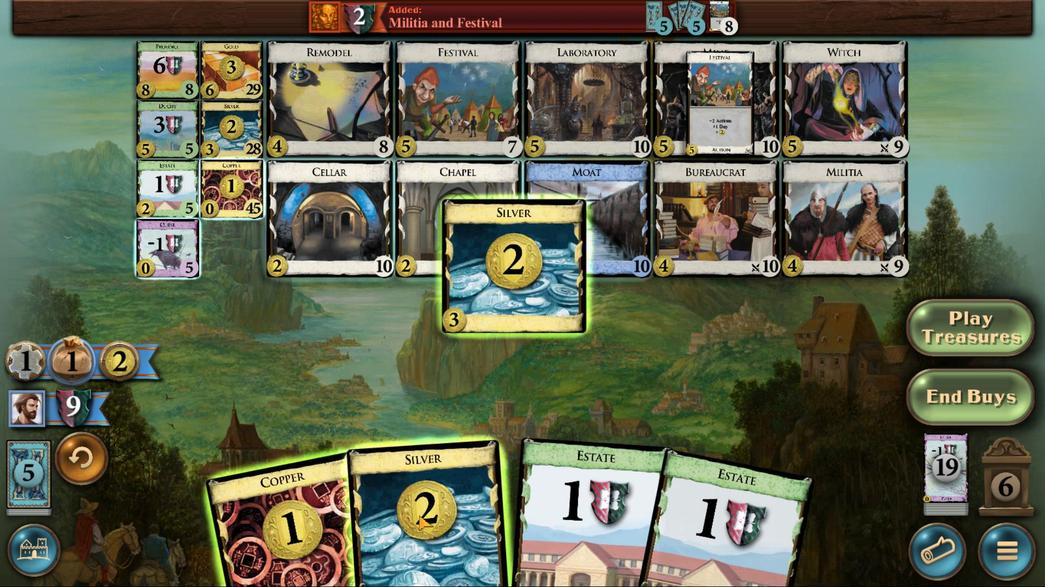 
Action: Mouse scrolled (469, 513) with delta (0, 0)
Screenshot: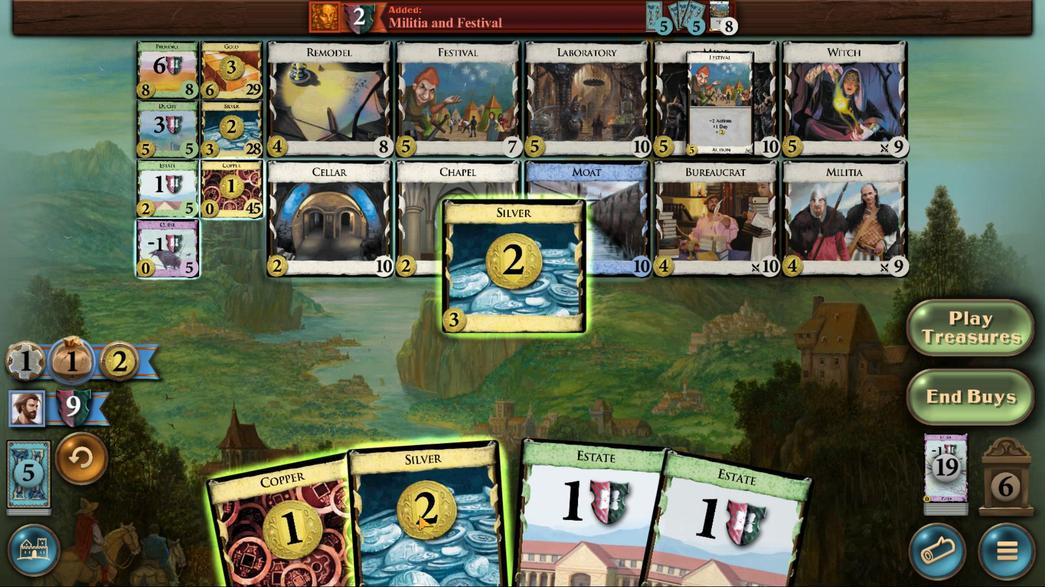 
Action: Mouse moved to (468, 514)
Screenshot: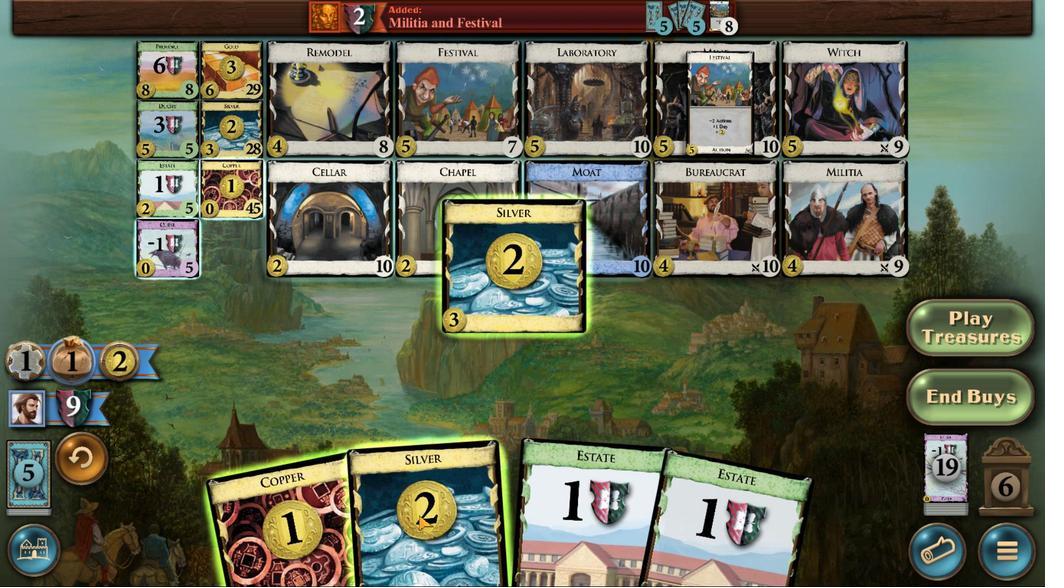 
Action: Mouse scrolled (468, 513) with delta (0, 0)
Screenshot: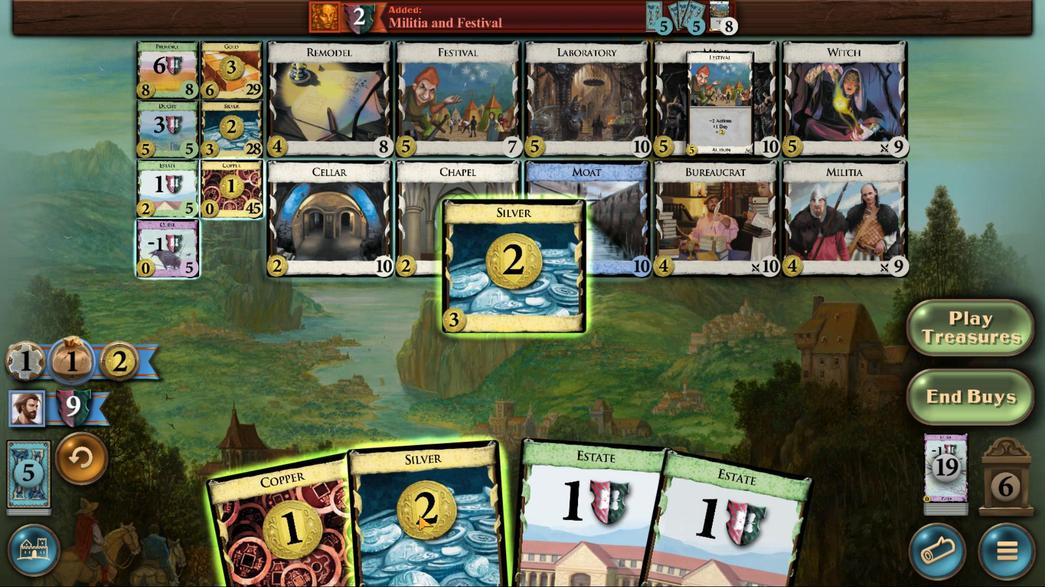 
Action: Mouse moved to (468, 514)
Screenshot: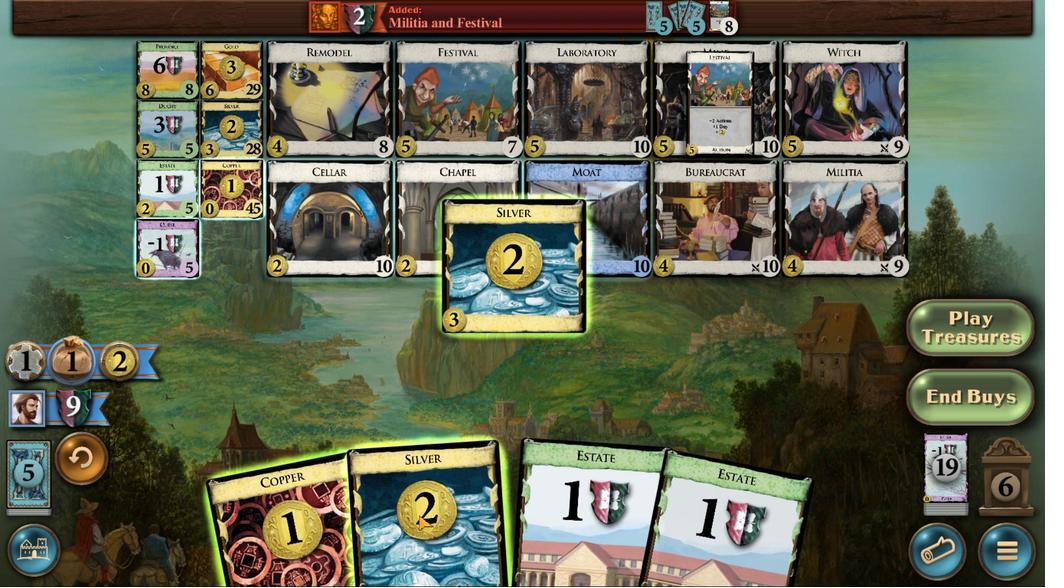 
Action: Mouse scrolled (468, 513) with delta (0, 0)
Screenshot: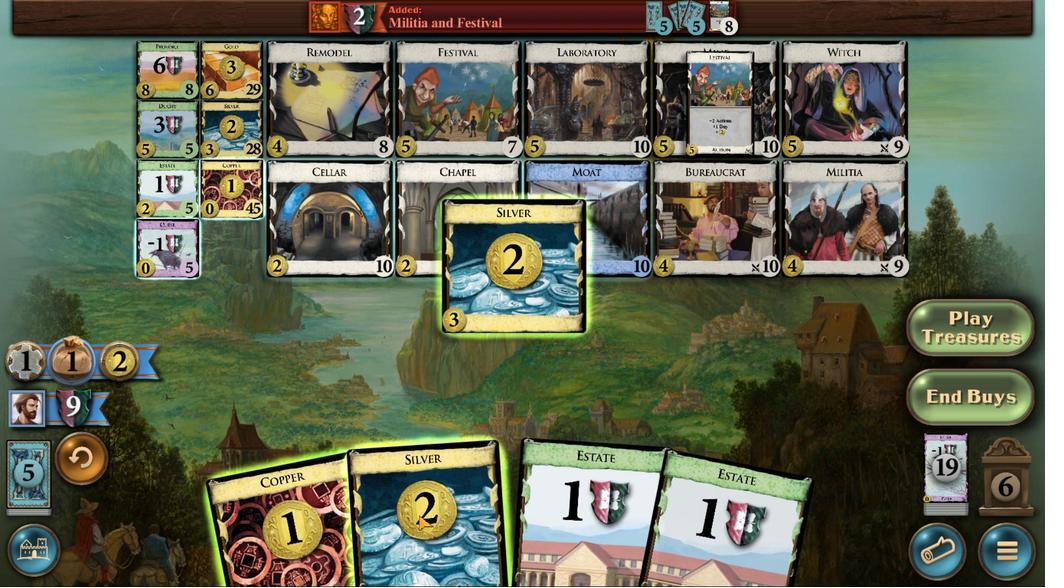 
Action: Mouse moved to (415, 517)
Screenshot: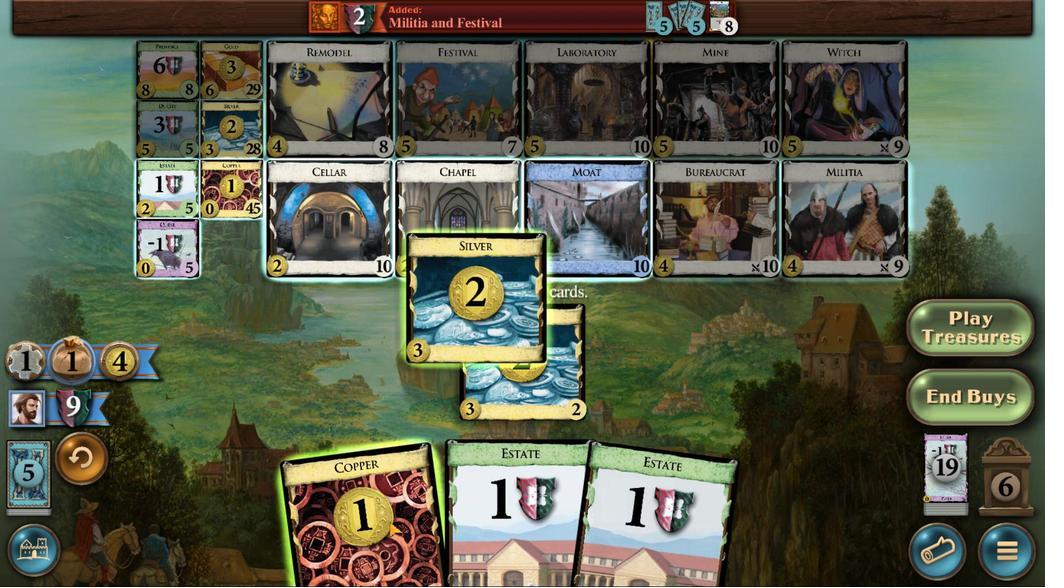 
Action: Mouse scrolled (415, 517) with delta (0, 0)
Screenshot: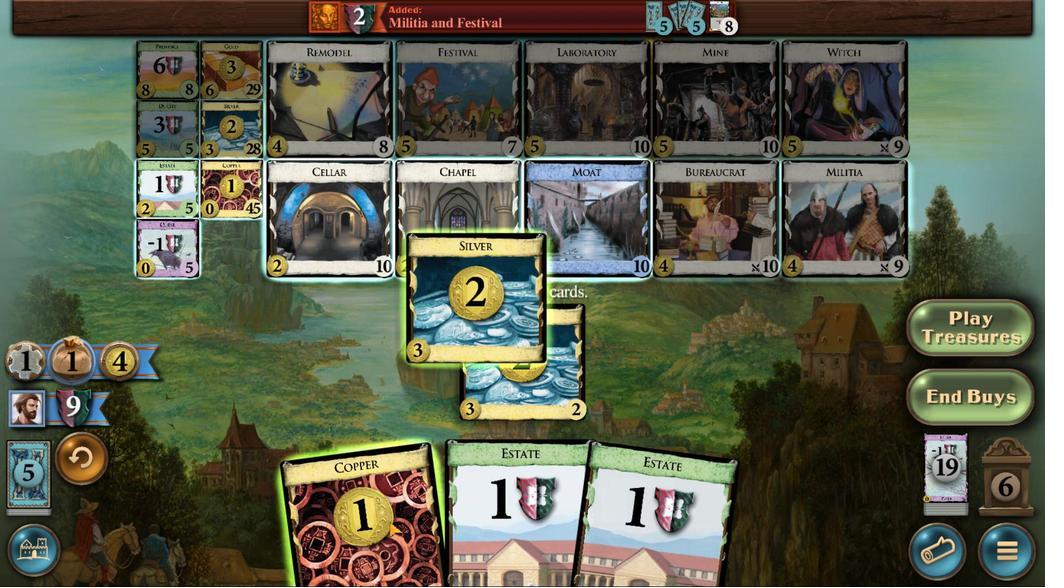
Action: Mouse moved to (419, 523)
Screenshot: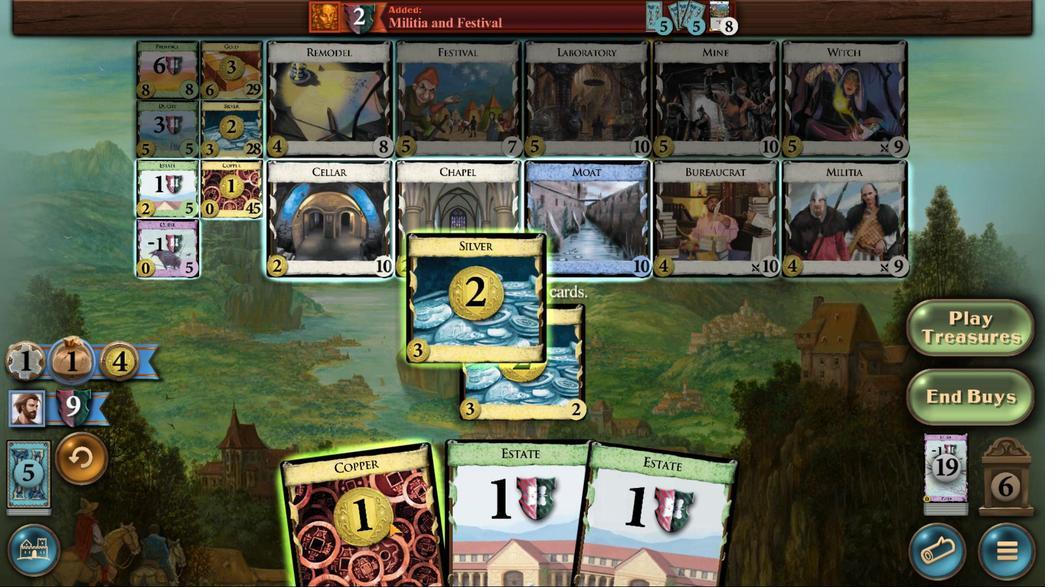 
Action: Mouse scrolled (419, 523) with delta (0, 0)
Screenshot: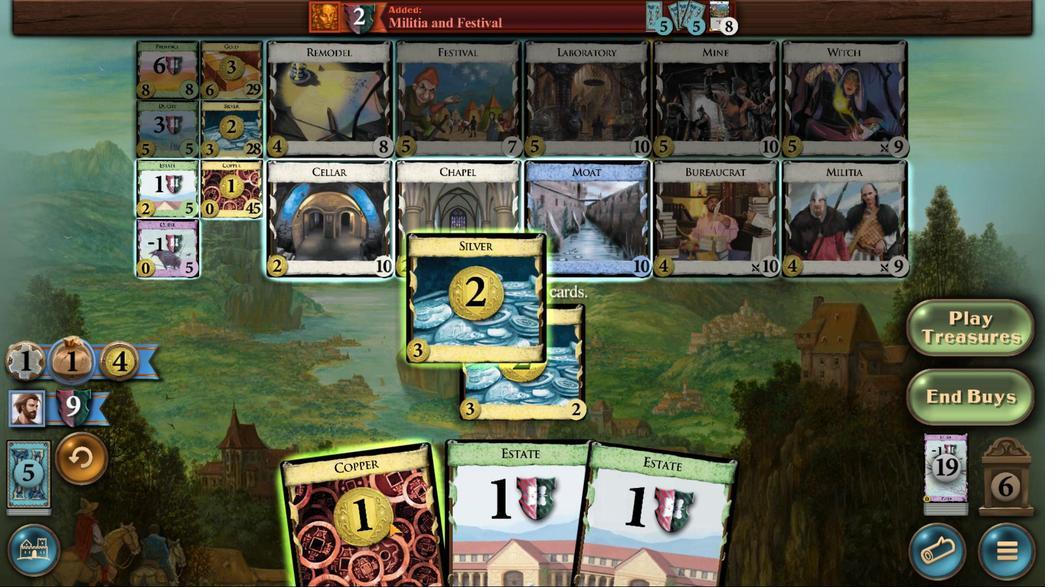 
Action: Mouse moved to (419, 526)
Screenshot: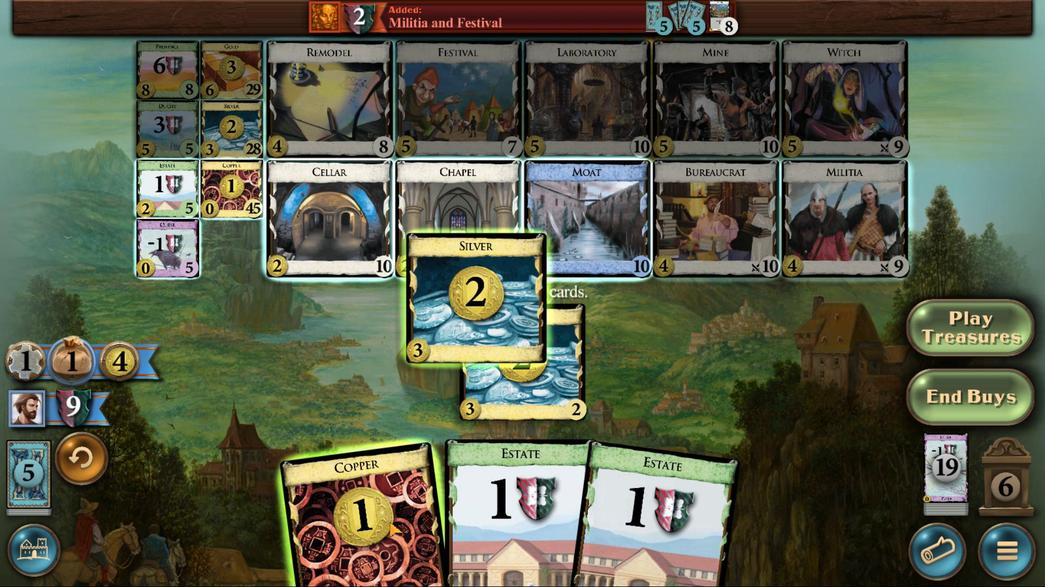 
Action: Mouse scrolled (419, 526) with delta (0, 0)
Screenshot: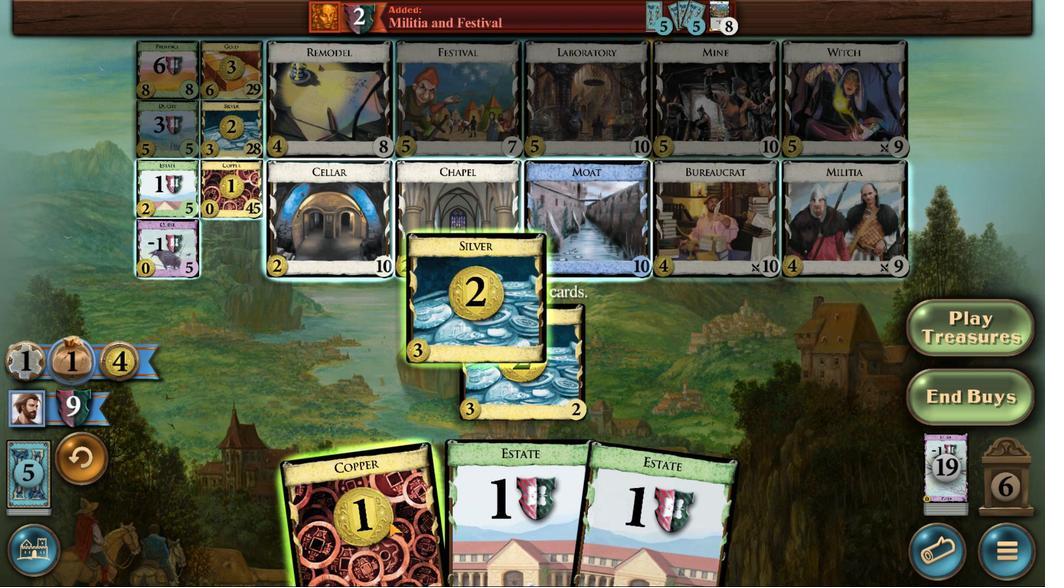 
Action: Mouse moved to (388, 522)
Screenshot: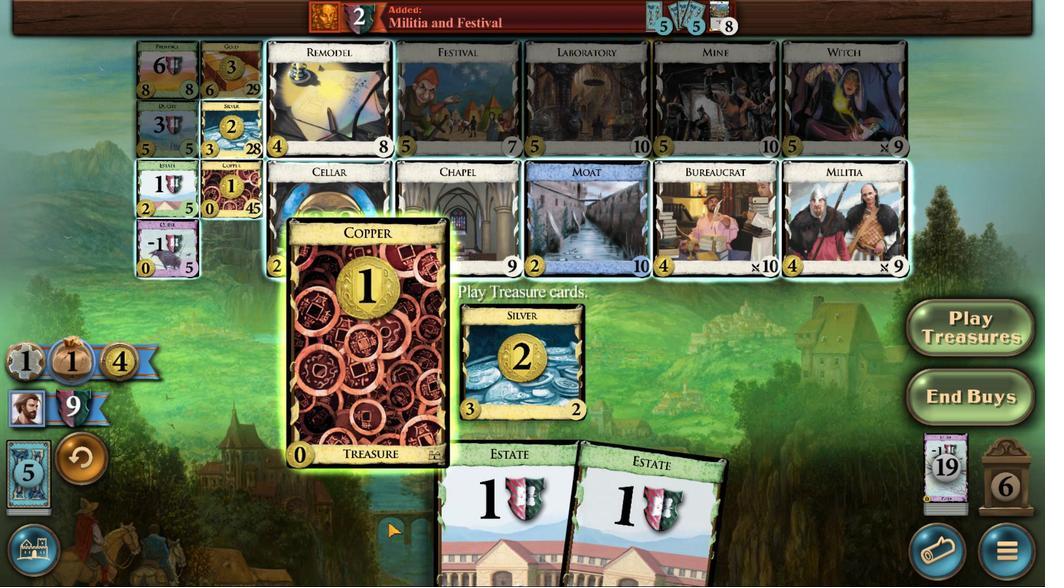 
Action: Mouse scrolled (388, 521) with delta (0, 0)
Screenshot: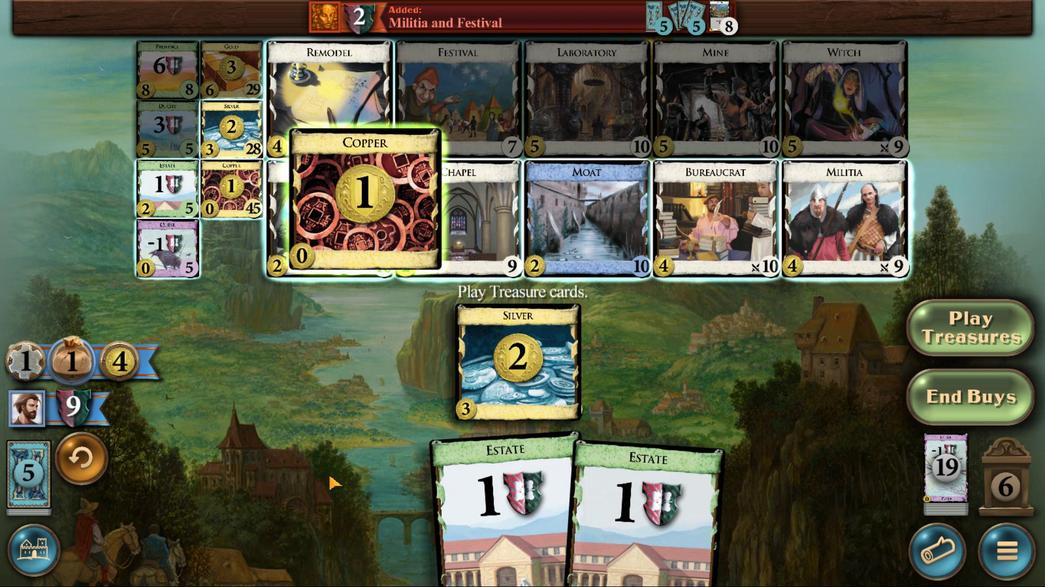 
Action: Mouse moved to (388, 523)
Screenshot: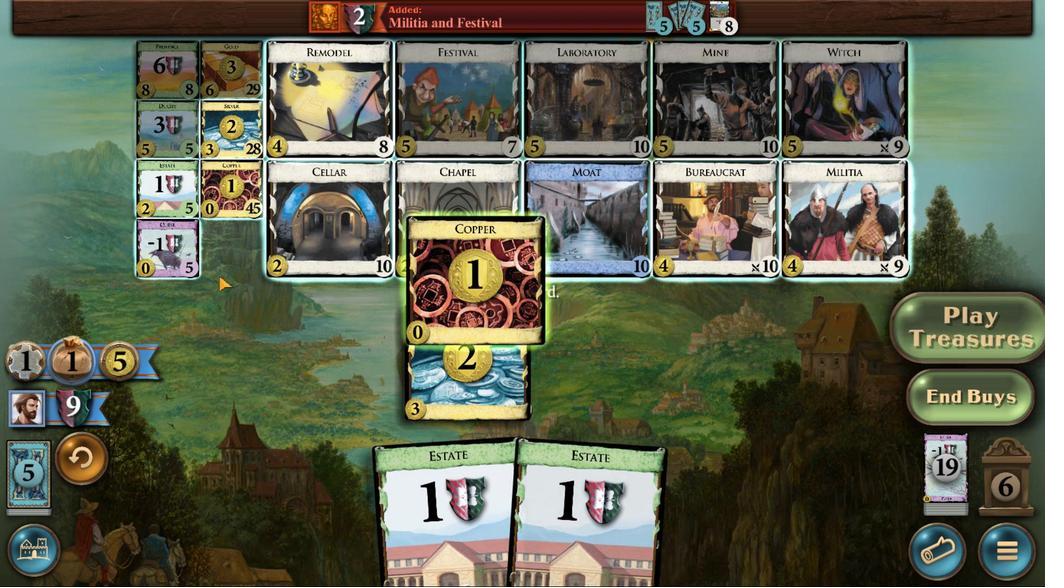 
Action: Mouse scrolled (388, 522) with delta (0, 0)
Screenshot: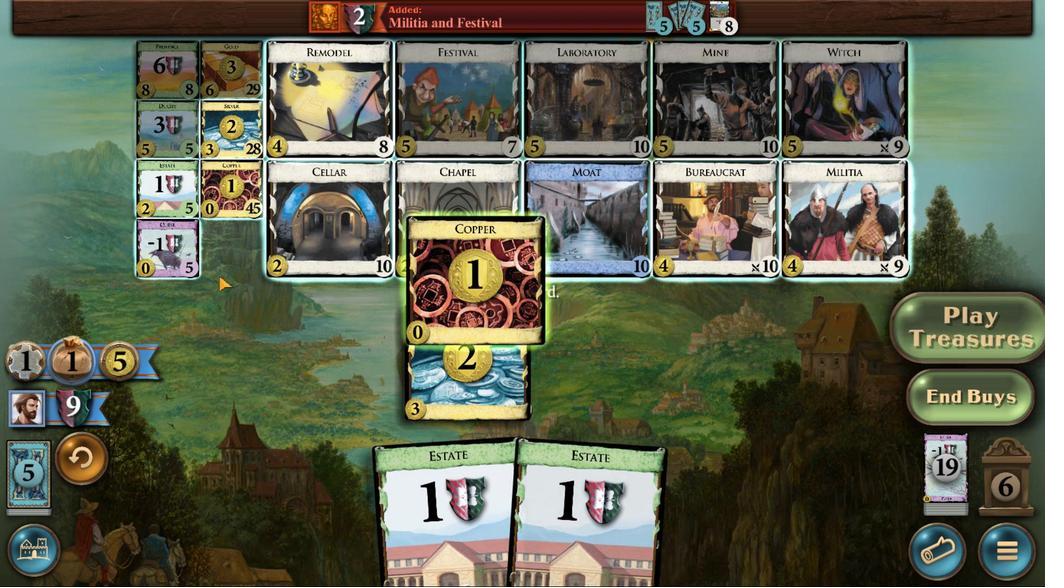 
Action: Mouse scrolled (388, 522) with delta (0, 0)
Screenshot: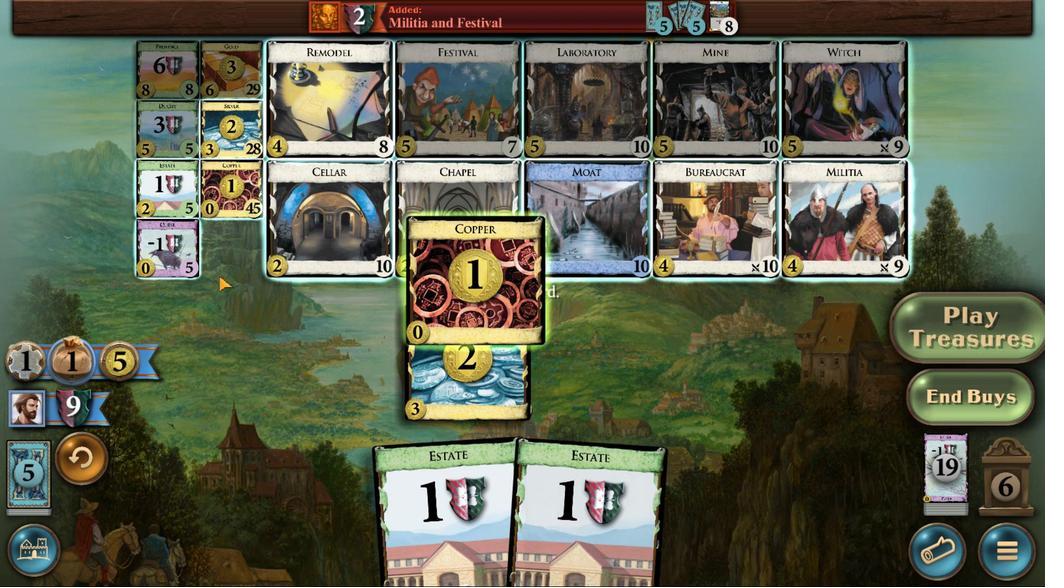 
Action: Mouse moved to (169, 120)
Screenshot: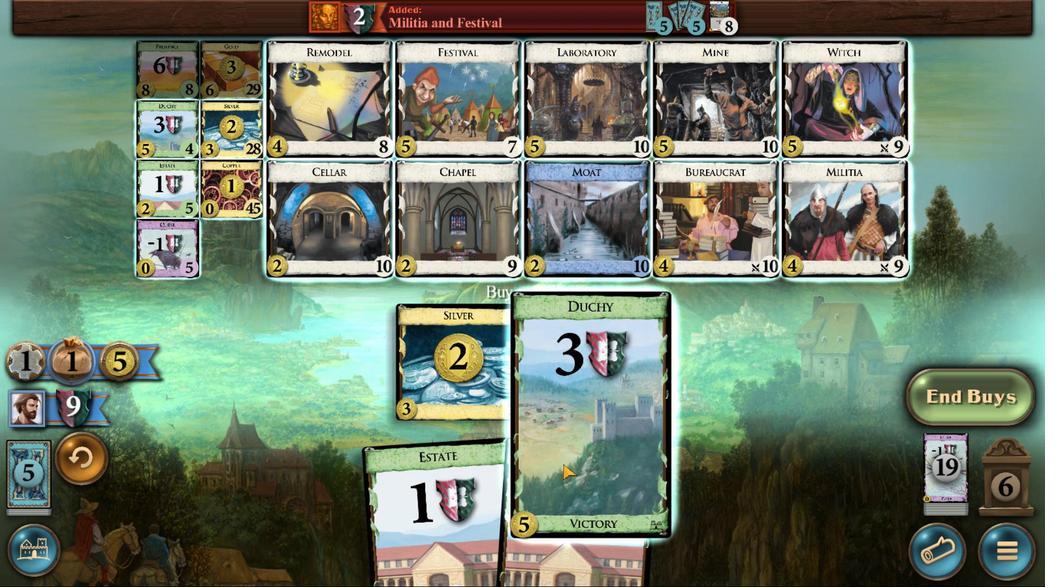 
Action: Mouse pressed left at (169, 120)
Screenshot: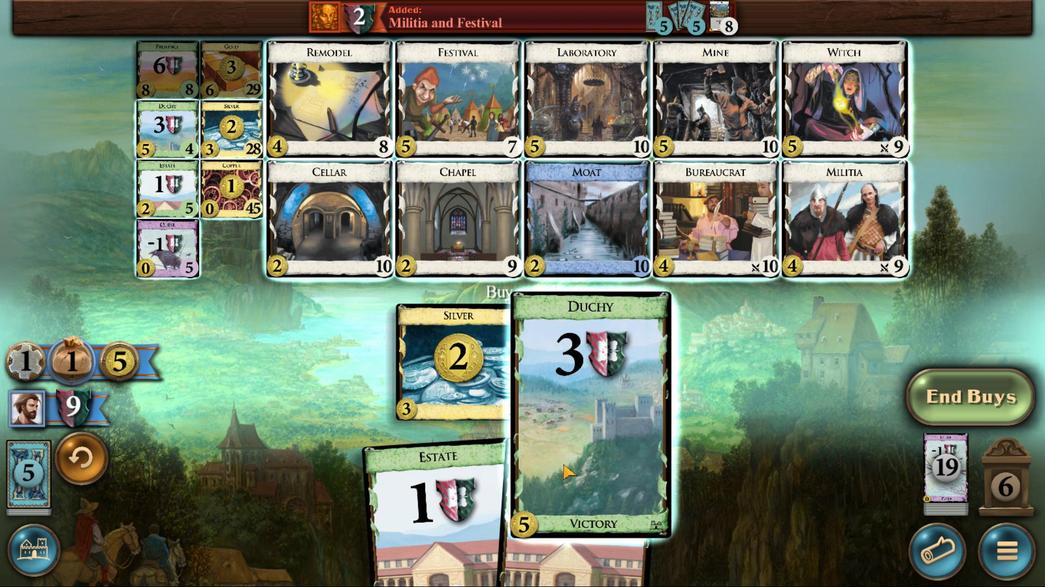 
Action: Mouse moved to (357, 553)
Screenshot: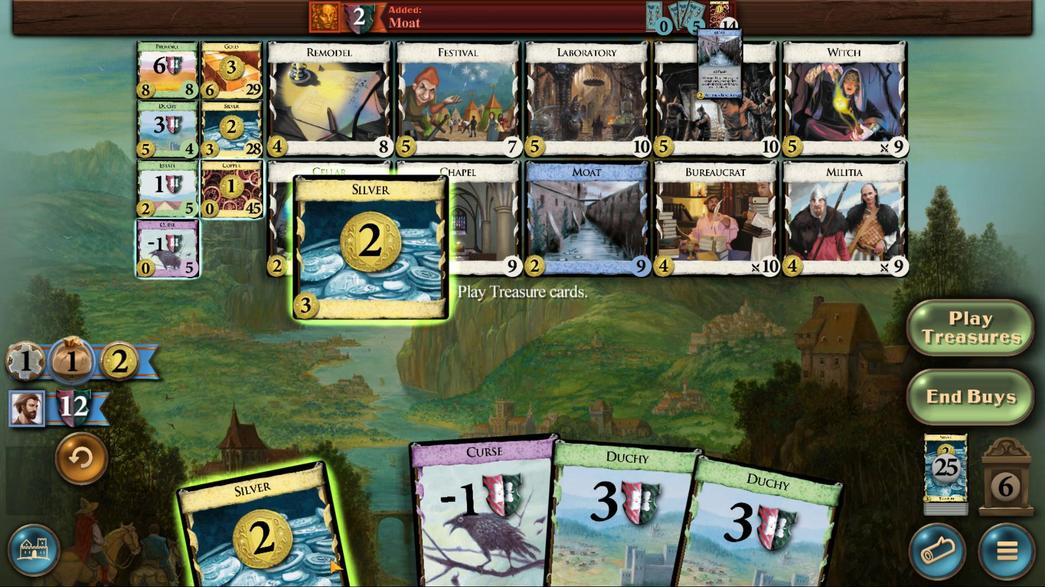 
Action: Mouse scrolled (357, 553) with delta (0, 0)
Screenshot: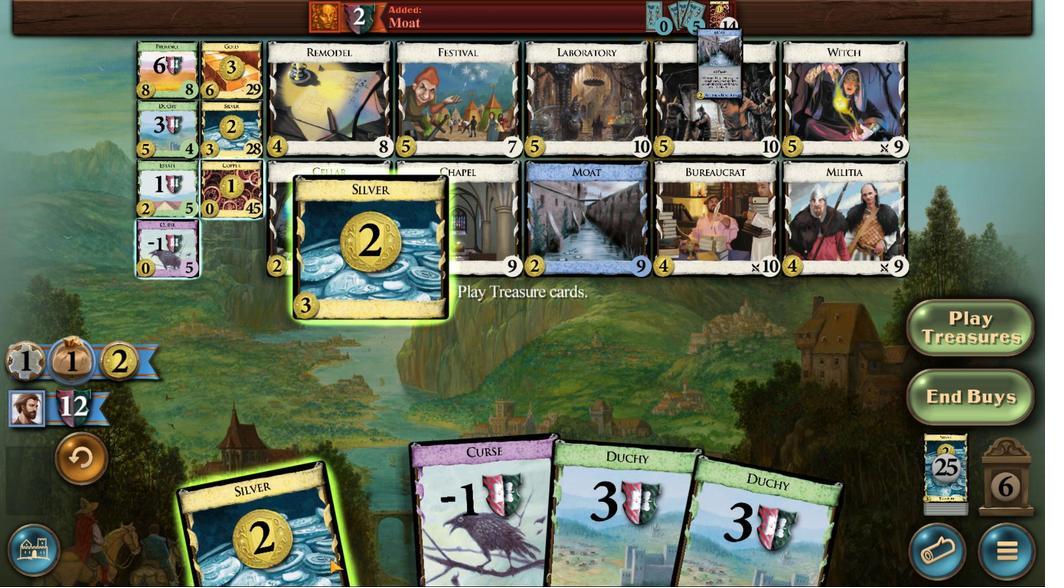 
Action: Mouse moved to (357, 554)
Screenshot: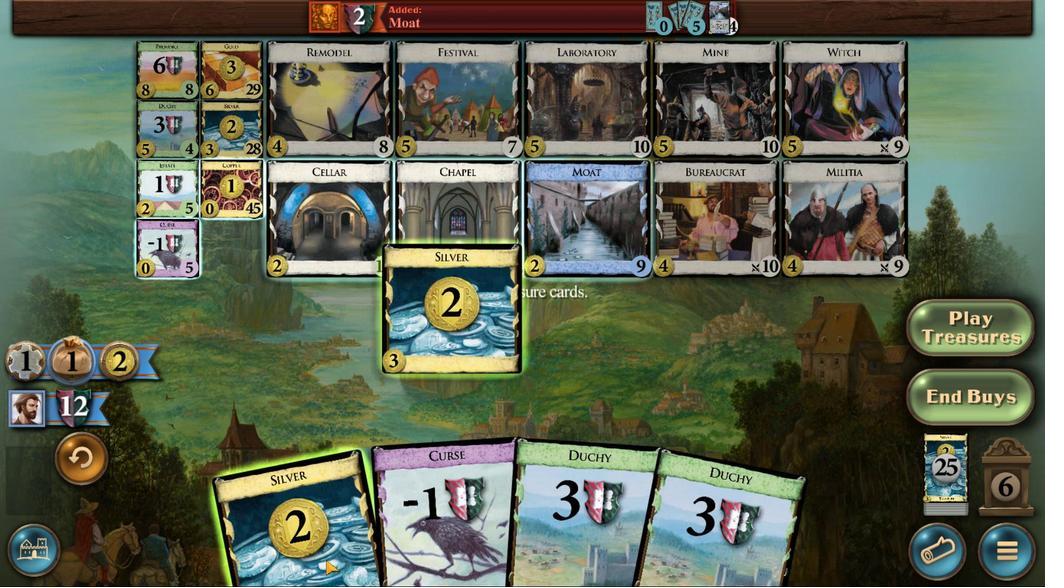 
Action: Mouse scrolled (357, 554) with delta (0, 0)
Screenshot: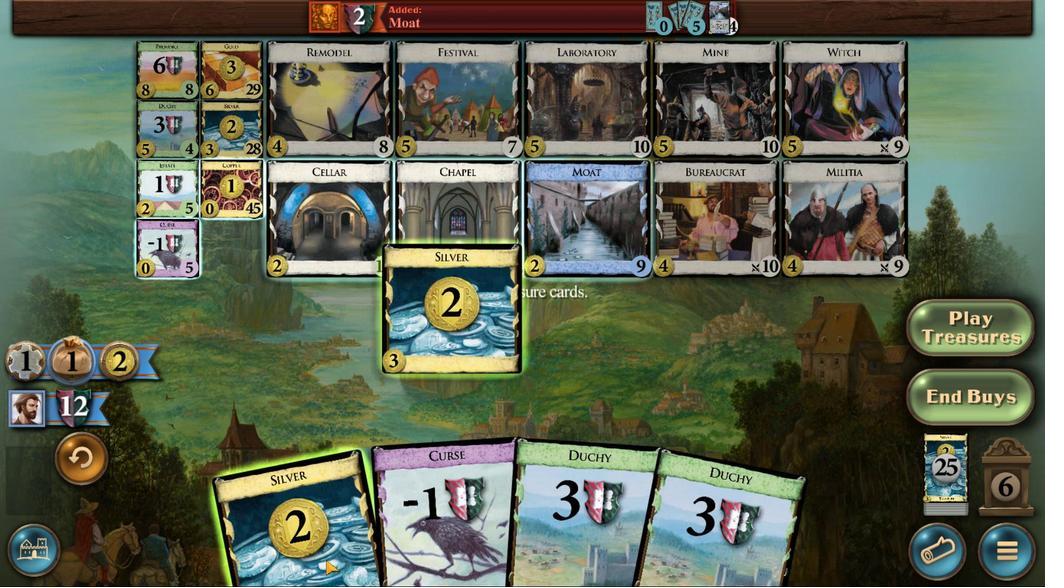 
Action: Mouse scrolled (357, 554) with delta (0, 0)
Screenshot: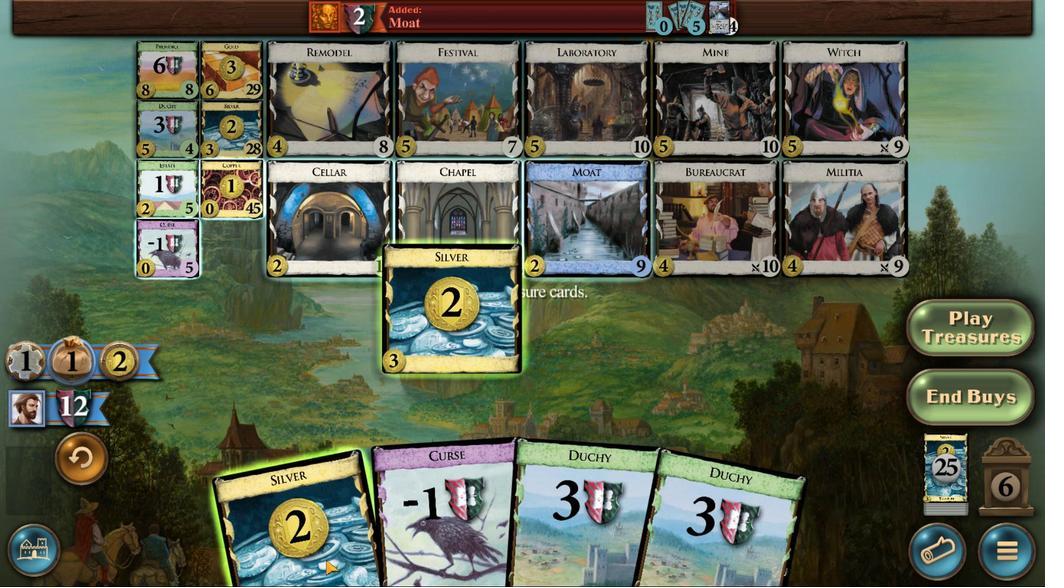 
Action: Mouse moved to (324, 560)
Screenshot: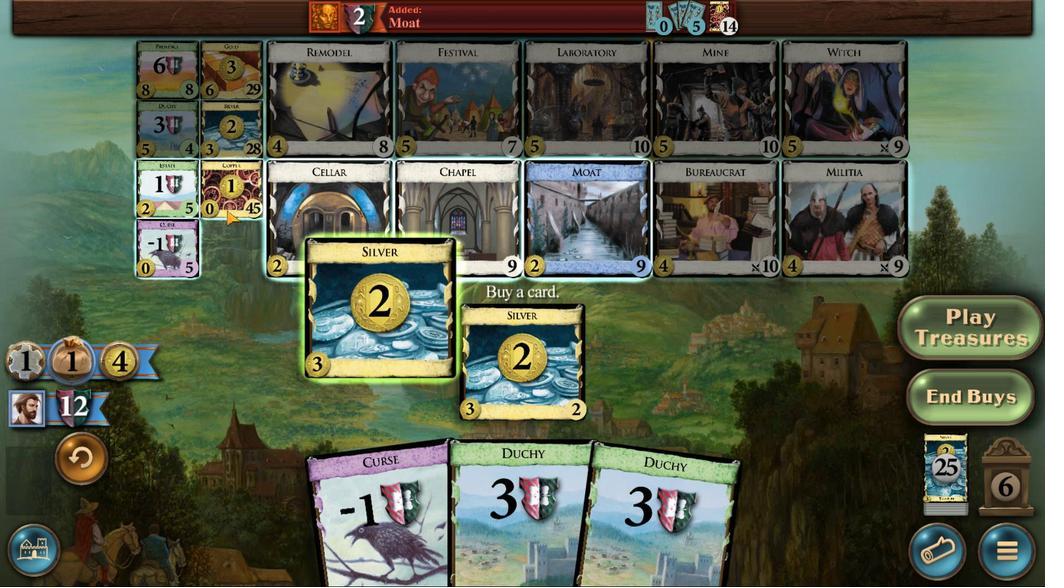 
Action: Mouse scrolled (324, 560) with delta (0, 0)
Screenshot: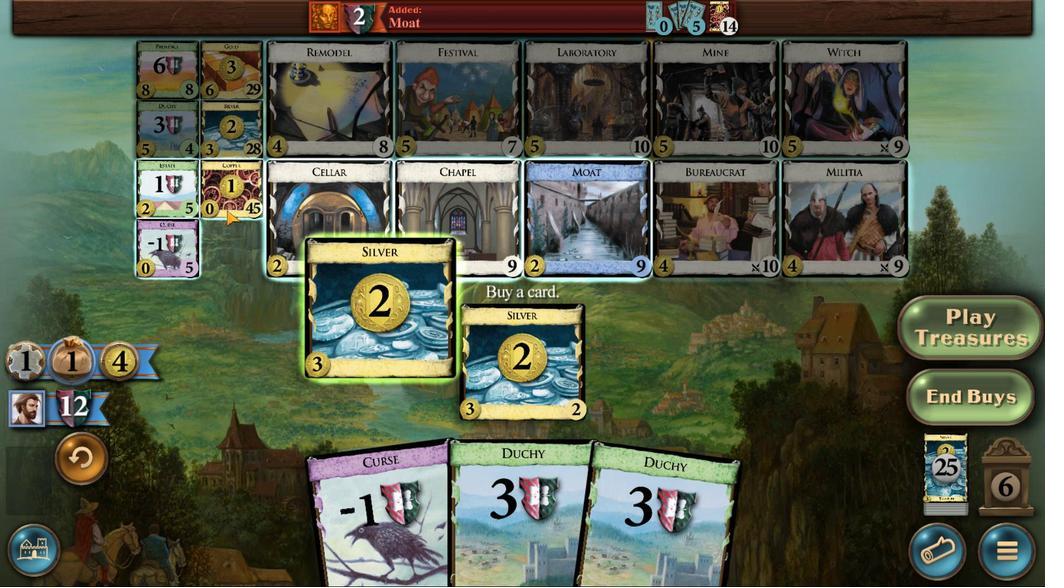 
Action: Mouse moved to (324, 562)
Screenshot: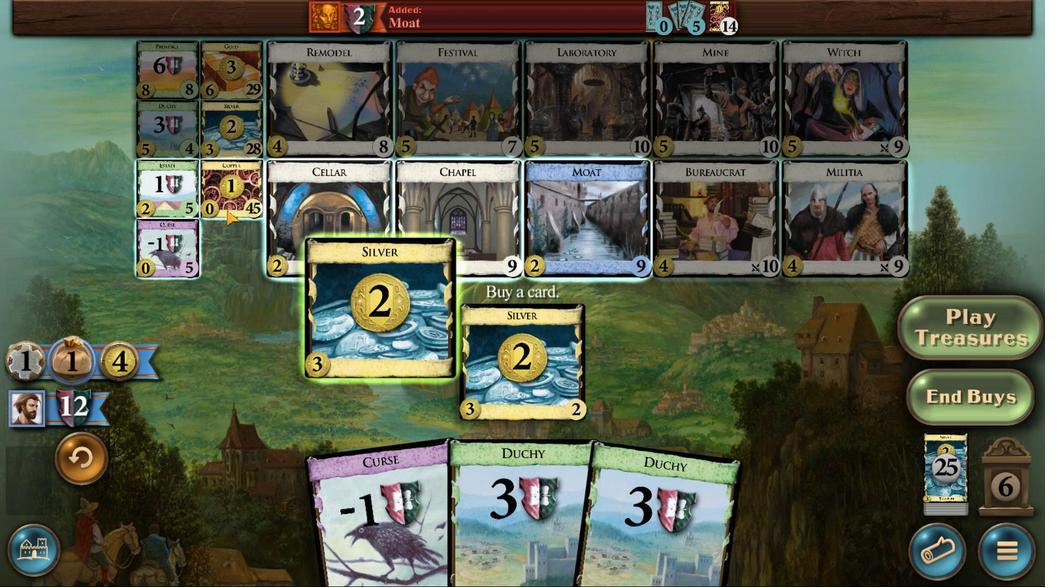 
Action: Mouse scrolled (324, 562) with delta (0, 0)
